 Task: Search one way flight ticket for 2 adults, 4 children and 1 infant on lap in business from Newark: Newark Liberty International Airport to New Bern: Coastal Carolina Regional Airport (was Craven County Regional) on 5-4-2023. Choice of flights is Spirit. Number of bags: 2 carry on bags and 7 checked bags. Price is upto 93000. Outbound departure time preference is 20:30.
Action: Mouse moved to (364, 166)
Screenshot: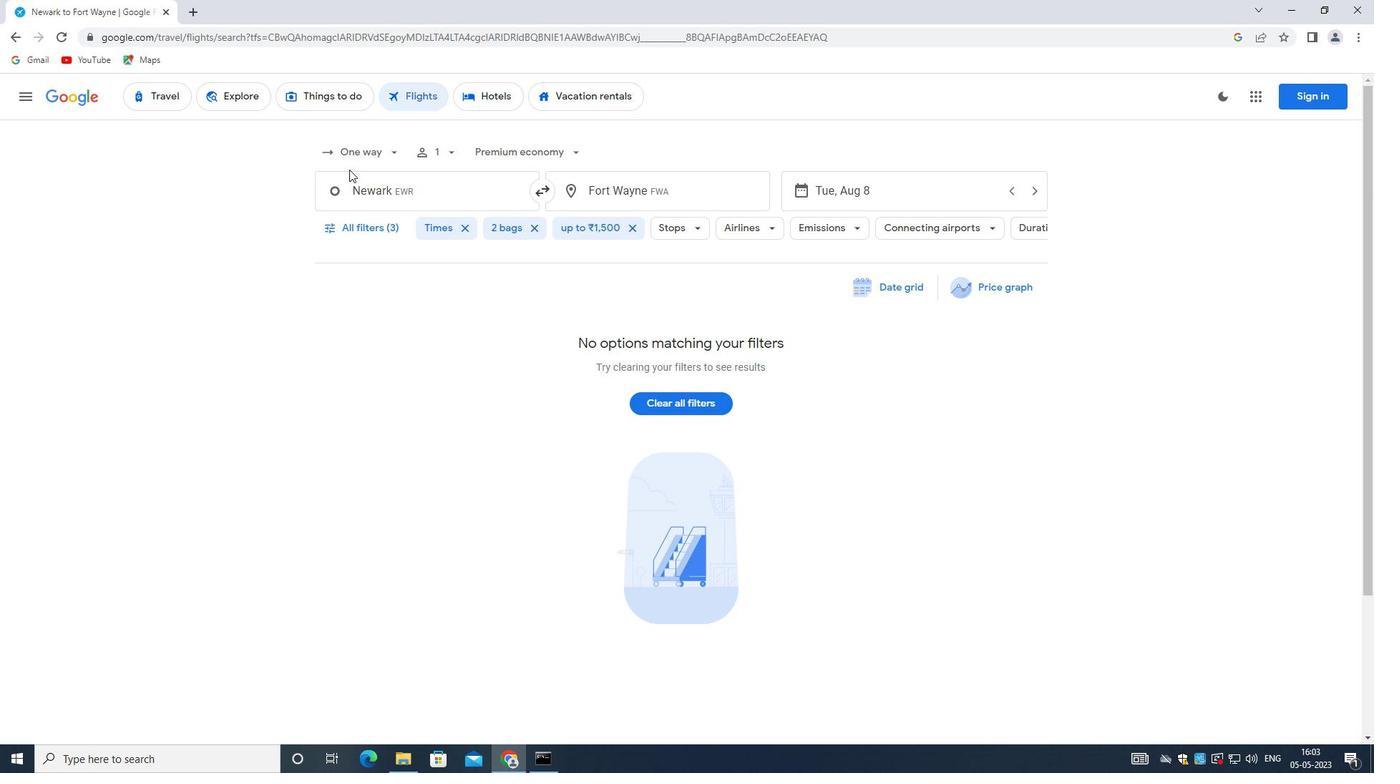 
Action: Mouse pressed left at (364, 166)
Screenshot: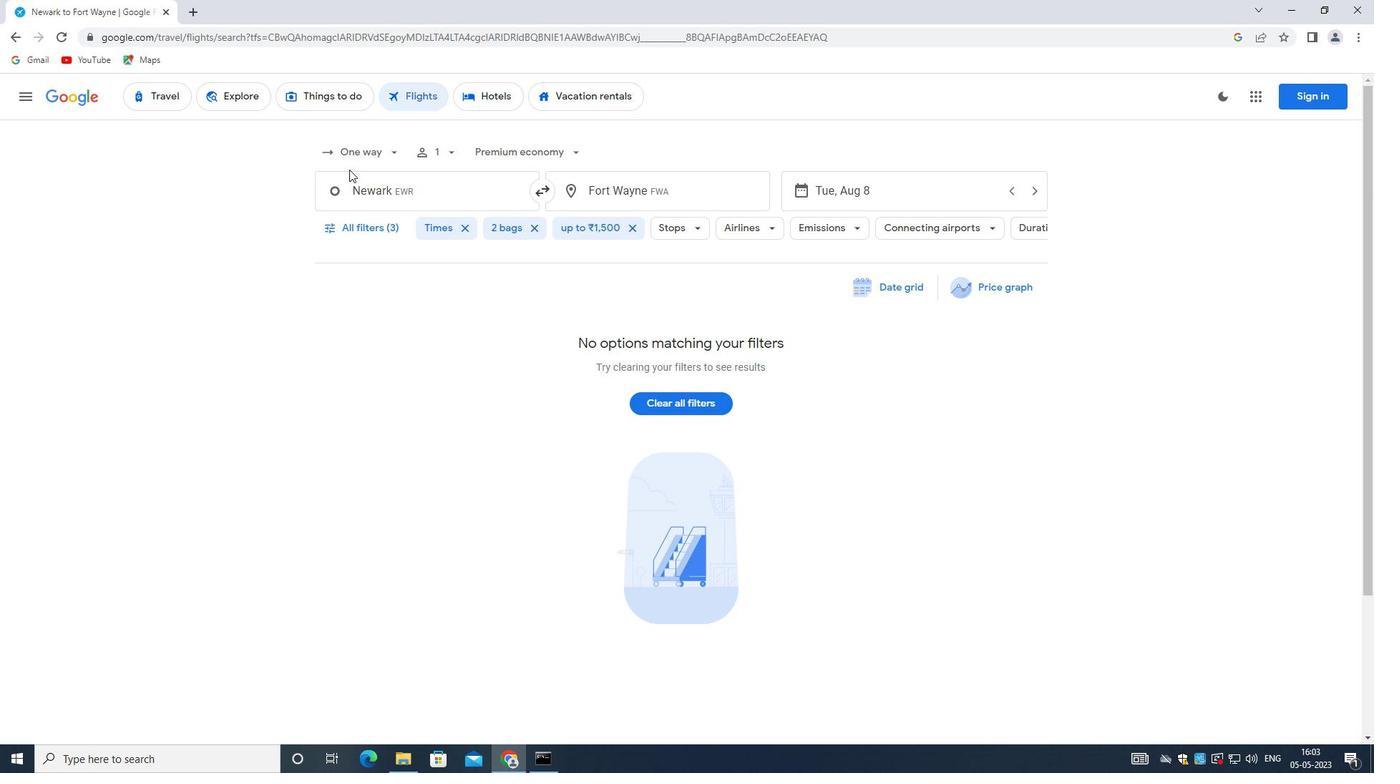 
Action: Mouse moved to (377, 216)
Screenshot: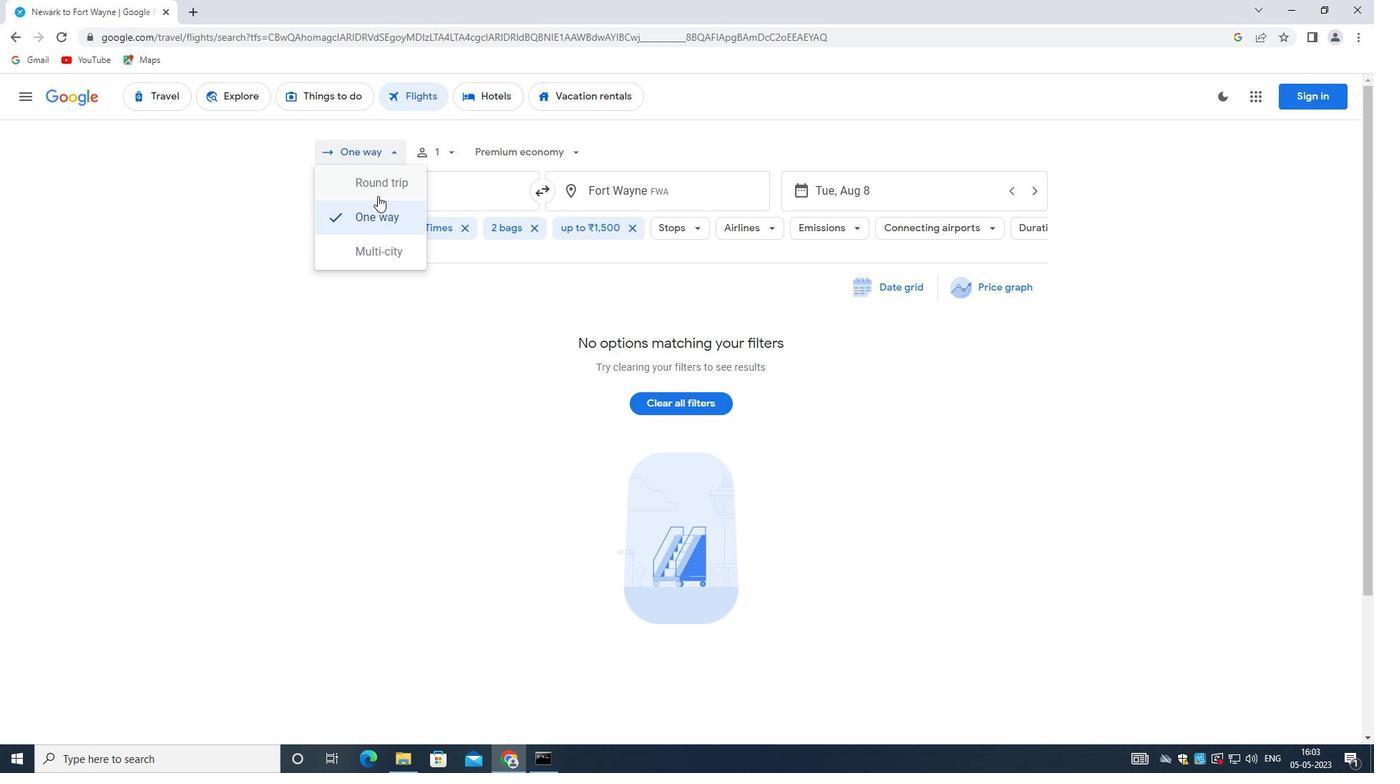 
Action: Mouse pressed left at (377, 216)
Screenshot: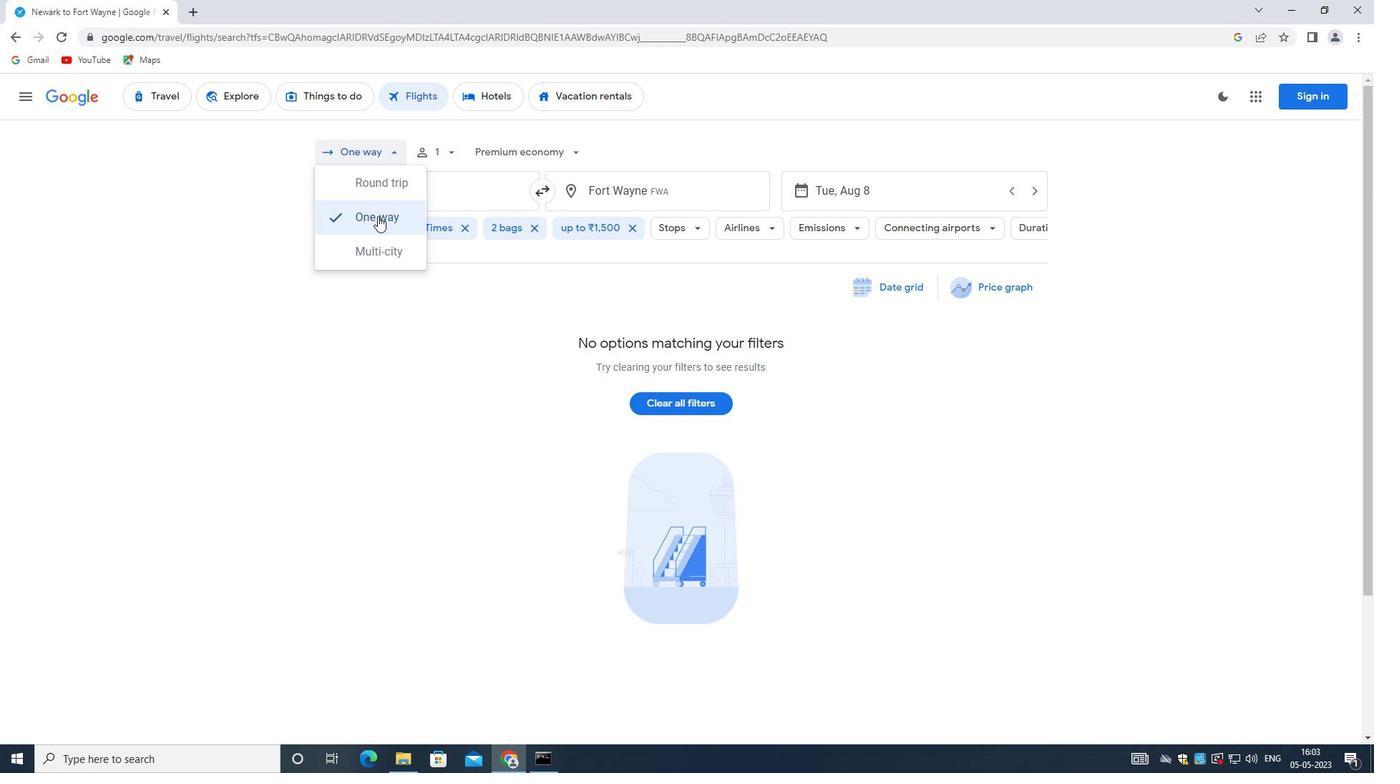 
Action: Mouse moved to (448, 149)
Screenshot: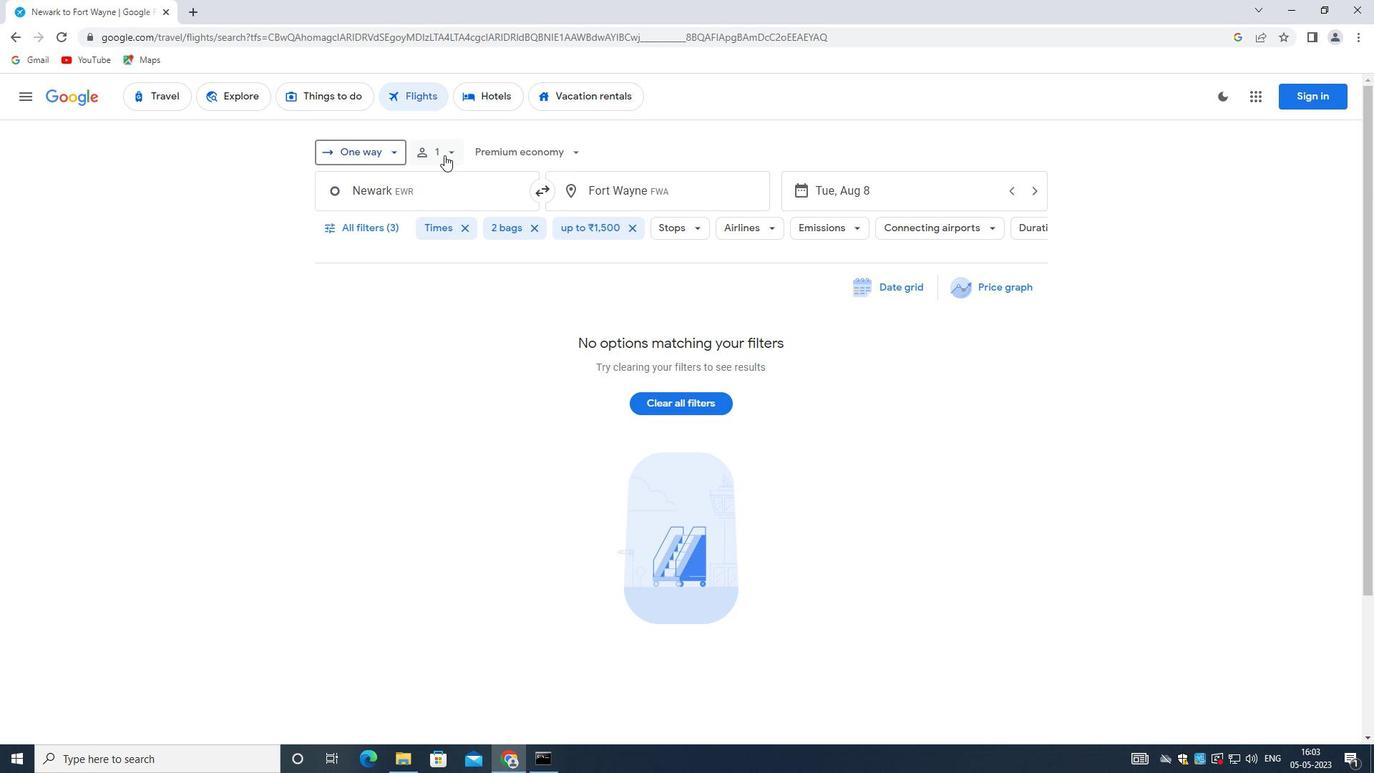 
Action: Mouse pressed left at (448, 149)
Screenshot: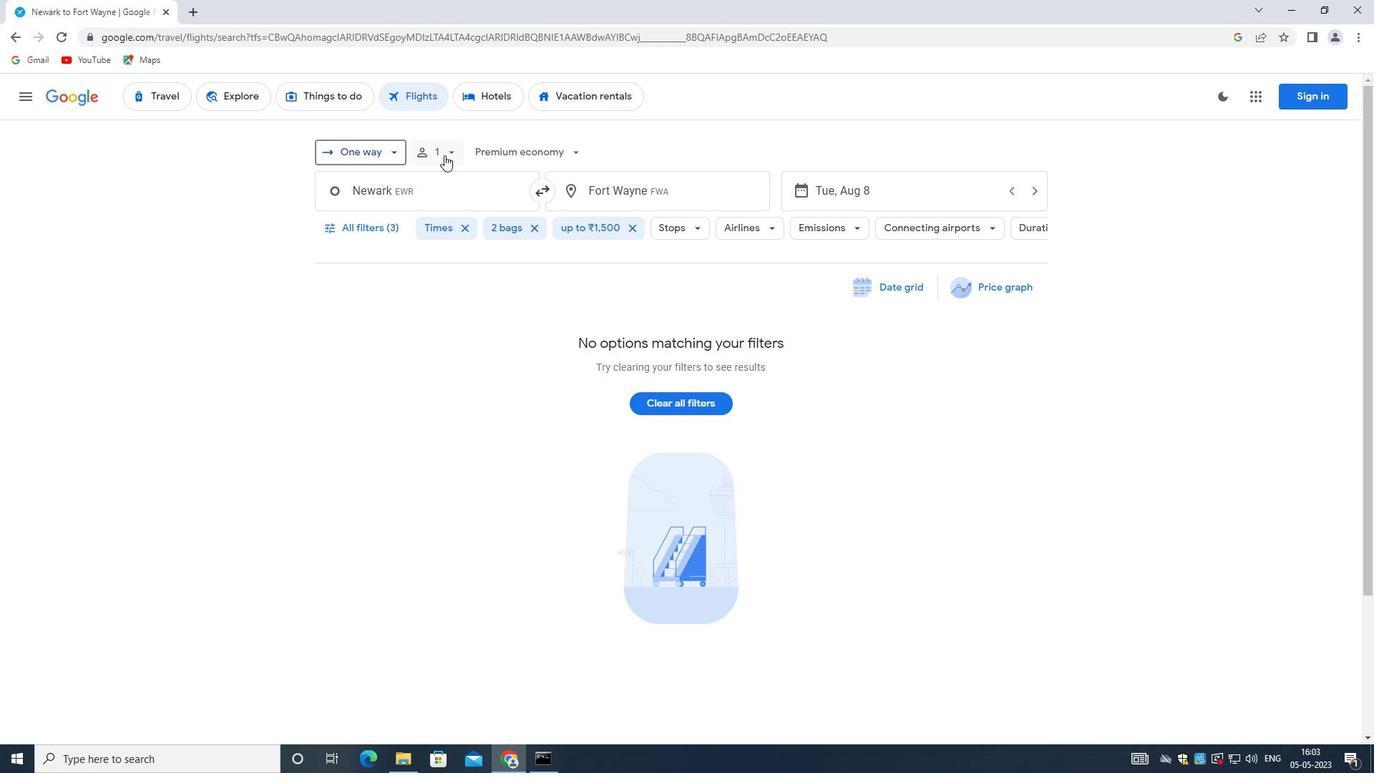 
Action: Mouse moved to (564, 186)
Screenshot: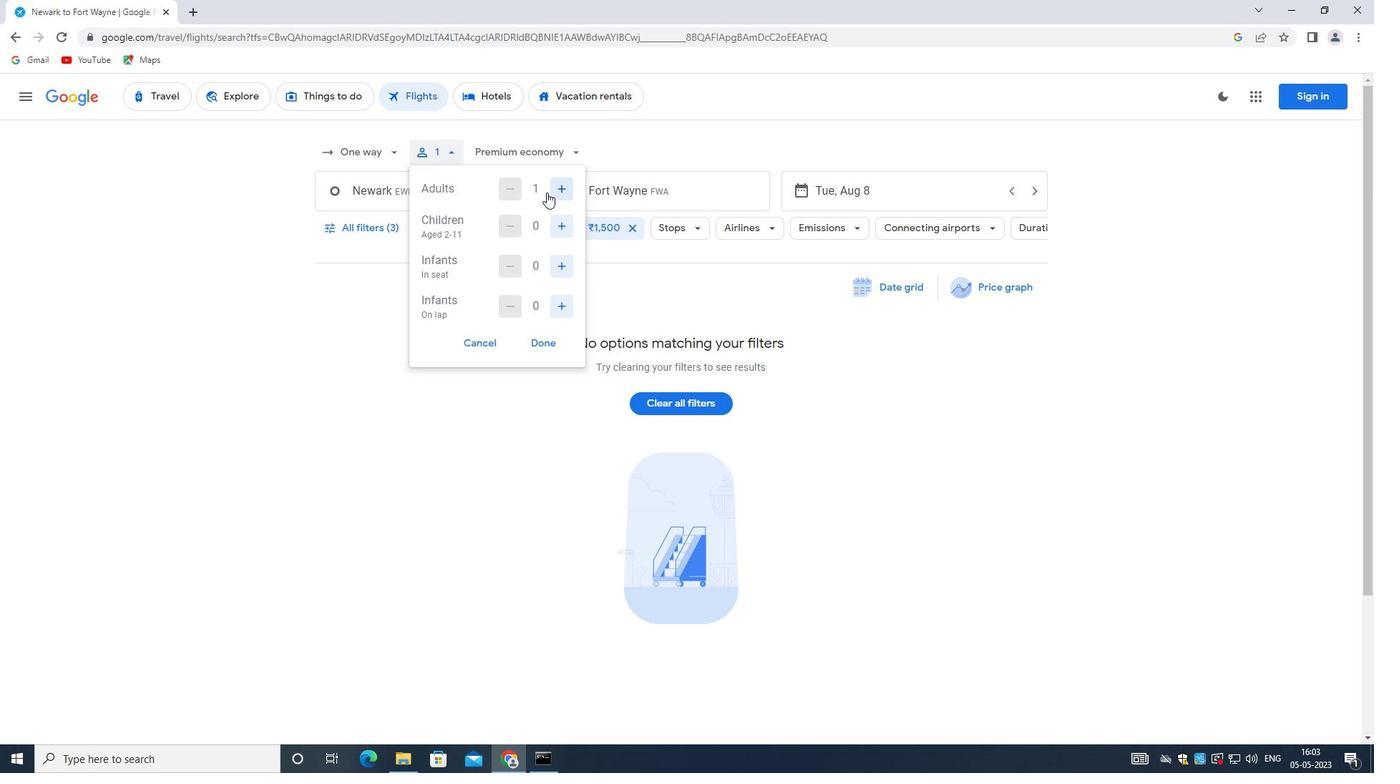 
Action: Mouse pressed left at (564, 186)
Screenshot: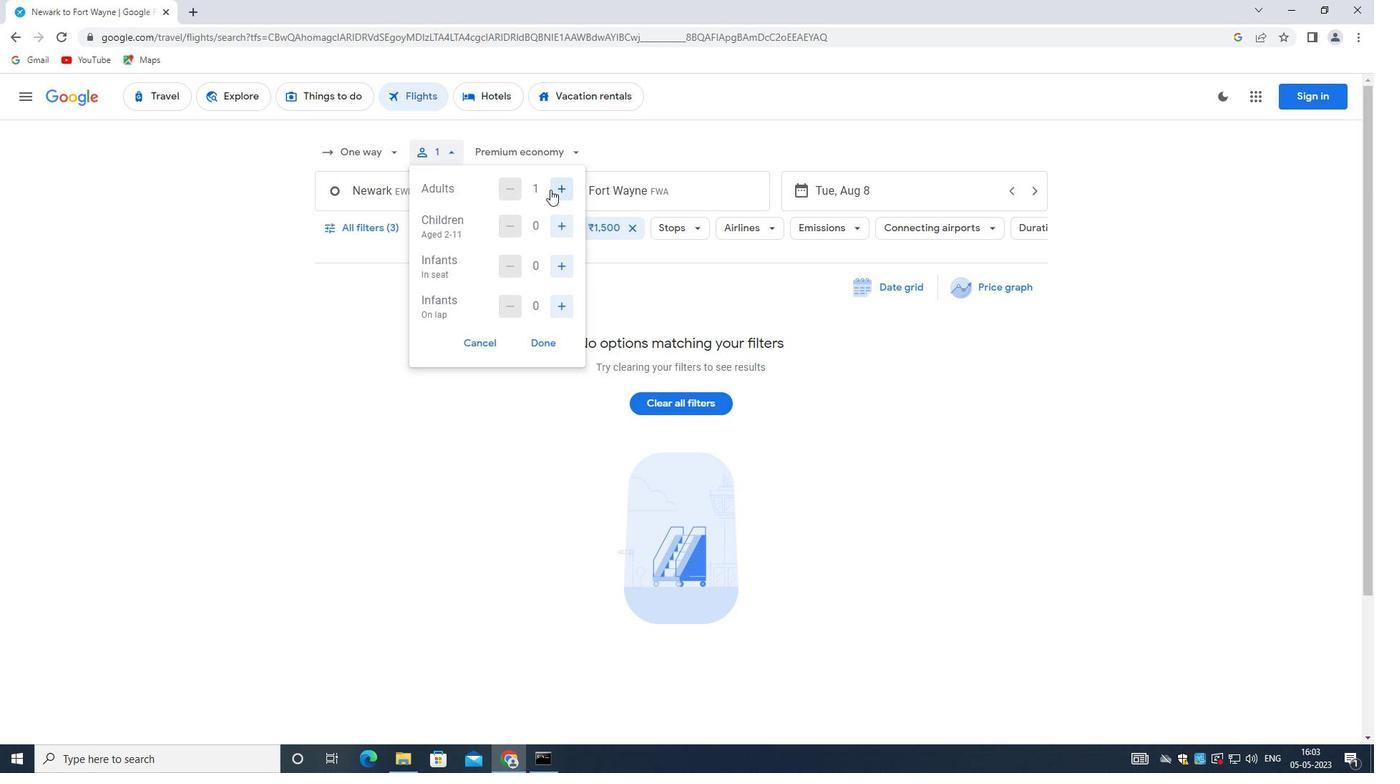 
Action: Mouse moved to (560, 223)
Screenshot: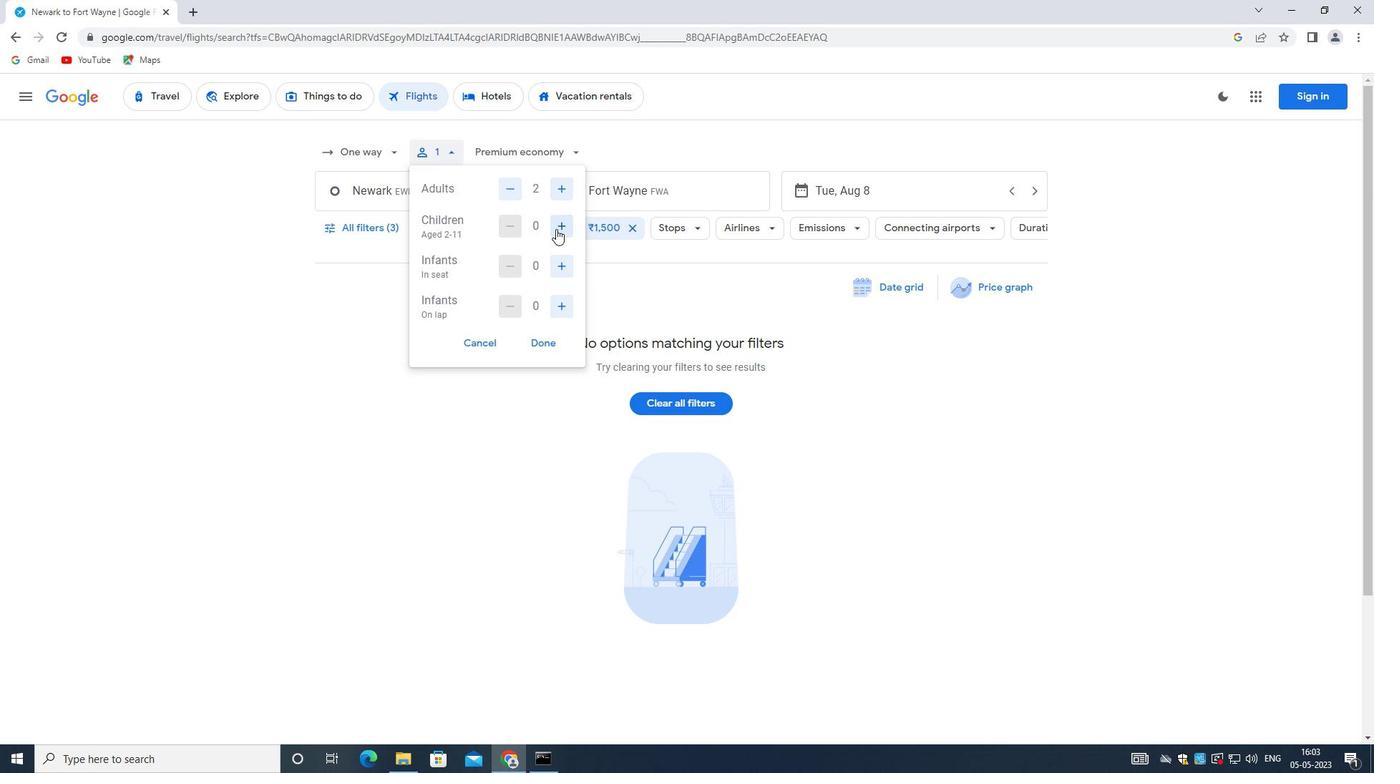 
Action: Mouse pressed left at (560, 223)
Screenshot: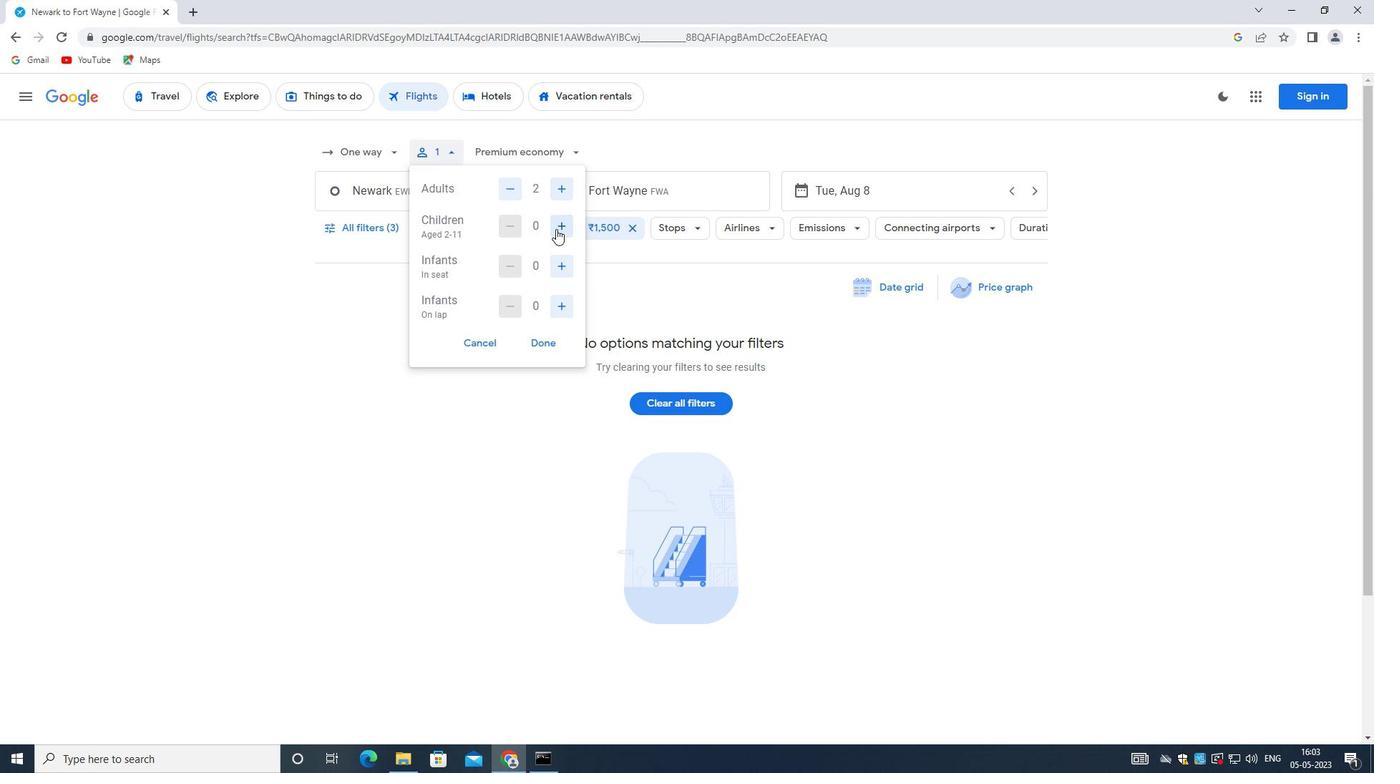 
Action: Mouse moved to (561, 222)
Screenshot: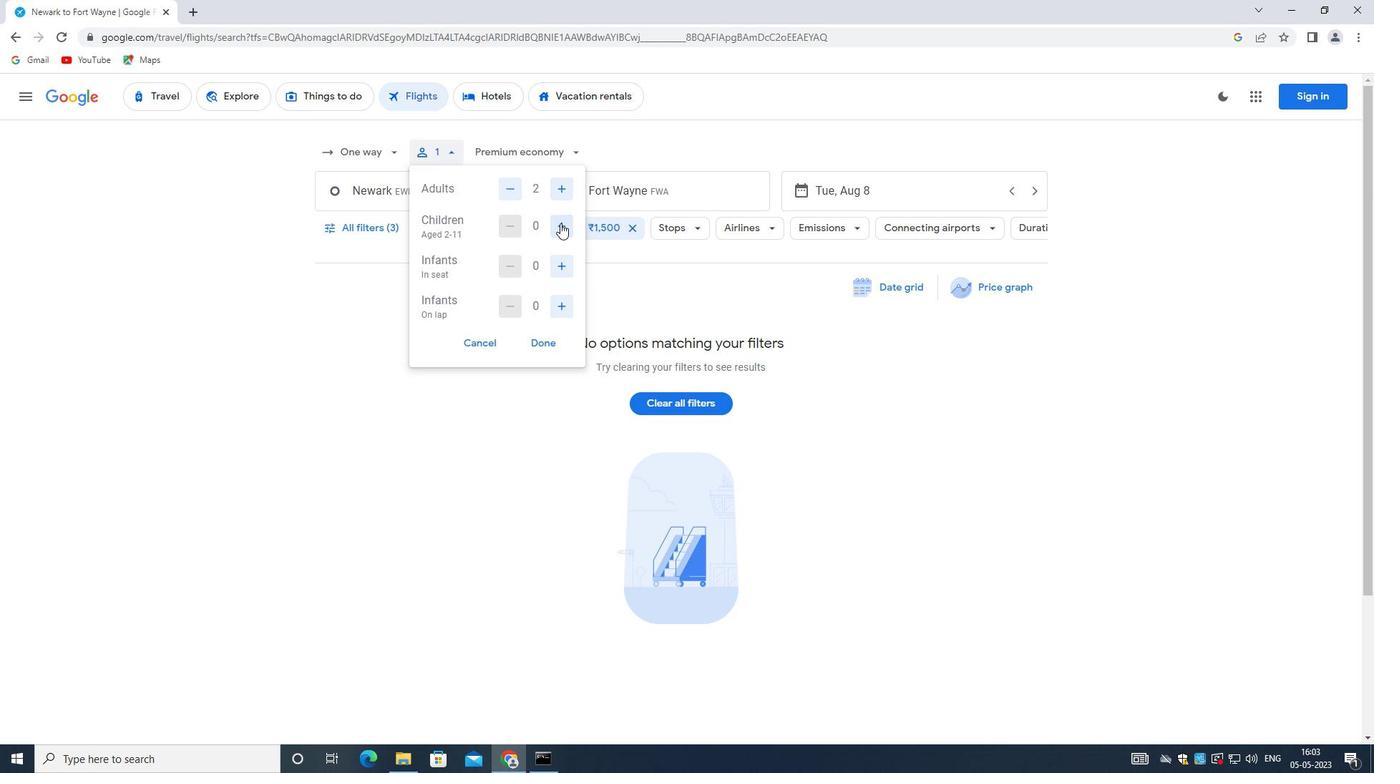 
Action: Mouse pressed left at (561, 222)
Screenshot: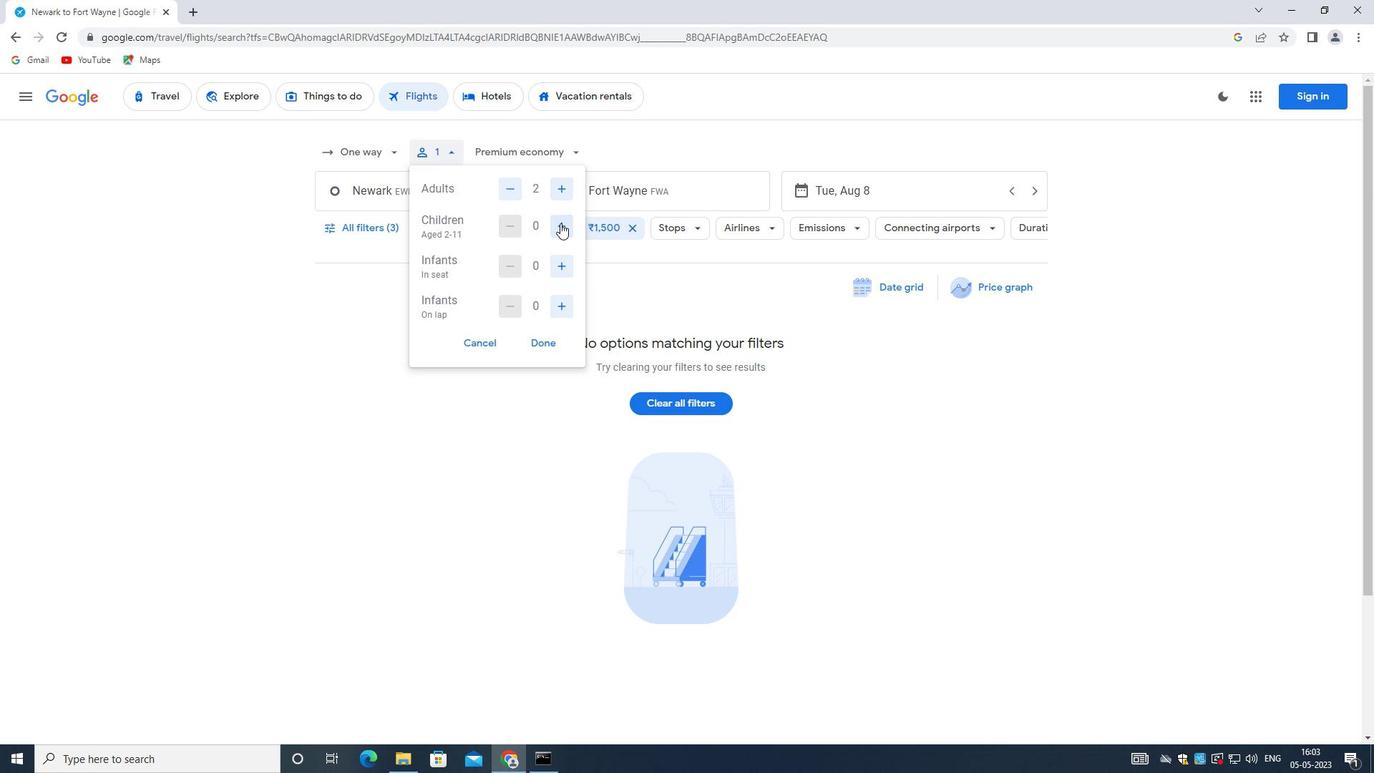 
Action: Mouse moved to (561, 222)
Screenshot: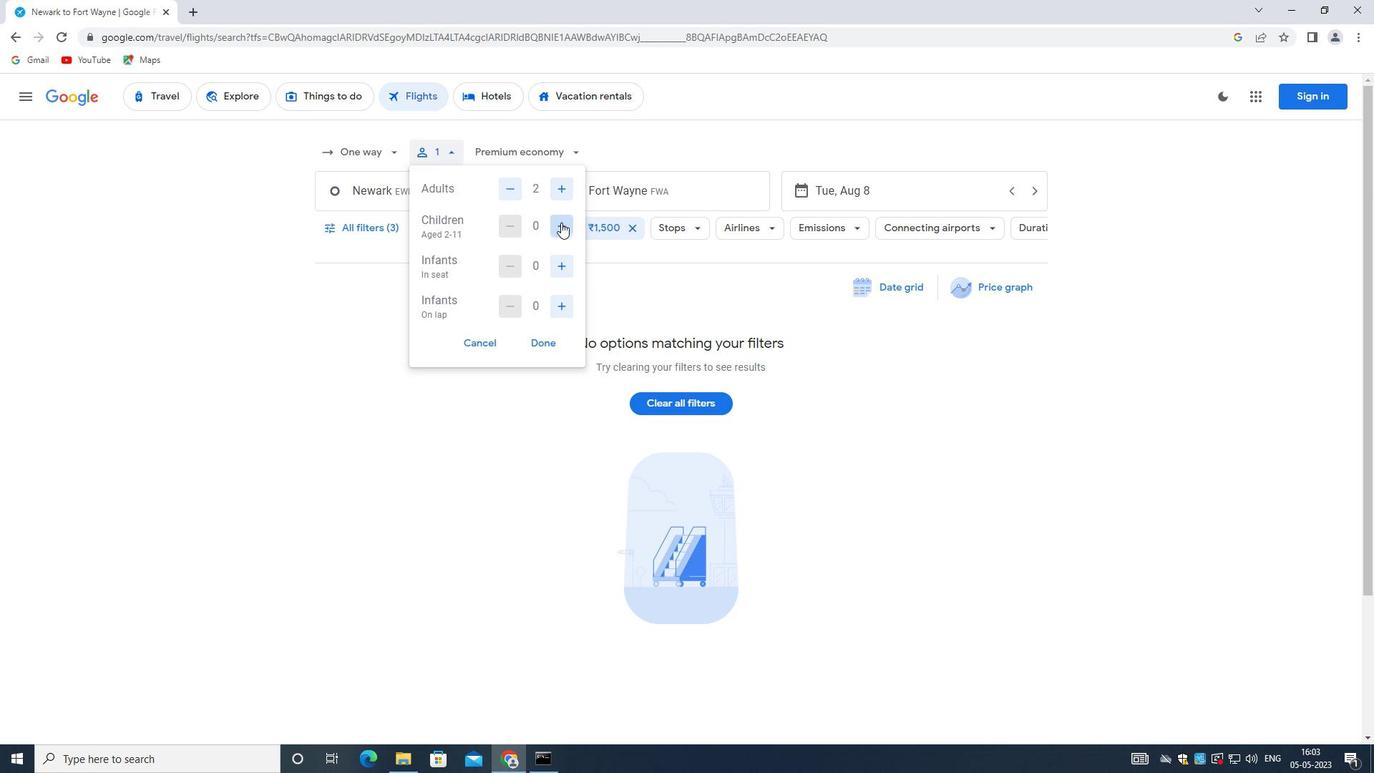 
Action: Mouse pressed left at (561, 222)
Screenshot: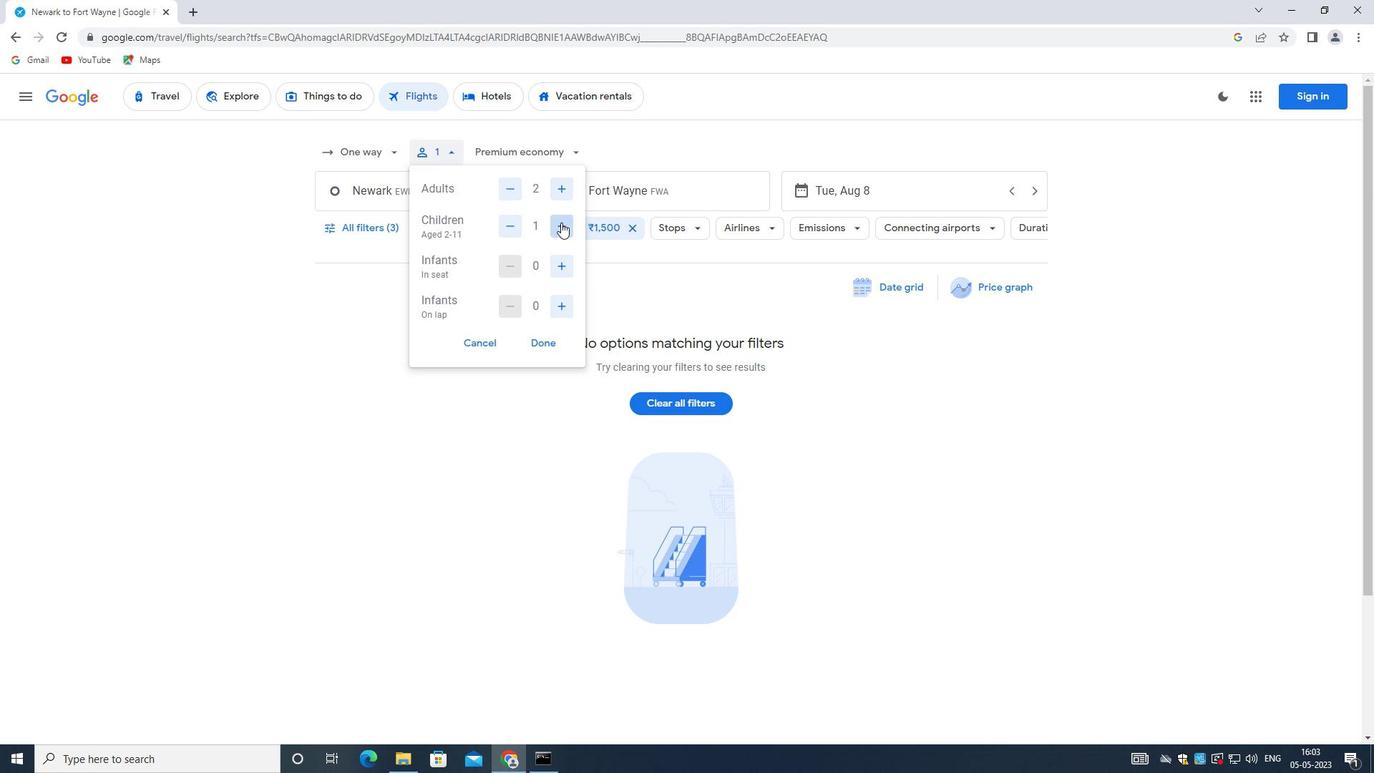 
Action: Mouse pressed left at (561, 222)
Screenshot: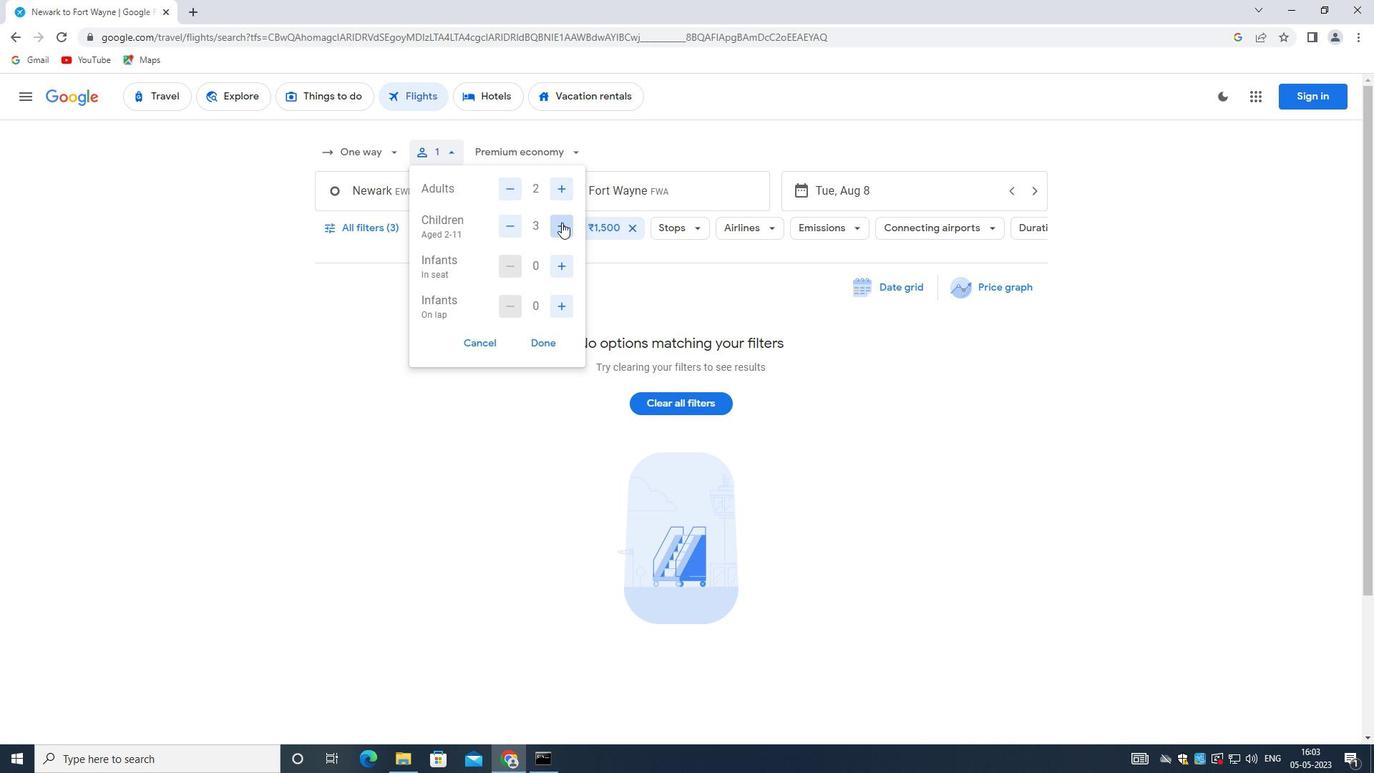 
Action: Mouse moved to (567, 257)
Screenshot: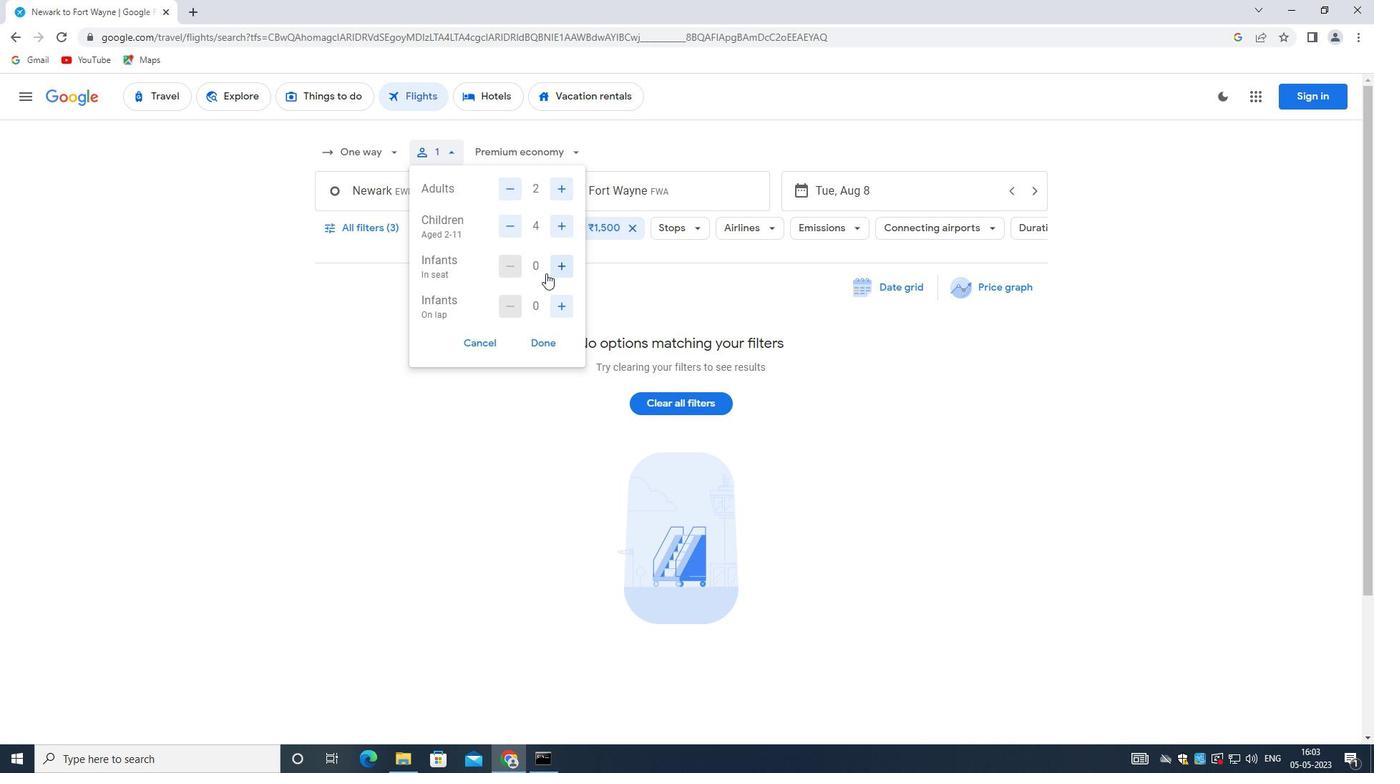 
Action: Mouse pressed left at (567, 257)
Screenshot: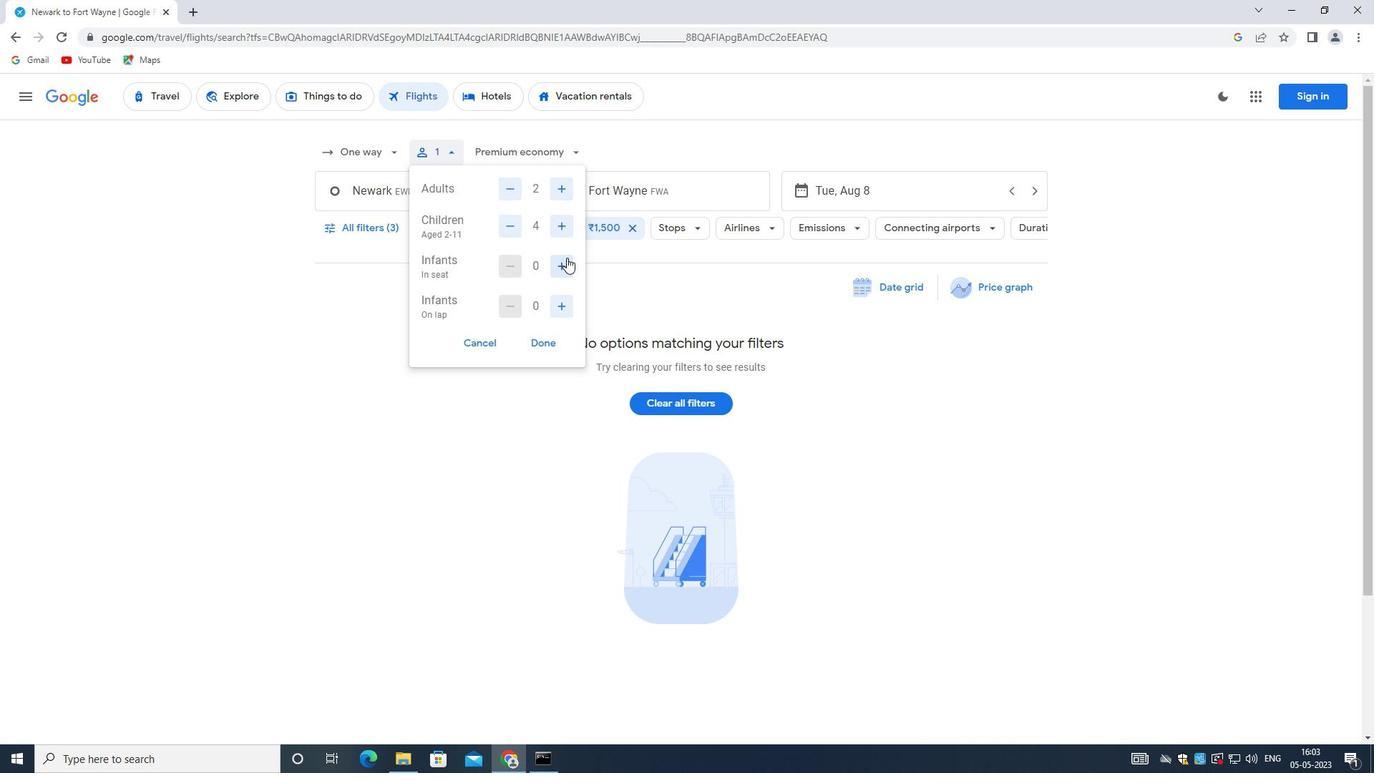 
Action: Mouse moved to (509, 268)
Screenshot: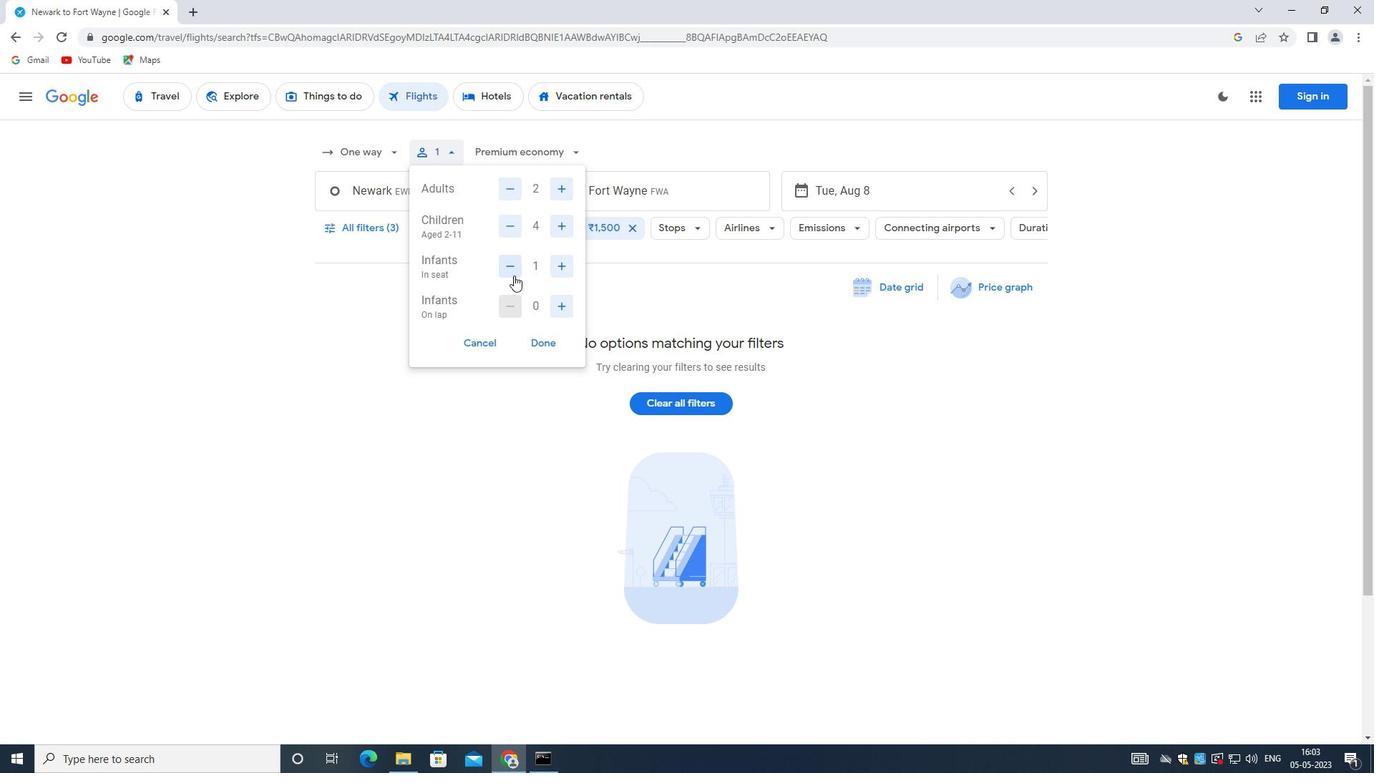 
Action: Mouse pressed left at (509, 268)
Screenshot: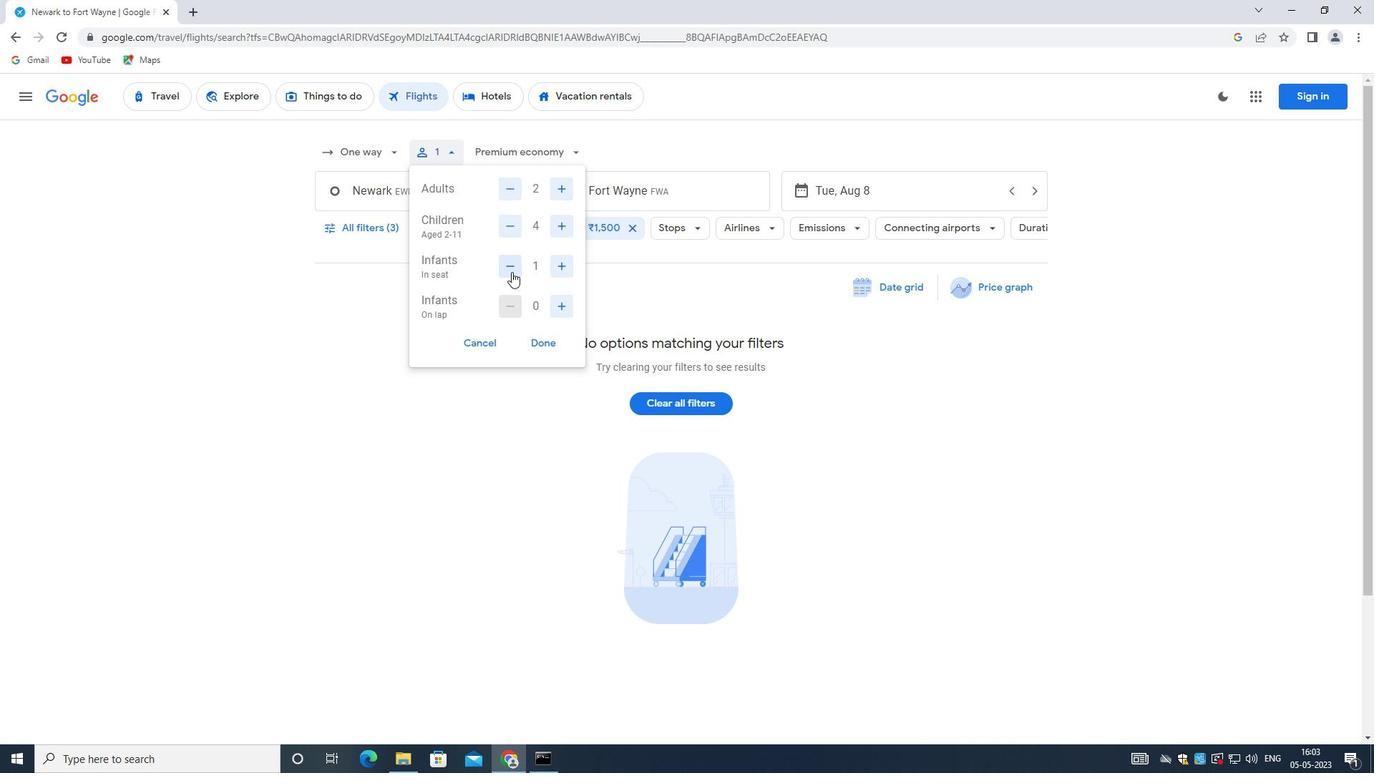 
Action: Mouse moved to (562, 304)
Screenshot: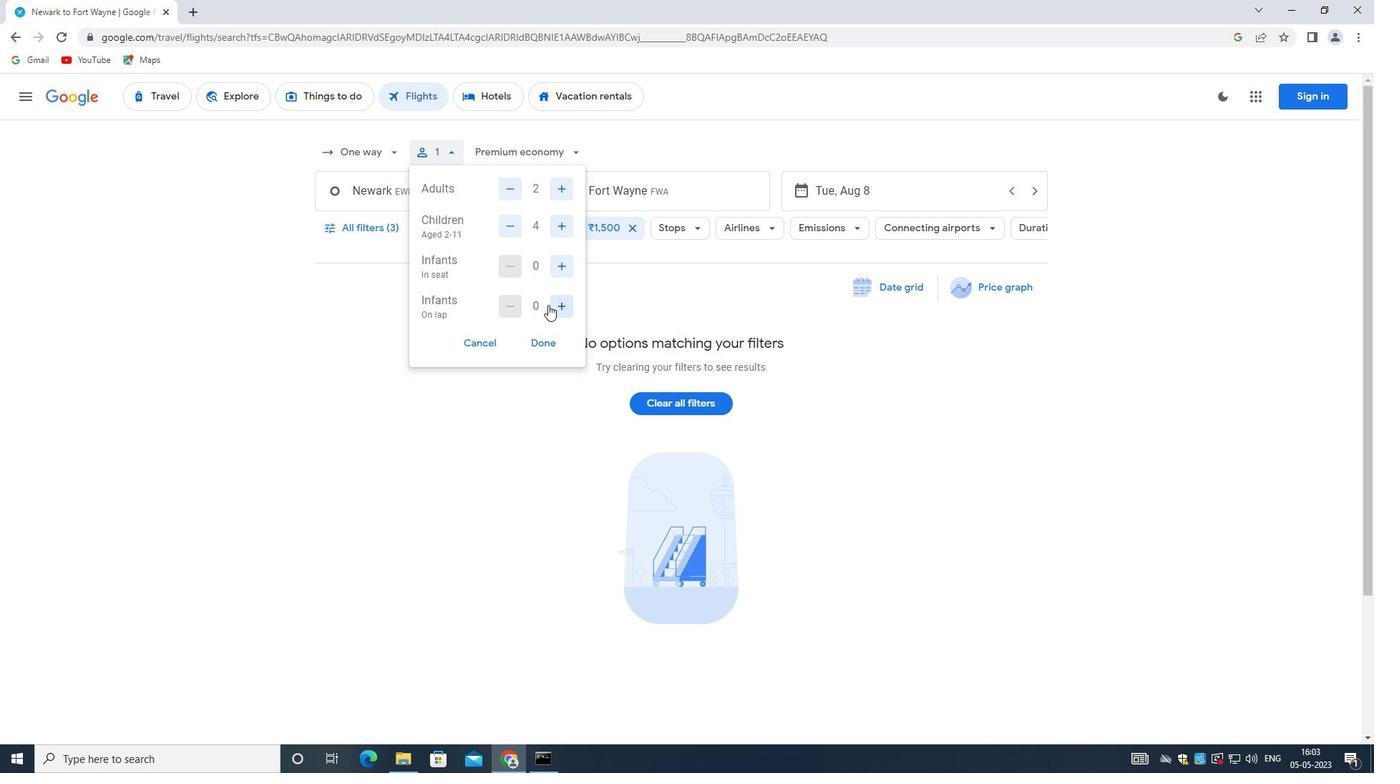 
Action: Mouse pressed left at (562, 304)
Screenshot: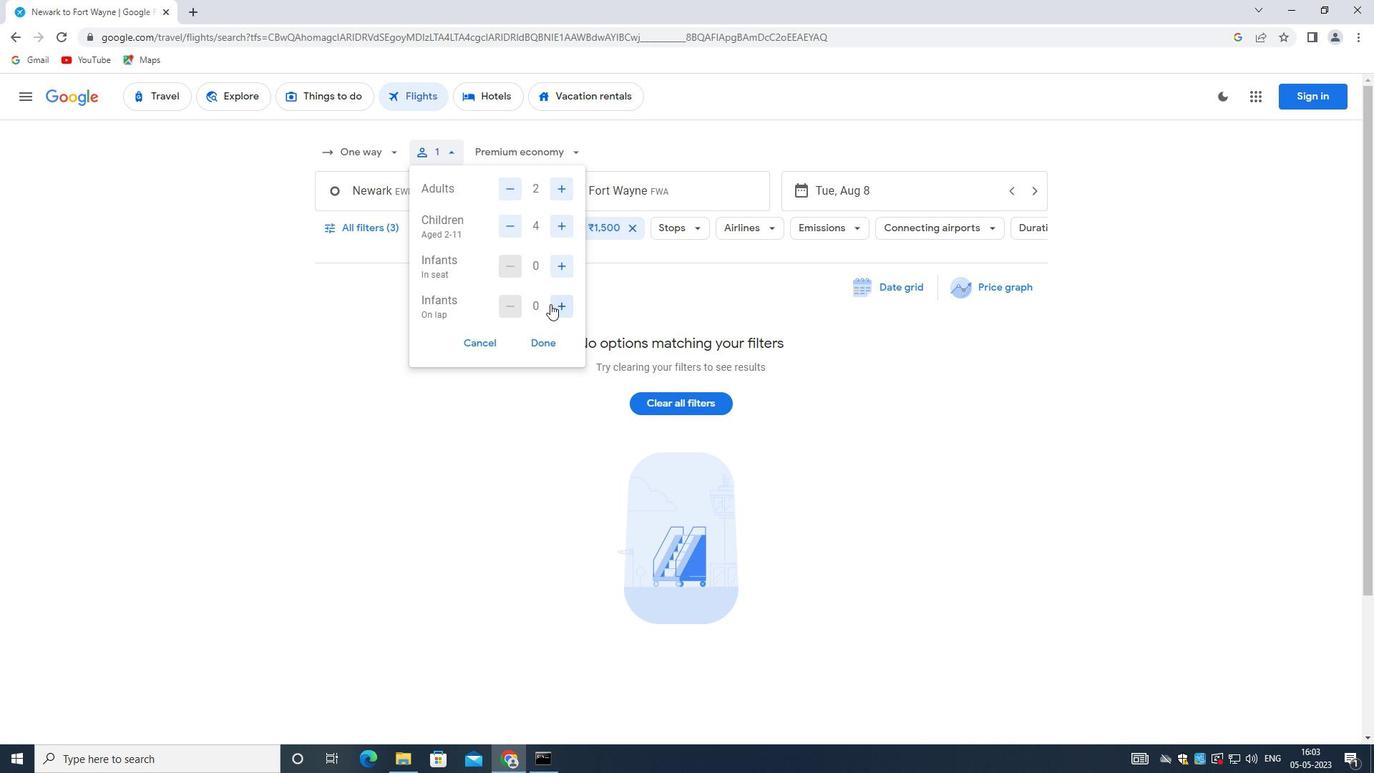 
Action: Mouse moved to (539, 343)
Screenshot: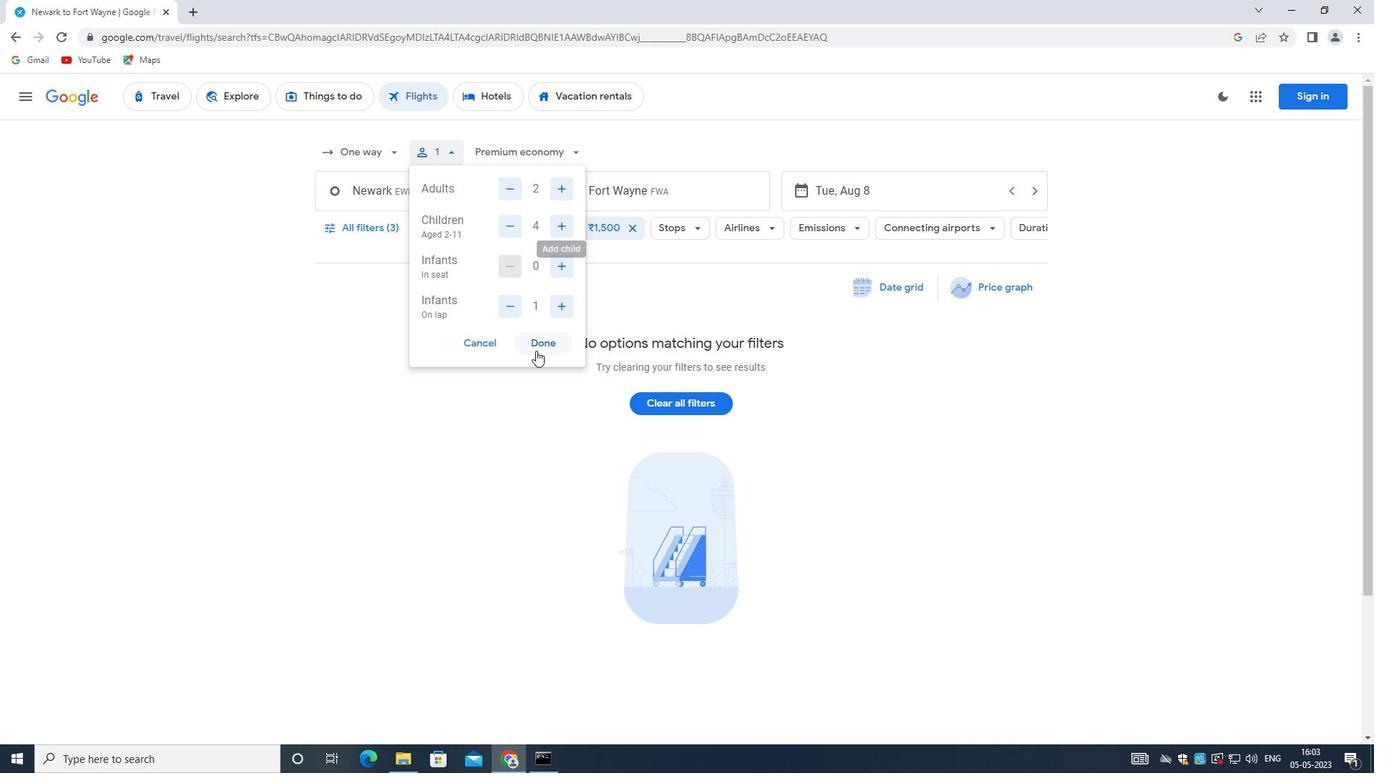 
Action: Mouse pressed left at (539, 343)
Screenshot: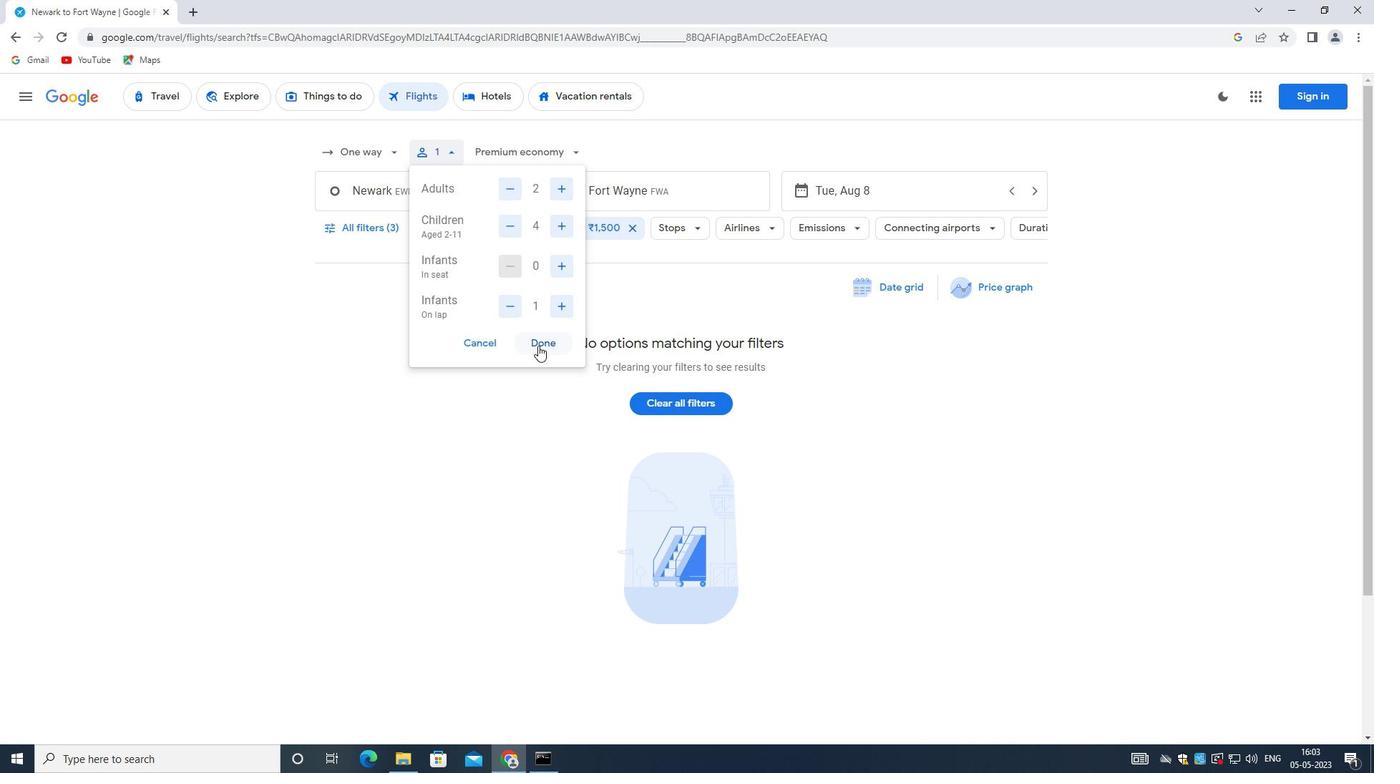 
Action: Mouse moved to (544, 145)
Screenshot: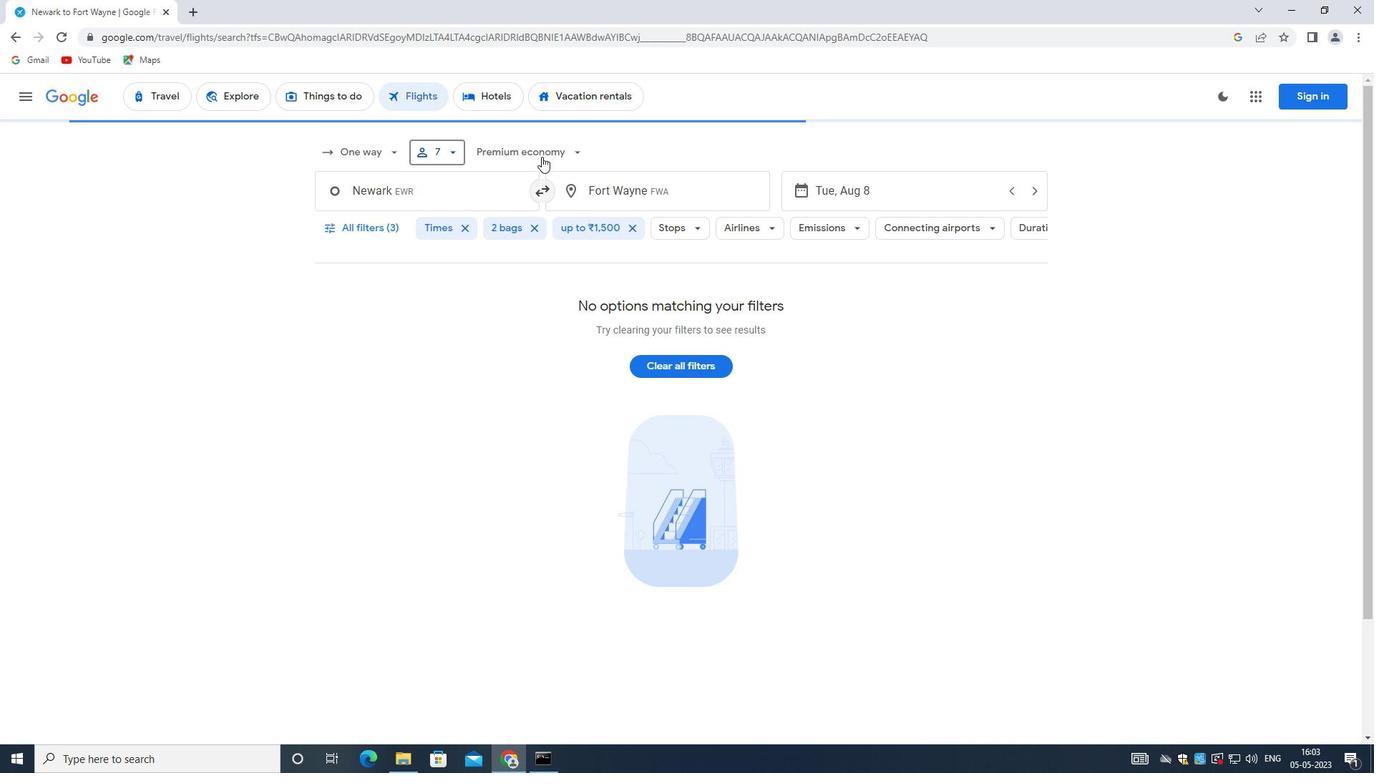 
Action: Mouse pressed left at (544, 145)
Screenshot: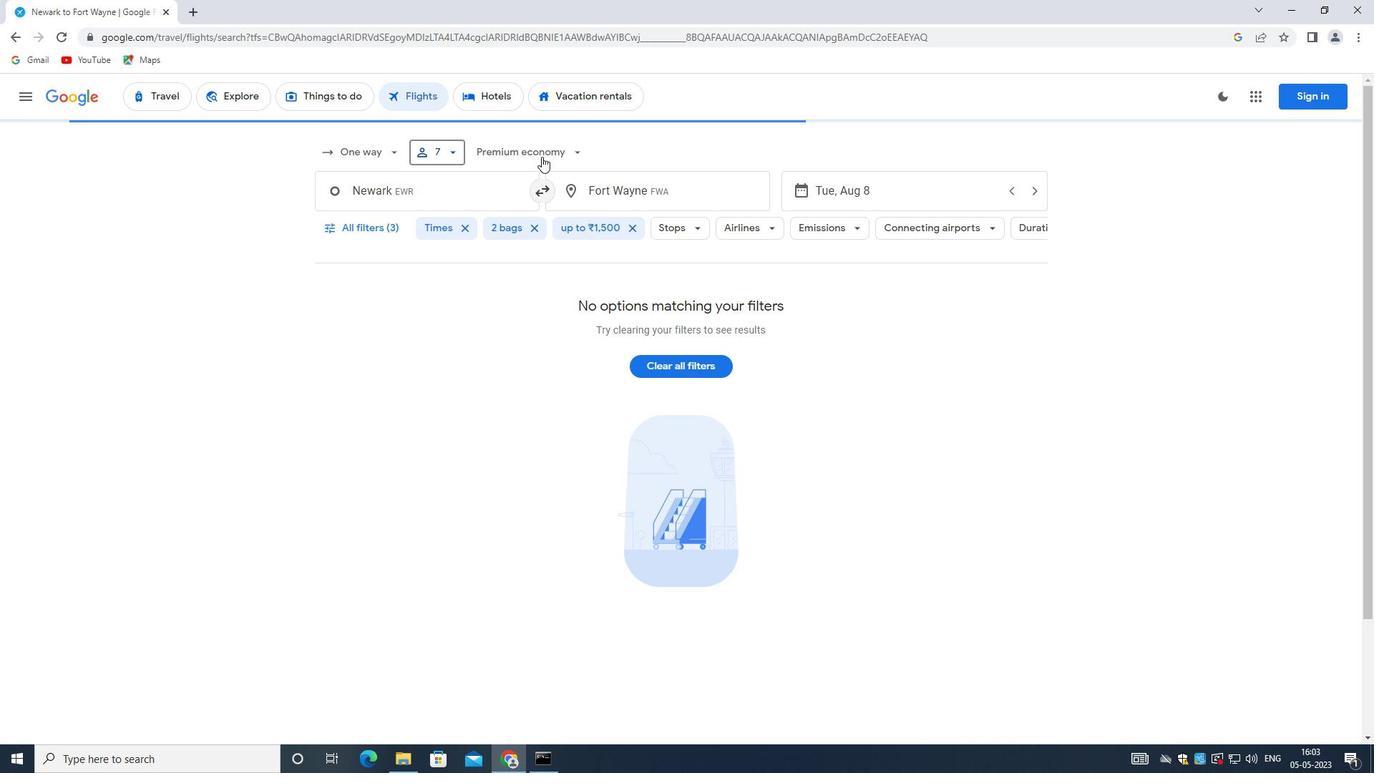 
Action: Mouse moved to (531, 253)
Screenshot: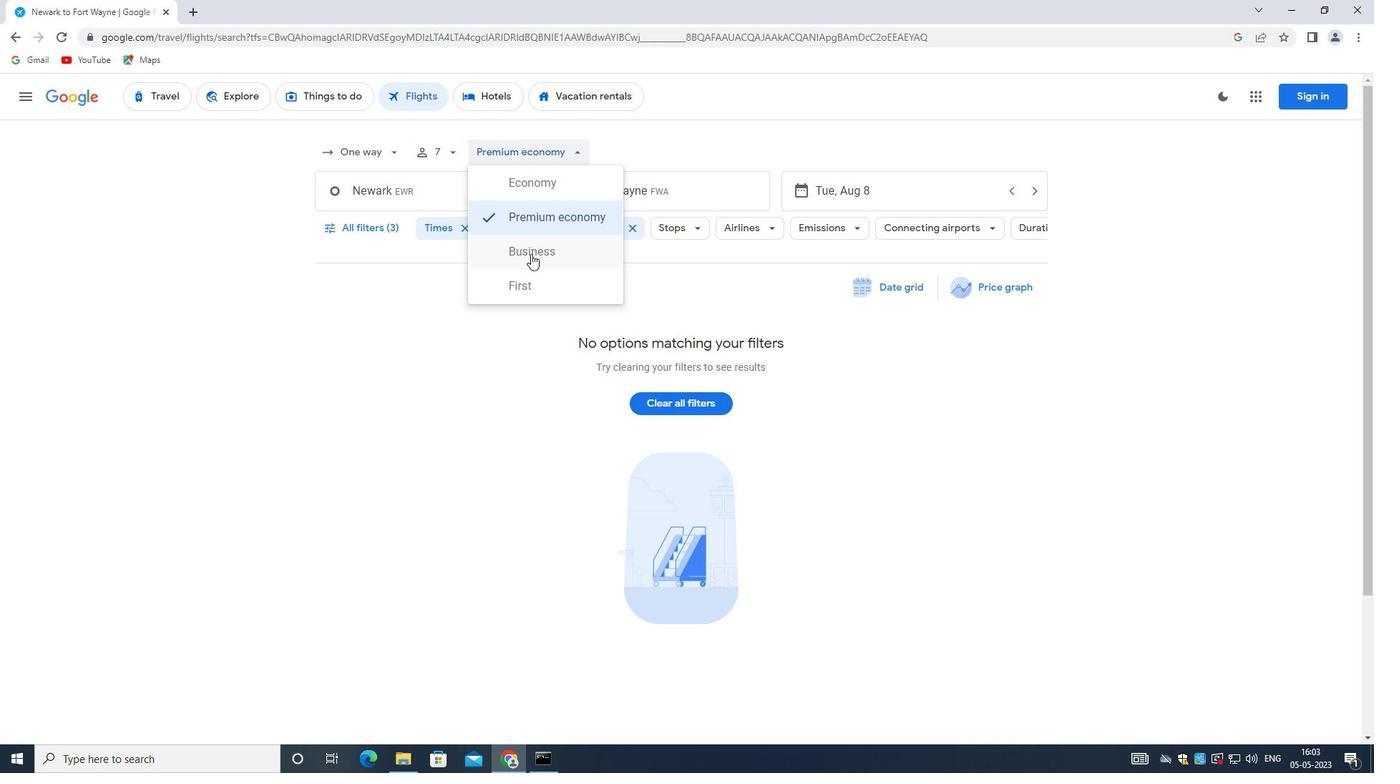 
Action: Mouse pressed left at (531, 253)
Screenshot: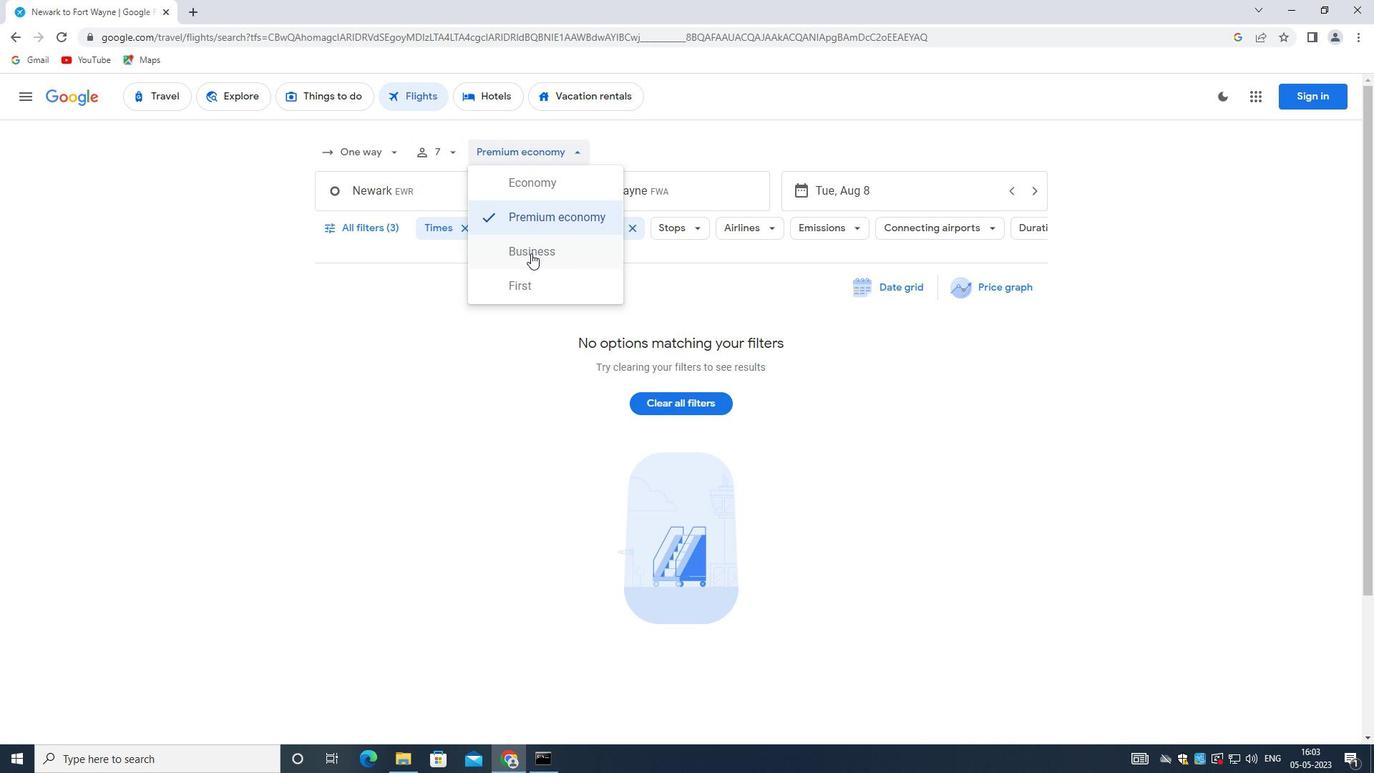 
Action: Mouse moved to (421, 188)
Screenshot: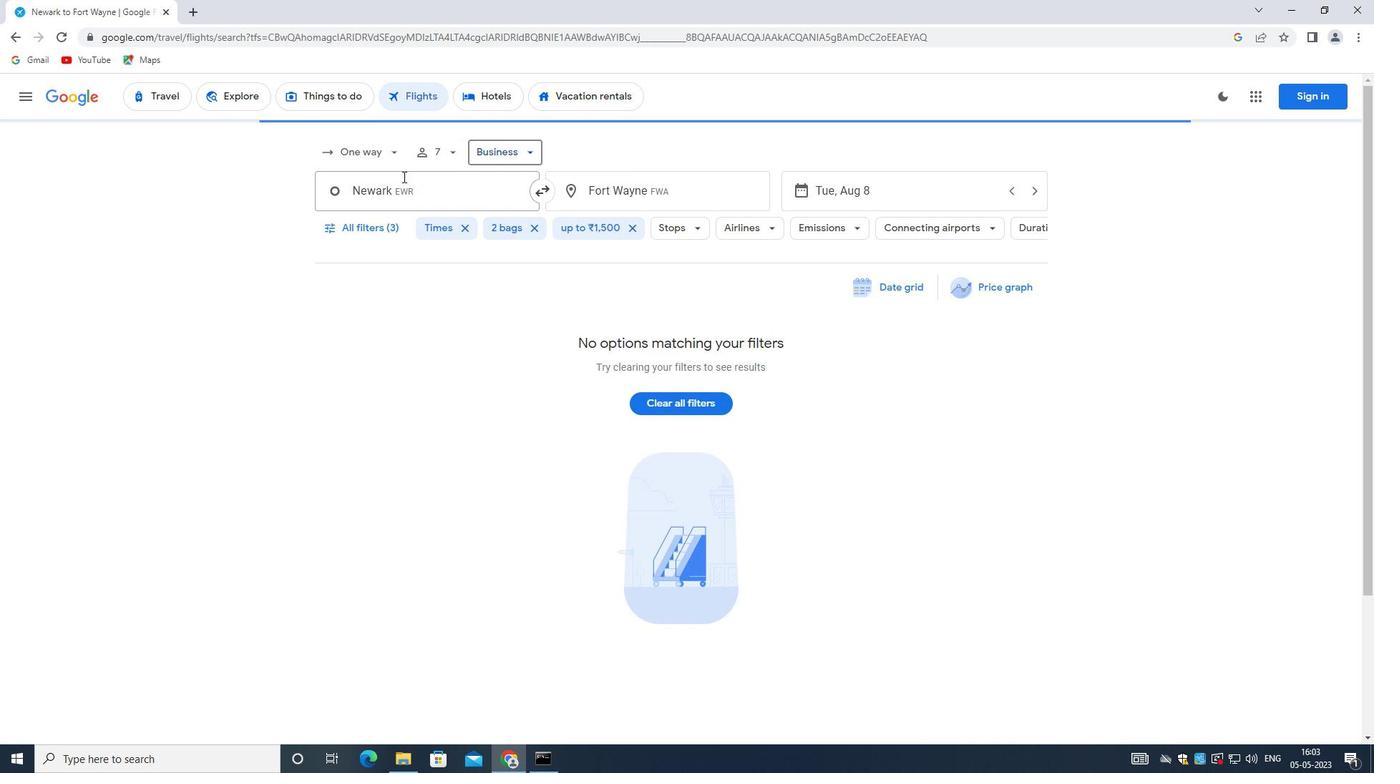 
Action: Mouse pressed left at (421, 188)
Screenshot: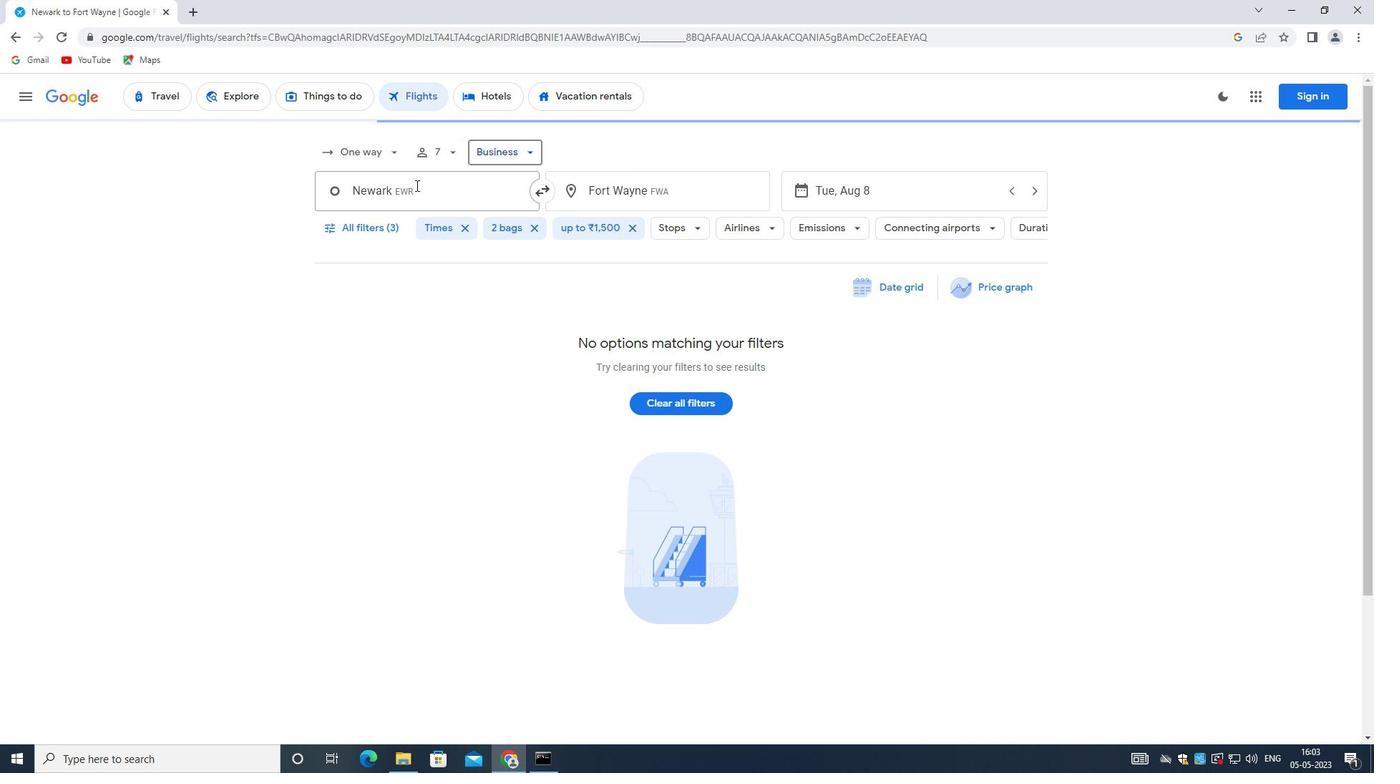 
Action: Mouse moved to (437, 267)
Screenshot: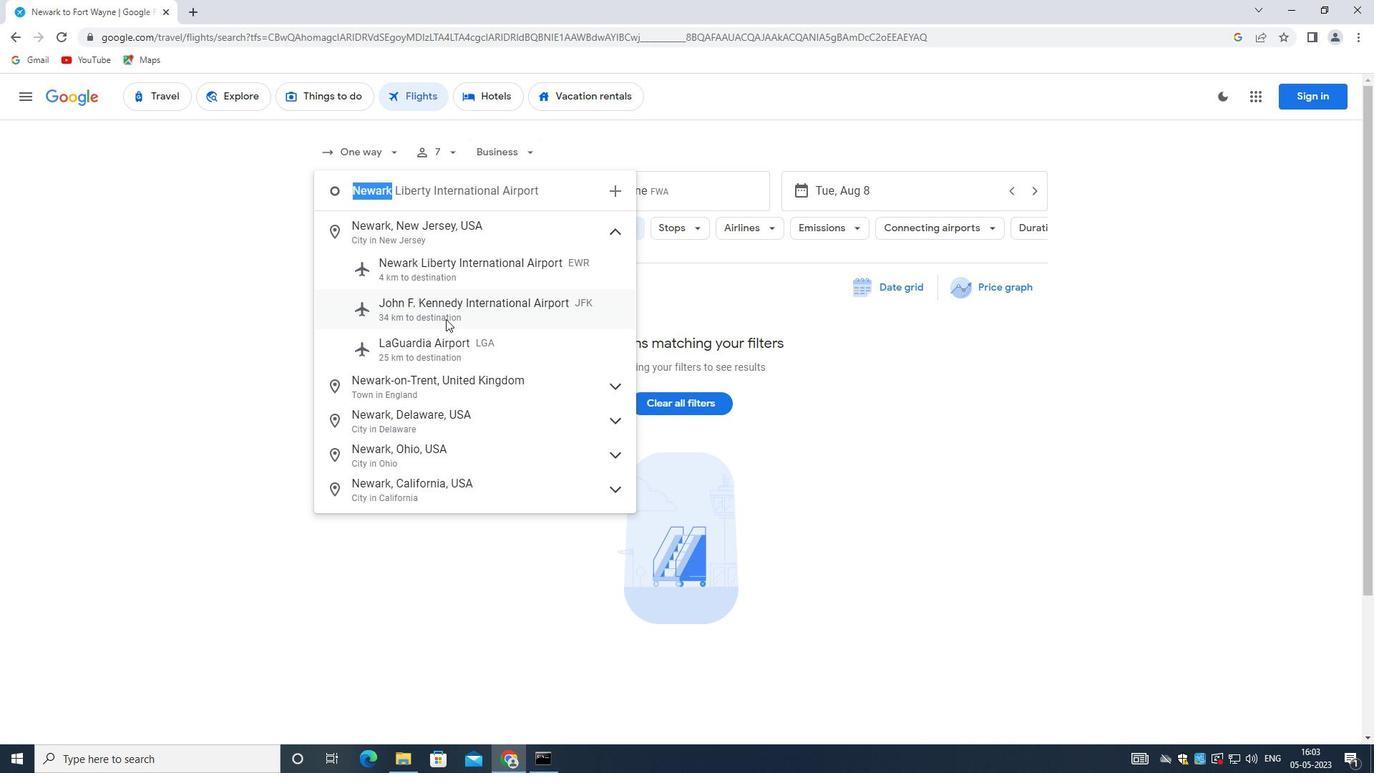 
Action: Mouse pressed left at (437, 267)
Screenshot: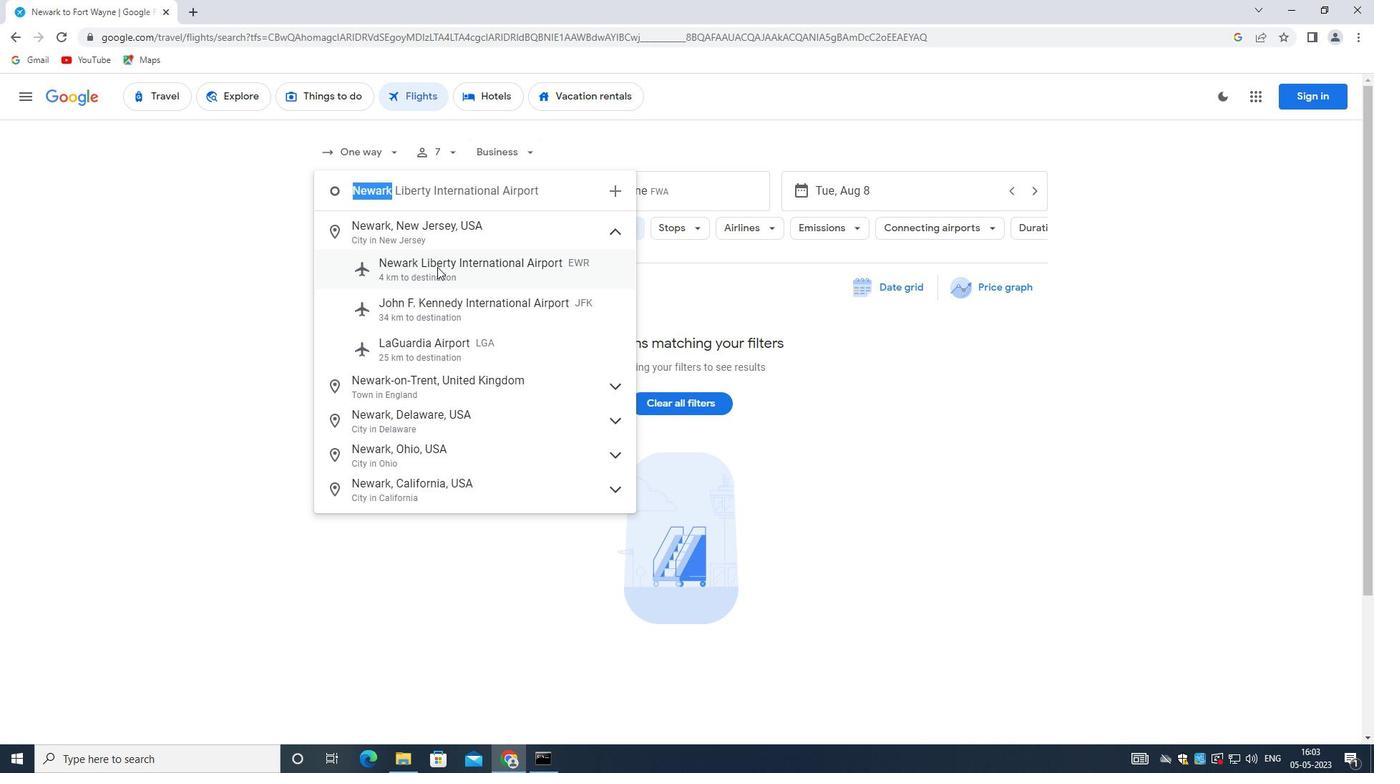 
Action: Mouse moved to (609, 196)
Screenshot: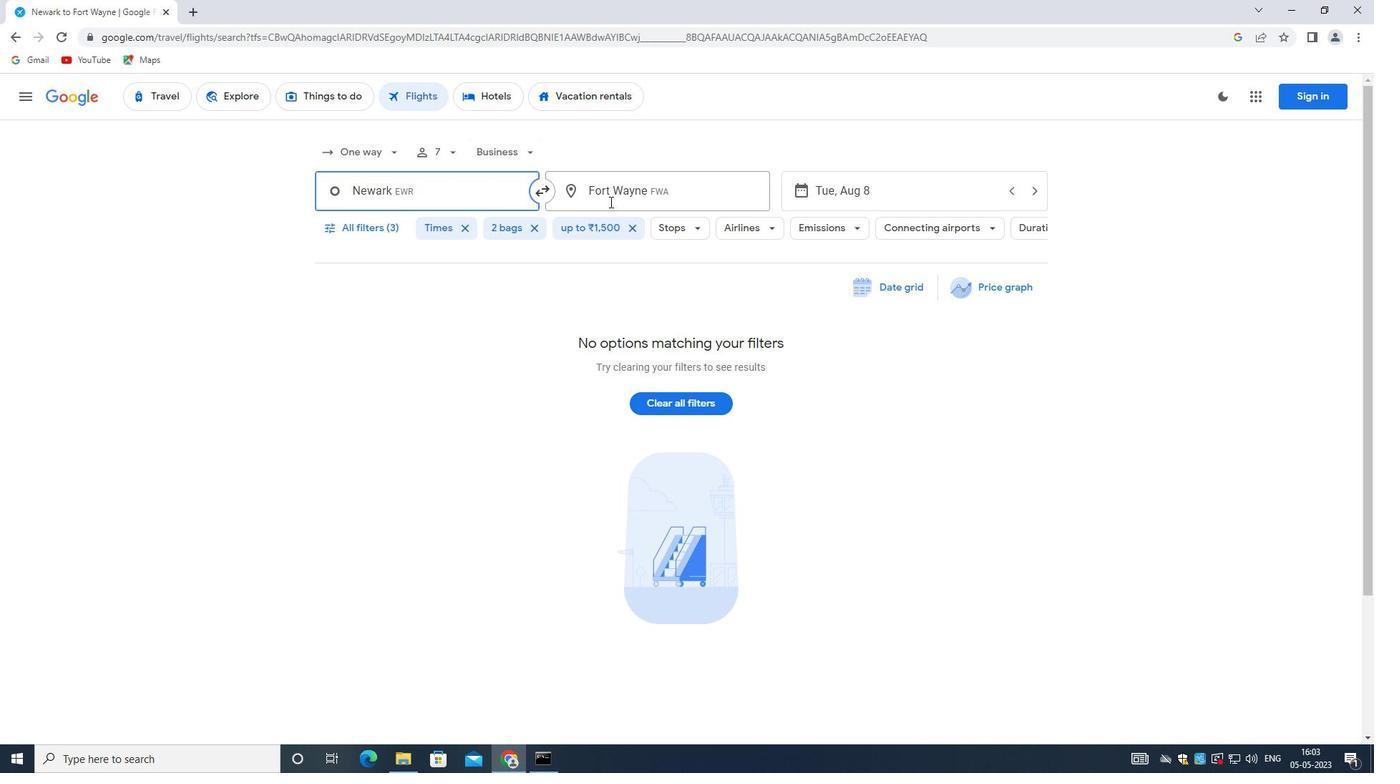 
Action: Mouse pressed left at (609, 196)
Screenshot: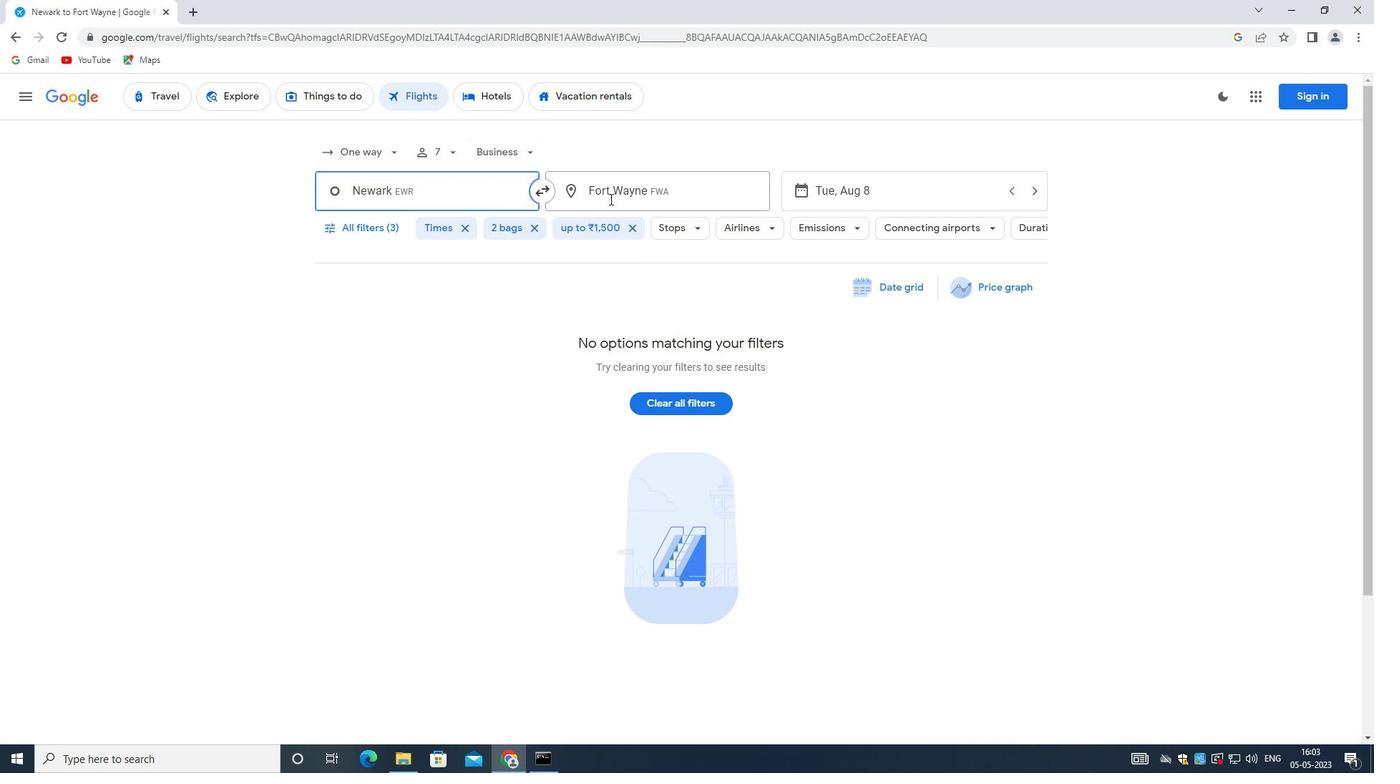 
Action: Mouse moved to (609, 196)
Screenshot: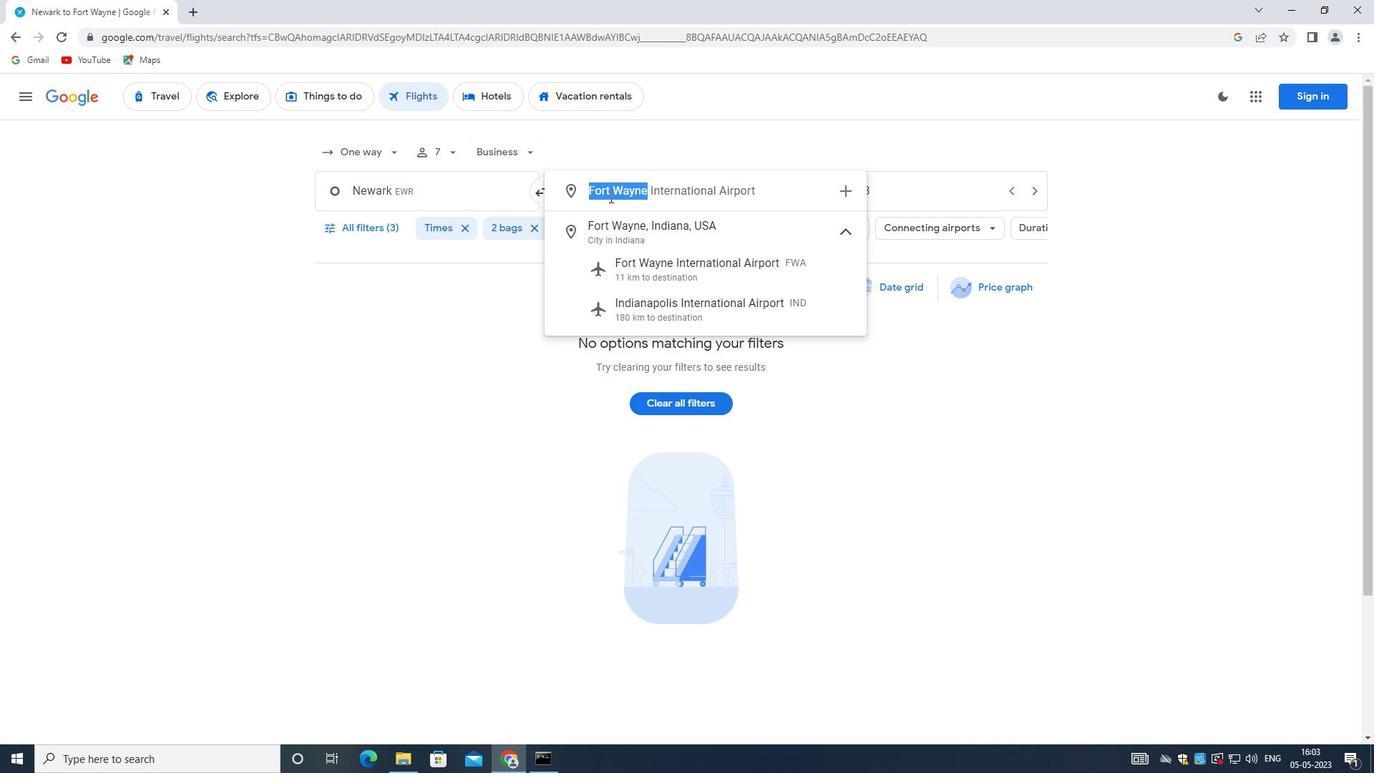 
Action: Key pressed <Key.shift><Key.shift><Key.shift>COASTAL<Key.space><Key.shift>CAROLINA
Screenshot: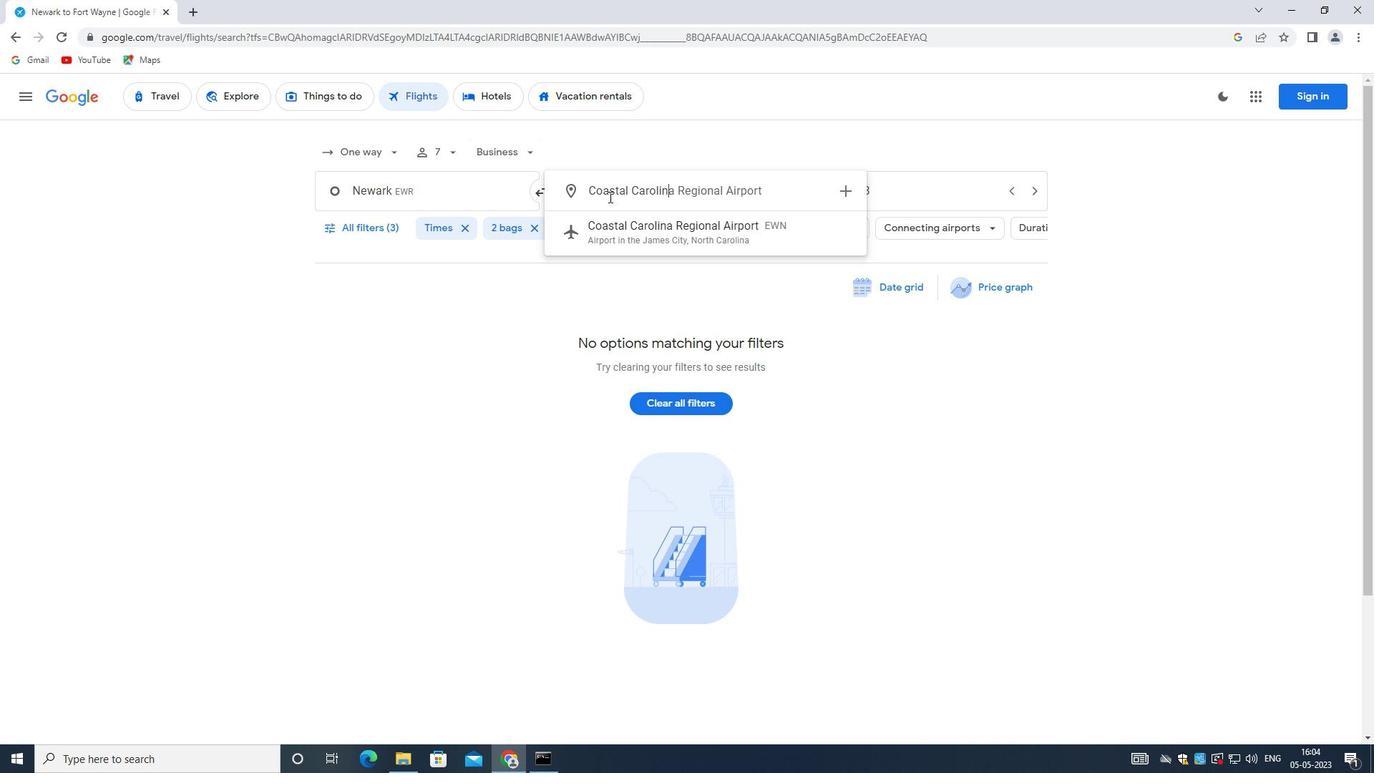 
Action: Mouse moved to (660, 215)
Screenshot: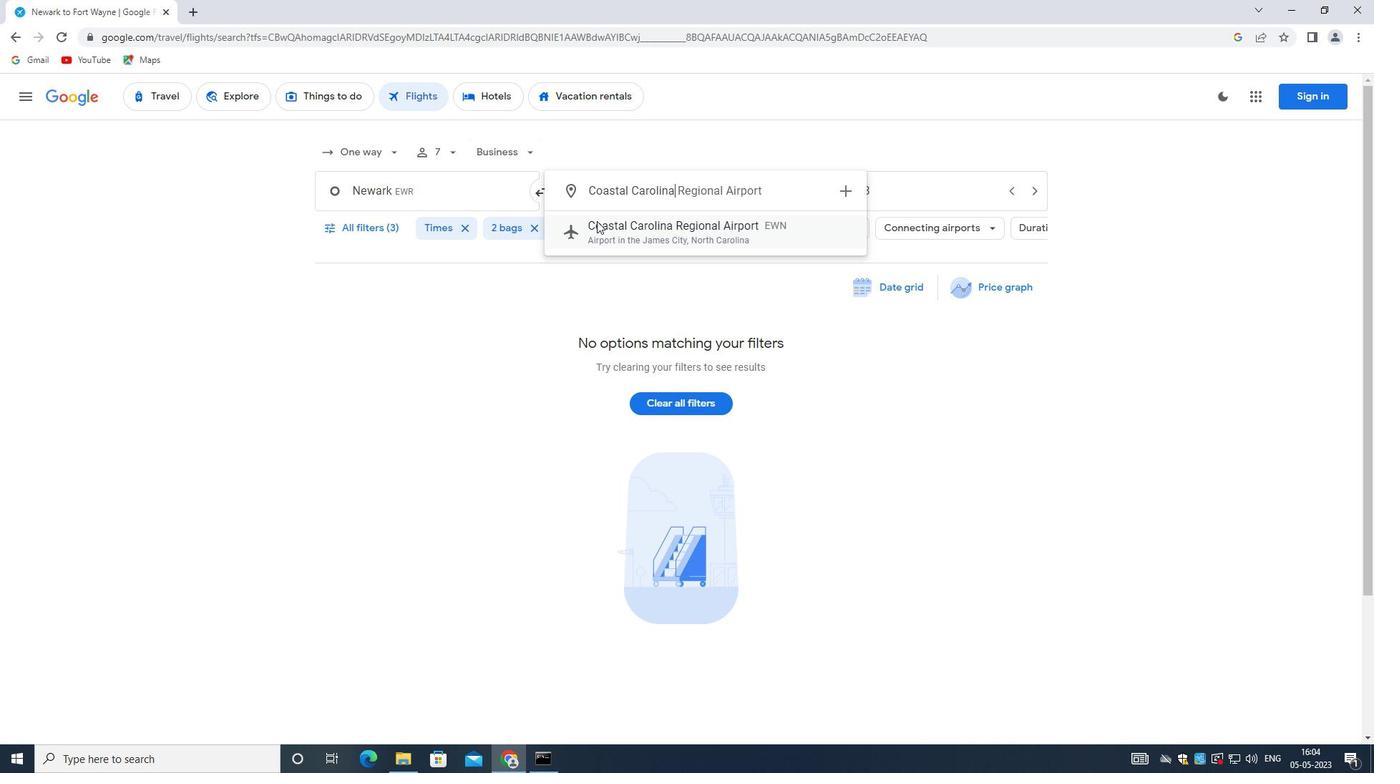 
Action: Mouse pressed left at (660, 215)
Screenshot: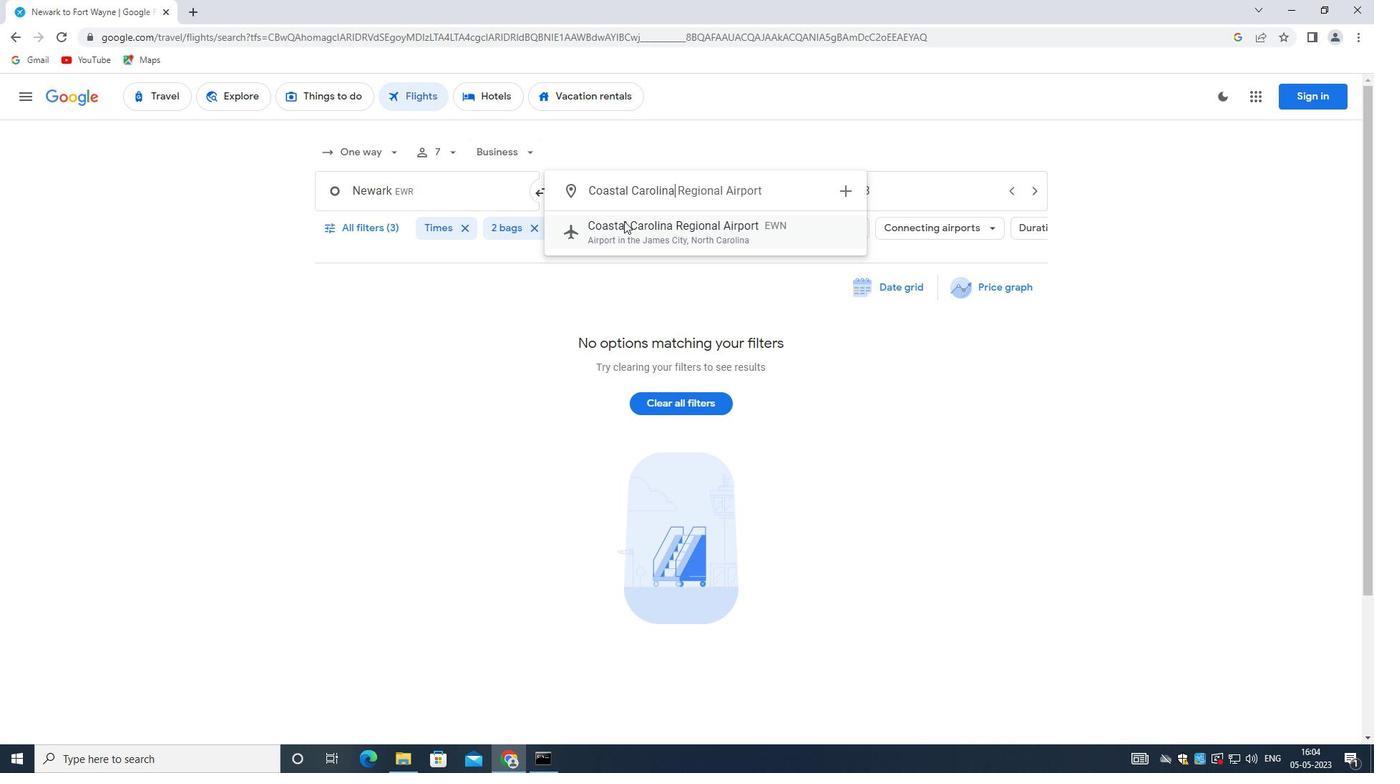 
Action: Mouse moved to (828, 191)
Screenshot: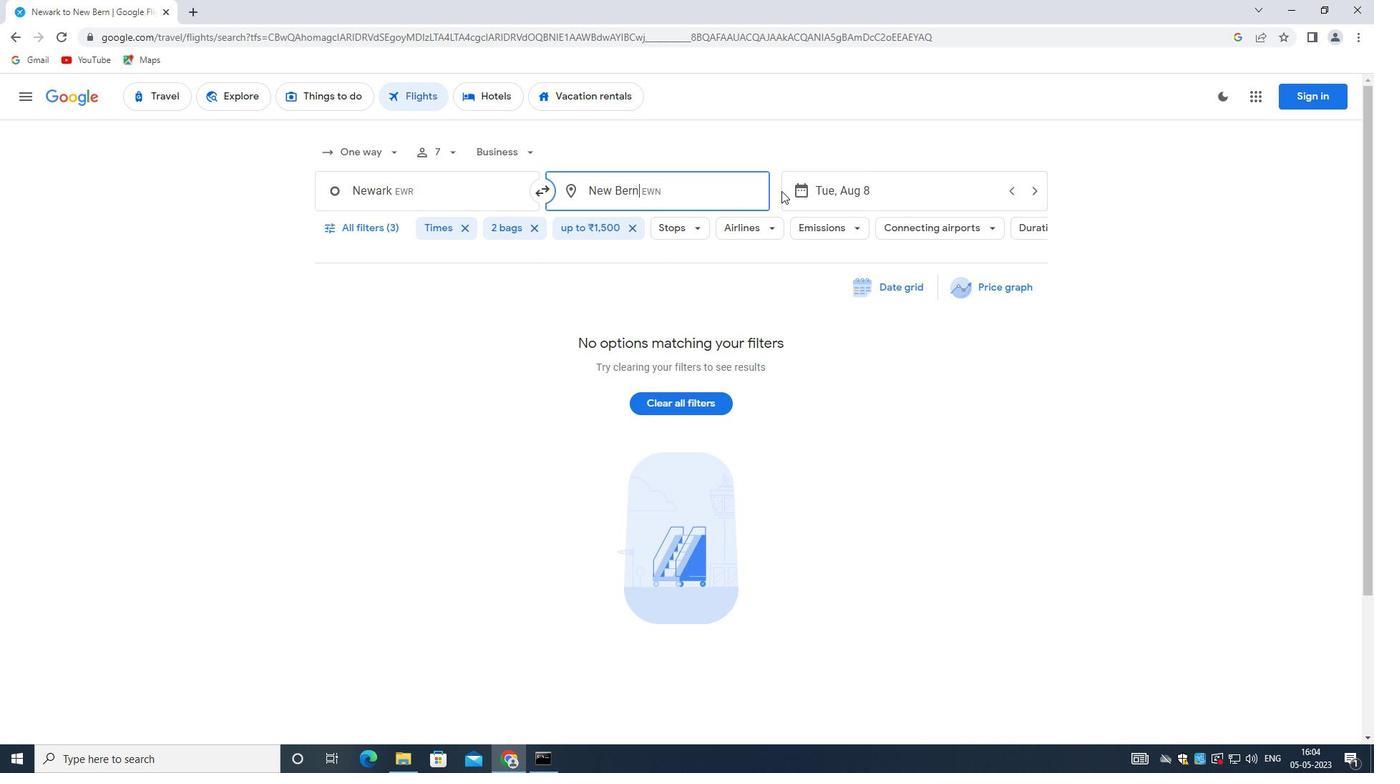 
Action: Mouse pressed left at (828, 191)
Screenshot: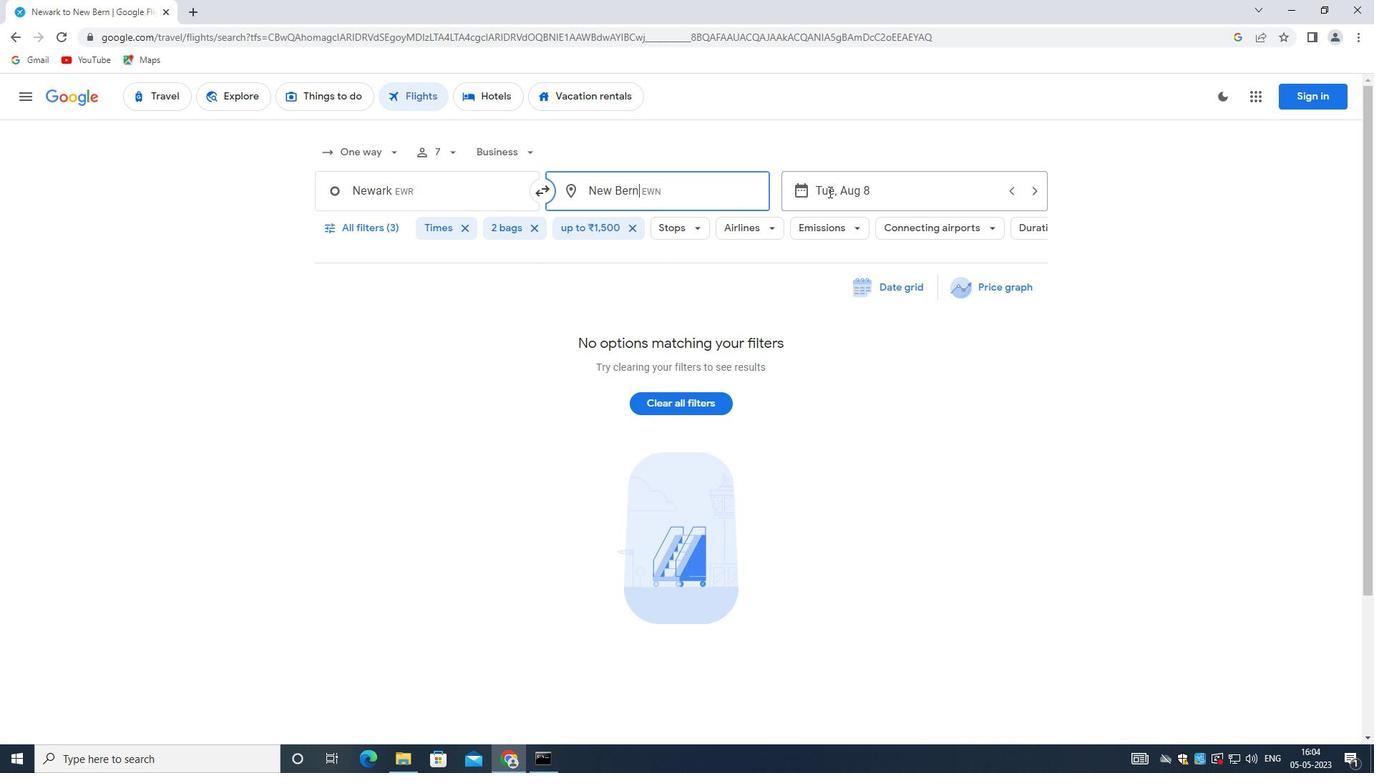 
Action: Mouse moved to (605, 345)
Screenshot: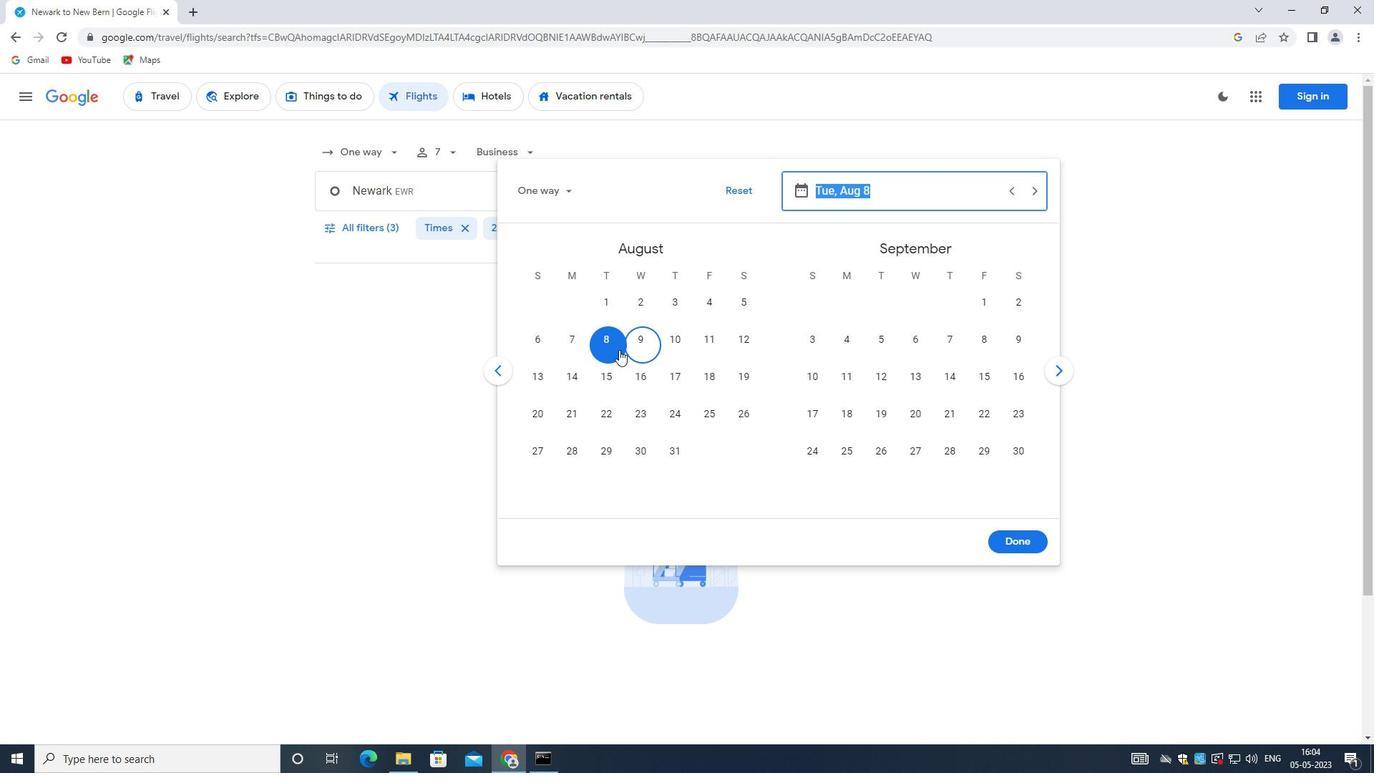 
Action: Mouse pressed left at (605, 345)
Screenshot: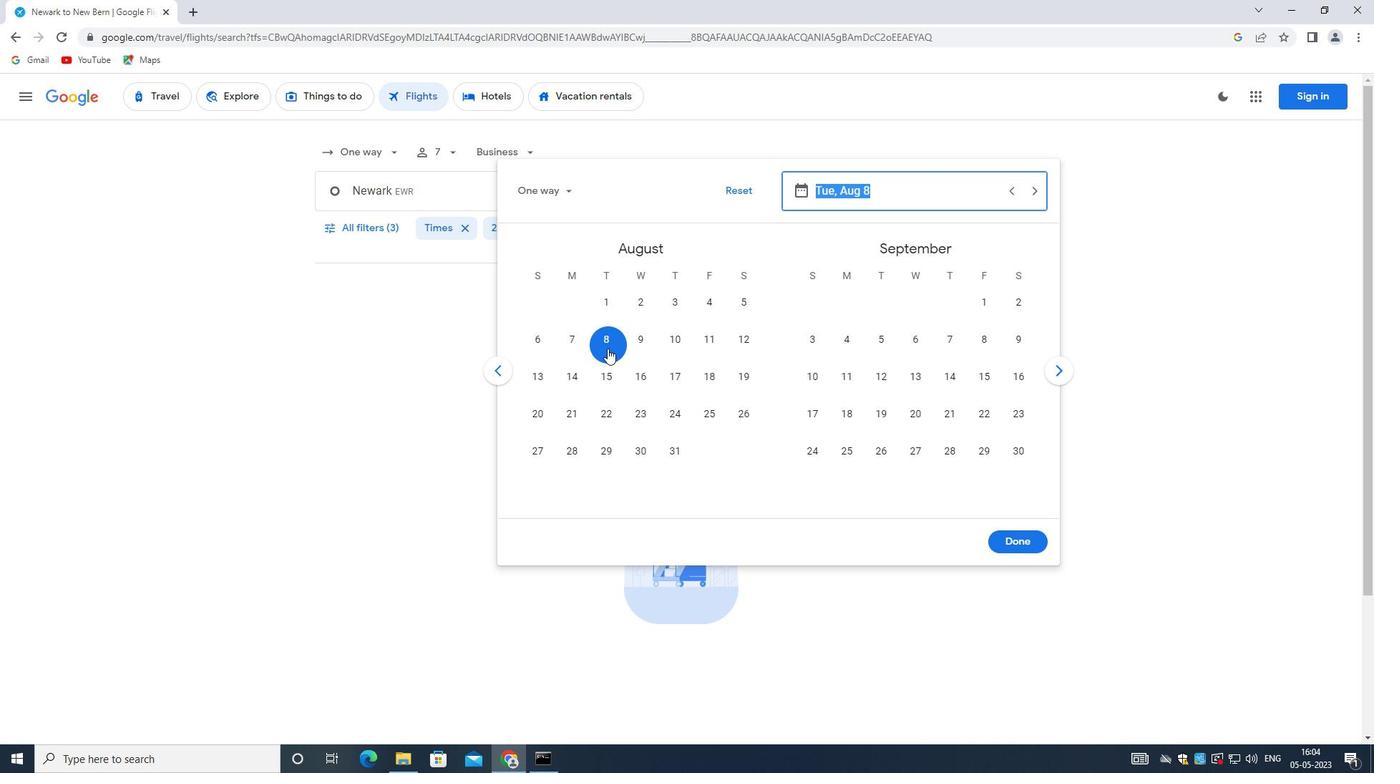 
Action: Mouse moved to (1010, 546)
Screenshot: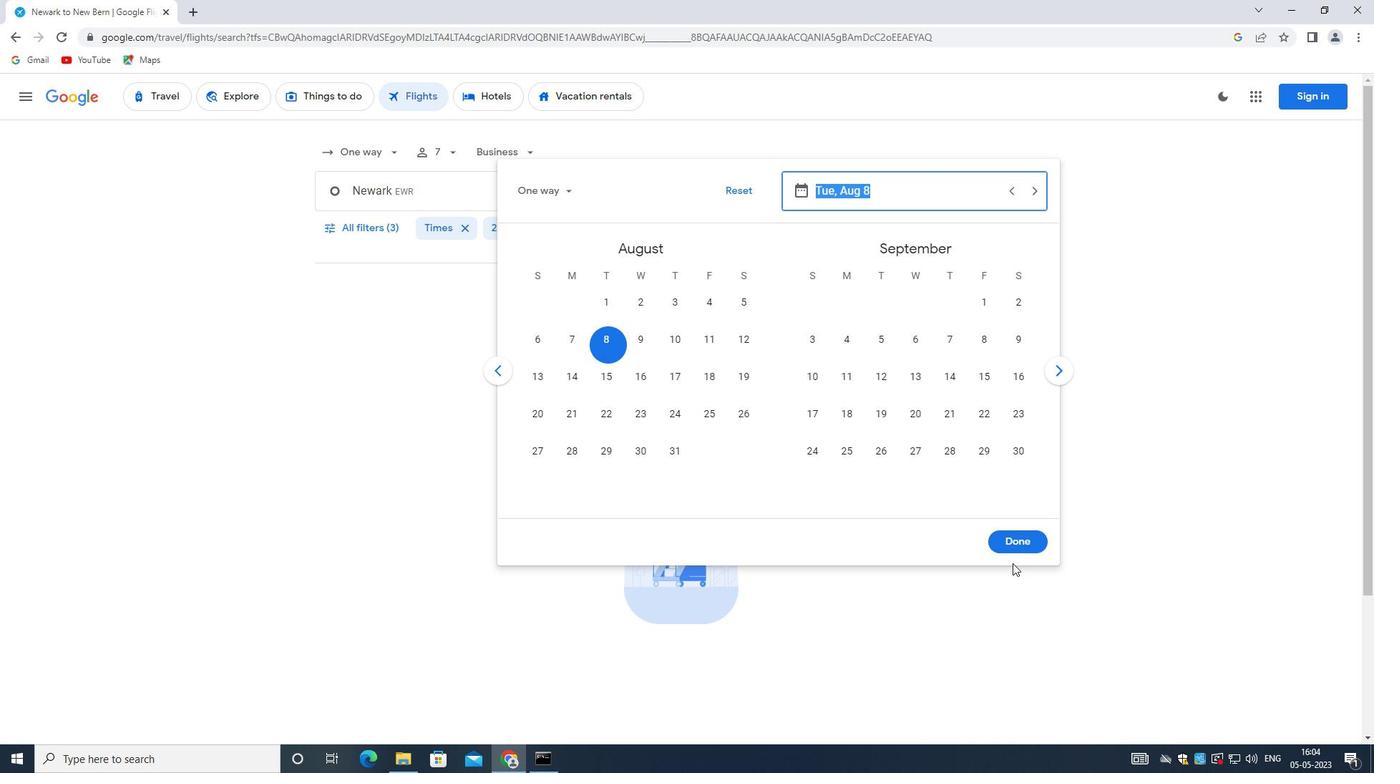 
Action: Mouse pressed left at (1010, 546)
Screenshot: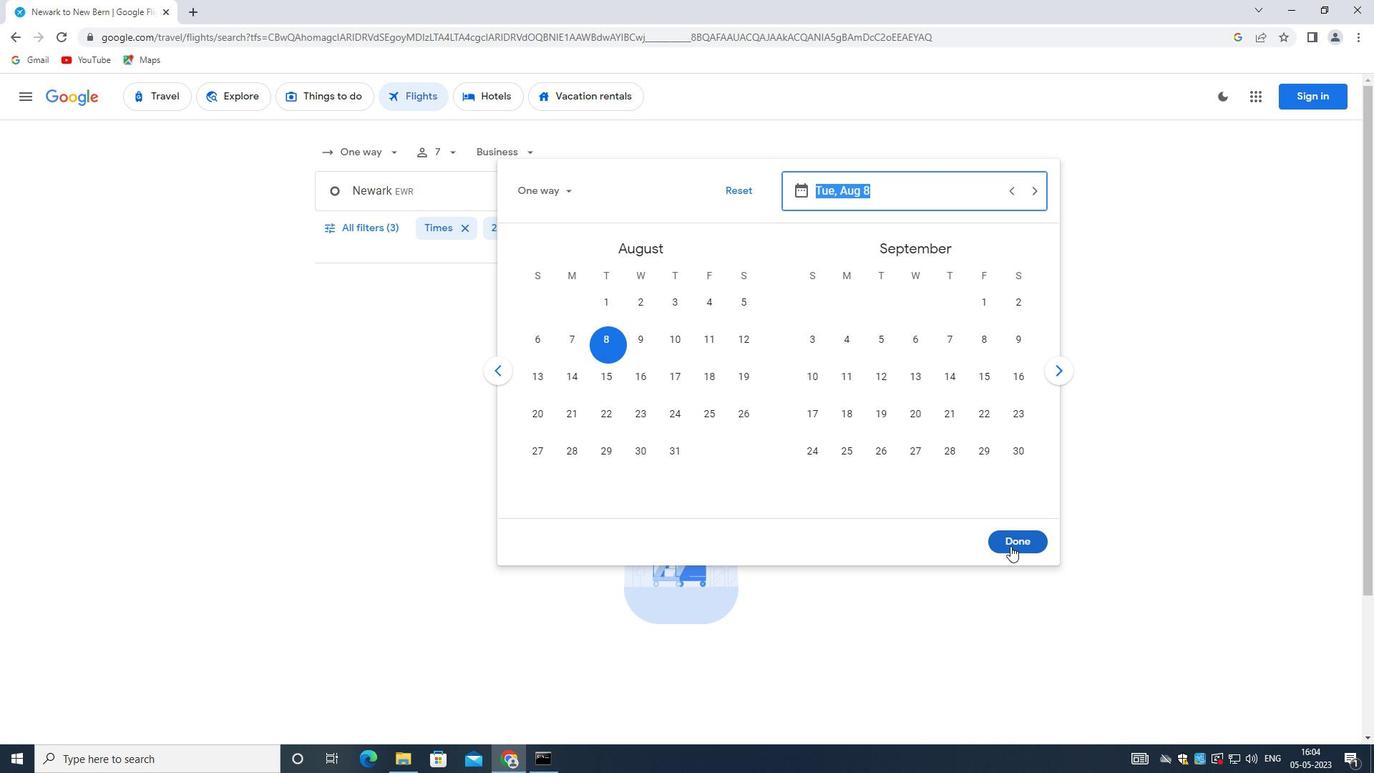 
Action: Mouse moved to (373, 229)
Screenshot: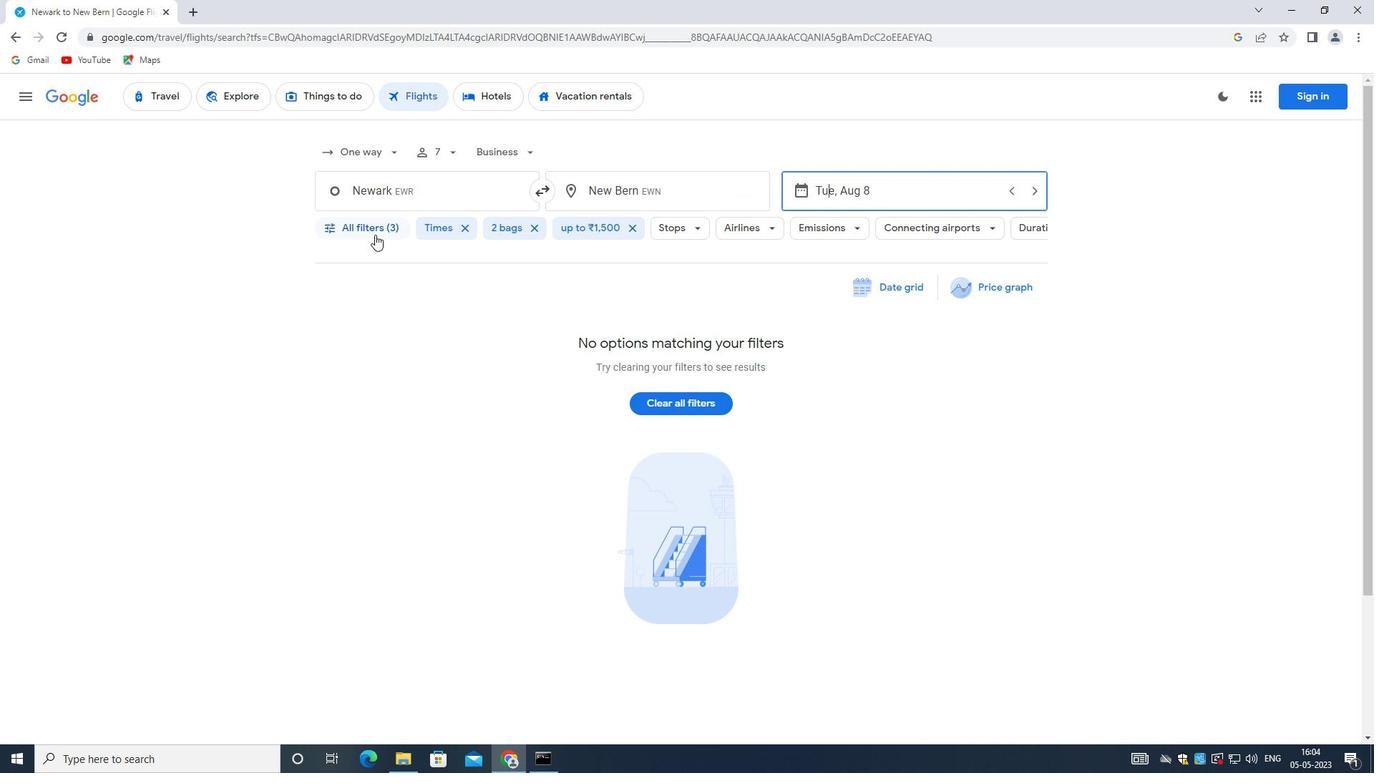 
Action: Mouse pressed left at (373, 229)
Screenshot: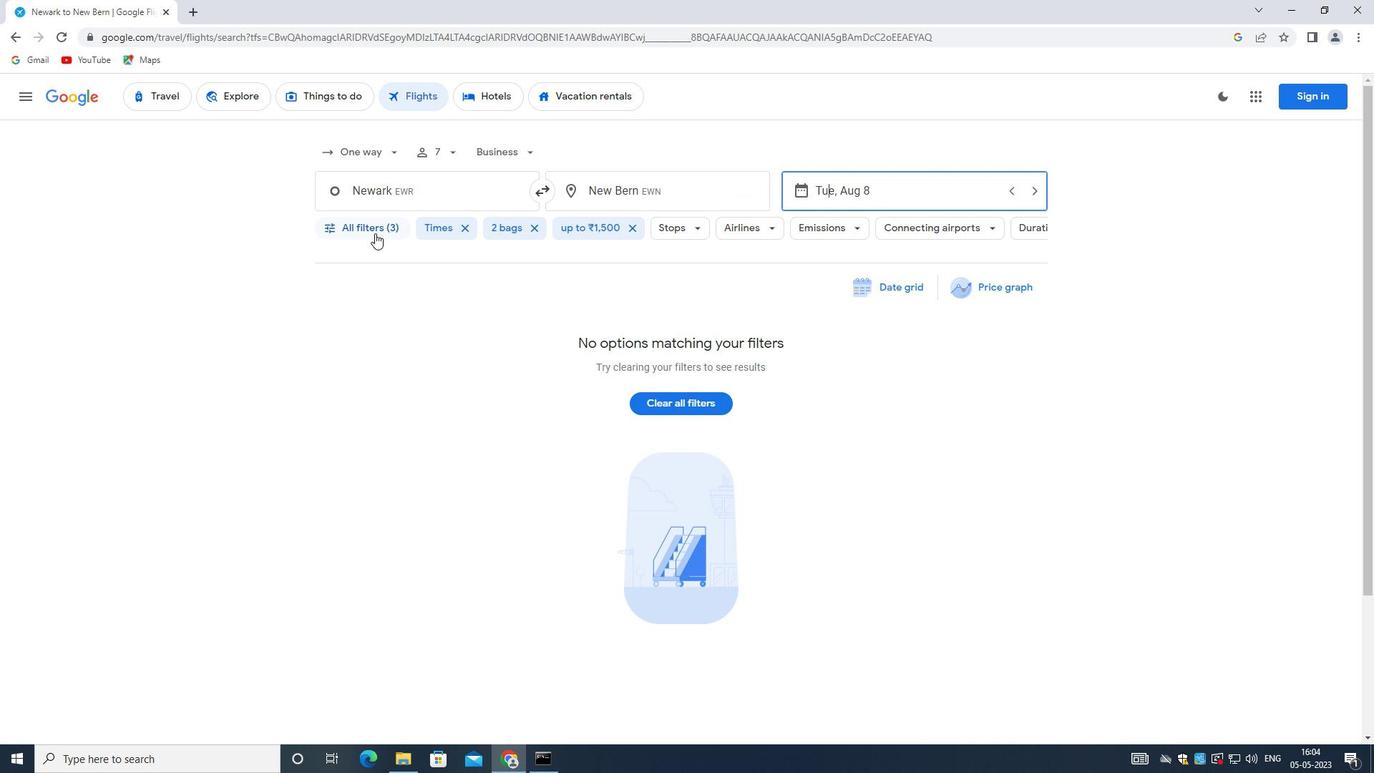 
Action: Mouse moved to (522, 532)
Screenshot: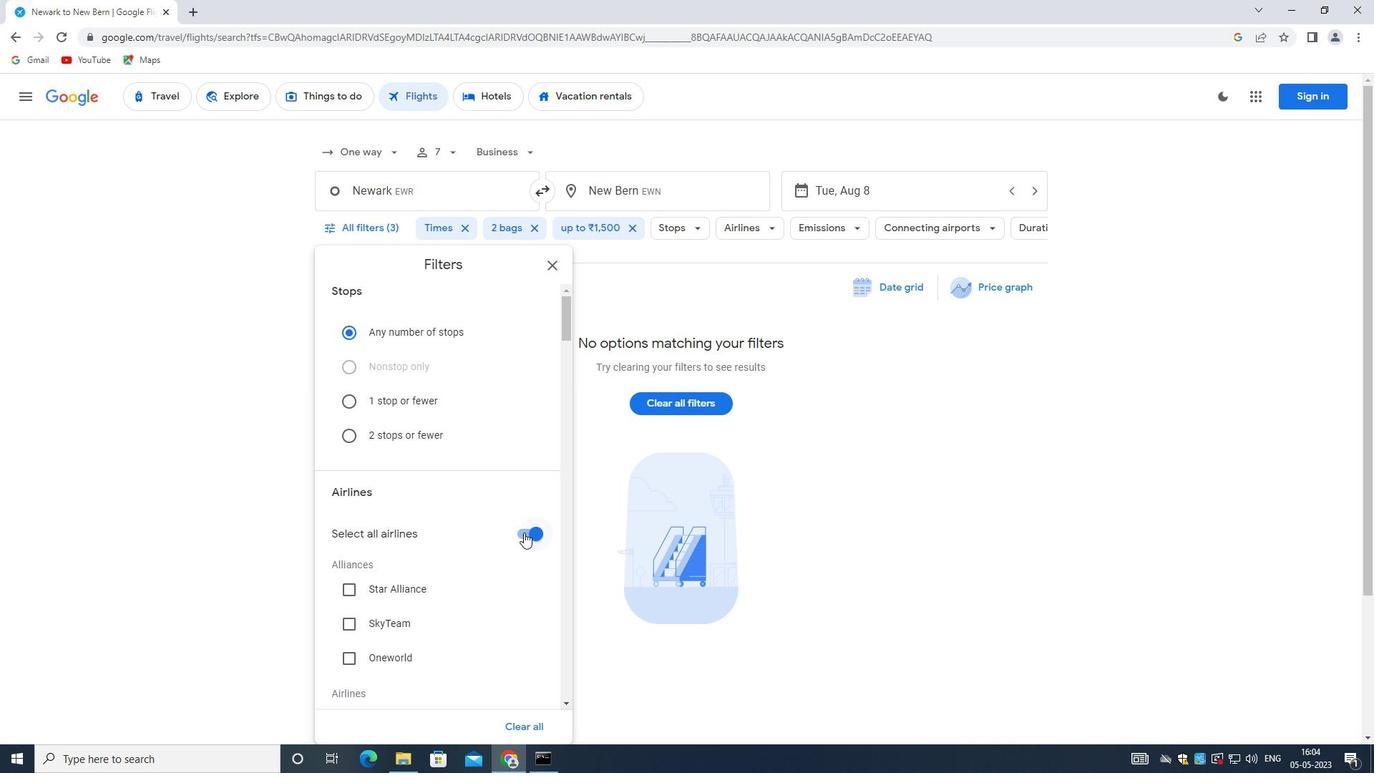 
Action: Mouse pressed left at (522, 532)
Screenshot: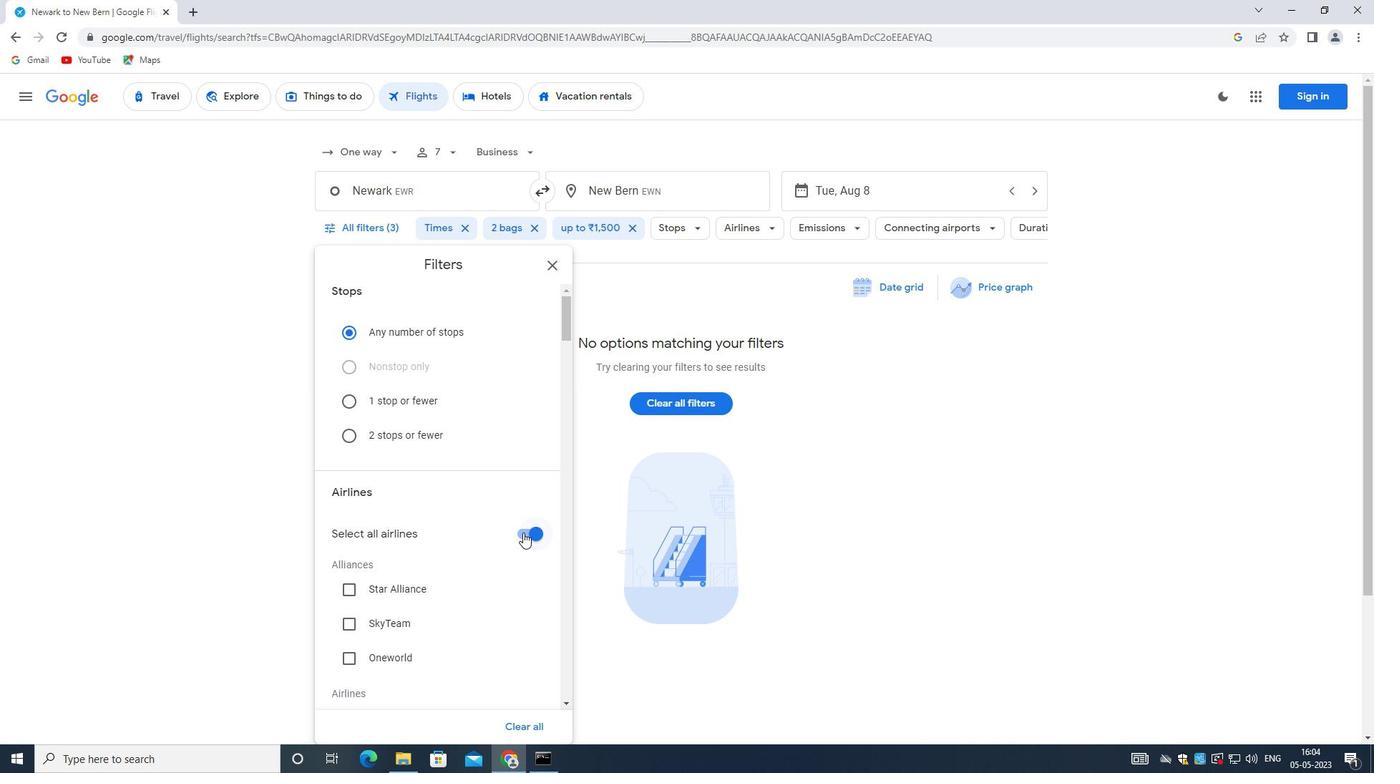 
Action: Mouse moved to (386, 435)
Screenshot: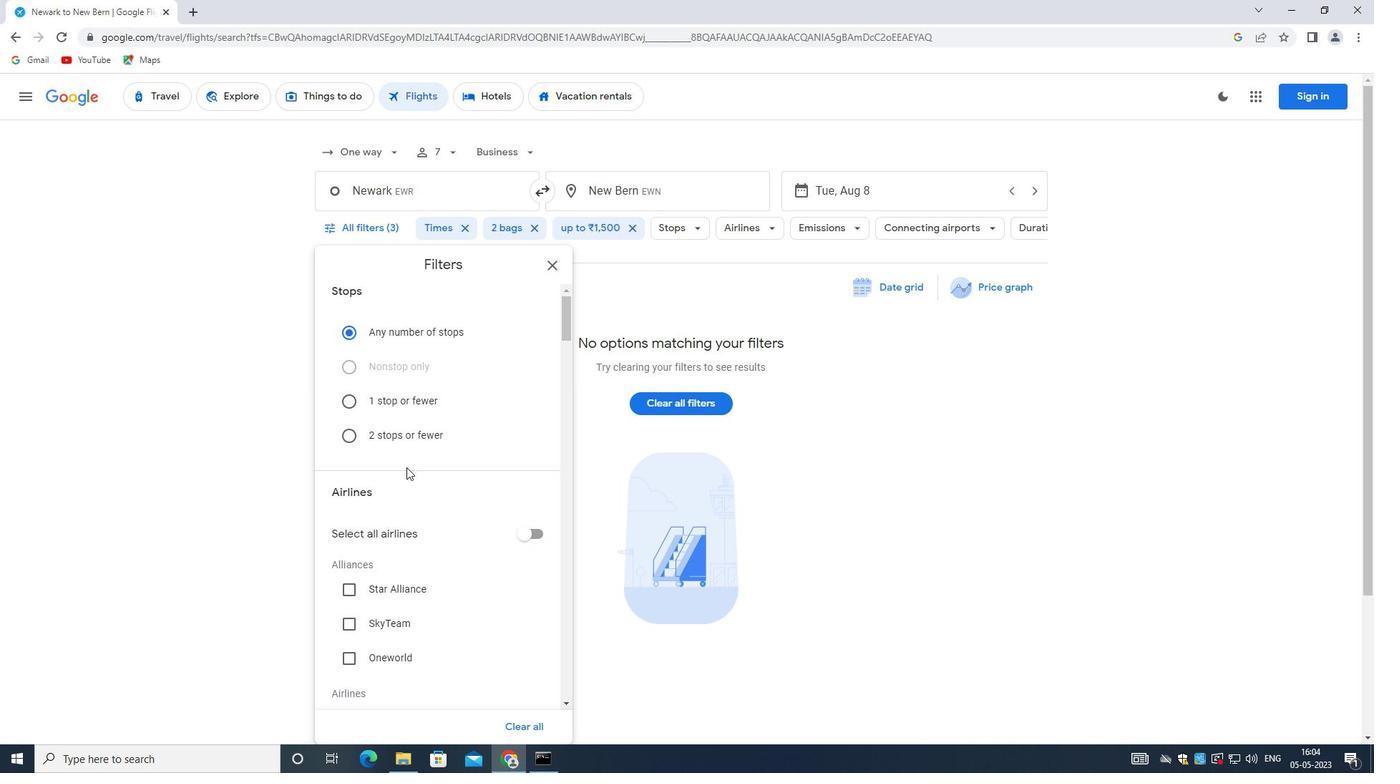 
Action: Mouse scrolled (386, 434) with delta (0, 0)
Screenshot: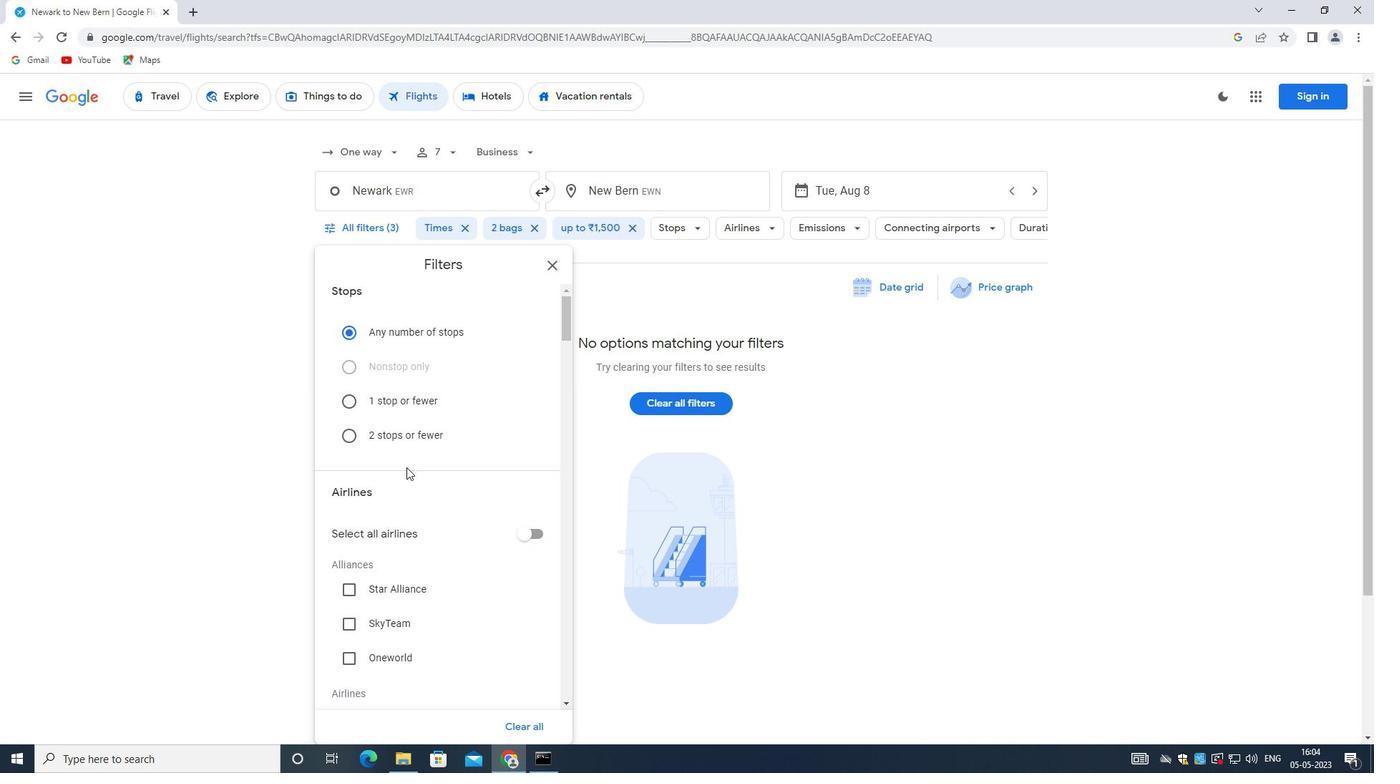 
Action: Mouse moved to (388, 435)
Screenshot: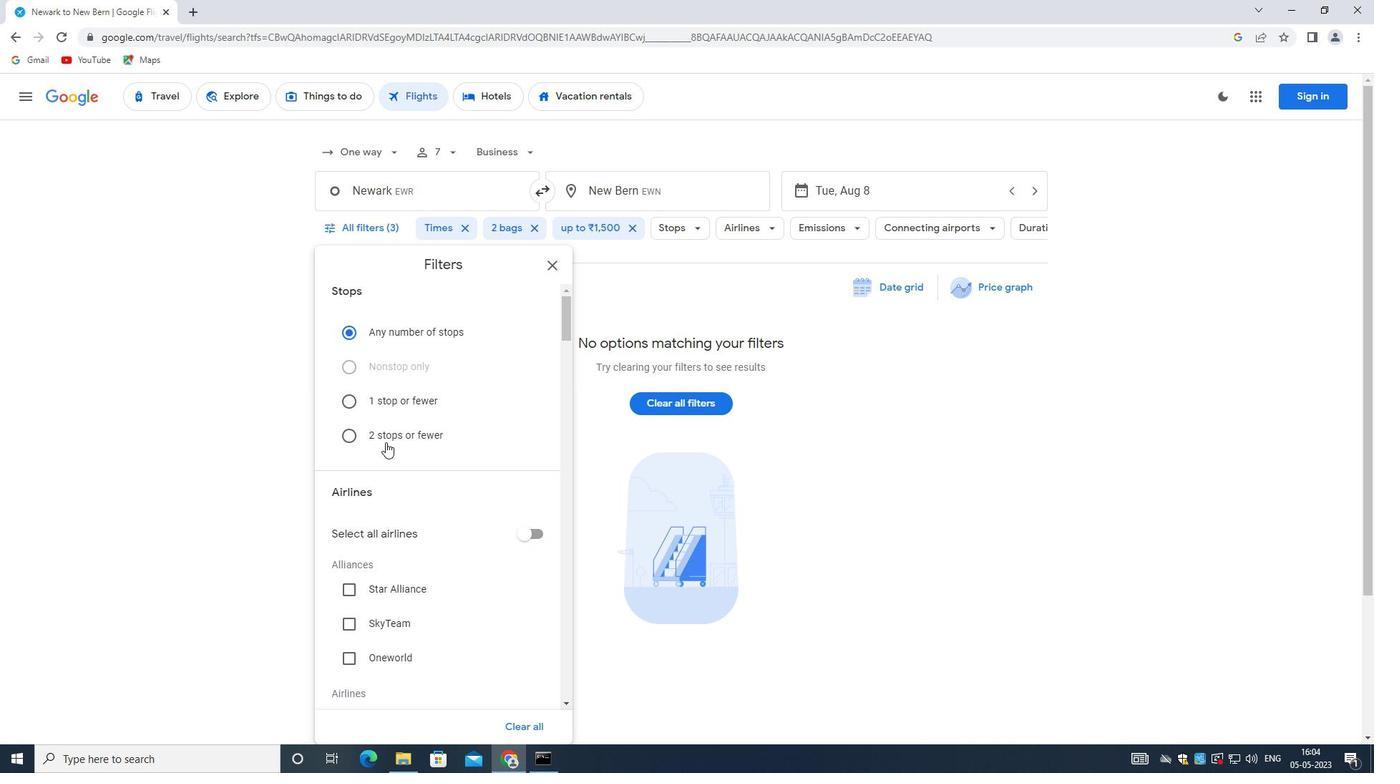 
Action: Mouse scrolled (388, 434) with delta (0, 0)
Screenshot: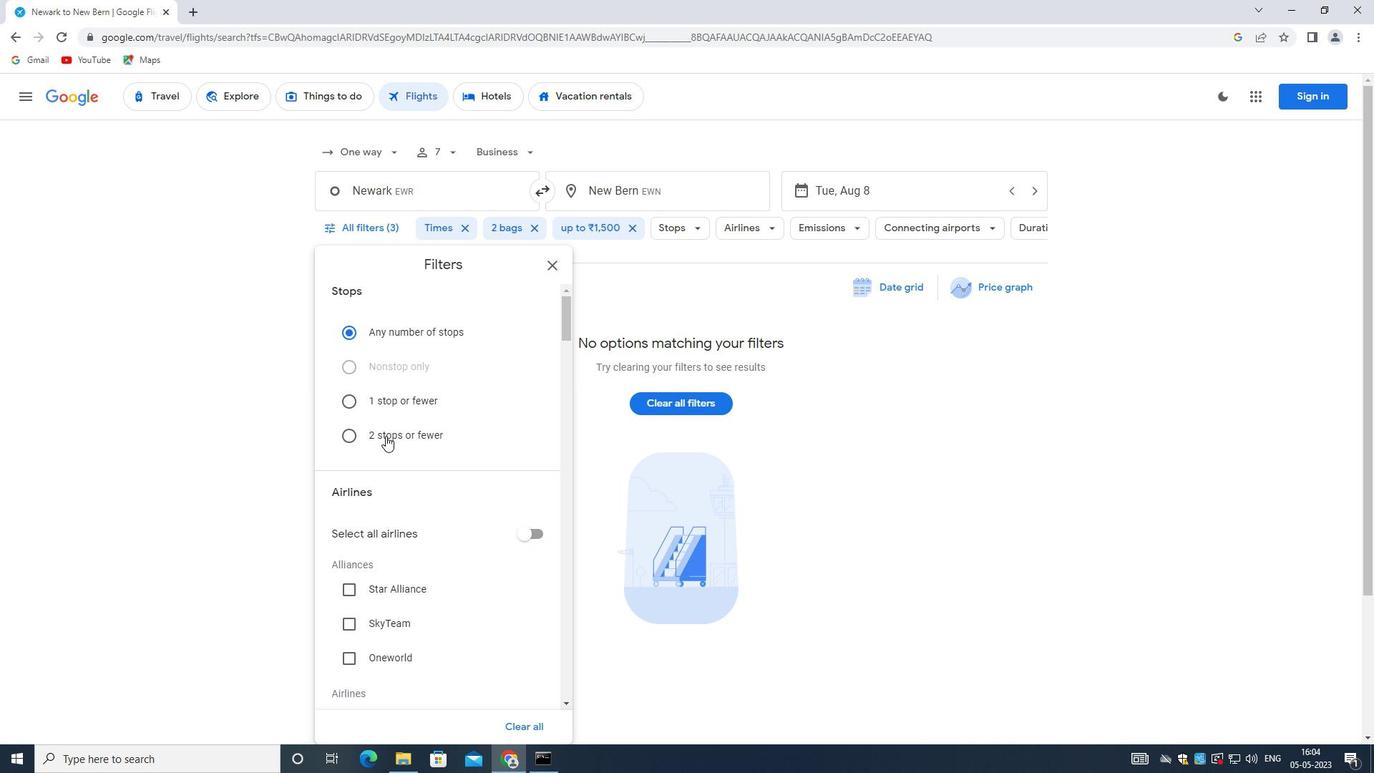 
Action: Mouse scrolled (388, 434) with delta (0, 0)
Screenshot: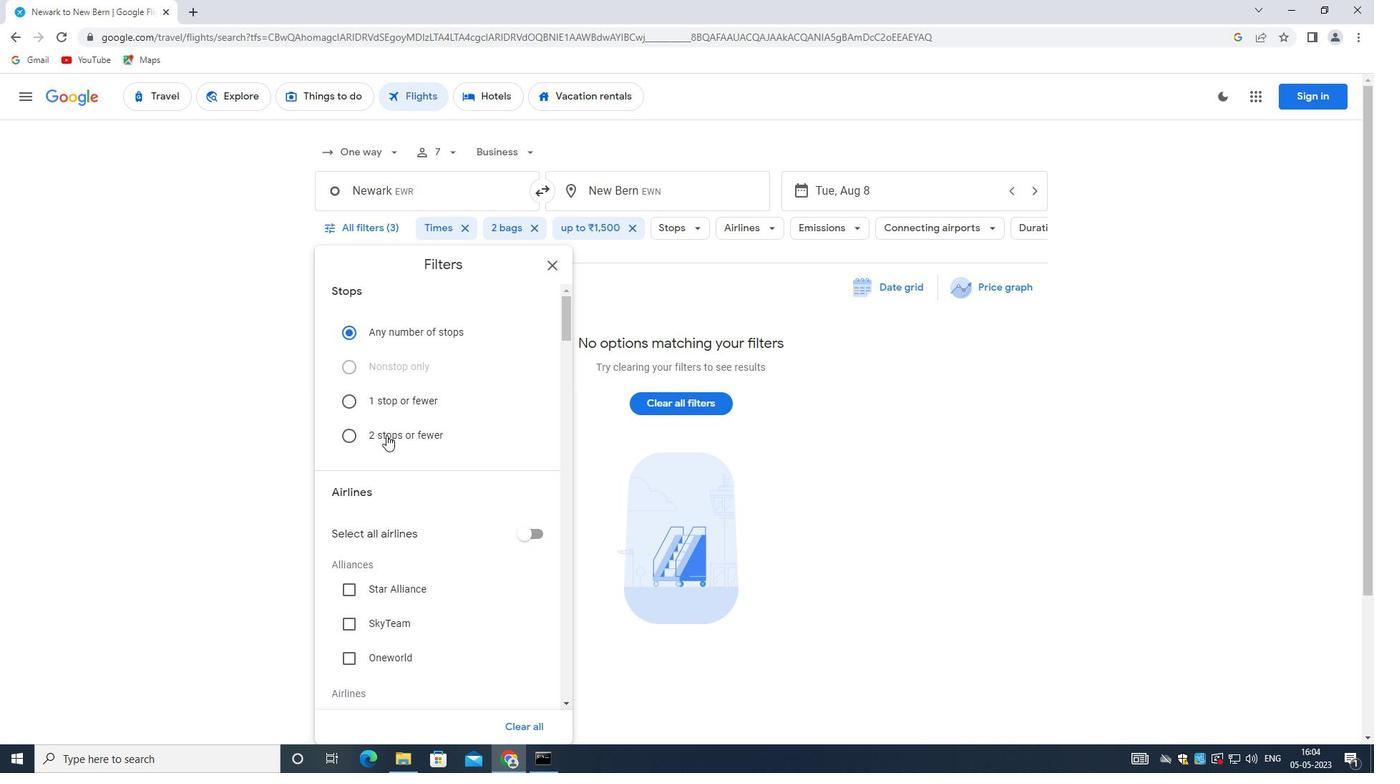
Action: Mouse moved to (401, 475)
Screenshot: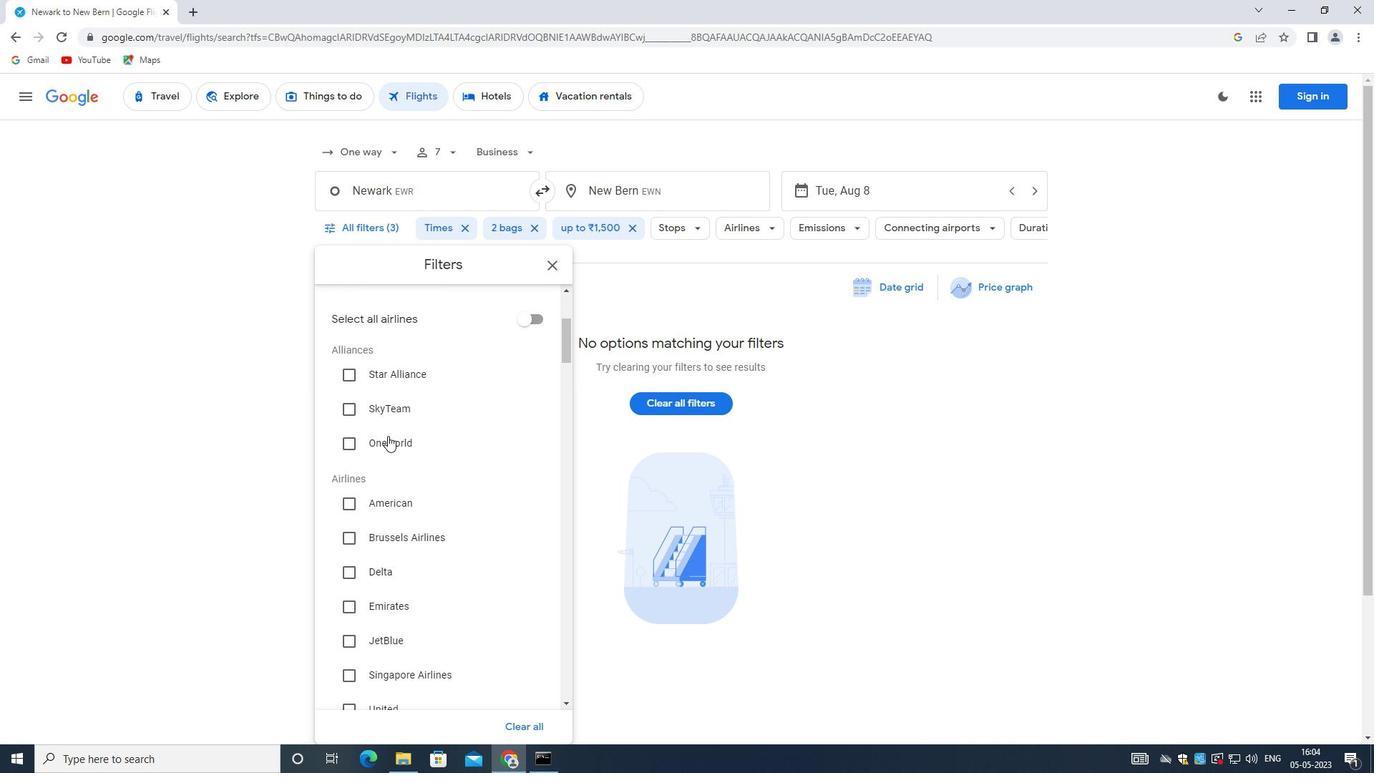 
Action: Mouse scrolled (401, 474) with delta (0, 0)
Screenshot: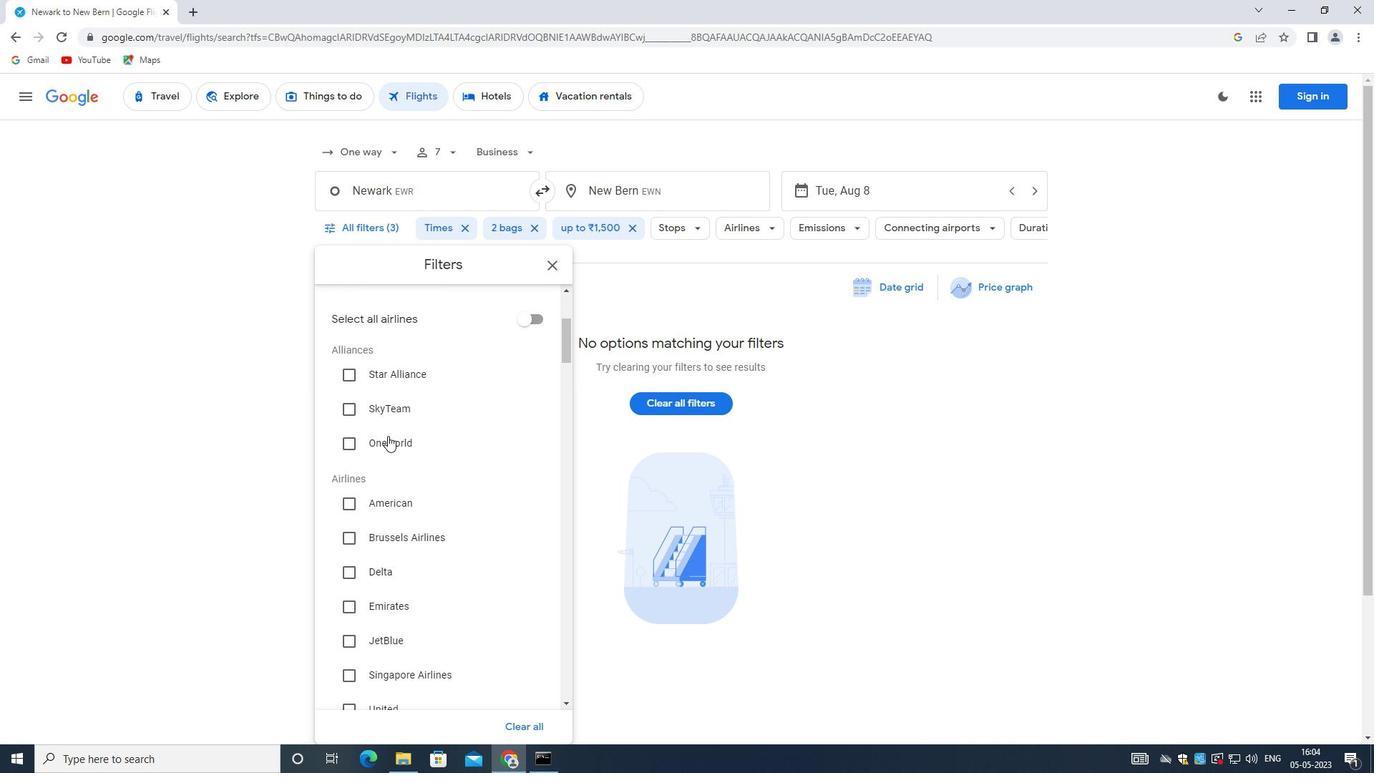 
Action: Mouse moved to (401, 477)
Screenshot: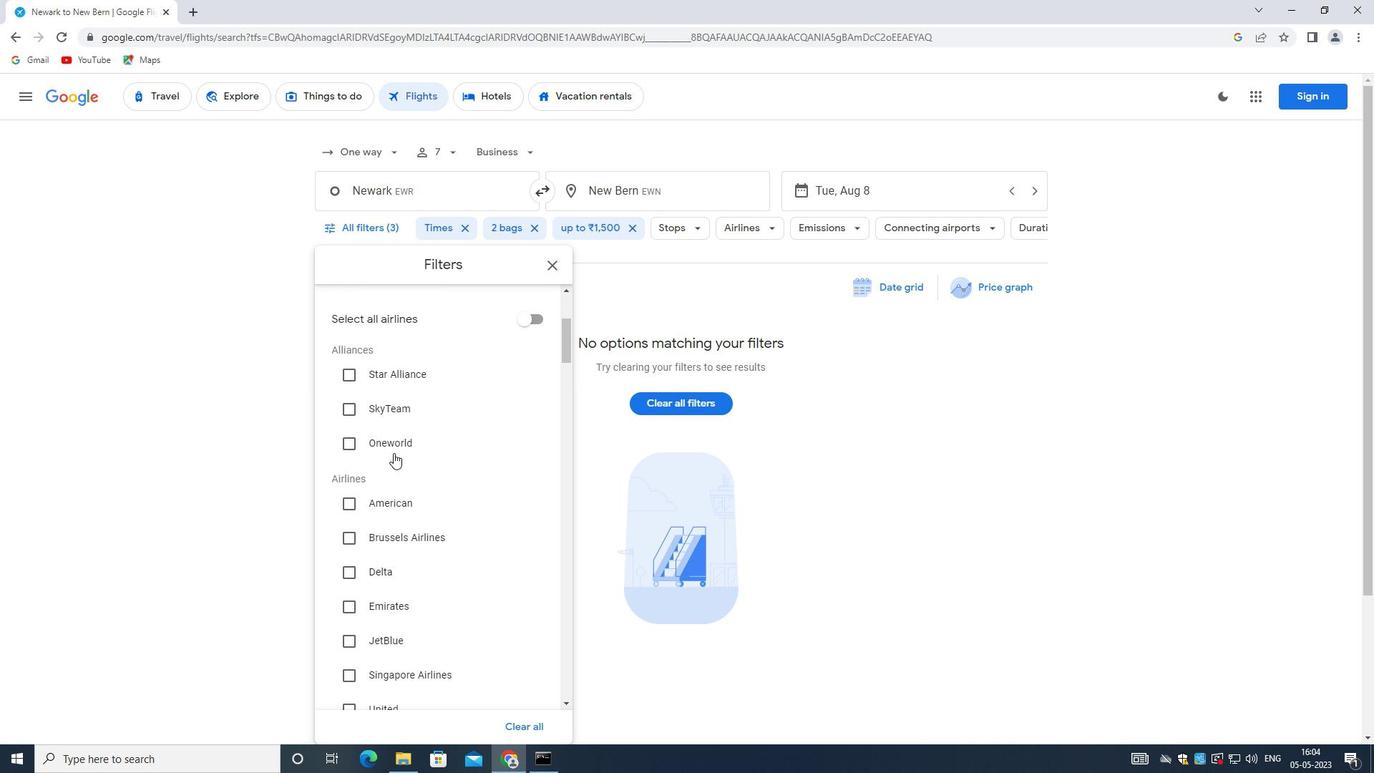
Action: Mouse scrolled (401, 476) with delta (0, 0)
Screenshot: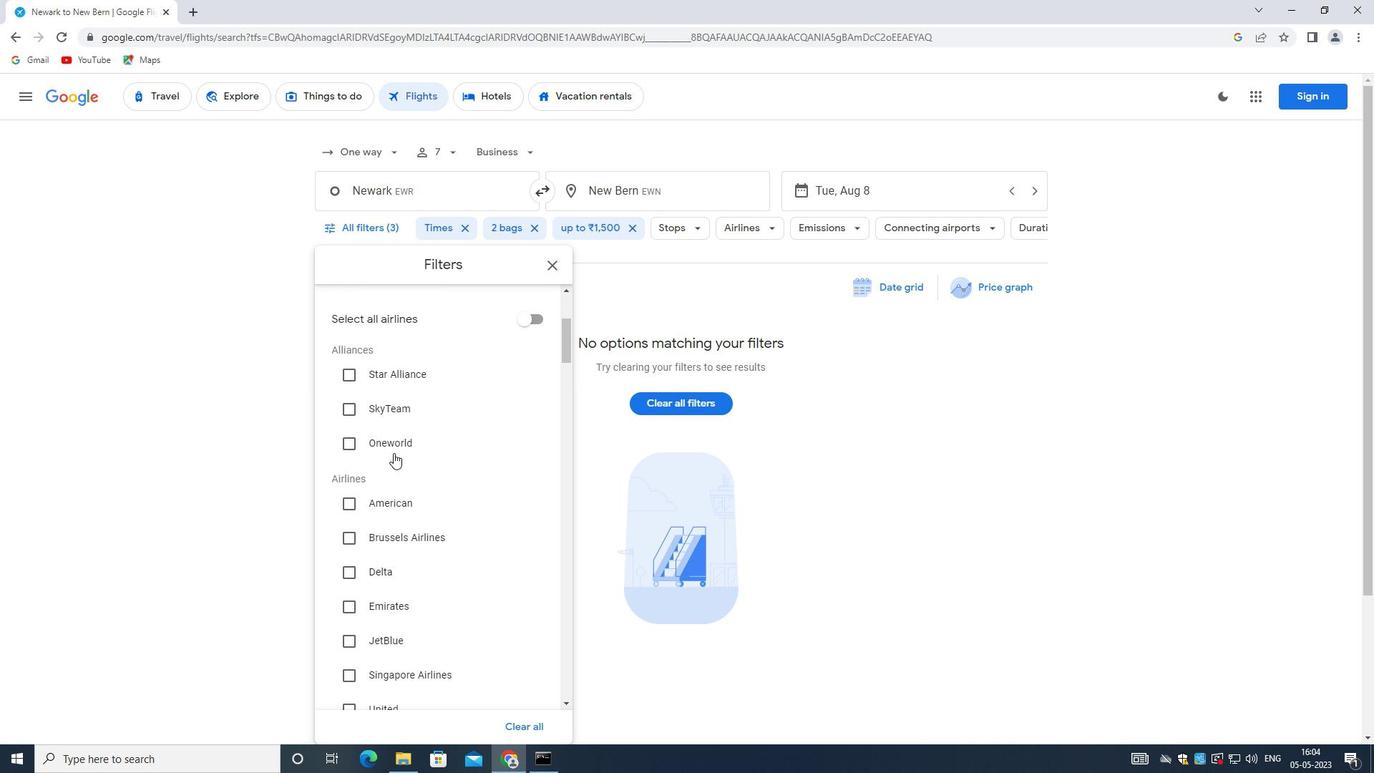 
Action: Mouse moved to (401, 477)
Screenshot: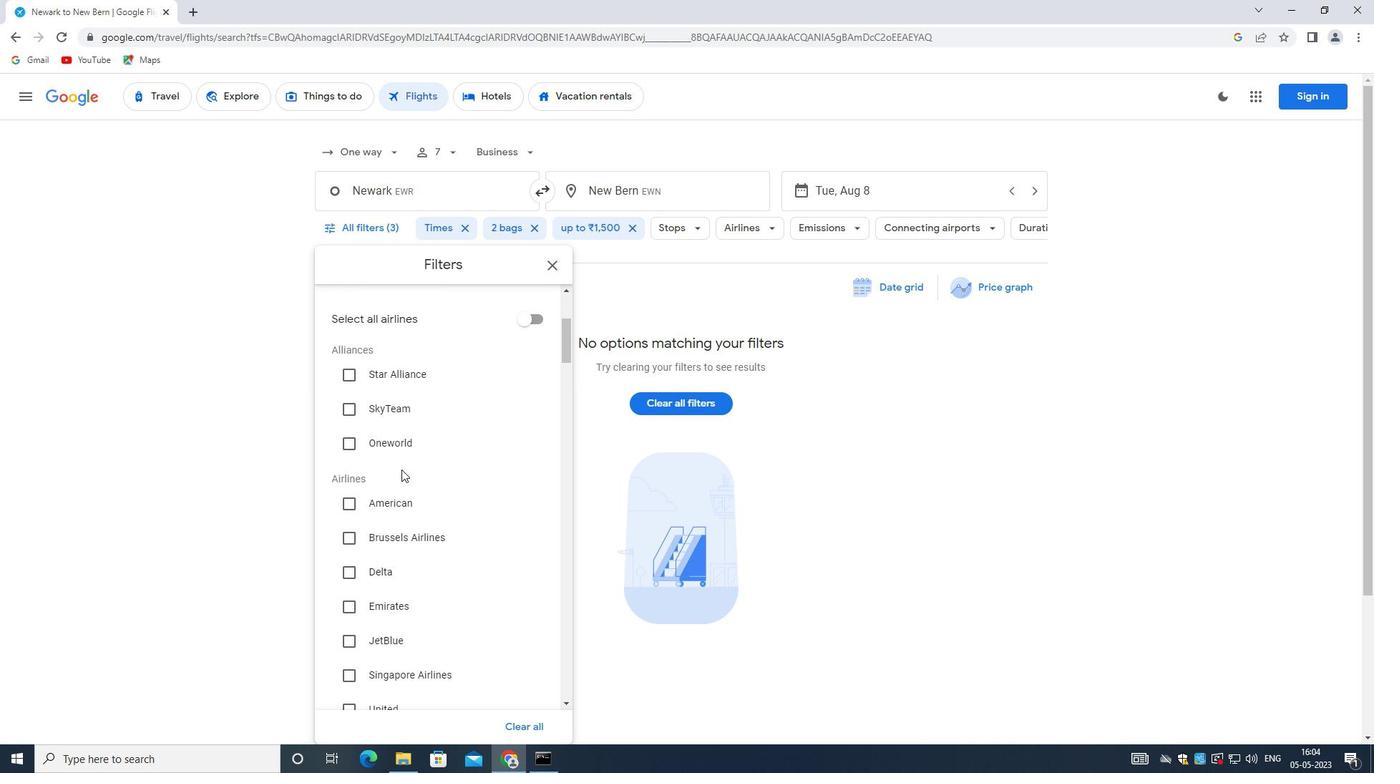 
Action: Mouse scrolled (401, 476) with delta (0, 0)
Screenshot: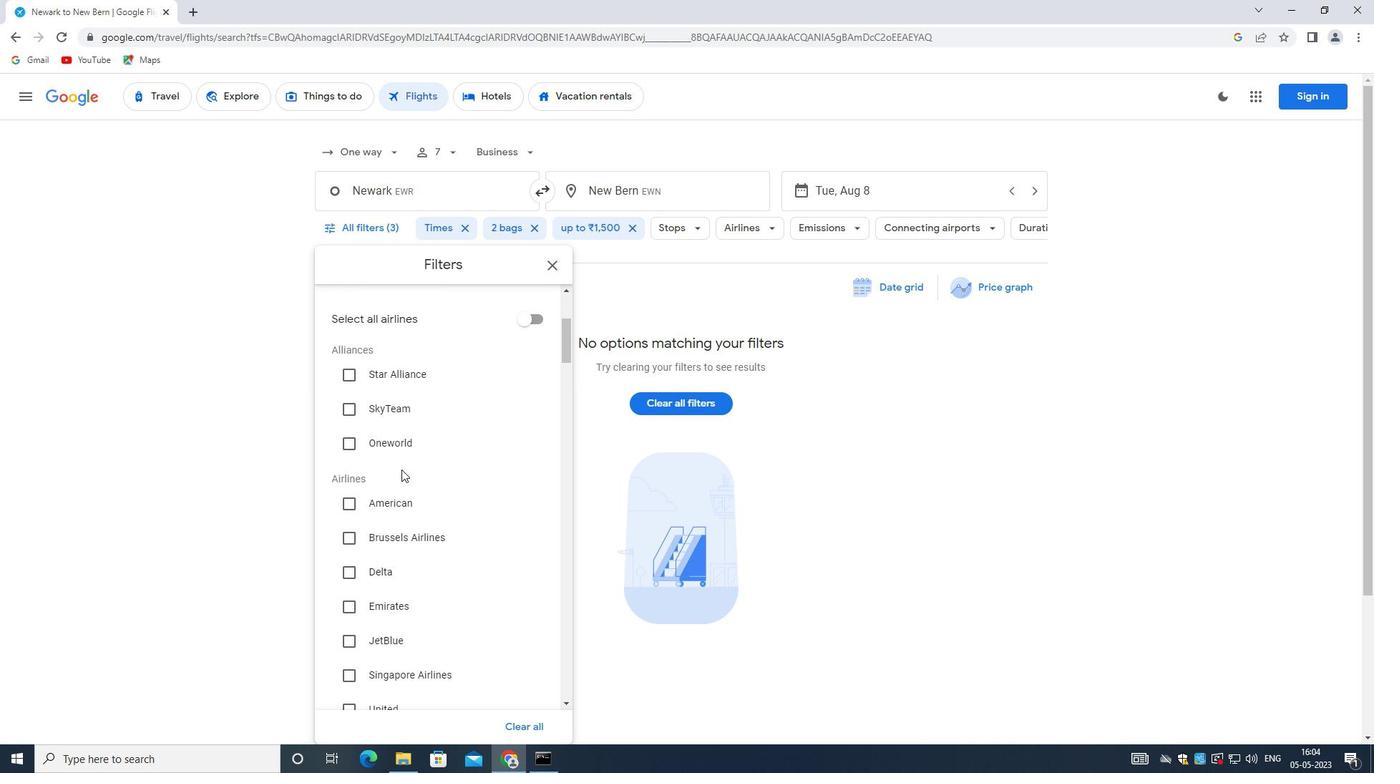 
Action: Mouse scrolled (401, 476) with delta (0, 0)
Screenshot: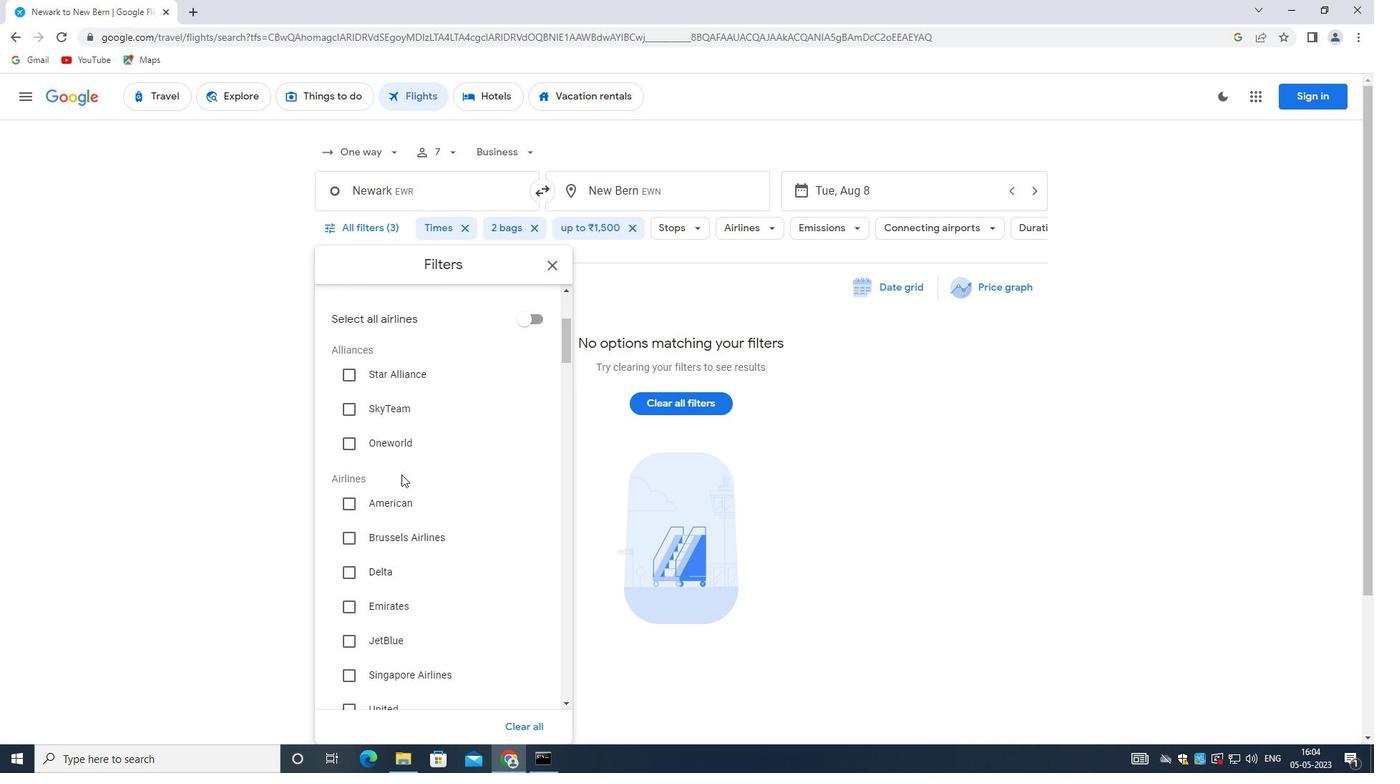 
Action: Mouse moved to (528, 558)
Screenshot: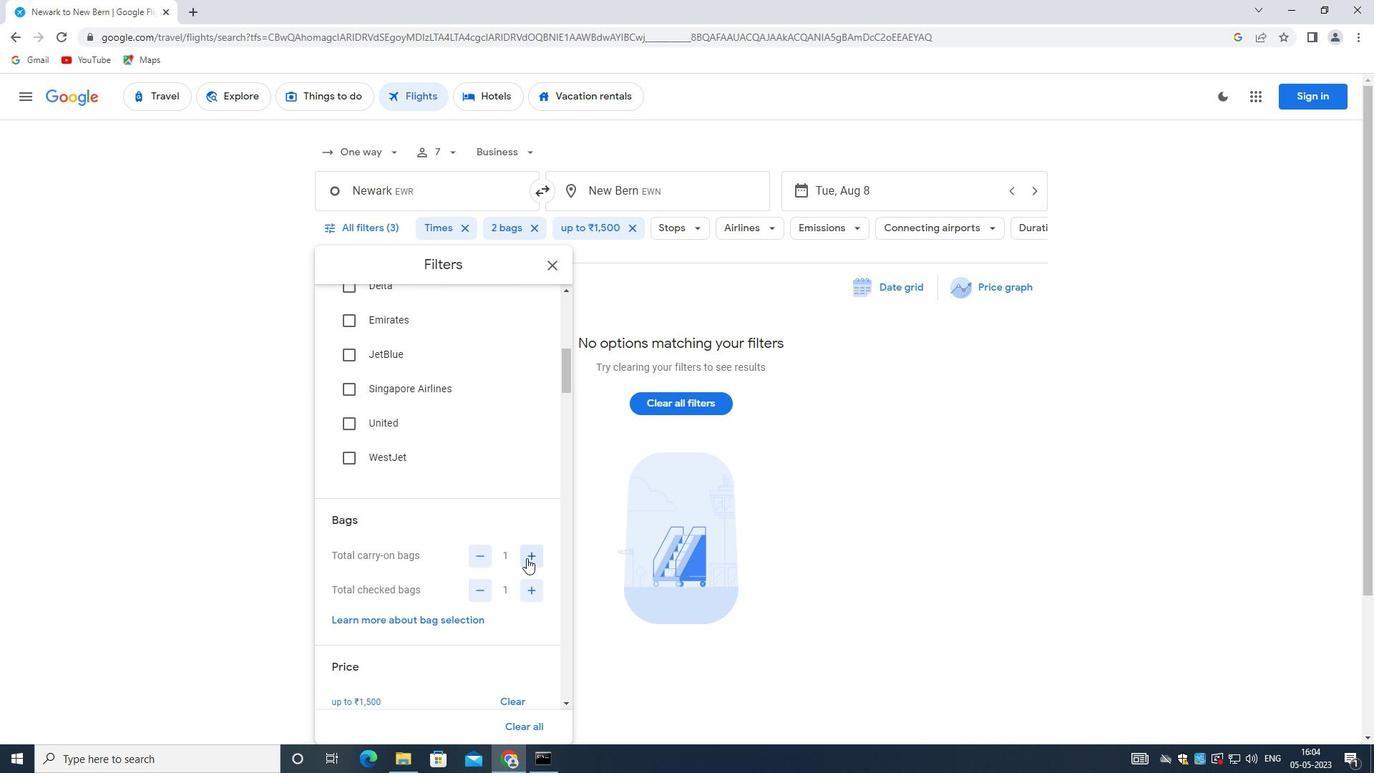 
Action: Mouse pressed left at (528, 558)
Screenshot: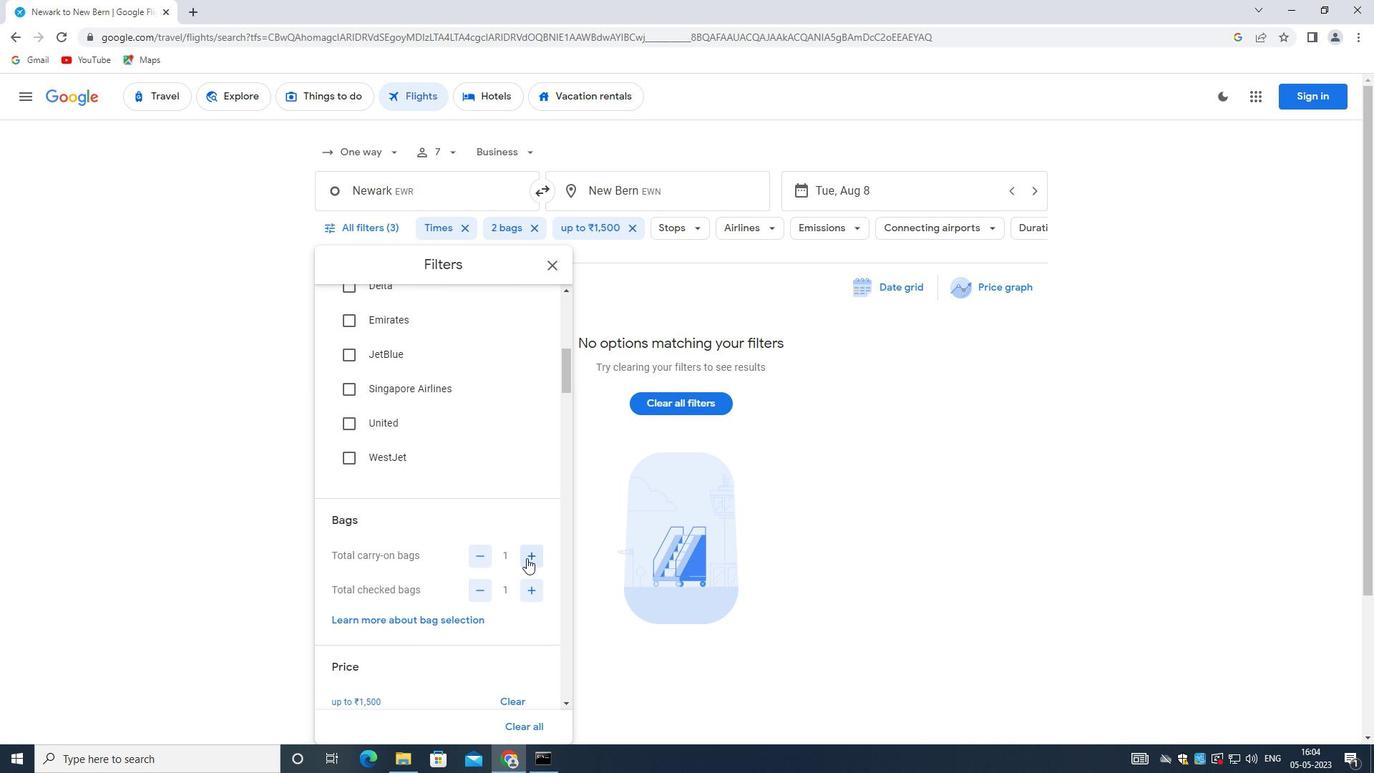
Action: Mouse moved to (529, 584)
Screenshot: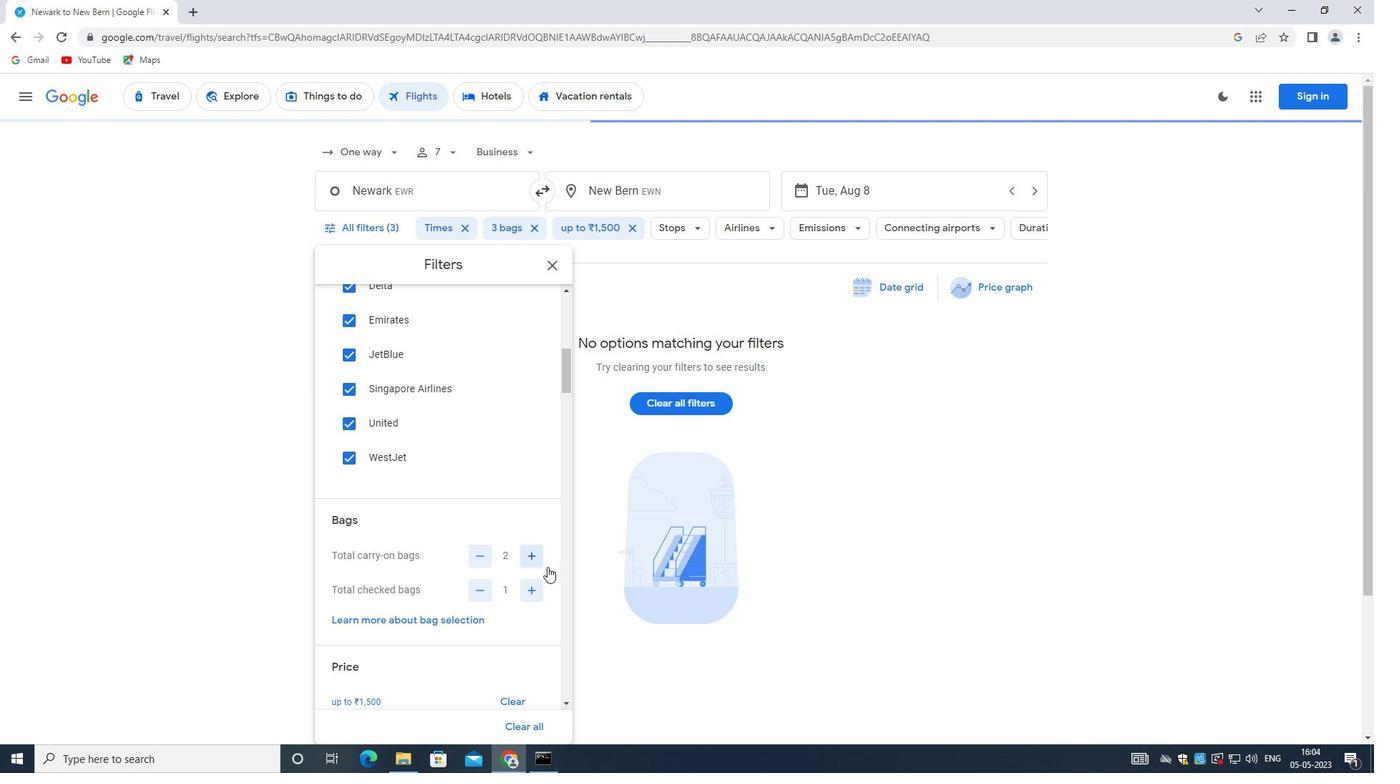 
Action: Mouse pressed left at (529, 584)
Screenshot: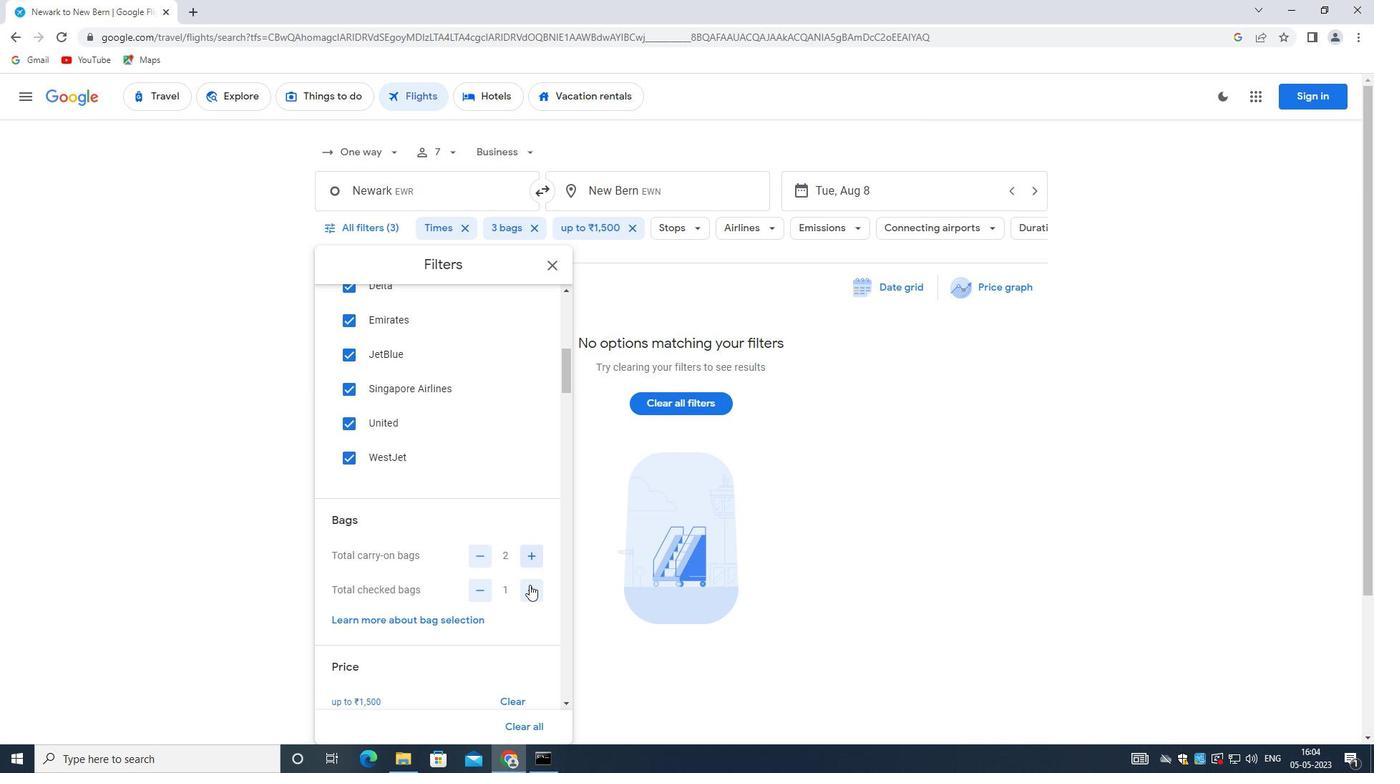 
Action: Mouse moved to (529, 584)
Screenshot: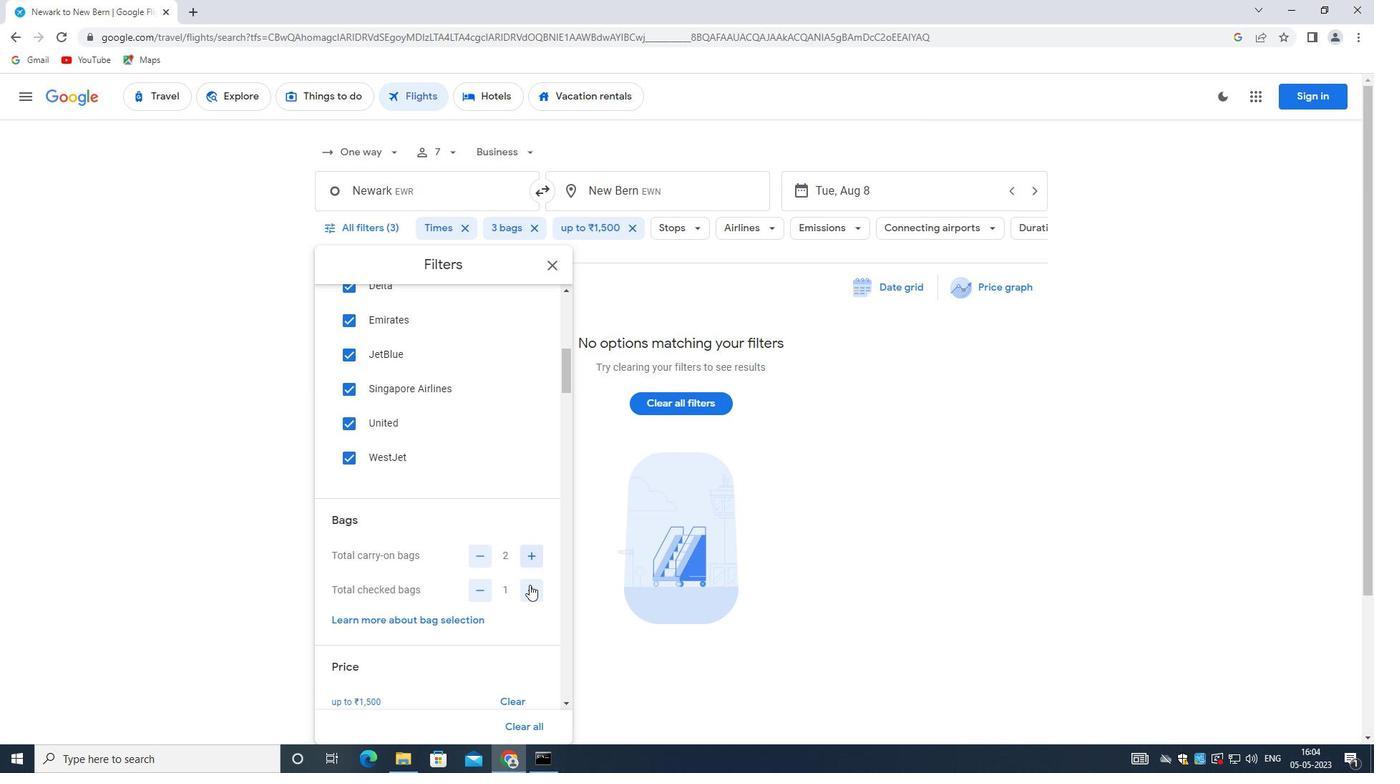 
Action: Mouse pressed left at (529, 584)
Screenshot: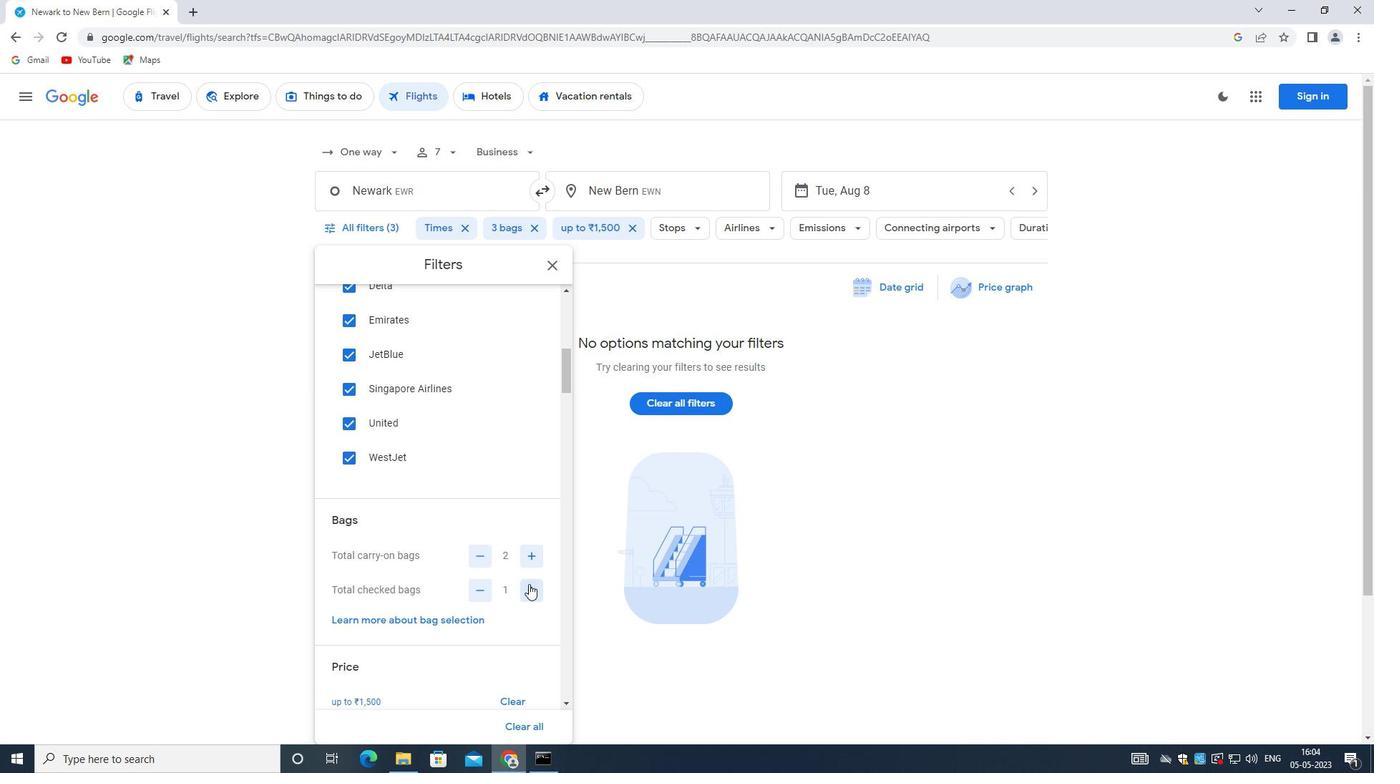 
Action: Mouse moved to (529, 584)
Screenshot: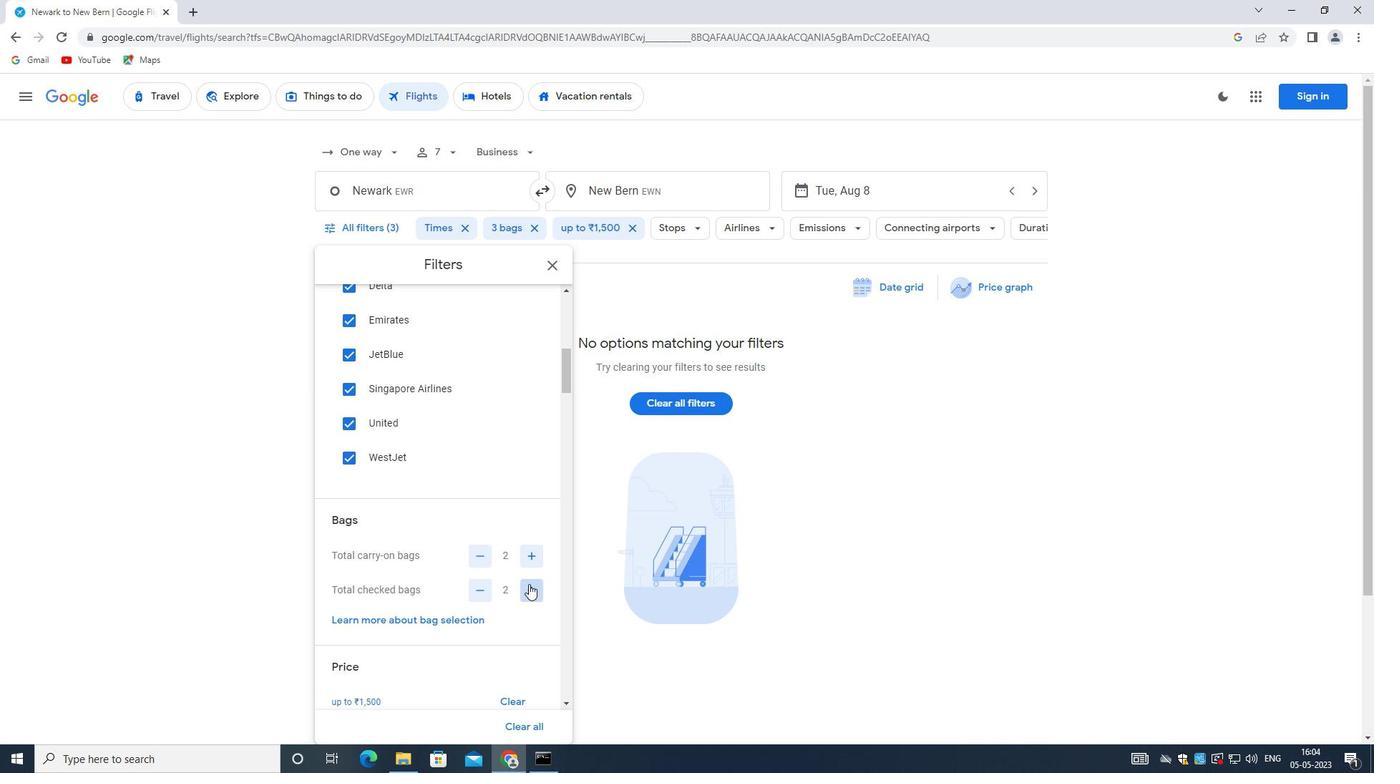 
Action: Mouse pressed left at (529, 584)
Screenshot: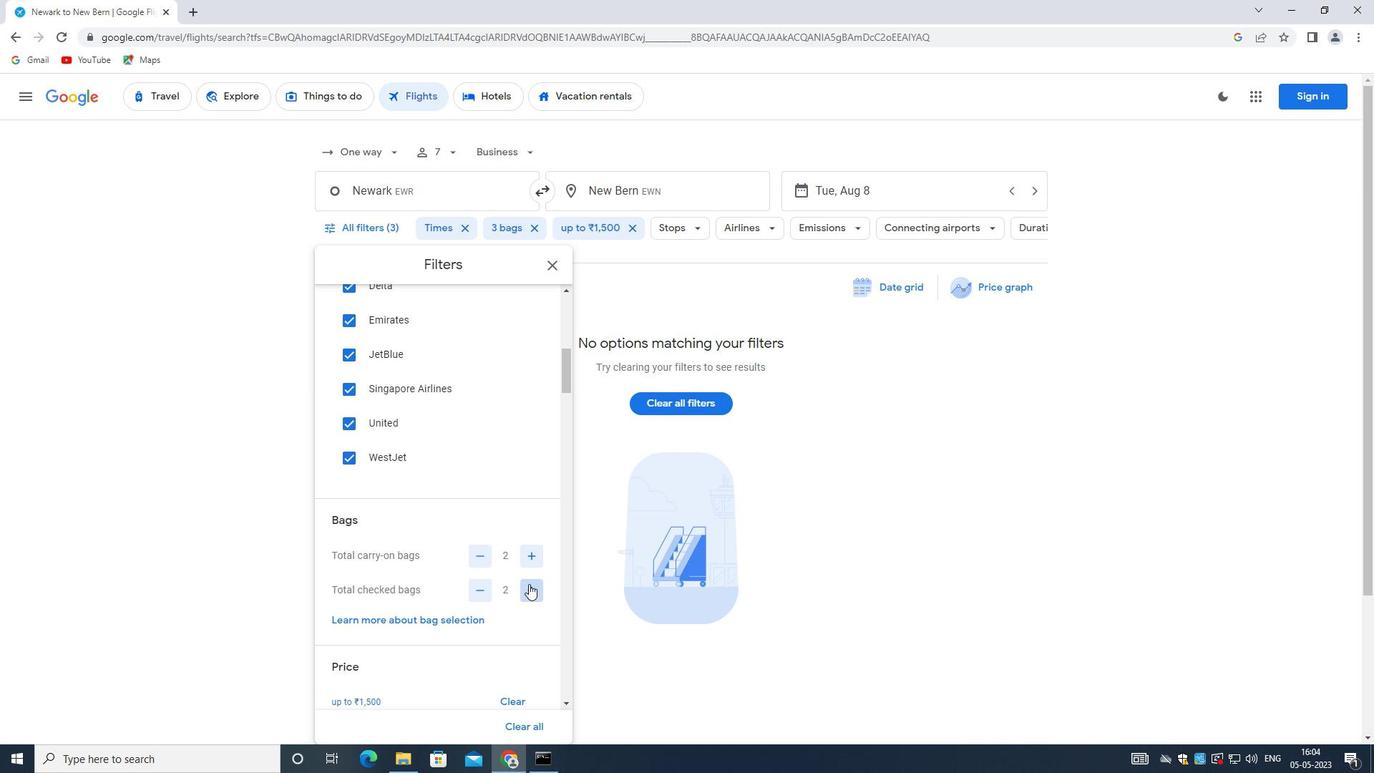 
Action: Mouse moved to (529, 584)
Screenshot: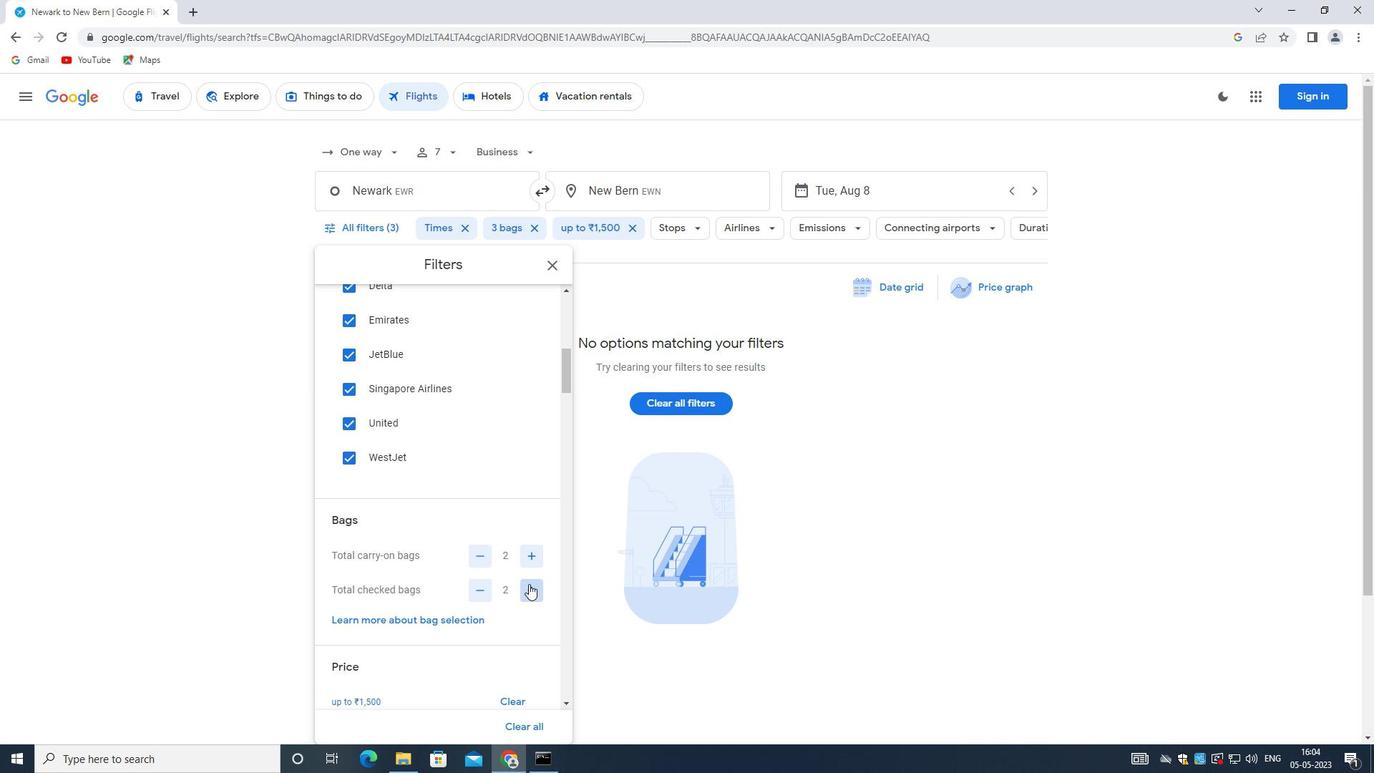 
Action: Mouse pressed left at (529, 584)
Screenshot: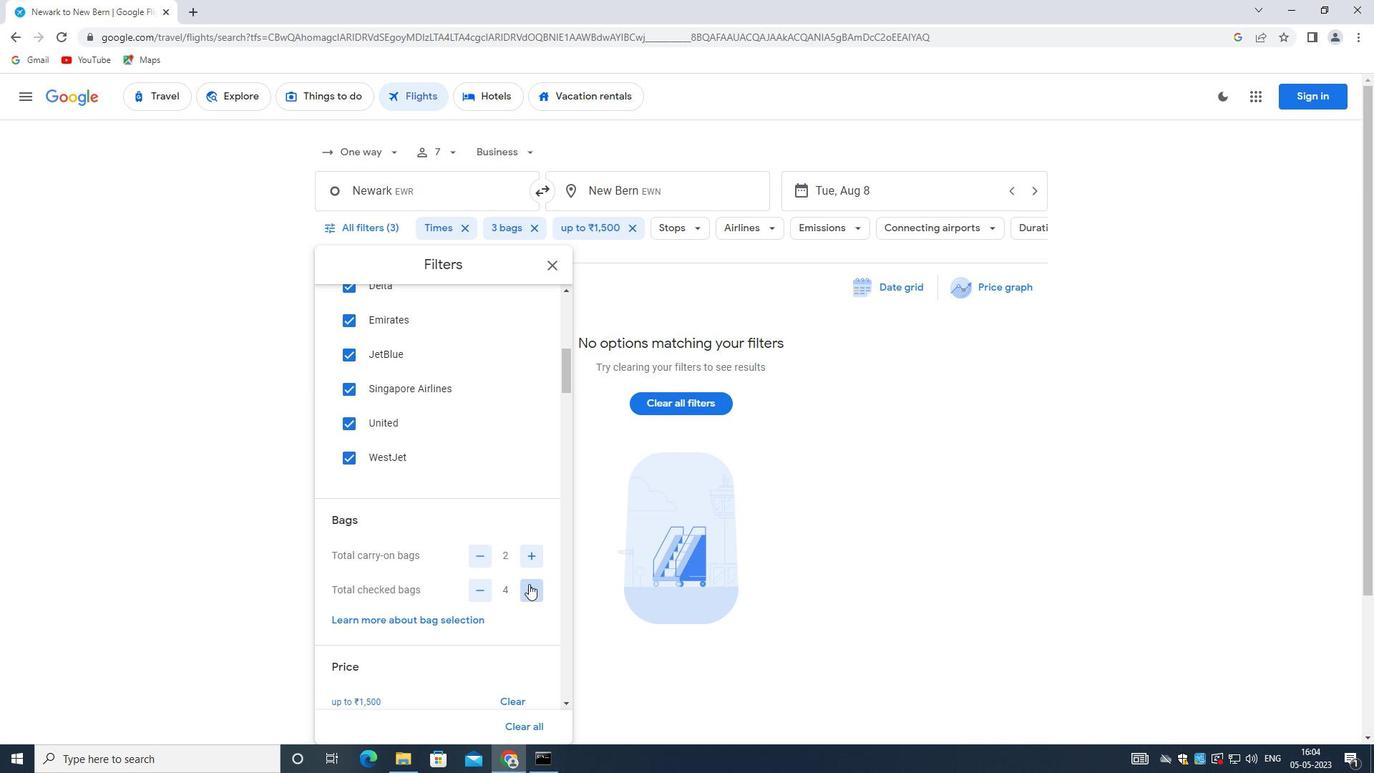 
Action: Mouse moved to (530, 590)
Screenshot: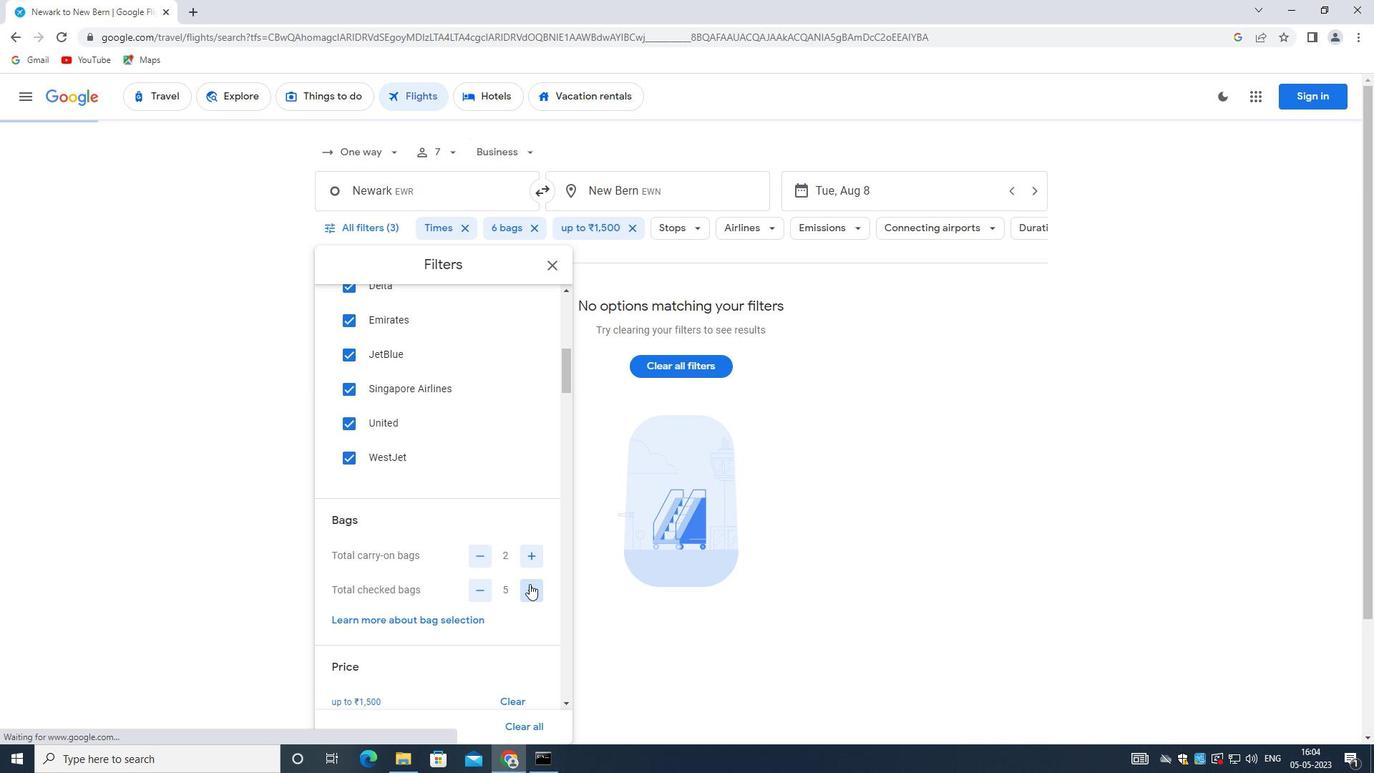 
Action: Mouse pressed left at (530, 590)
Screenshot: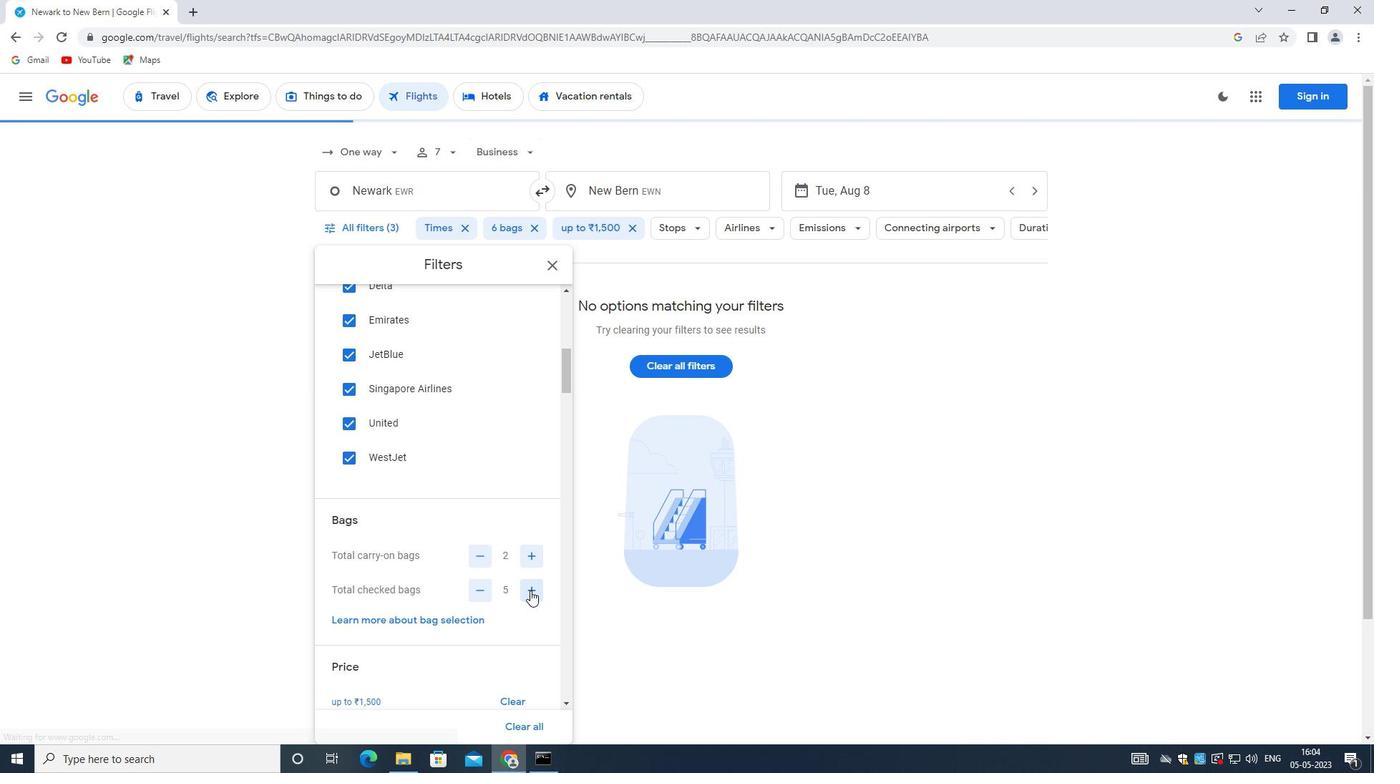 
Action: Mouse pressed left at (530, 590)
Screenshot: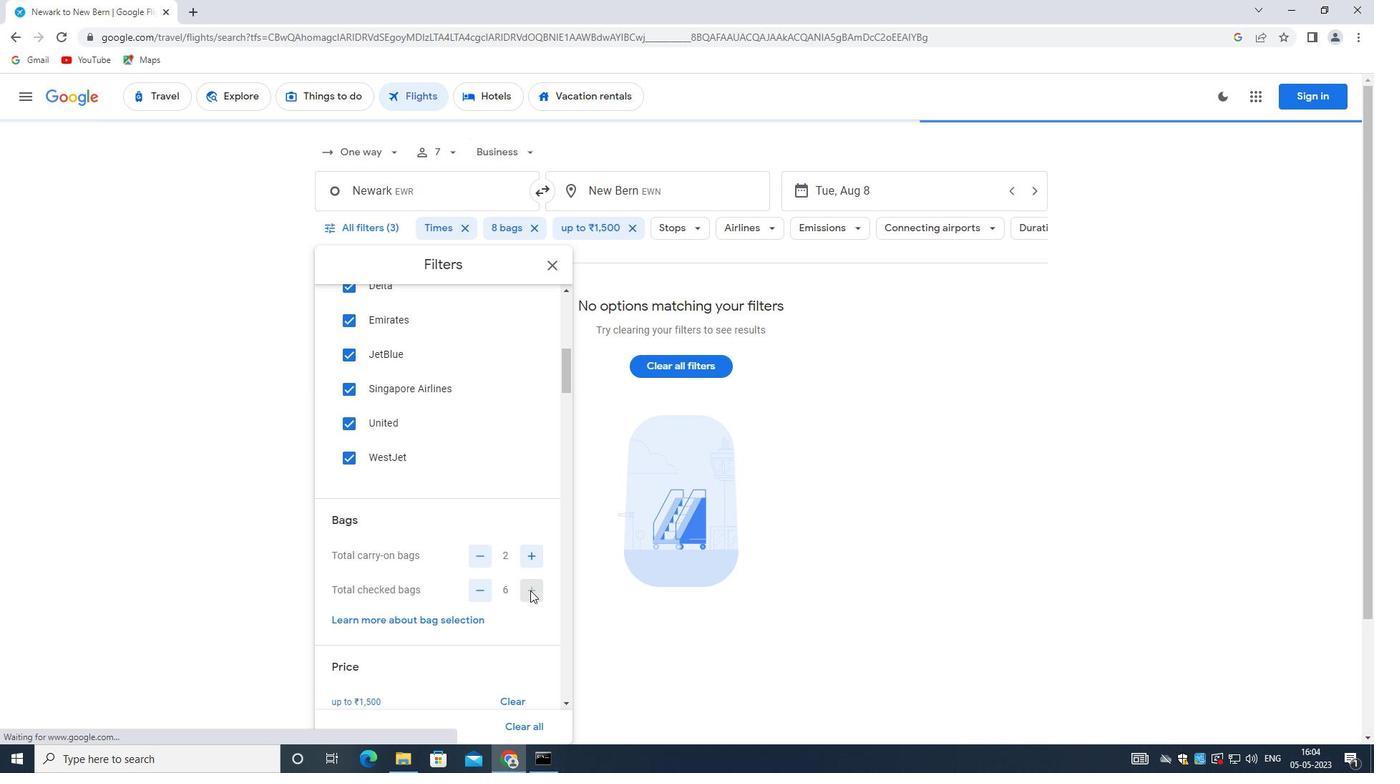
Action: Mouse moved to (488, 657)
Screenshot: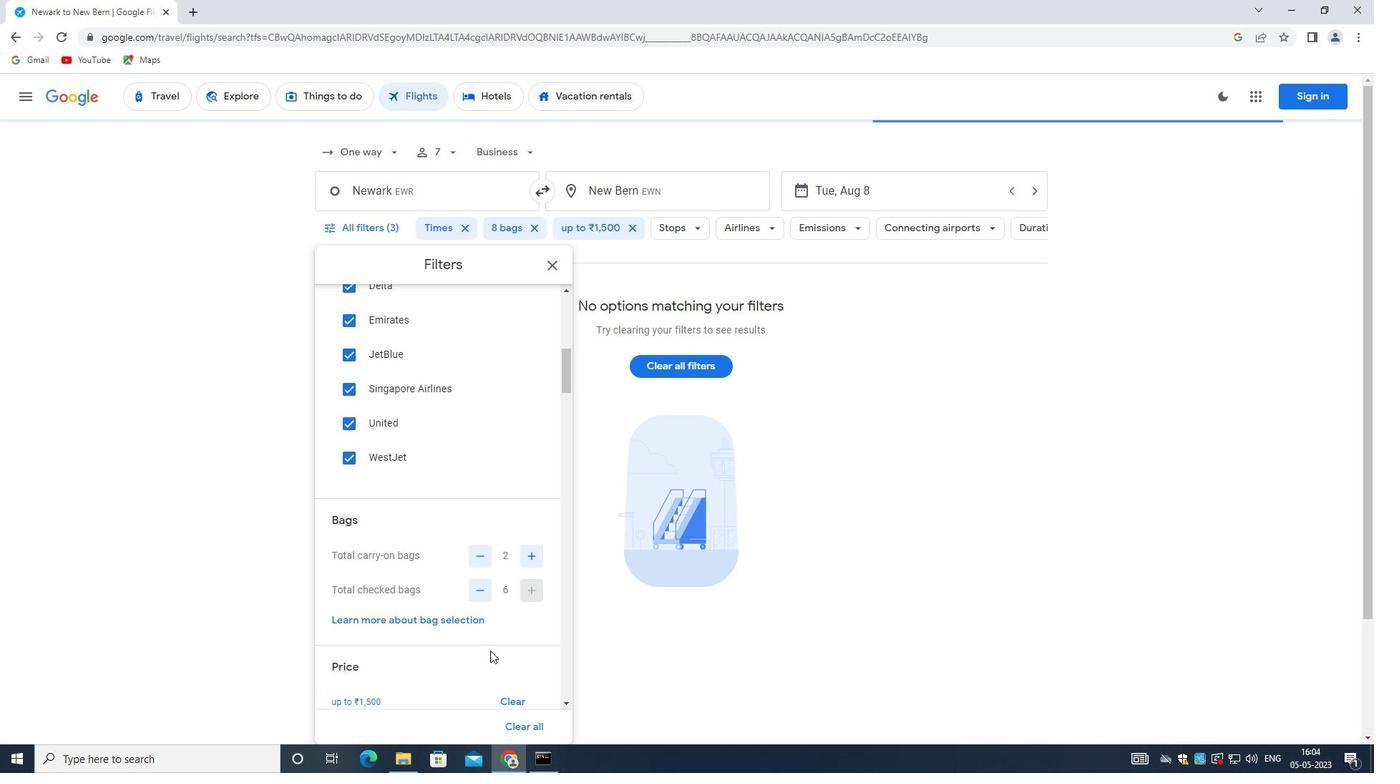 
Action: Mouse pressed left at (488, 657)
Screenshot: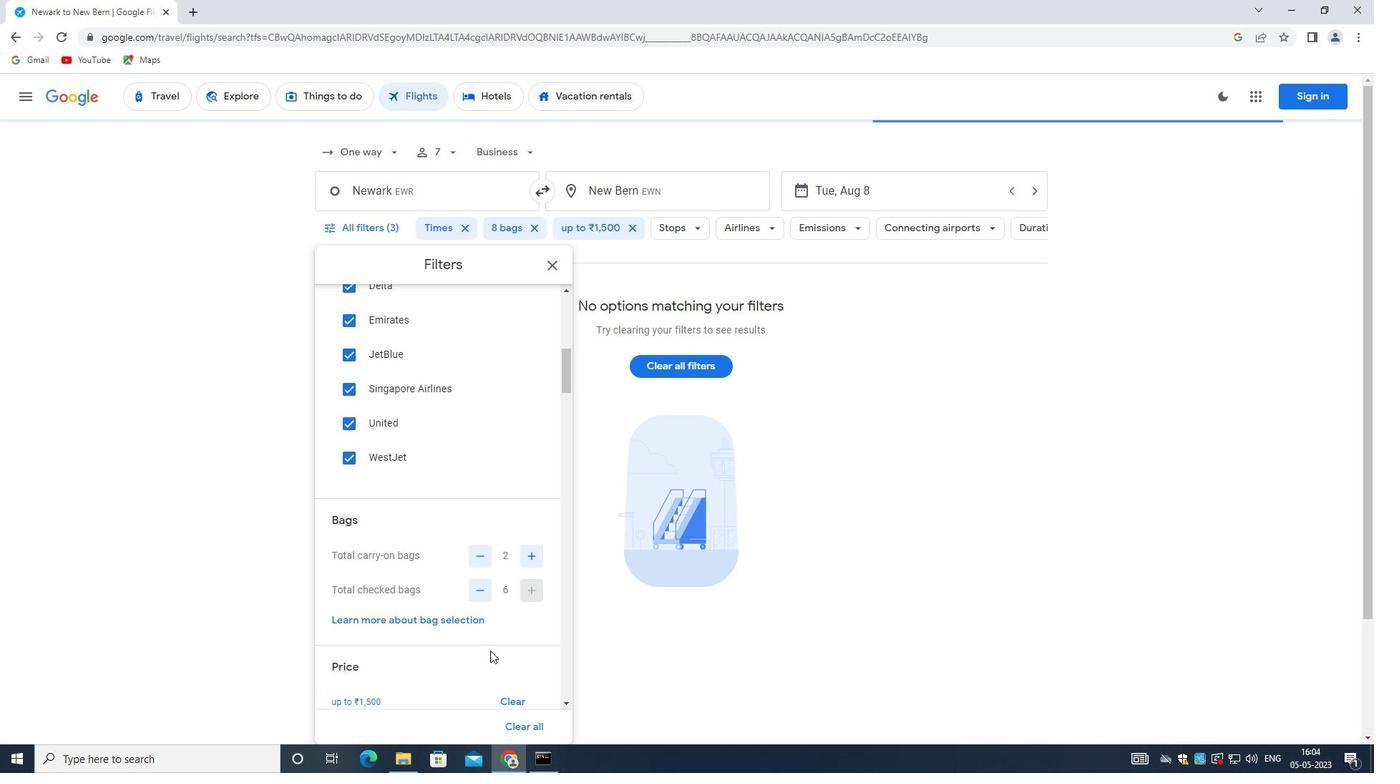 
Action: Mouse moved to (483, 624)
Screenshot: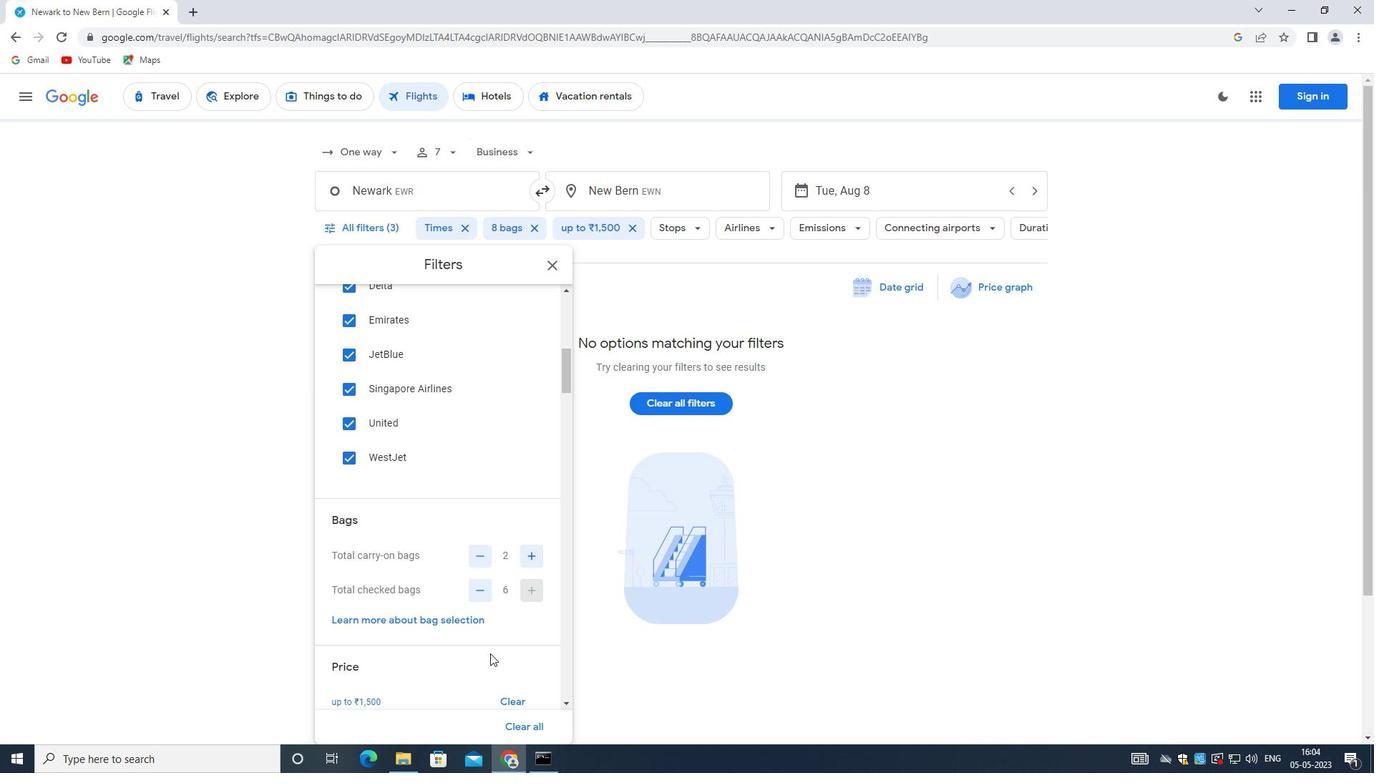 
Action: Mouse scrolled (483, 624) with delta (0, 0)
Screenshot: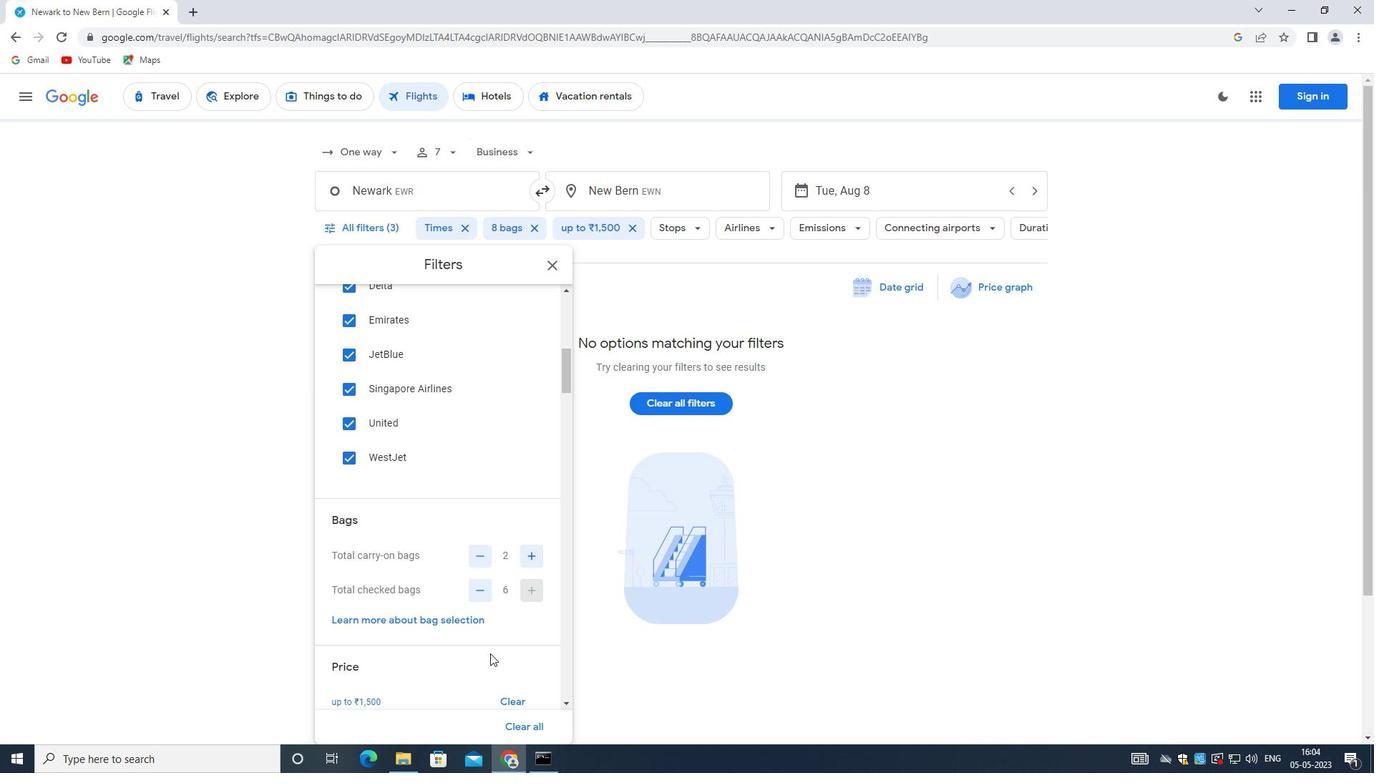 
Action: Mouse moved to (481, 623)
Screenshot: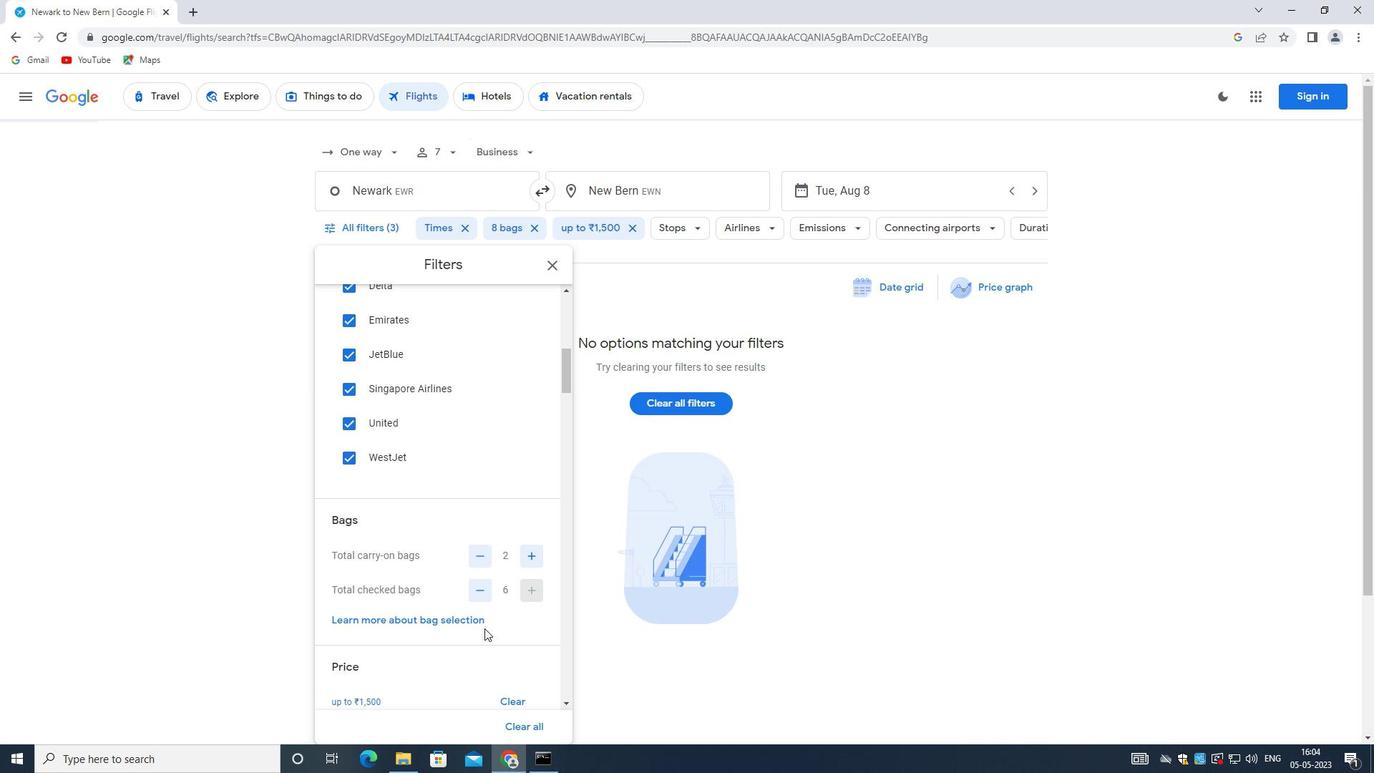 
Action: Mouse scrolled (481, 622) with delta (0, 0)
Screenshot: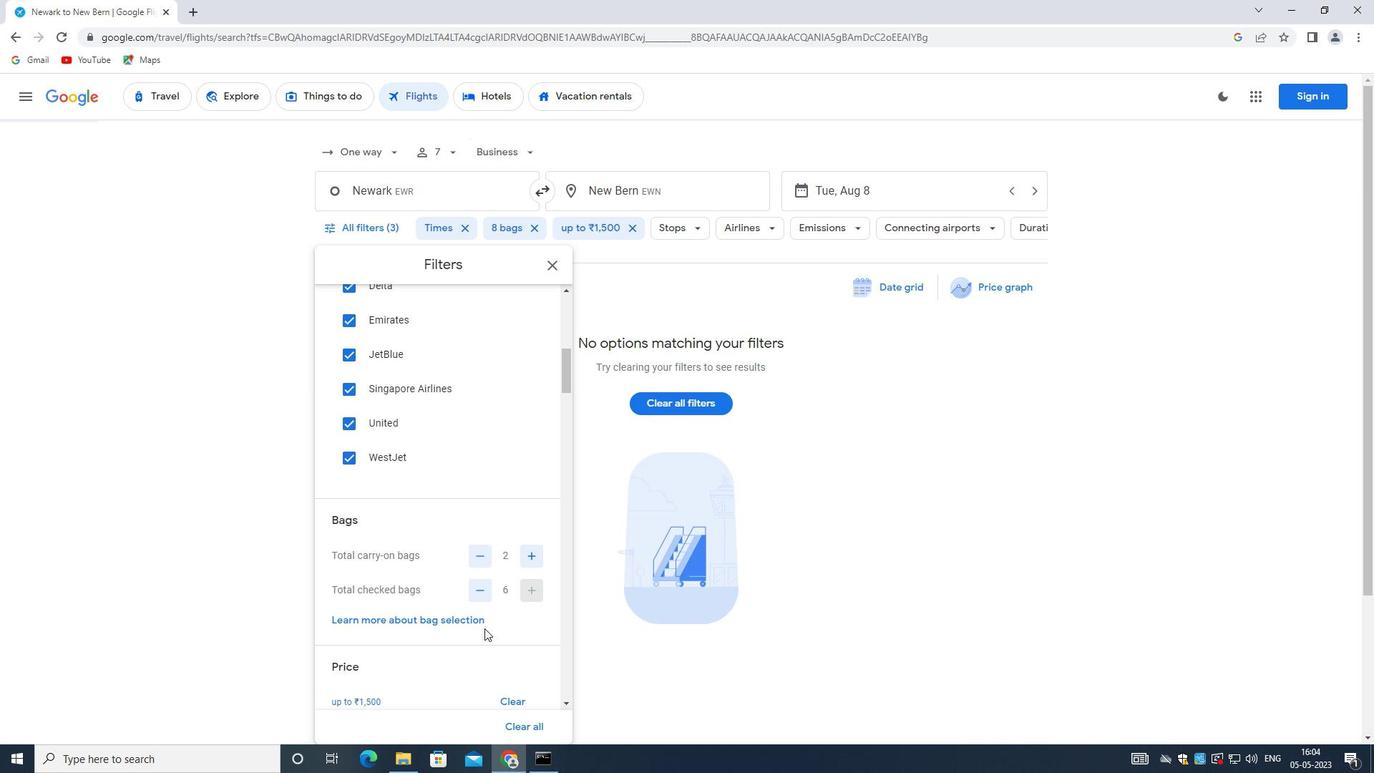 
Action: Mouse moved to (480, 622)
Screenshot: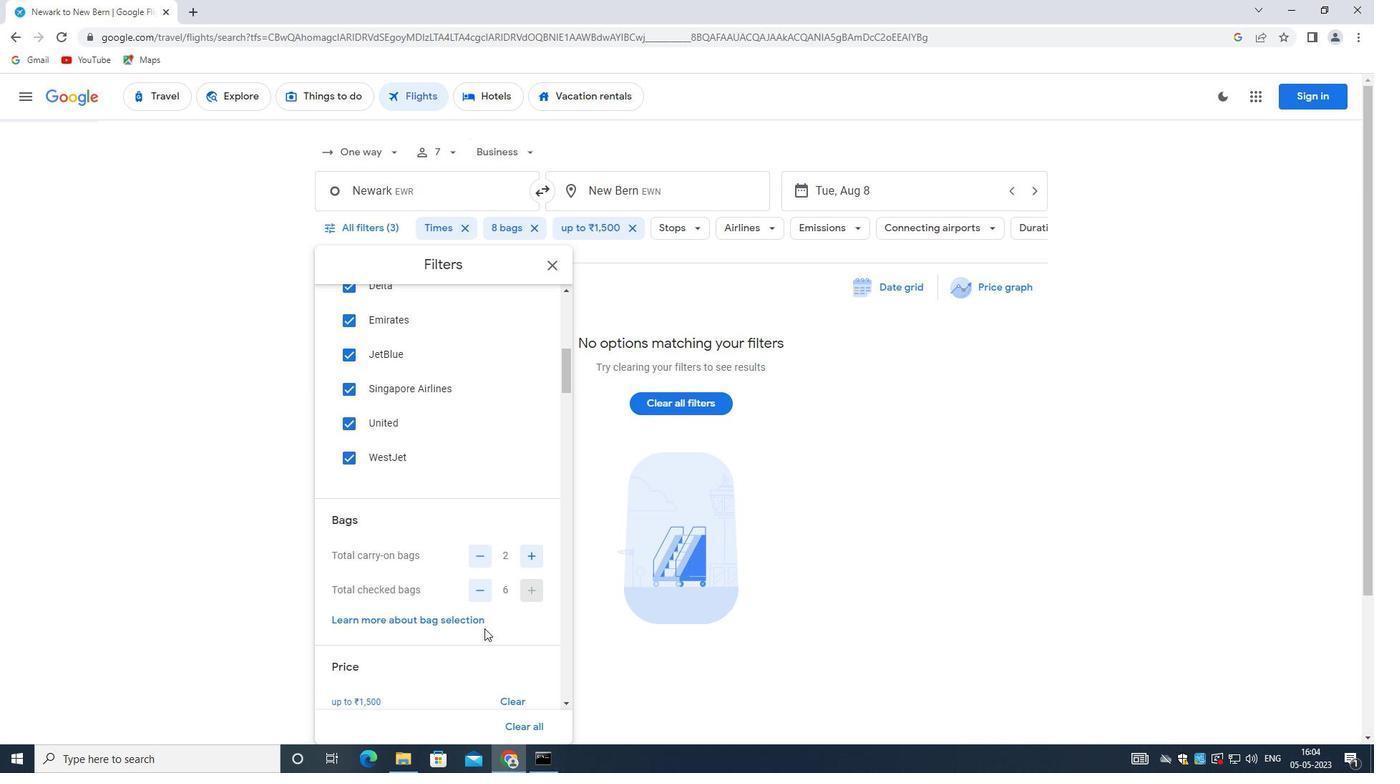 
Action: Mouse scrolled (480, 621) with delta (0, 0)
Screenshot: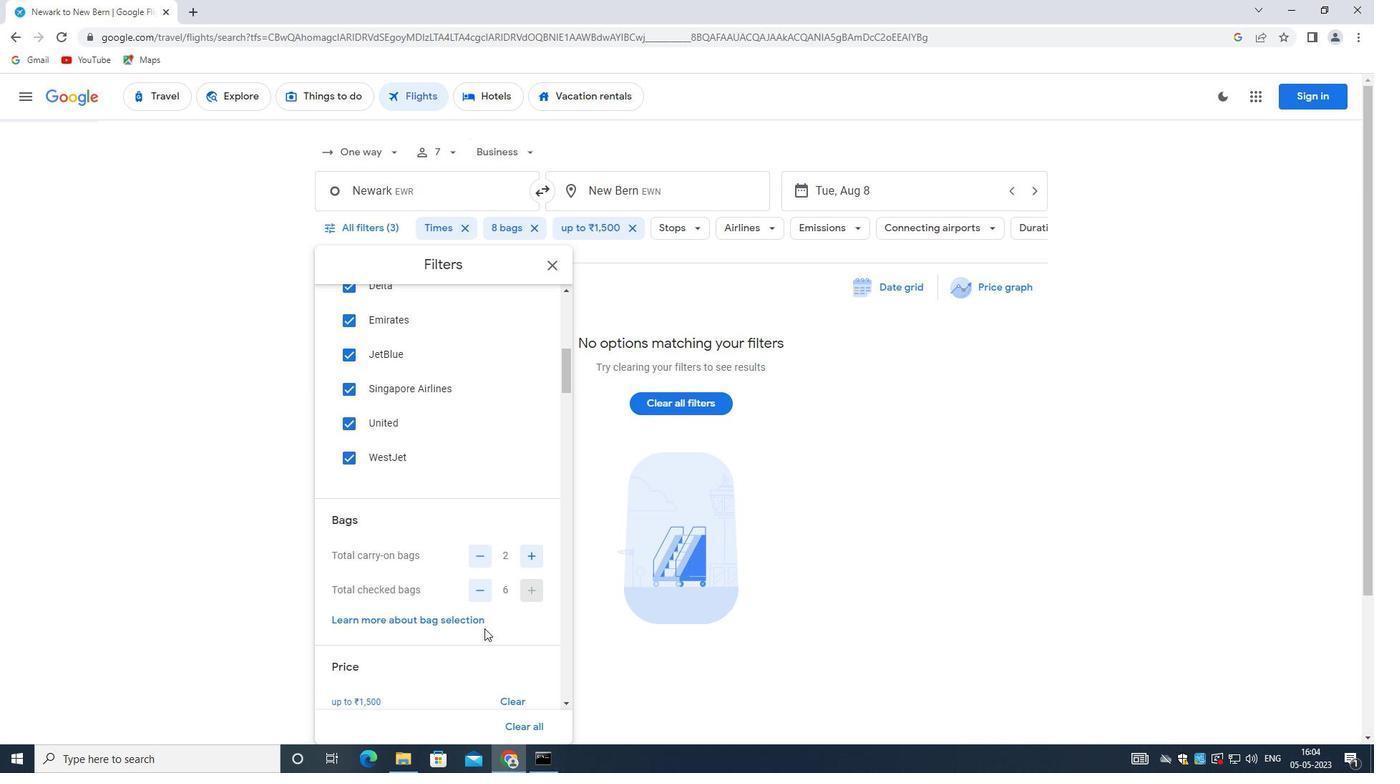 
Action: Mouse moved to (477, 619)
Screenshot: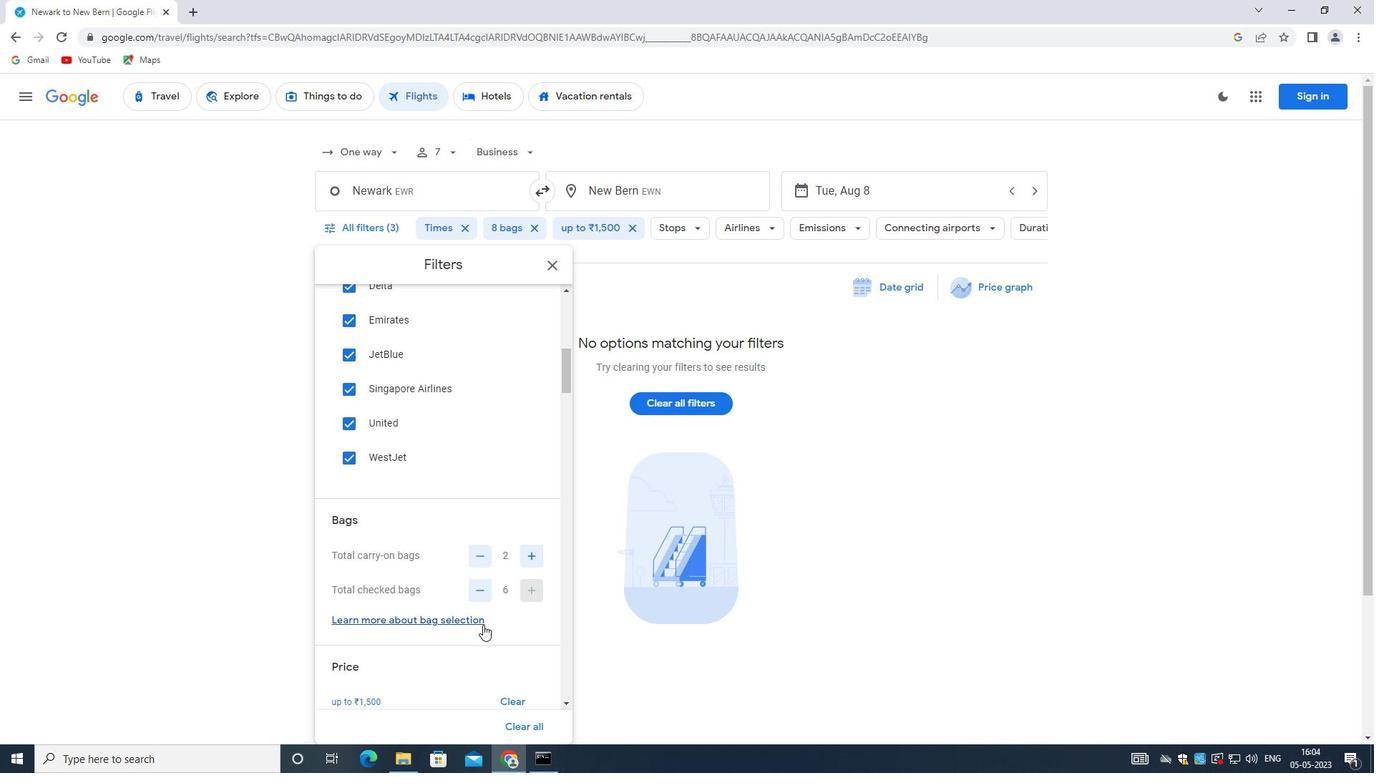
Action: Mouse scrolled (477, 619) with delta (0, 0)
Screenshot: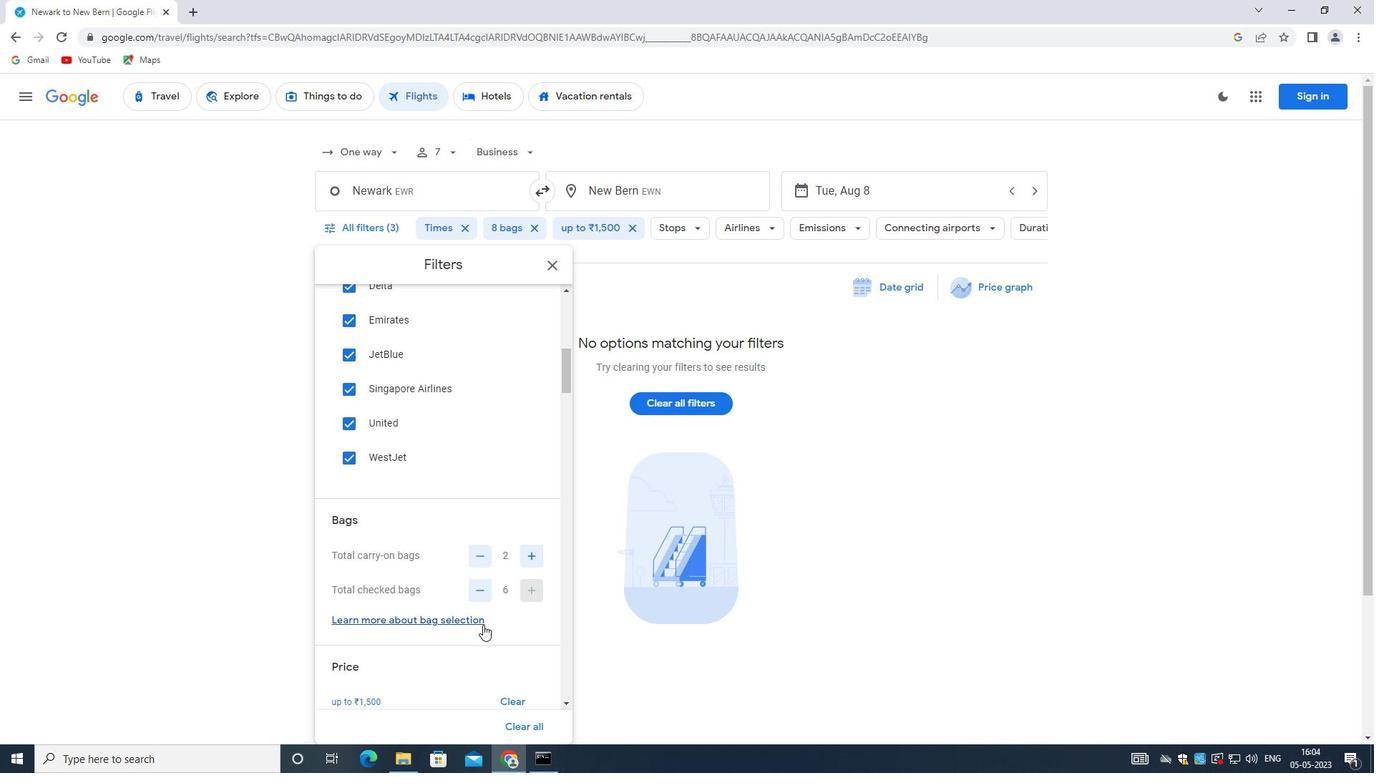 
Action: Mouse moved to (352, 445)
Screenshot: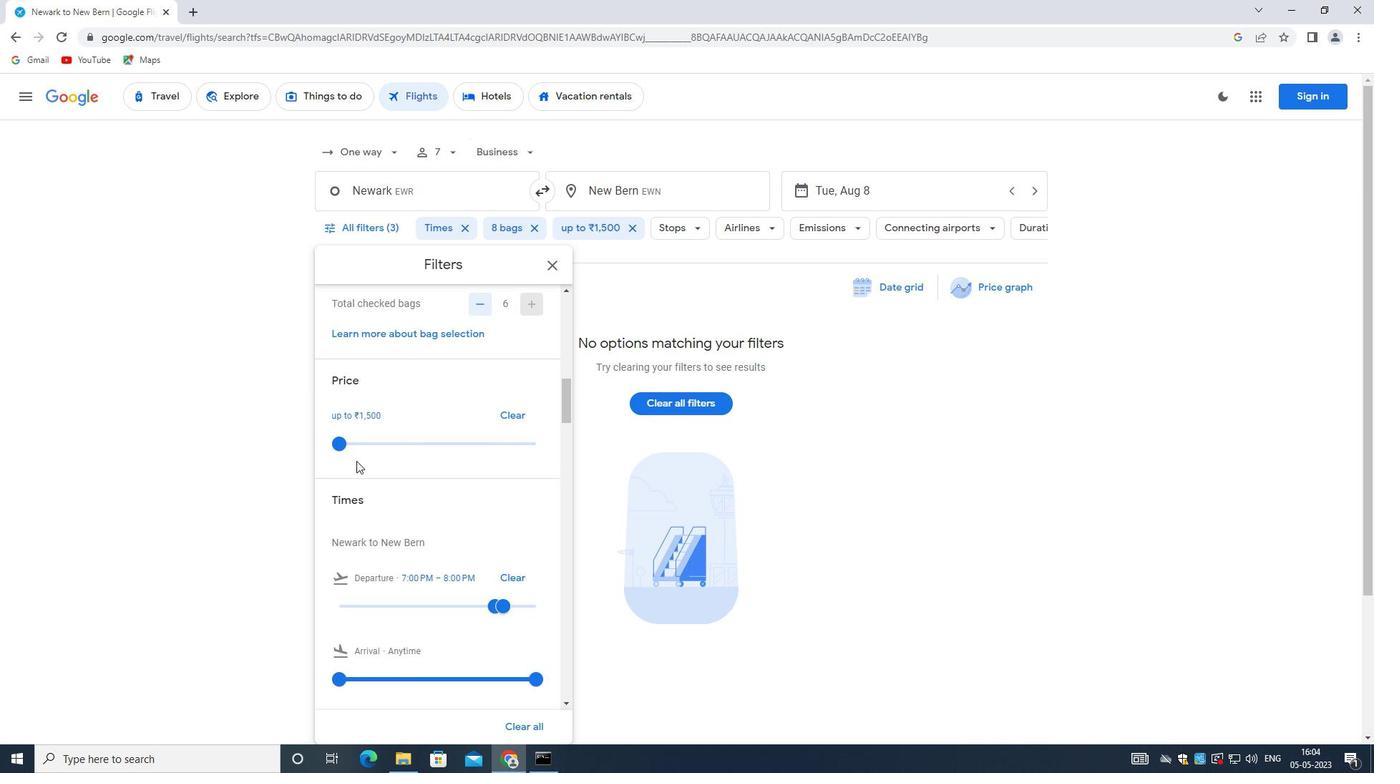 
Action: Mouse pressed left at (352, 445)
Screenshot: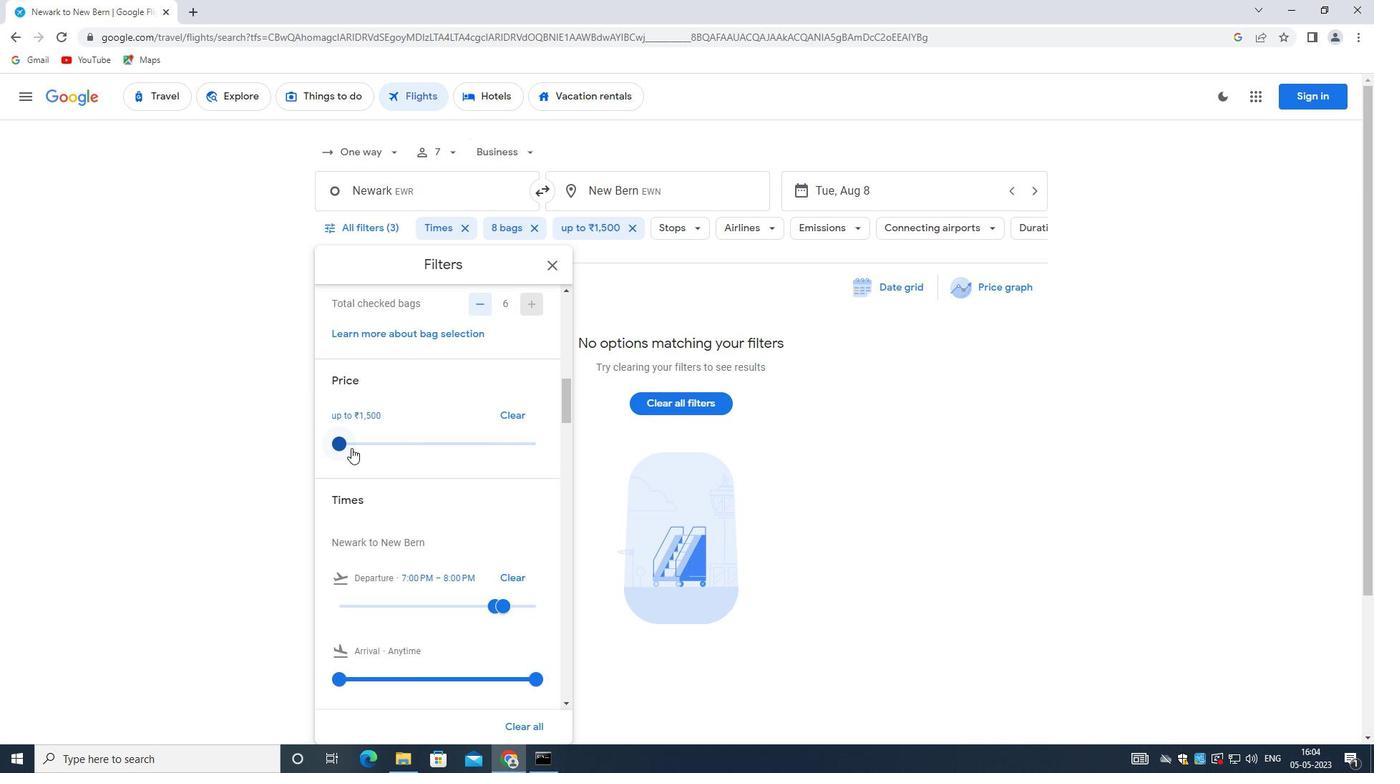 
Action: Mouse moved to (354, 440)
Screenshot: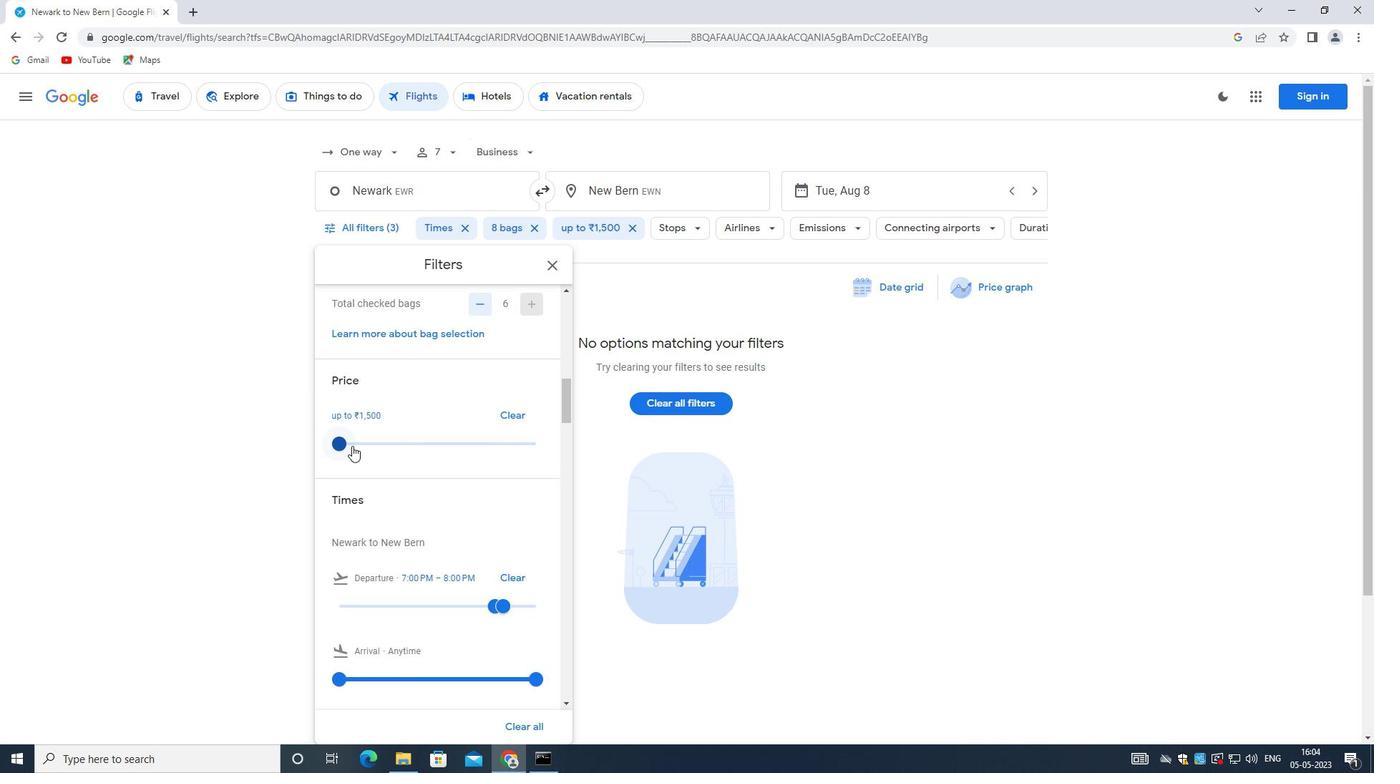 
Action: Mouse pressed left at (354, 440)
Screenshot: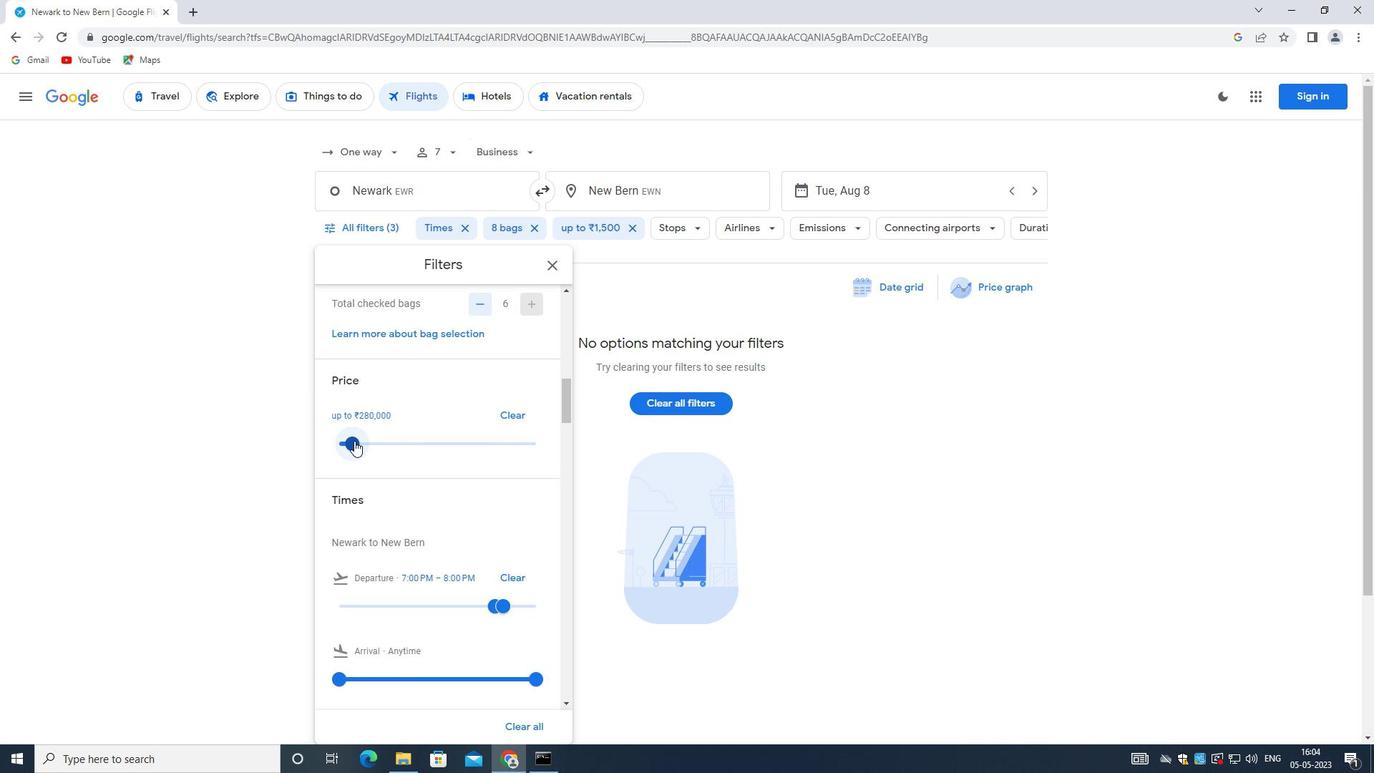 
Action: Mouse moved to (373, 430)
Screenshot: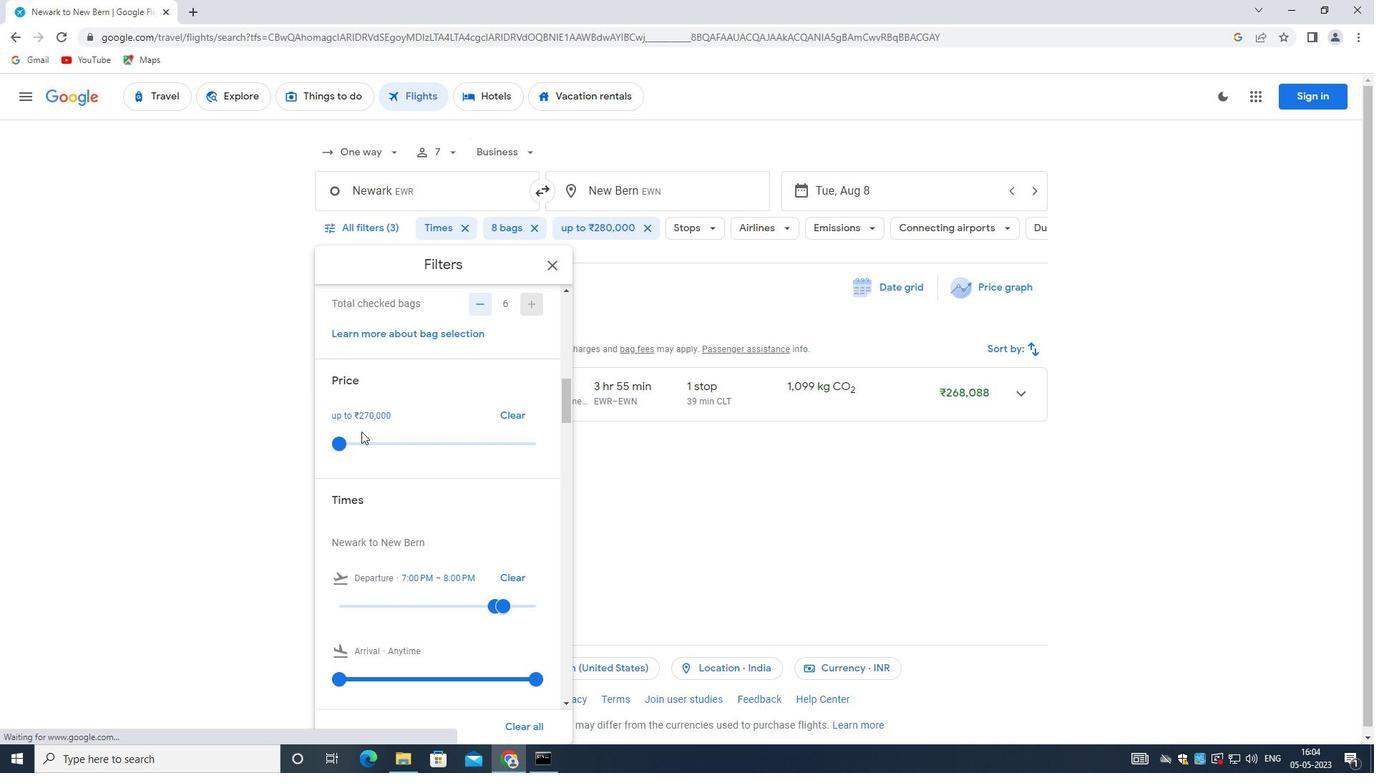 
Action: Mouse scrolled (373, 430) with delta (0, 0)
Screenshot: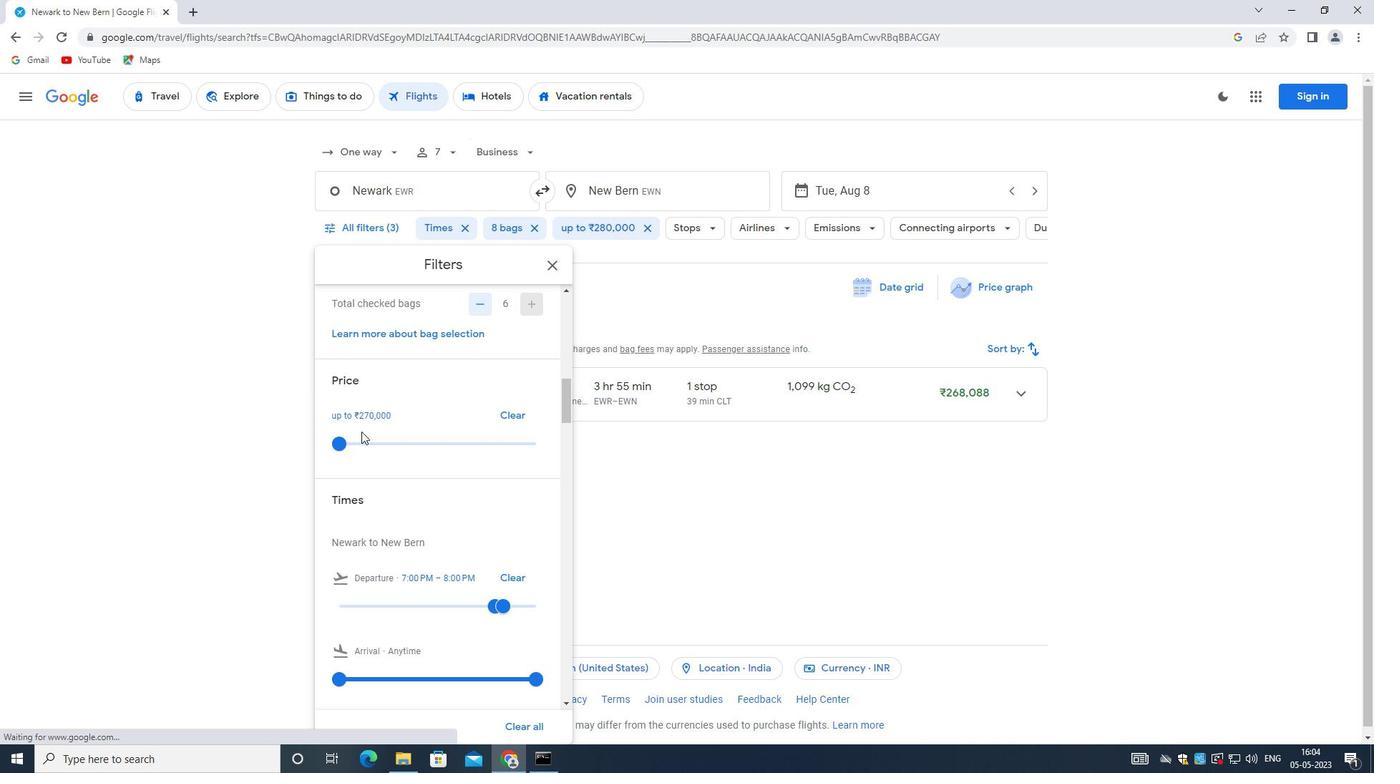 
Action: Mouse moved to (373, 430)
Screenshot: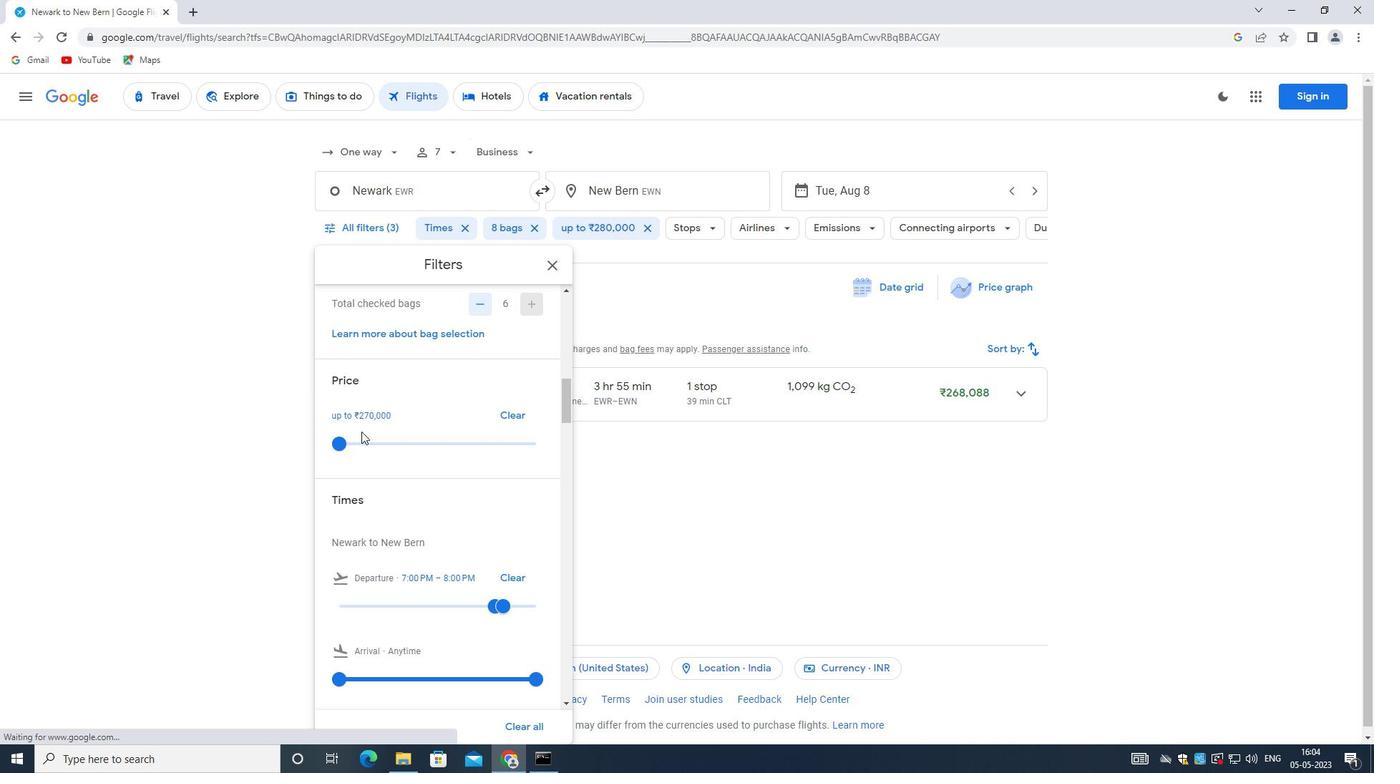 
Action: Mouse scrolled (373, 430) with delta (0, 0)
Screenshot: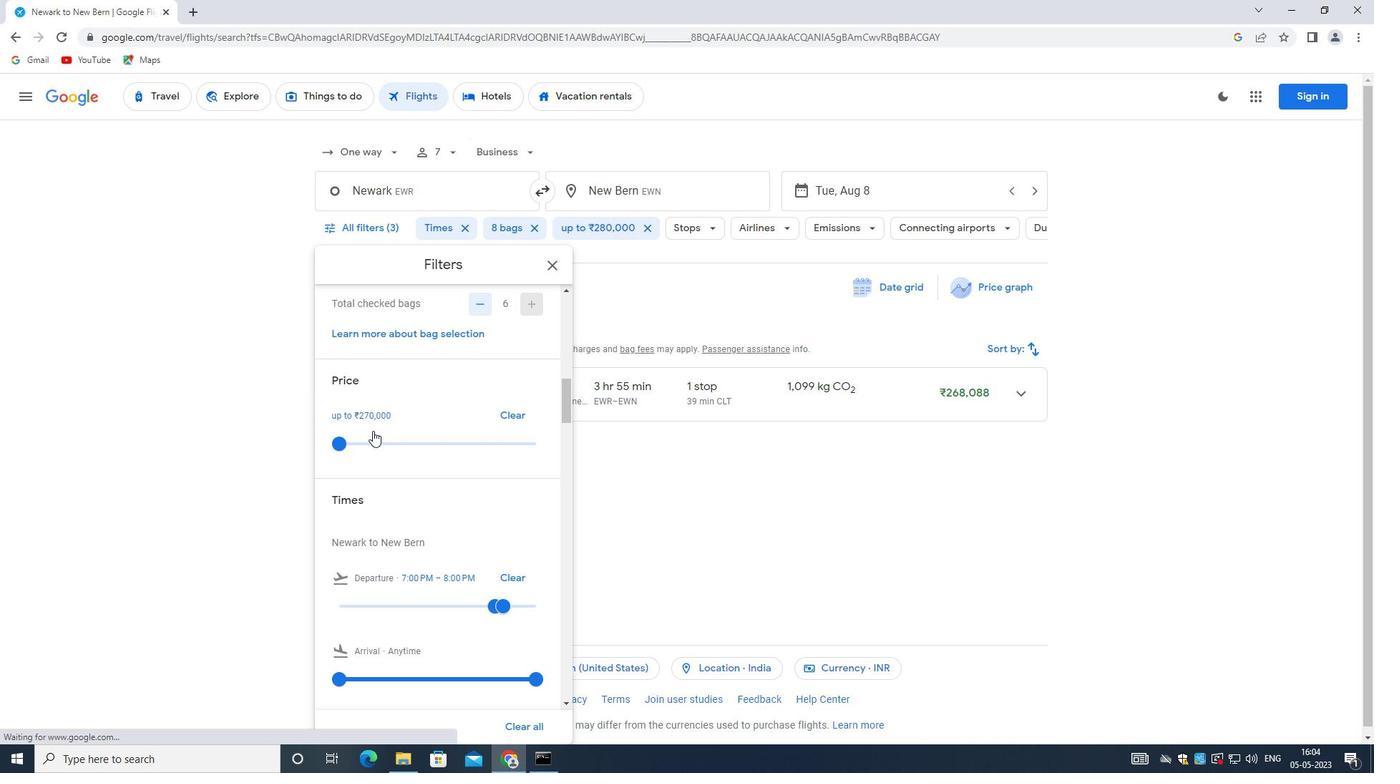 
Action: Mouse moved to (534, 458)
Screenshot: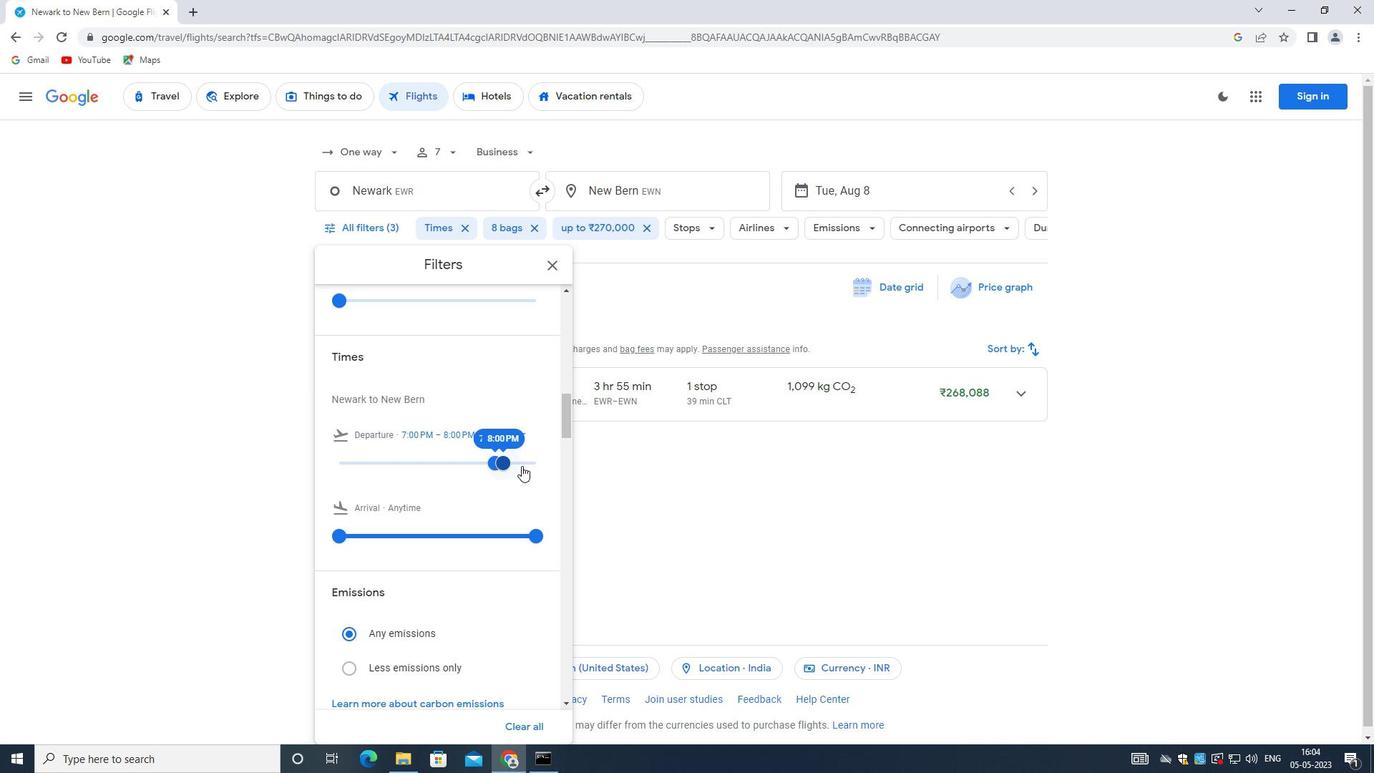 
Action: Mouse pressed left at (534, 458)
Screenshot: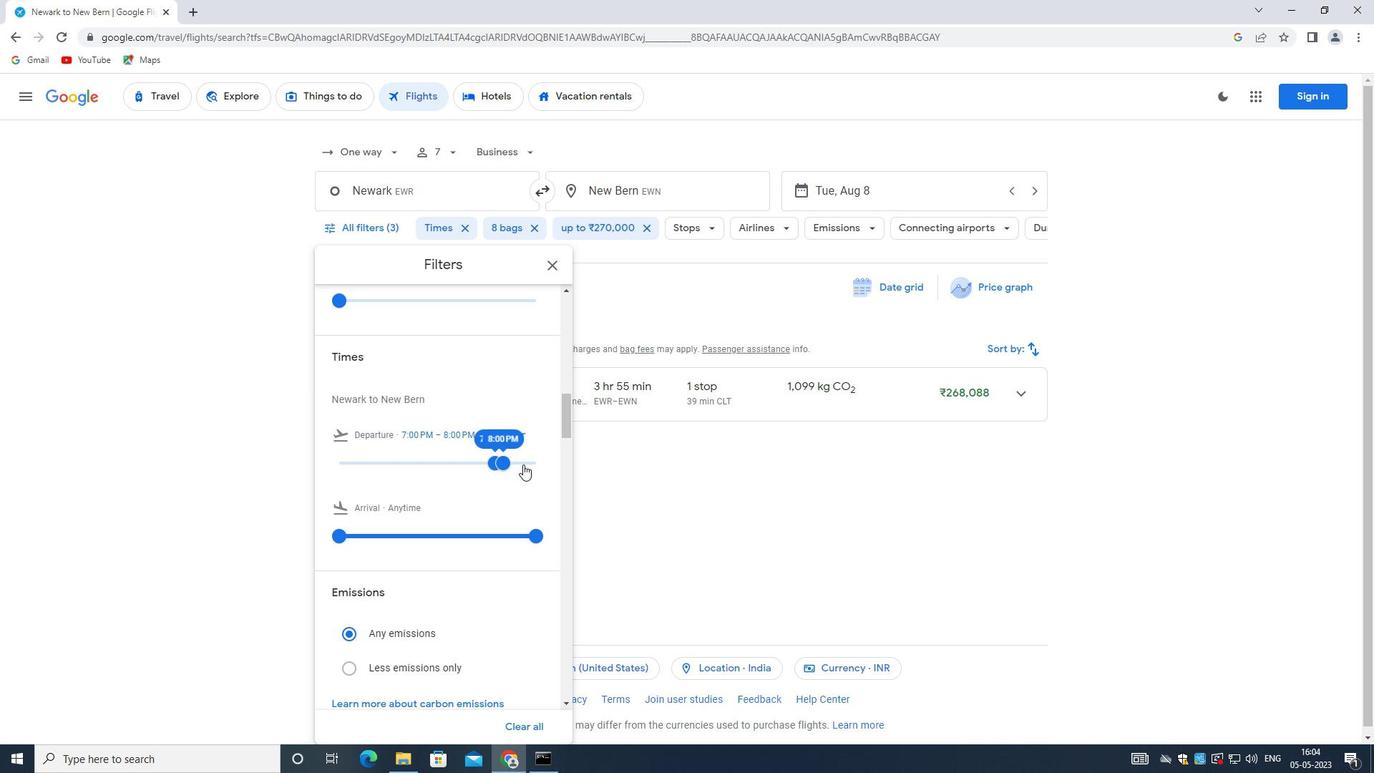 
Action: Mouse moved to (501, 460)
Screenshot: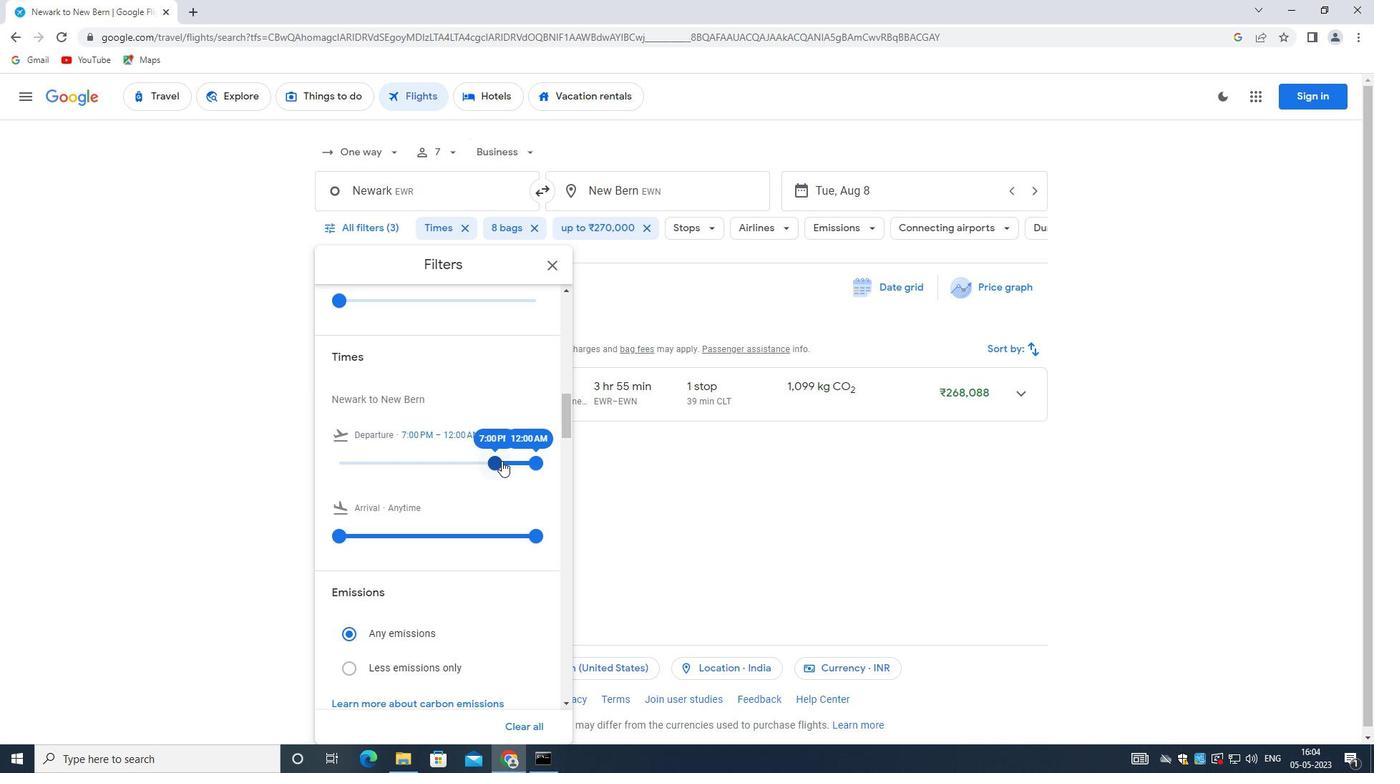 
Action: Mouse pressed left at (501, 460)
Screenshot: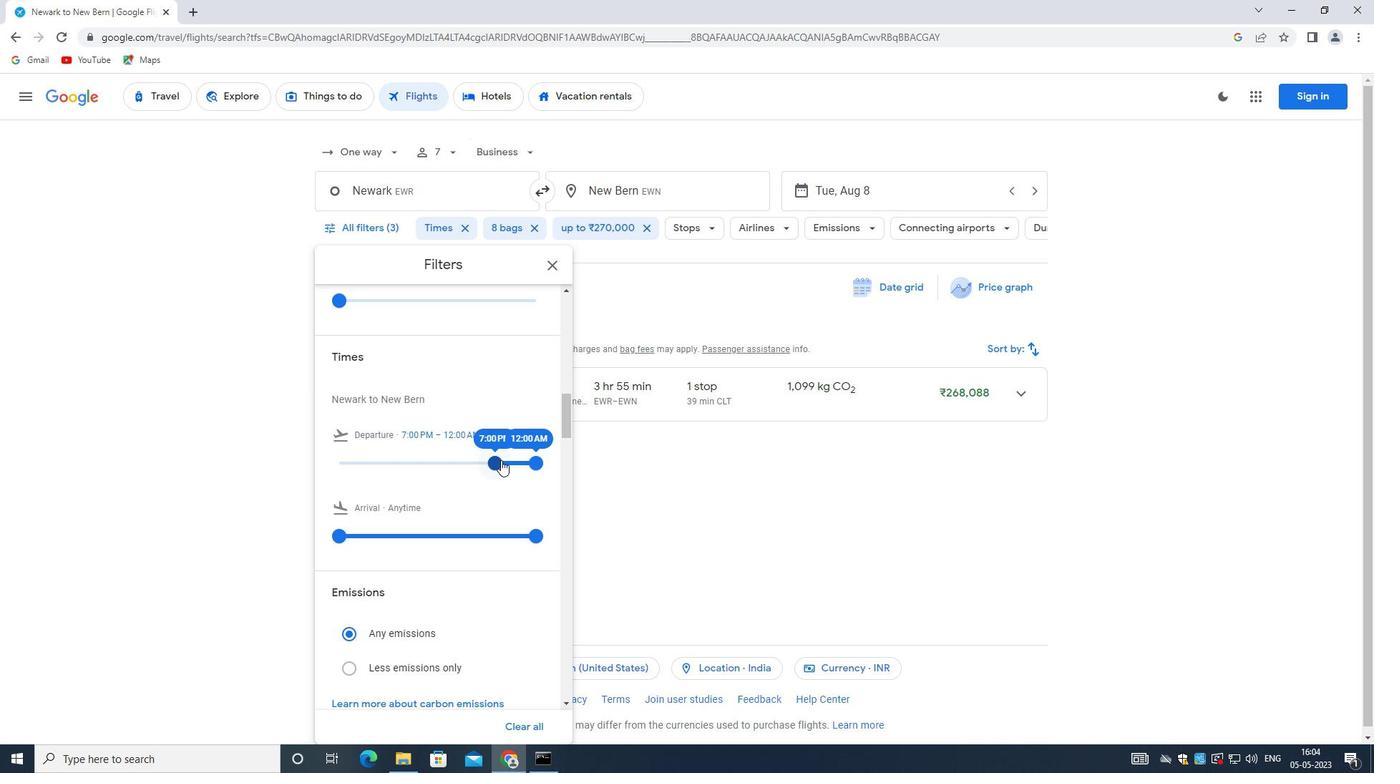 
Action: Mouse moved to (533, 460)
Screenshot: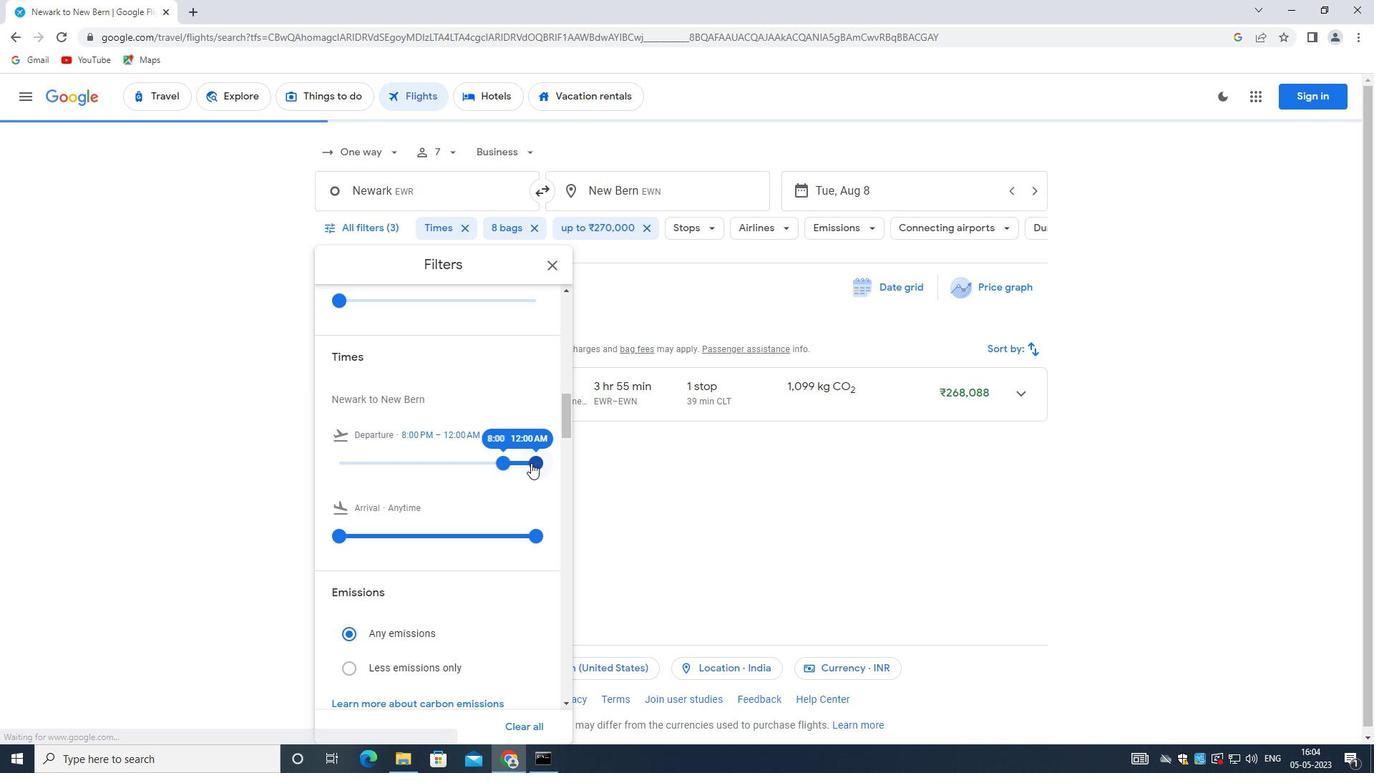 
Action: Mouse pressed left at (533, 460)
Screenshot: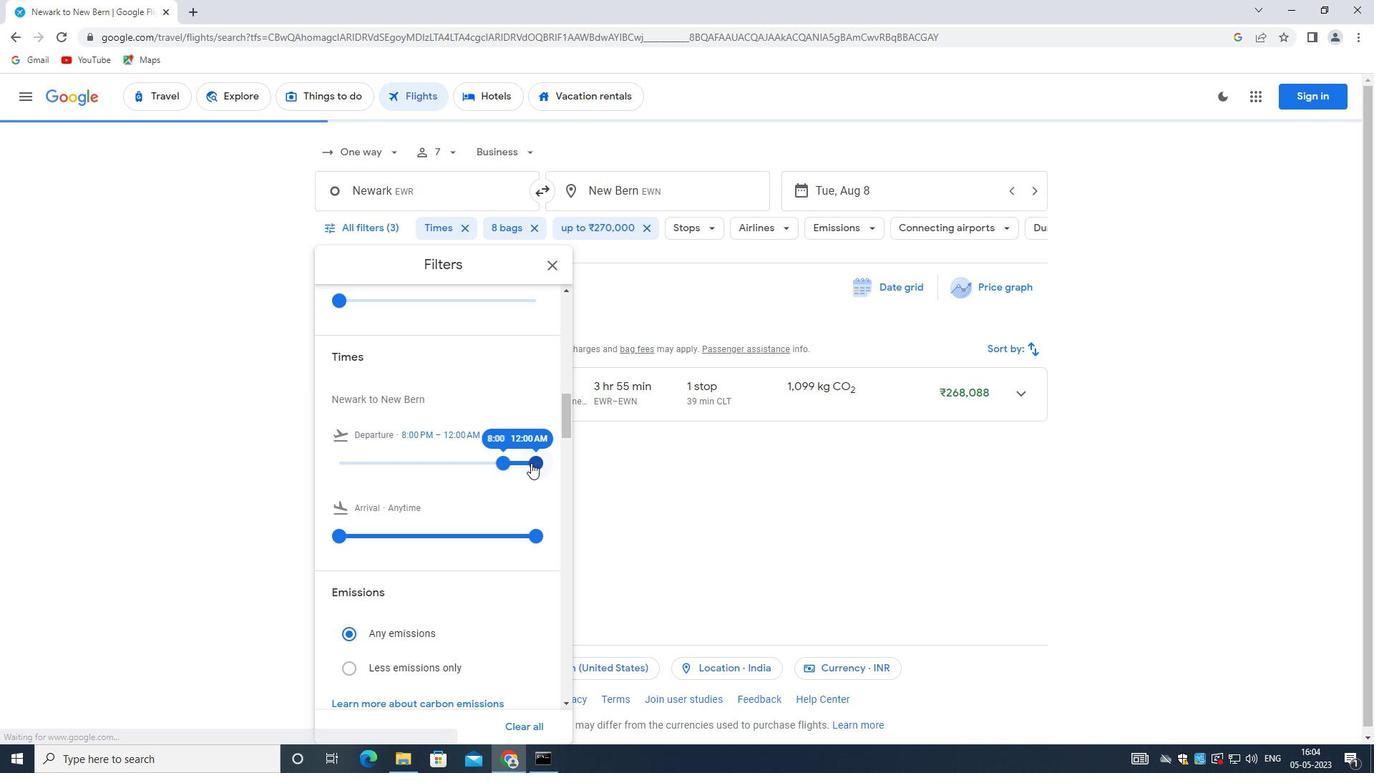 
Action: Mouse moved to (420, 545)
Screenshot: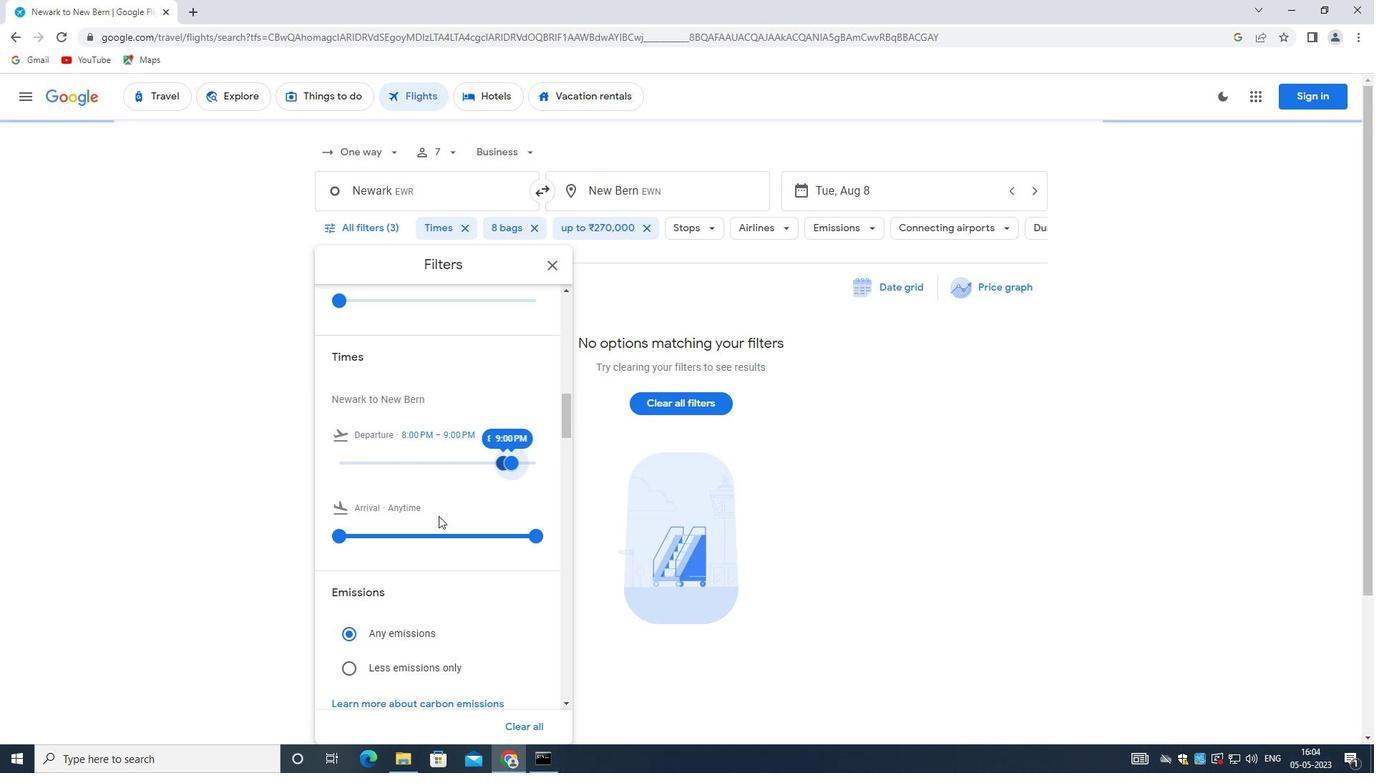 
Action: Mouse scrolled (420, 544) with delta (0, 0)
Screenshot: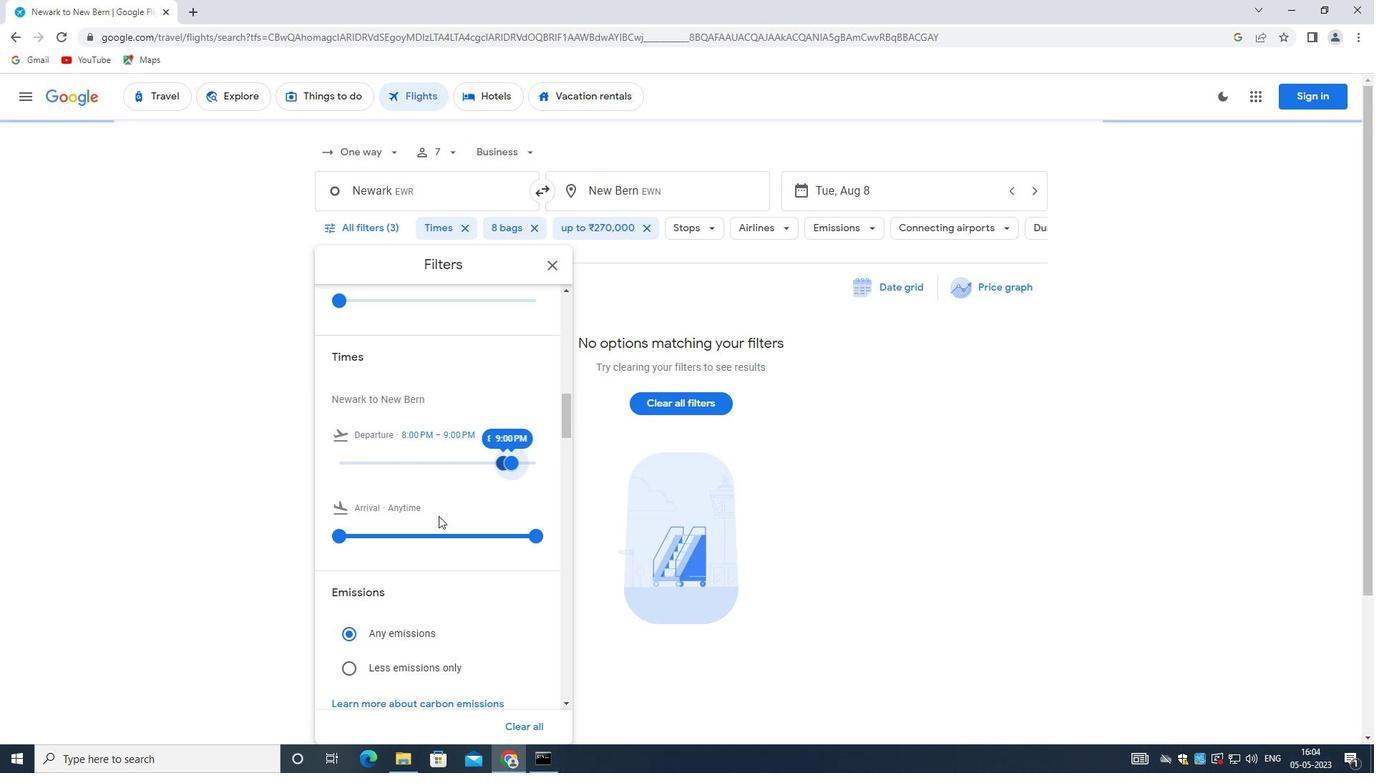 
Action: Mouse moved to (419, 548)
Screenshot: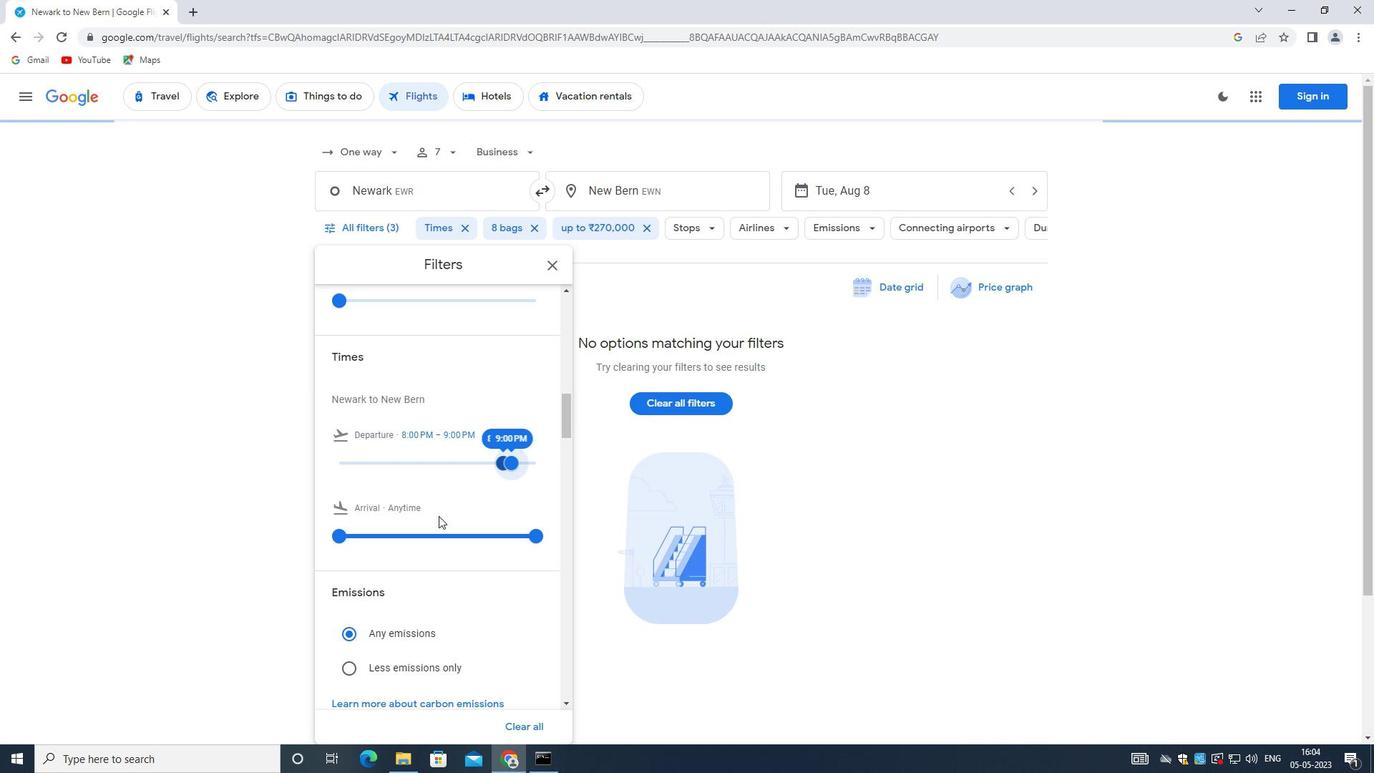 
Action: Mouse scrolled (419, 547) with delta (0, 0)
Screenshot: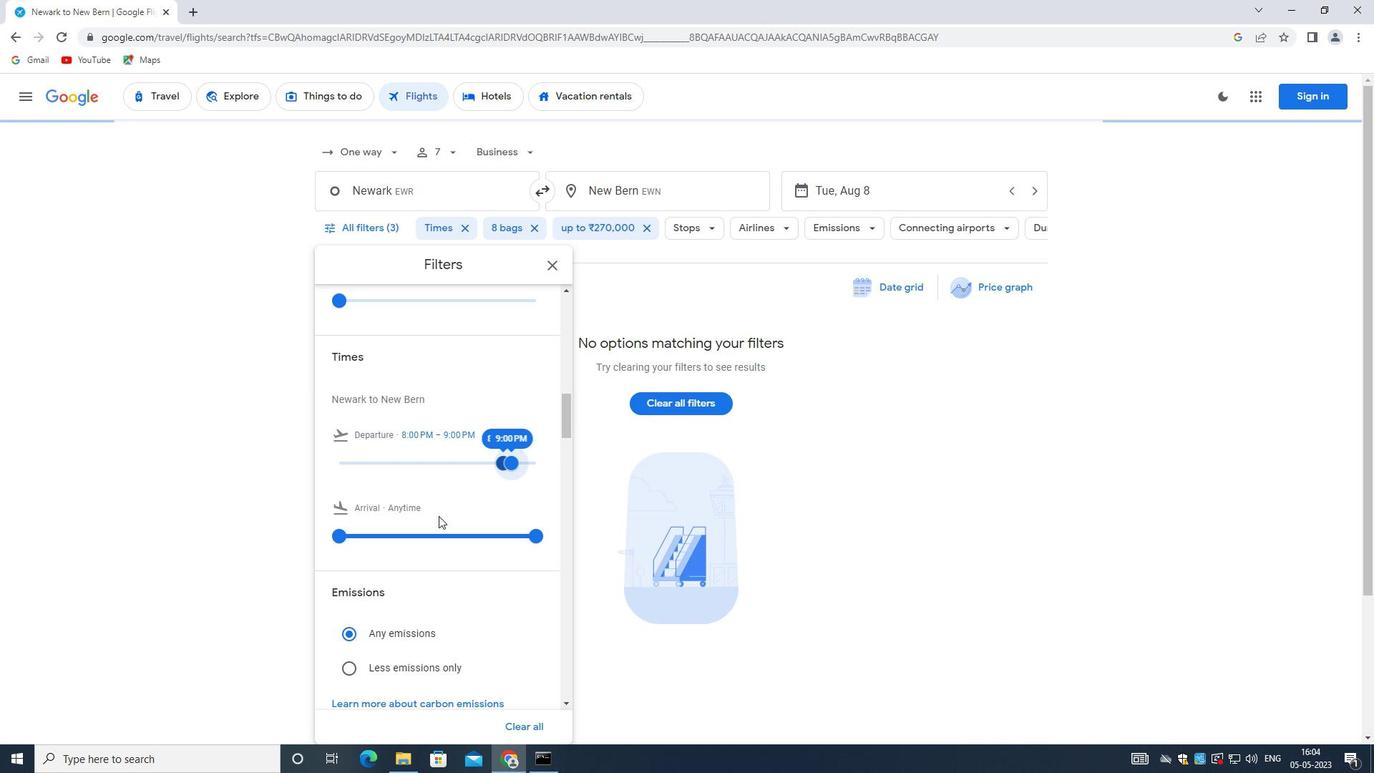 
Action: Mouse moved to (419, 548)
Screenshot: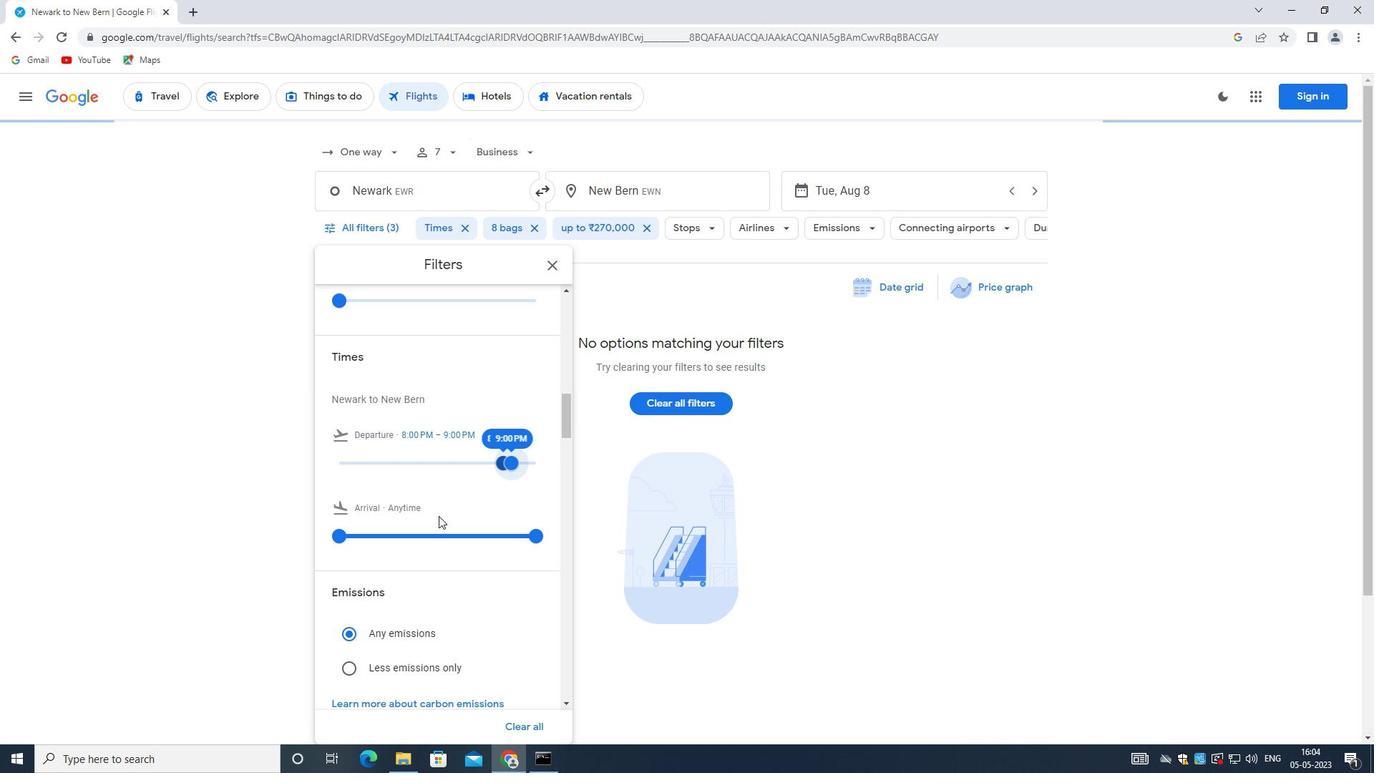 
Action: Mouse scrolled (419, 547) with delta (0, 0)
Screenshot: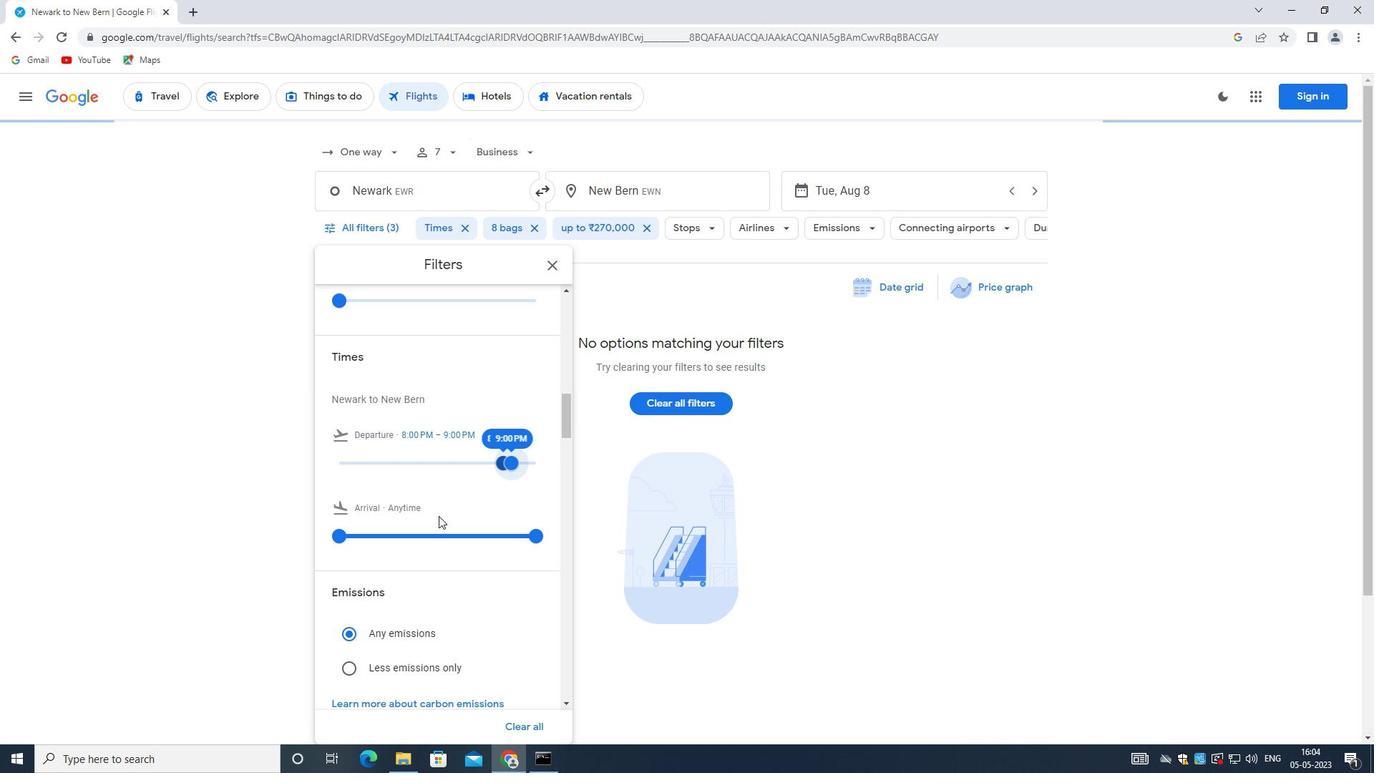 
Action: Mouse scrolled (419, 547) with delta (0, 0)
Screenshot: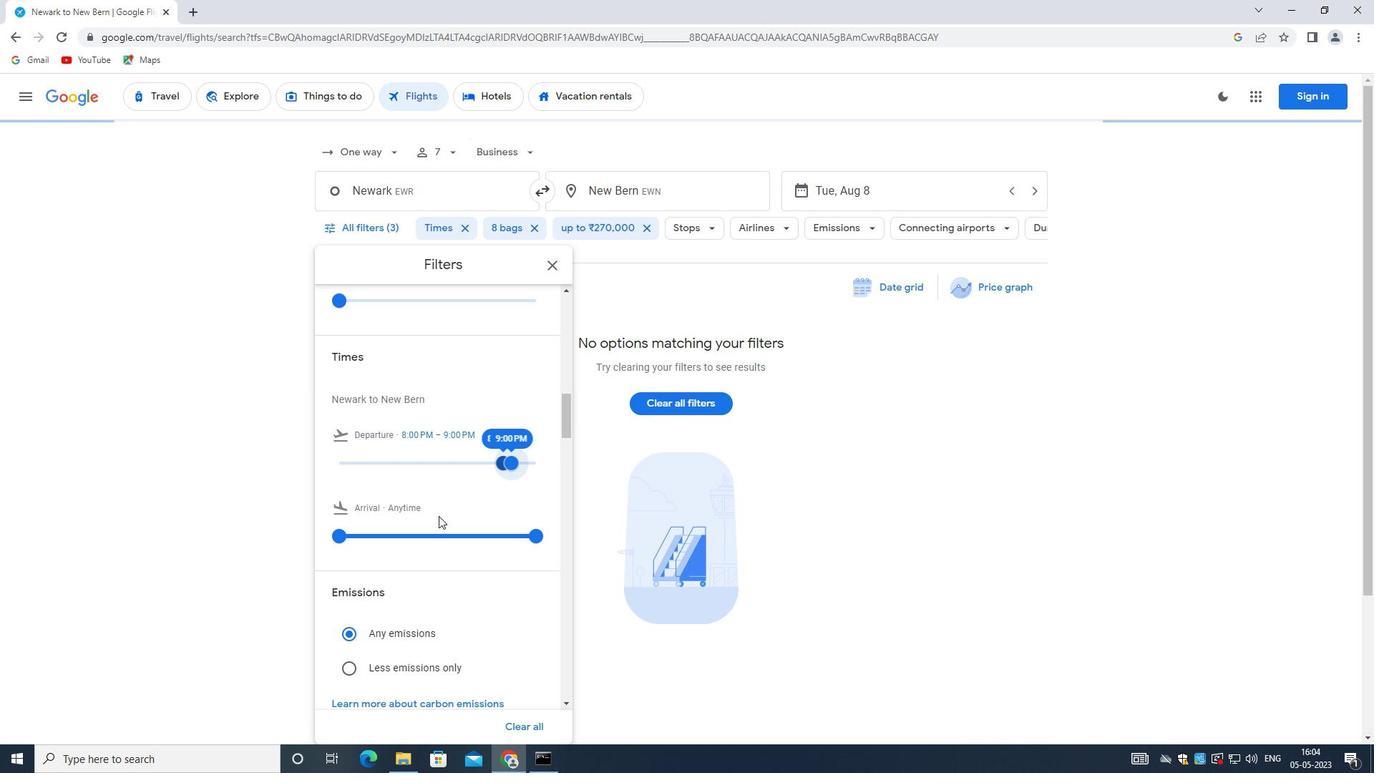 
Action: Mouse moved to (418, 549)
Screenshot: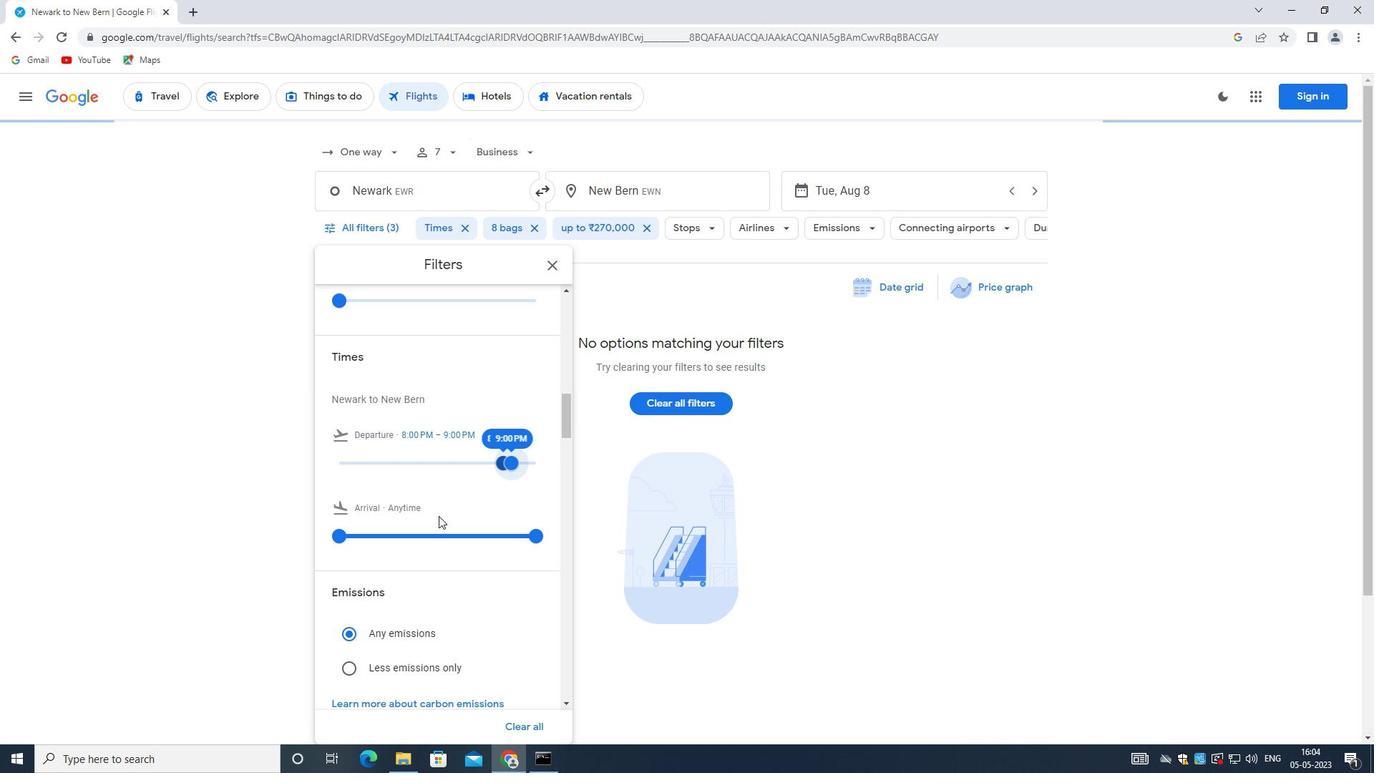 
Action: Mouse scrolled (418, 548) with delta (0, 0)
Screenshot: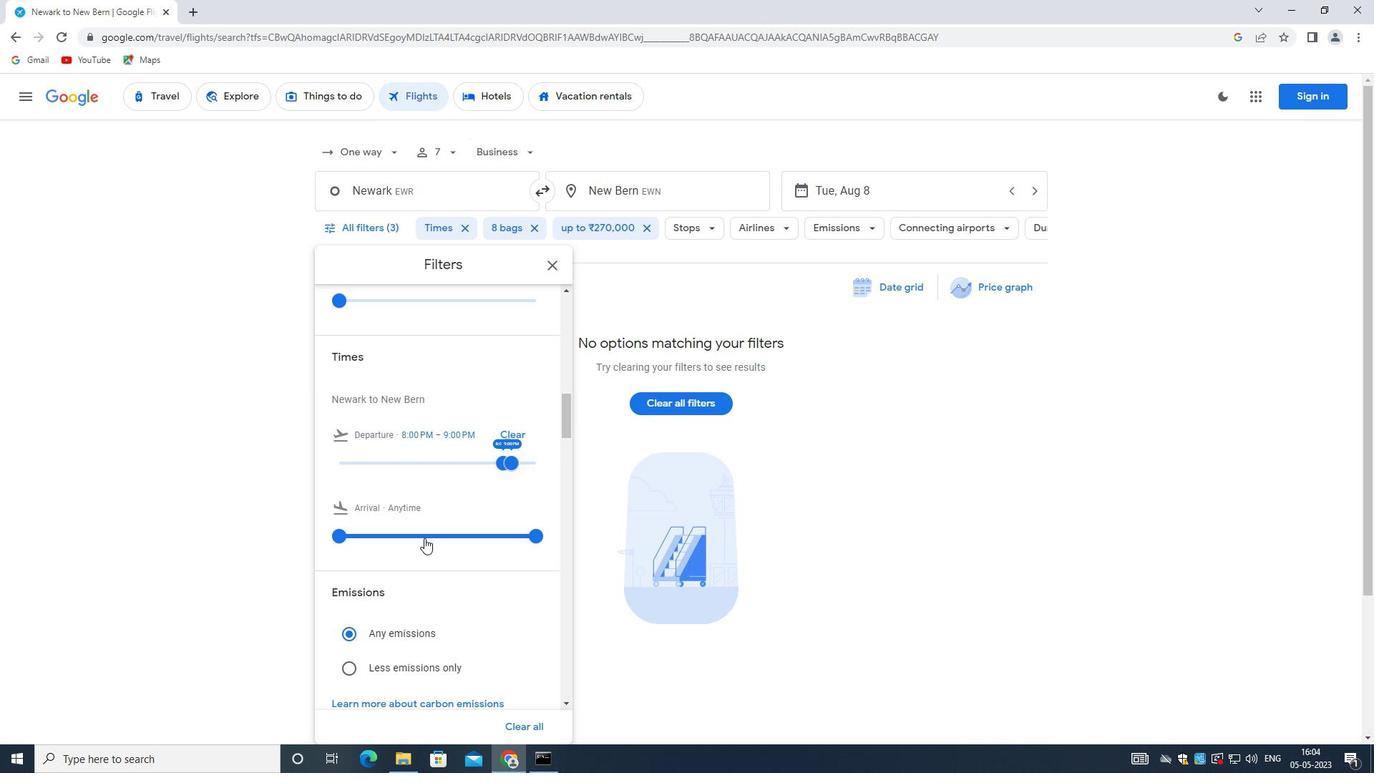 
Action: Mouse moved to (418, 550)
Screenshot: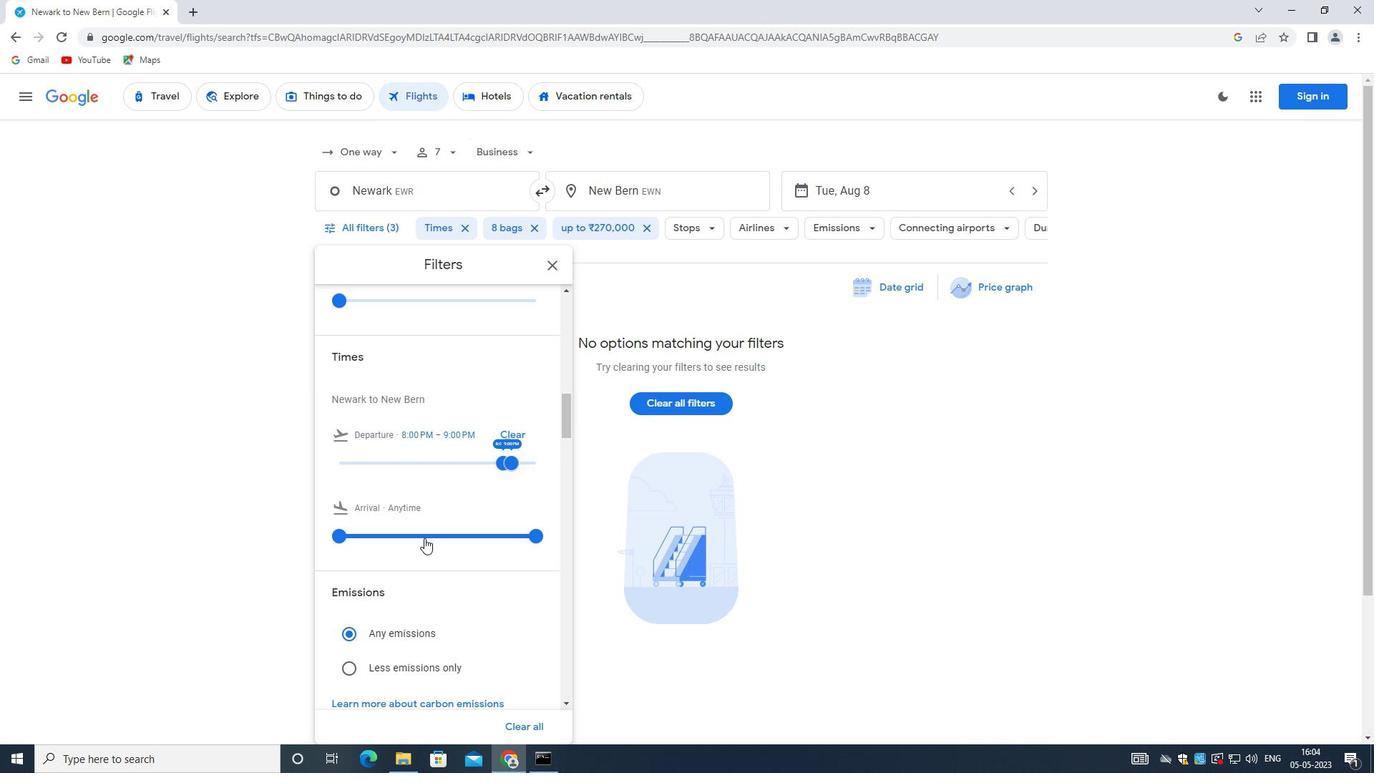 
Action: Mouse scrolled (418, 549) with delta (0, 0)
Screenshot: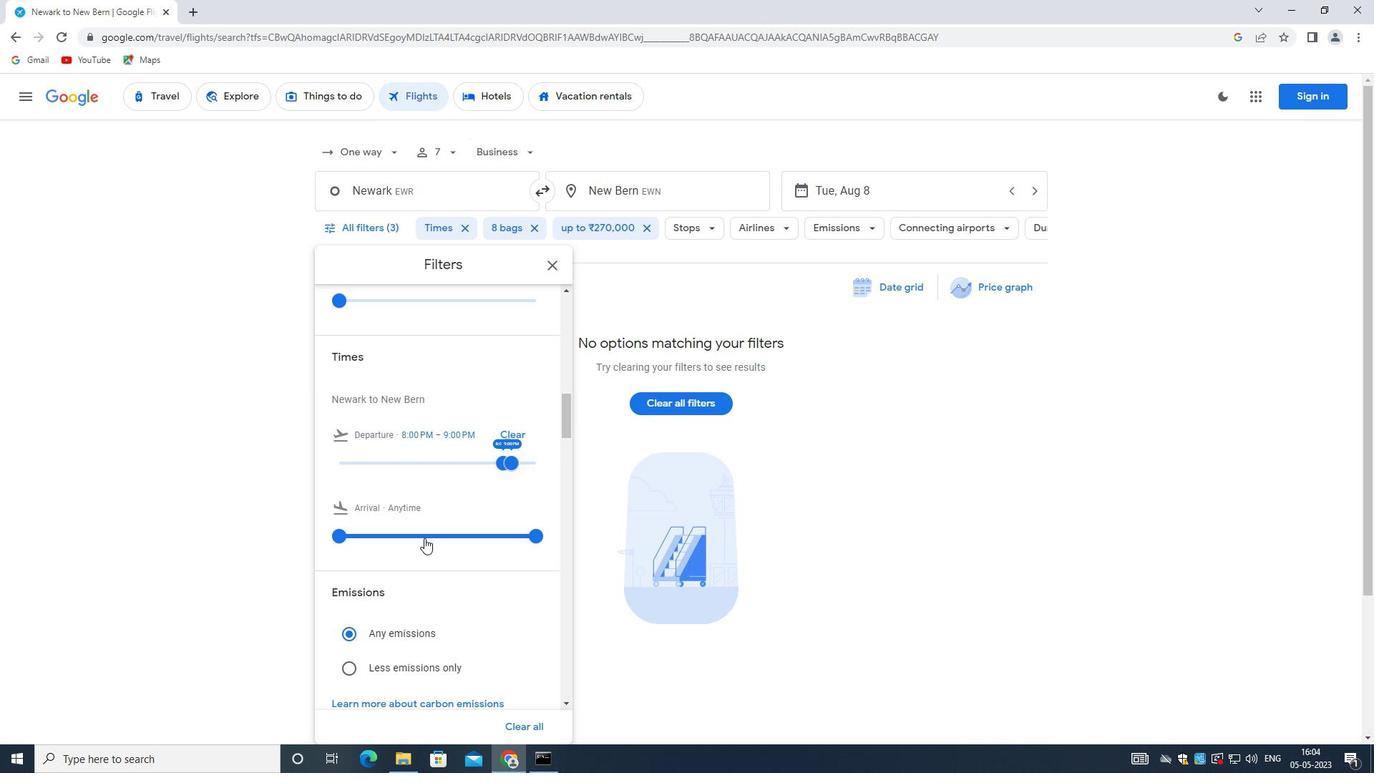 
Action: Mouse moved to (409, 544)
Screenshot: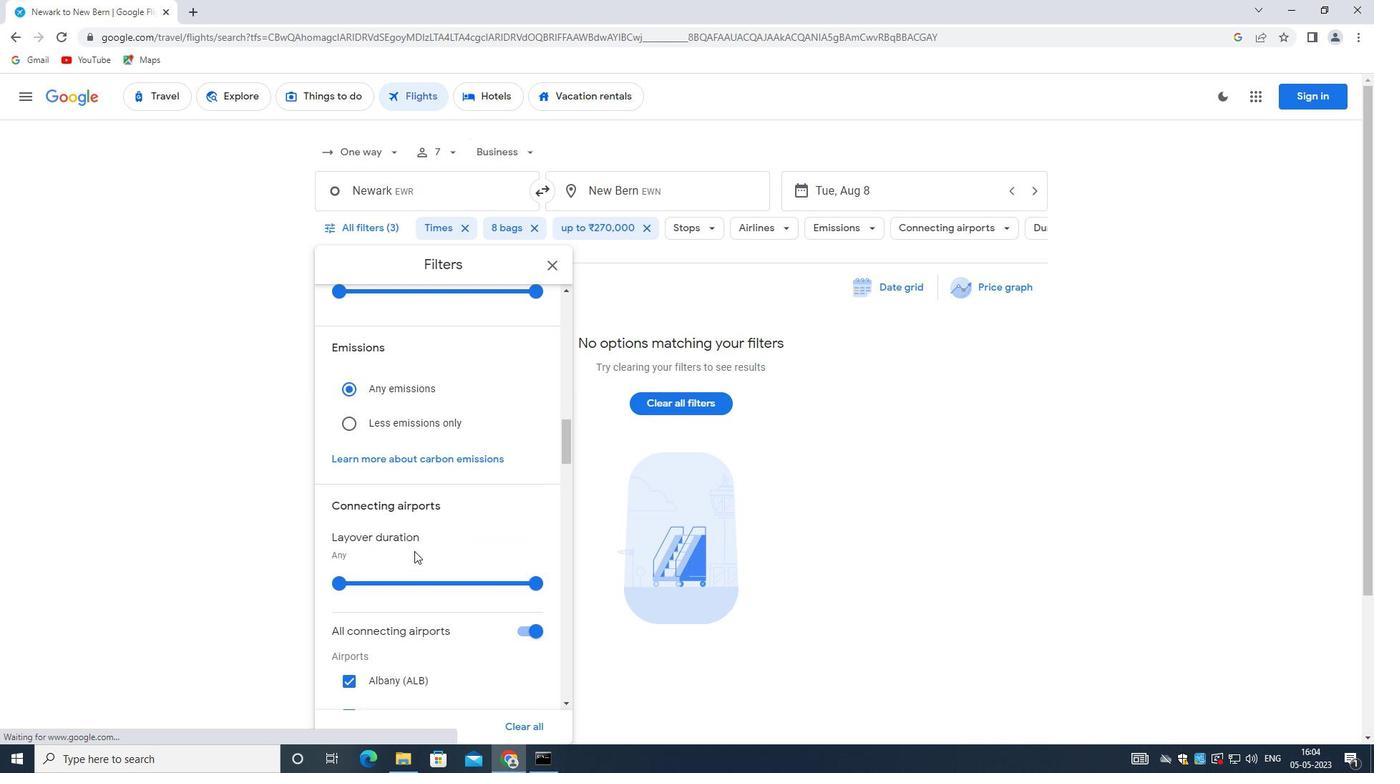 
Action: Mouse scrolled (409, 543) with delta (0, 0)
Screenshot: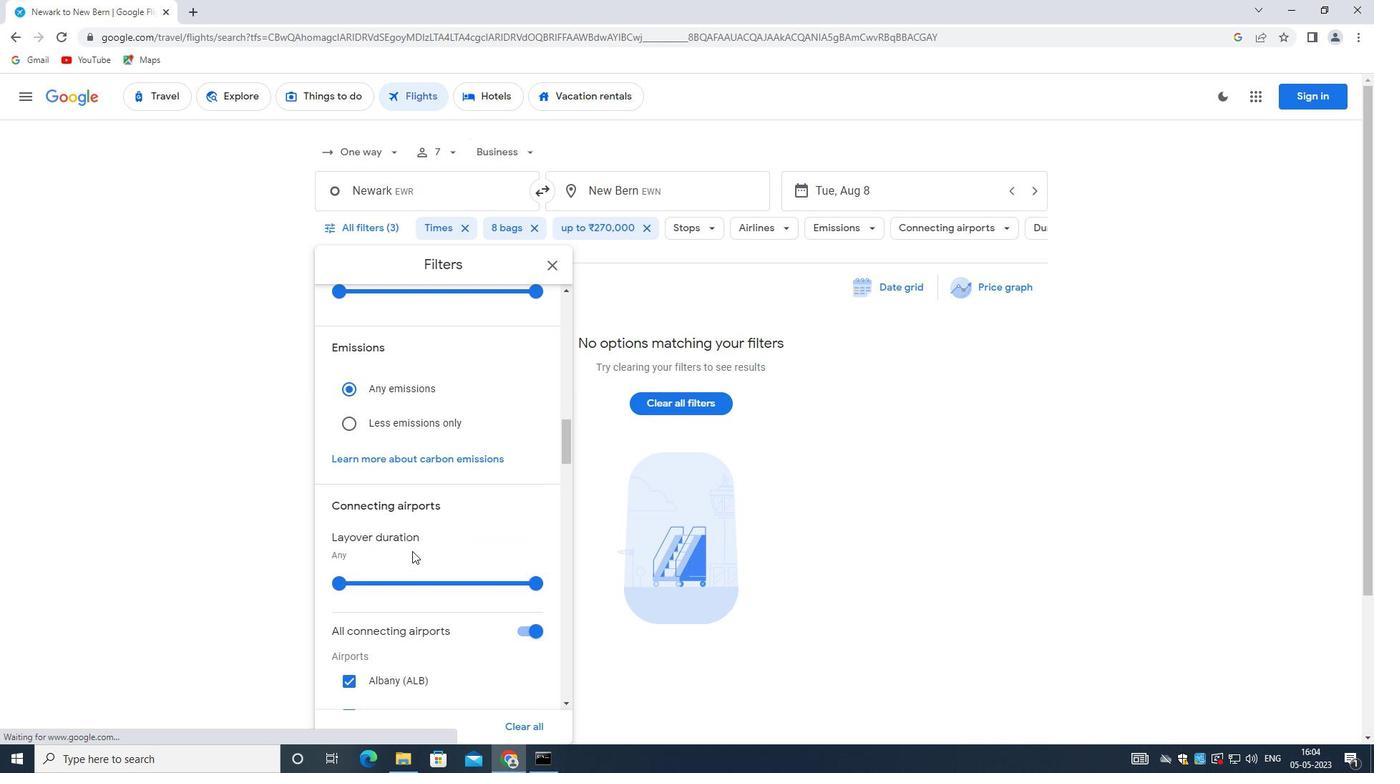 
Action: Mouse scrolled (409, 543) with delta (0, 0)
Screenshot: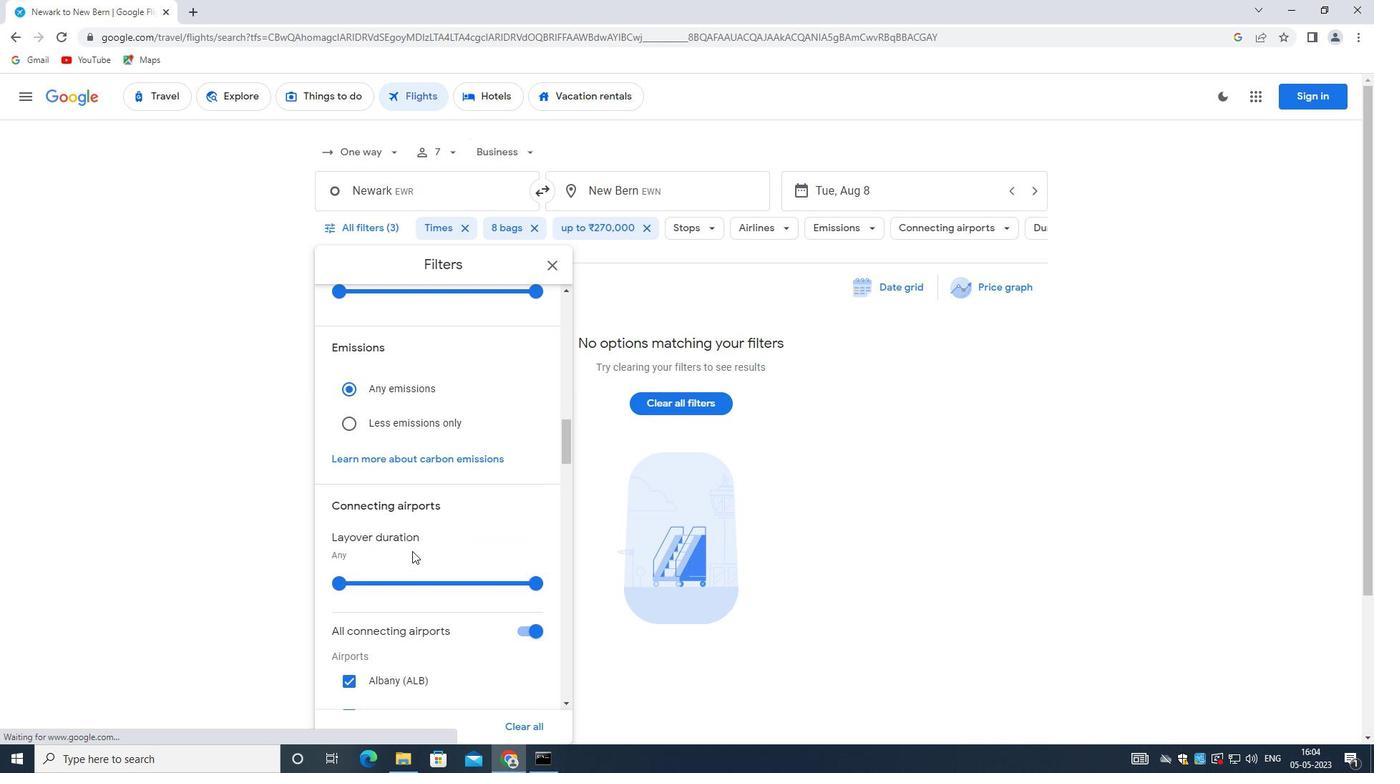 
Action: Mouse scrolled (409, 543) with delta (0, 0)
Screenshot: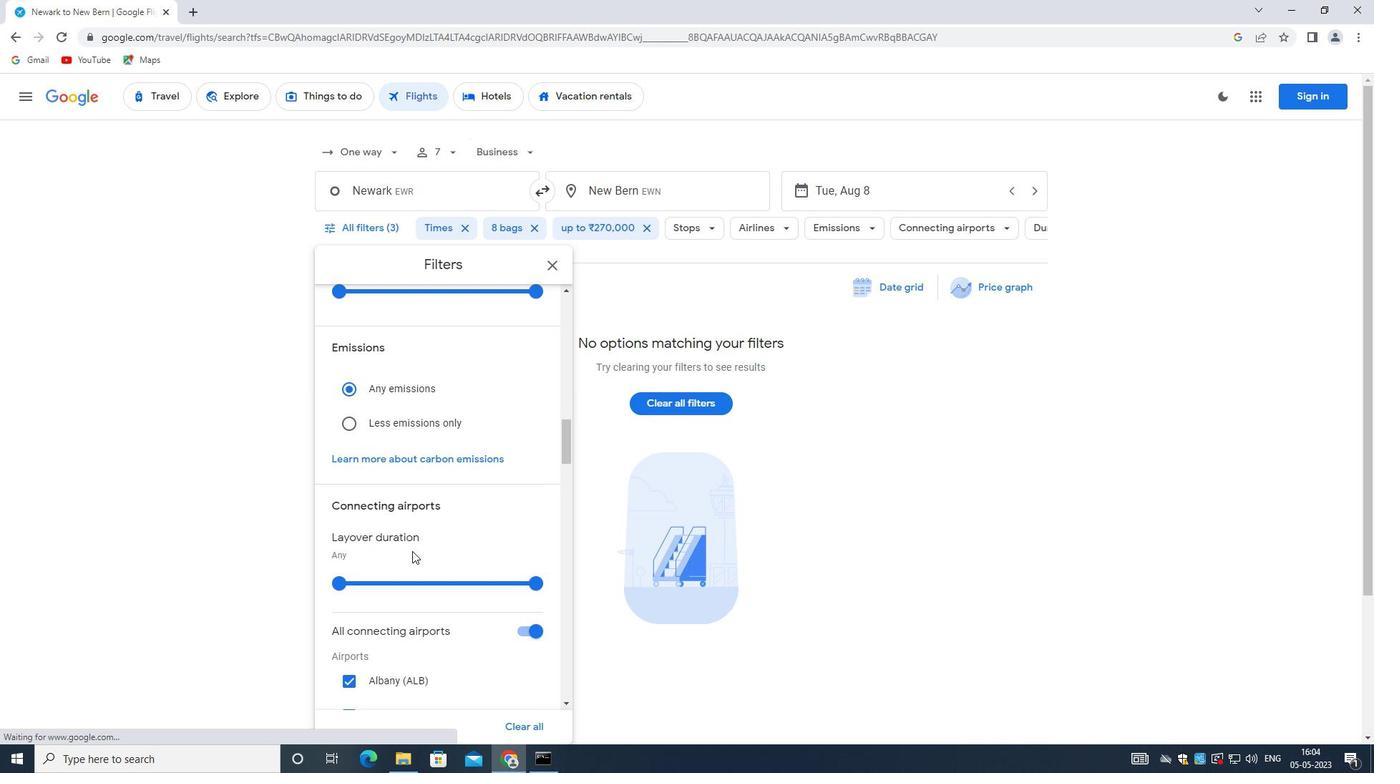 
Action: Mouse scrolled (409, 543) with delta (0, 0)
Screenshot: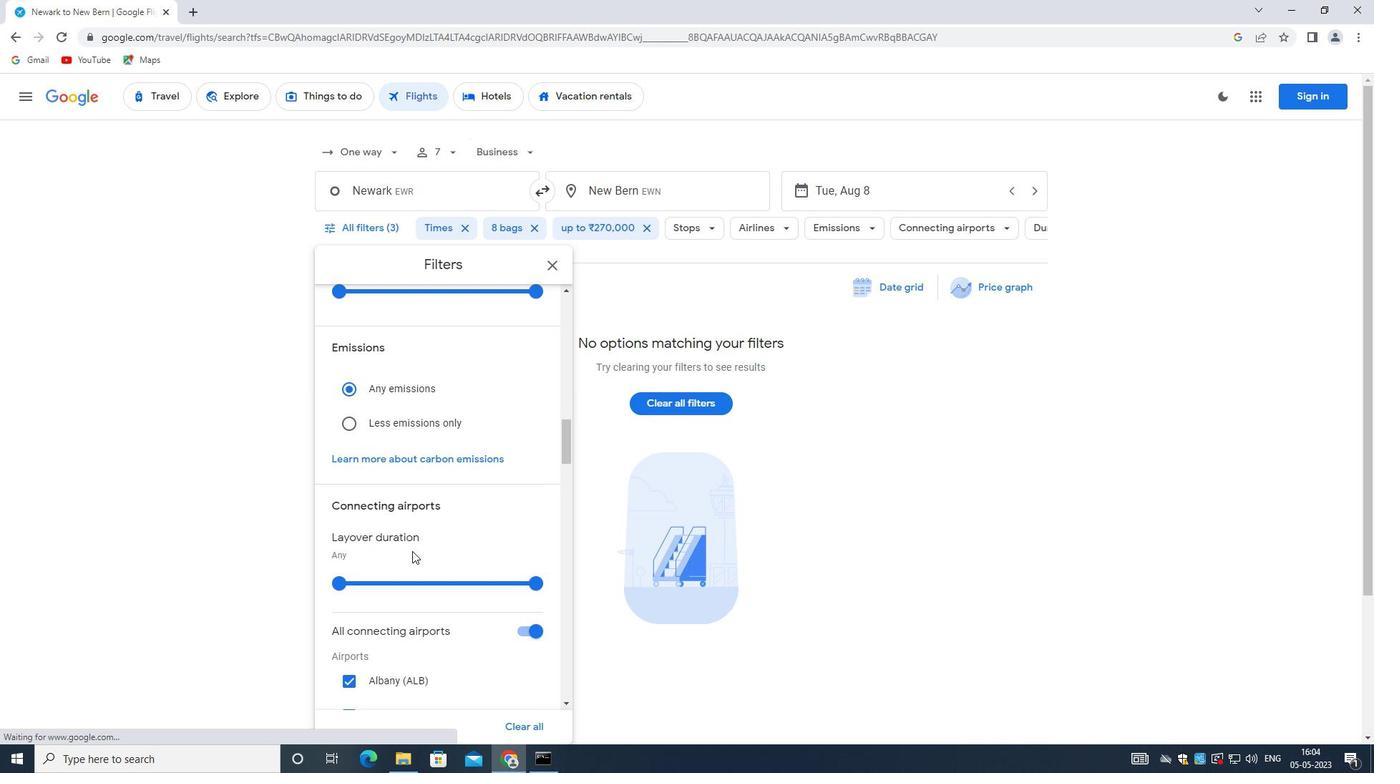 
Action: Mouse scrolled (409, 543) with delta (0, 0)
Screenshot: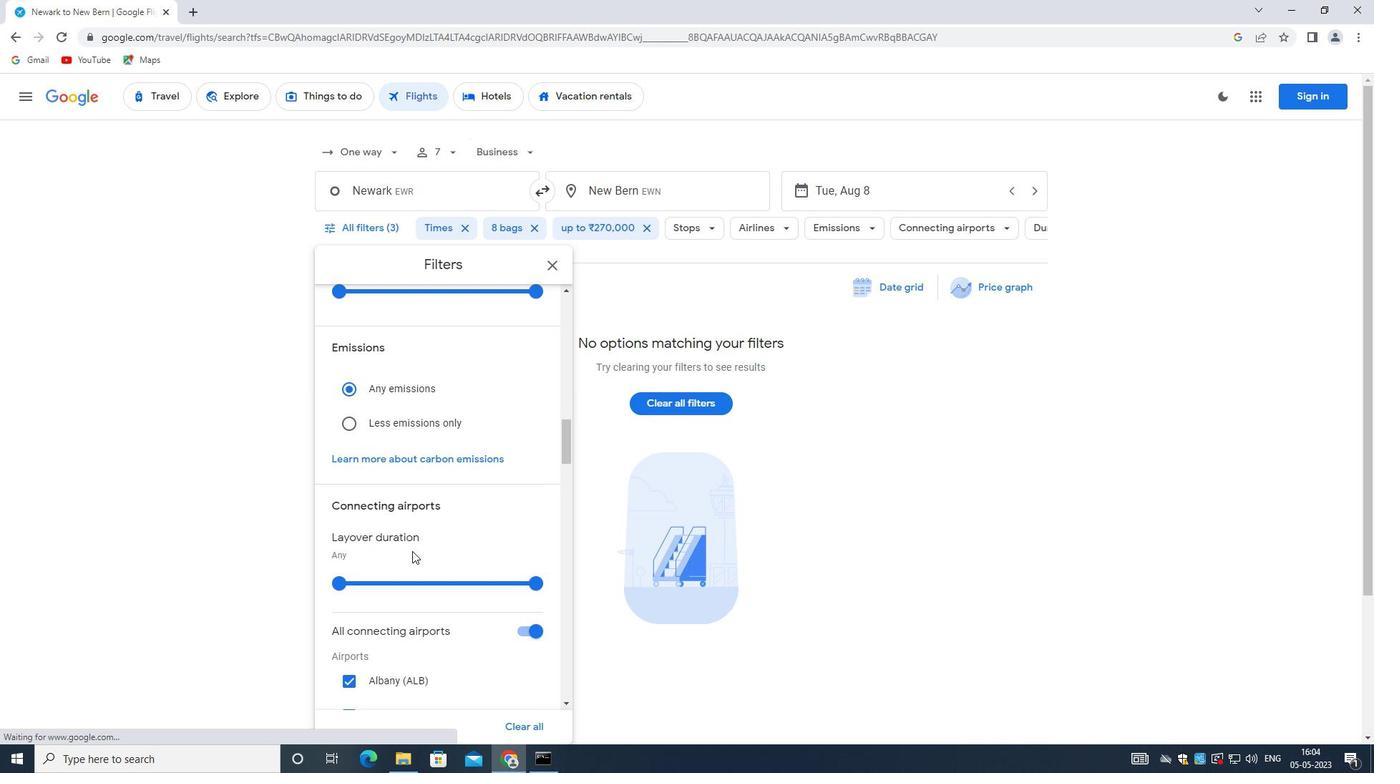 
Action: Mouse scrolled (409, 543) with delta (0, 0)
Screenshot: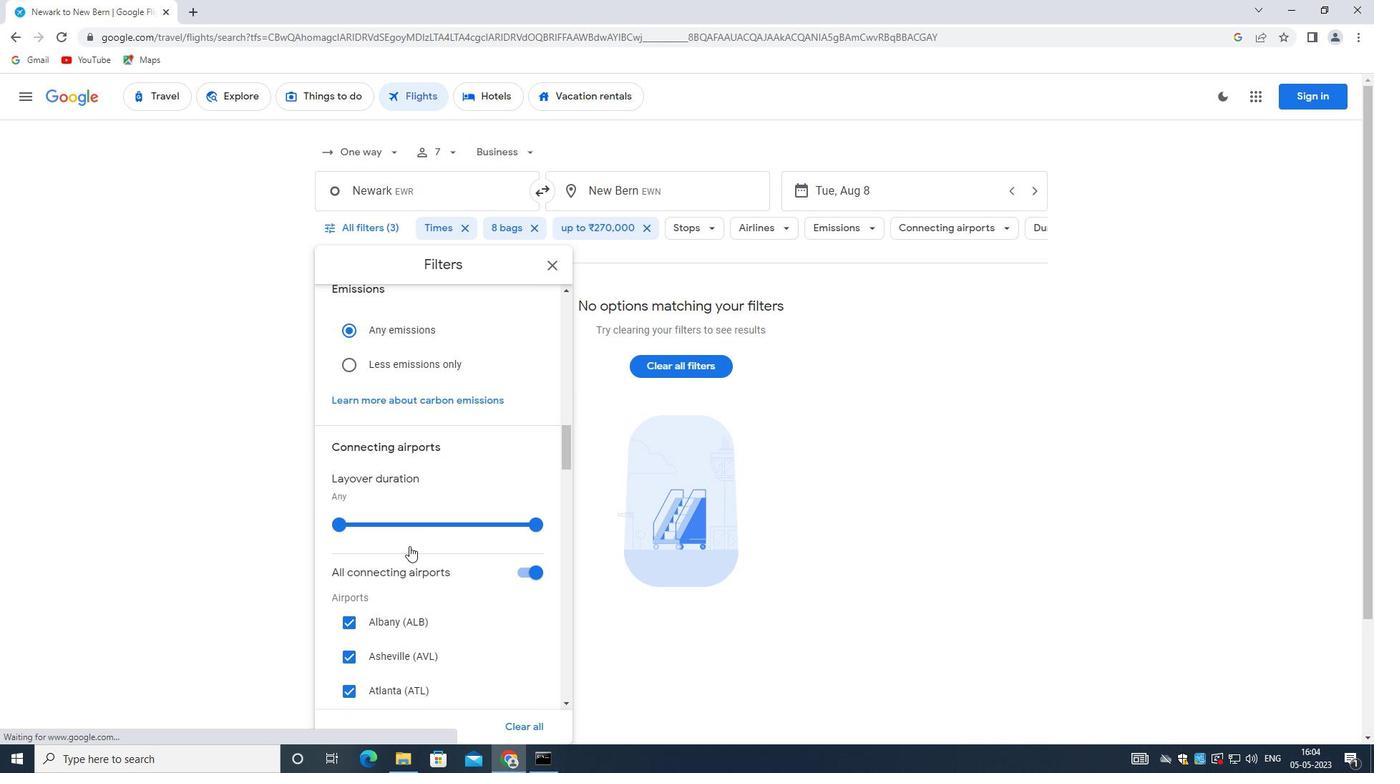 
Action: Mouse moved to (408, 543)
Screenshot: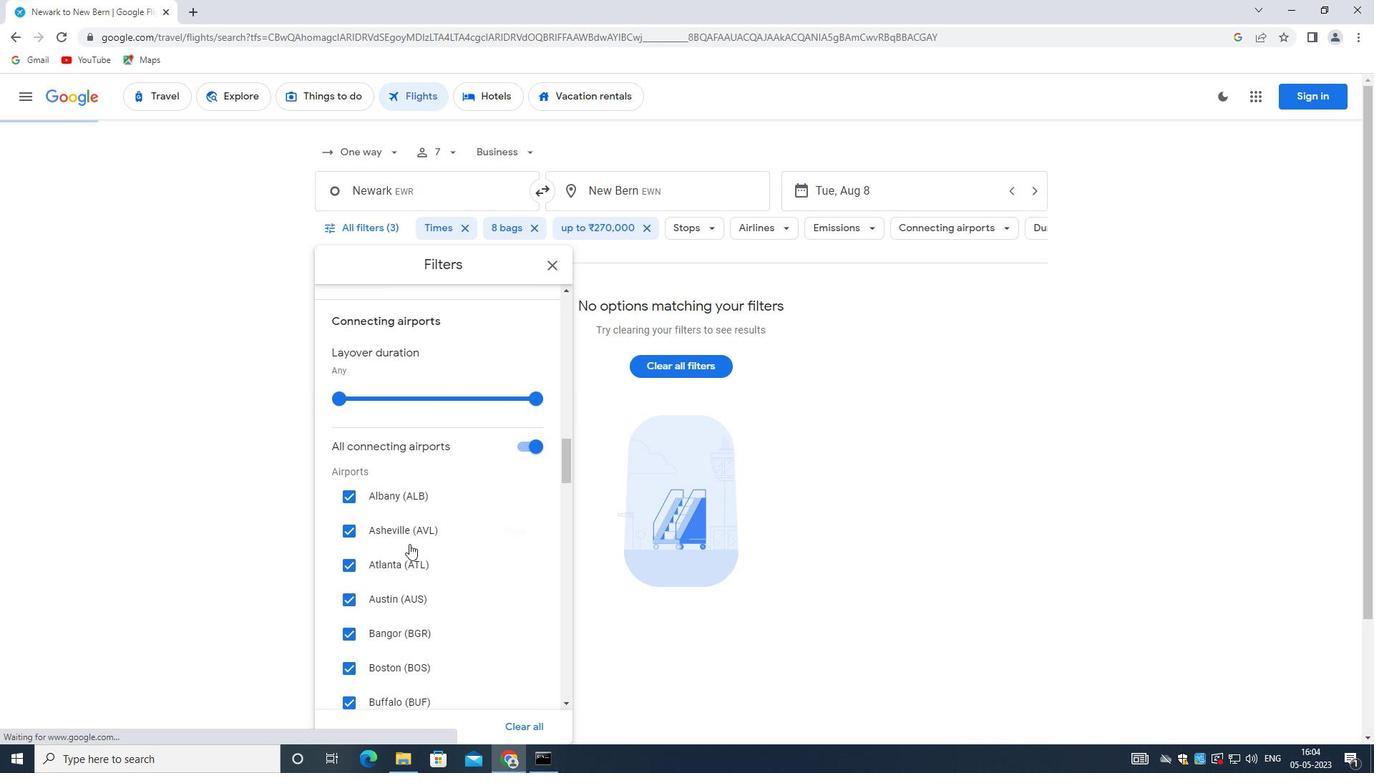 
Action: Mouse scrolled (408, 542) with delta (0, 0)
Screenshot: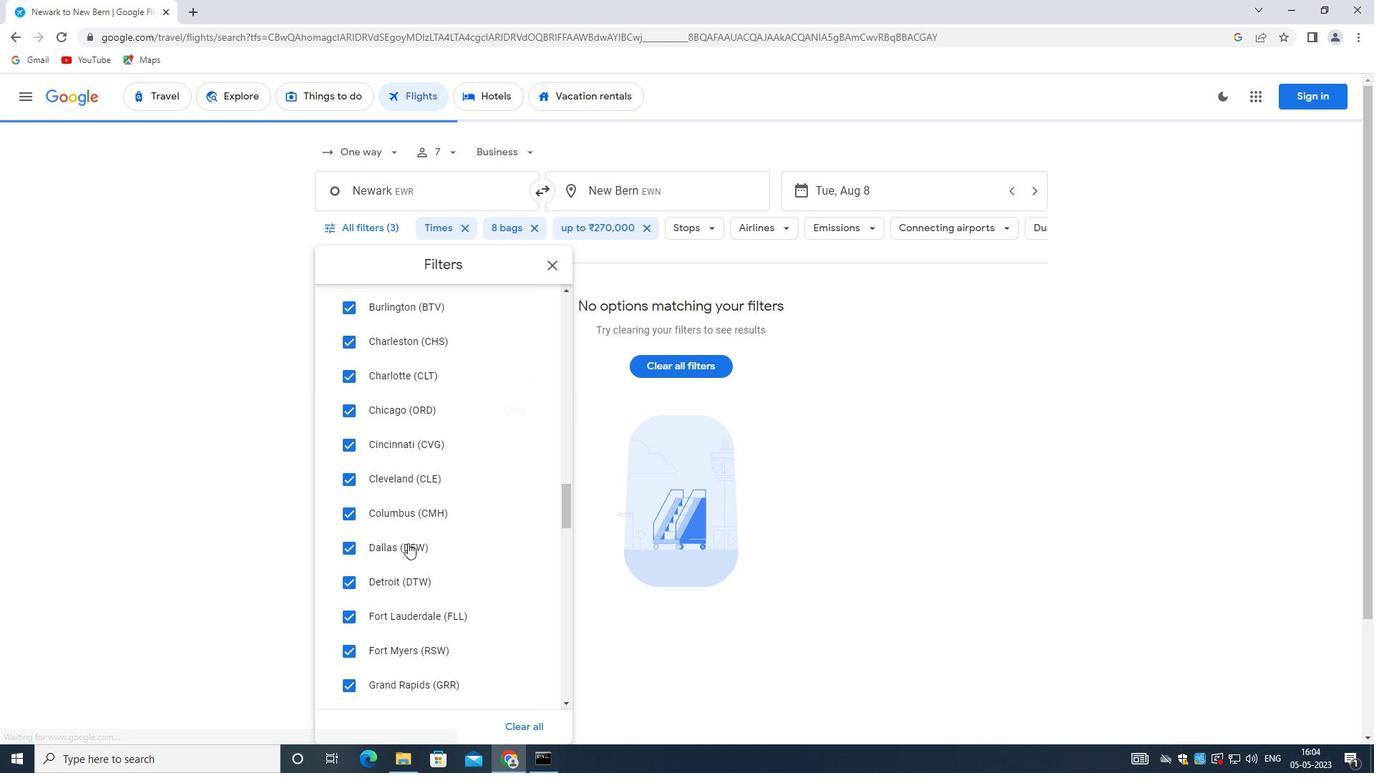 
Action: Mouse scrolled (408, 542) with delta (0, 0)
Screenshot: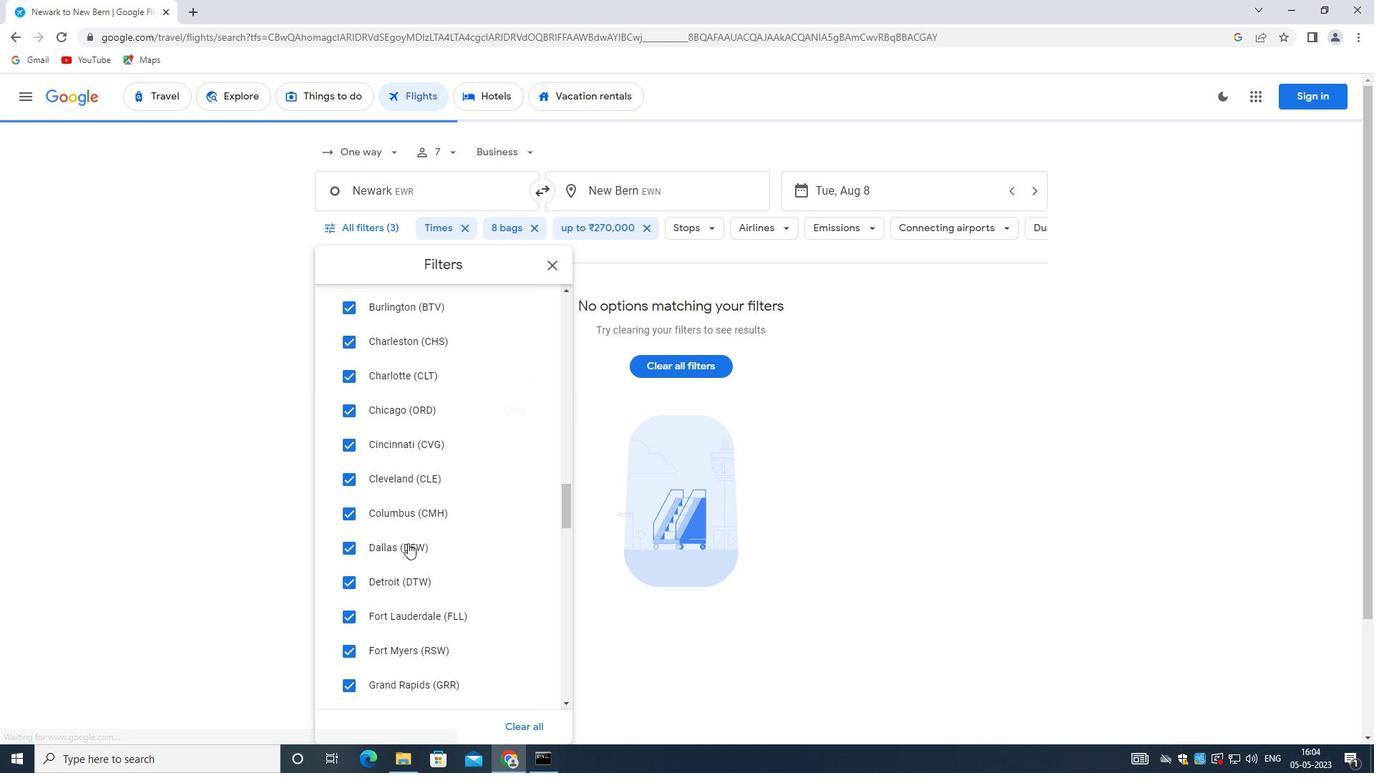 
Action: Mouse scrolled (408, 542) with delta (0, 0)
Screenshot: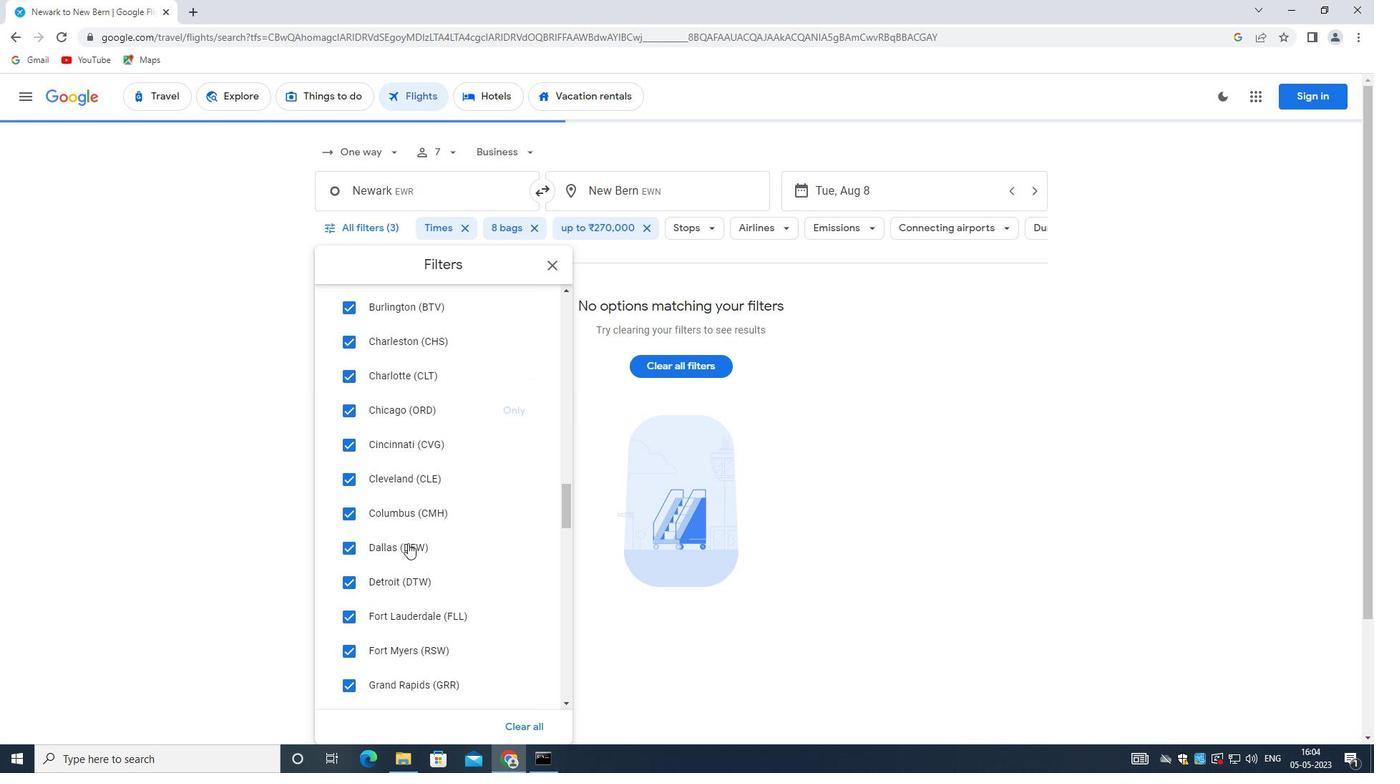 
Action: Mouse scrolled (408, 542) with delta (0, 0)
Screenshot: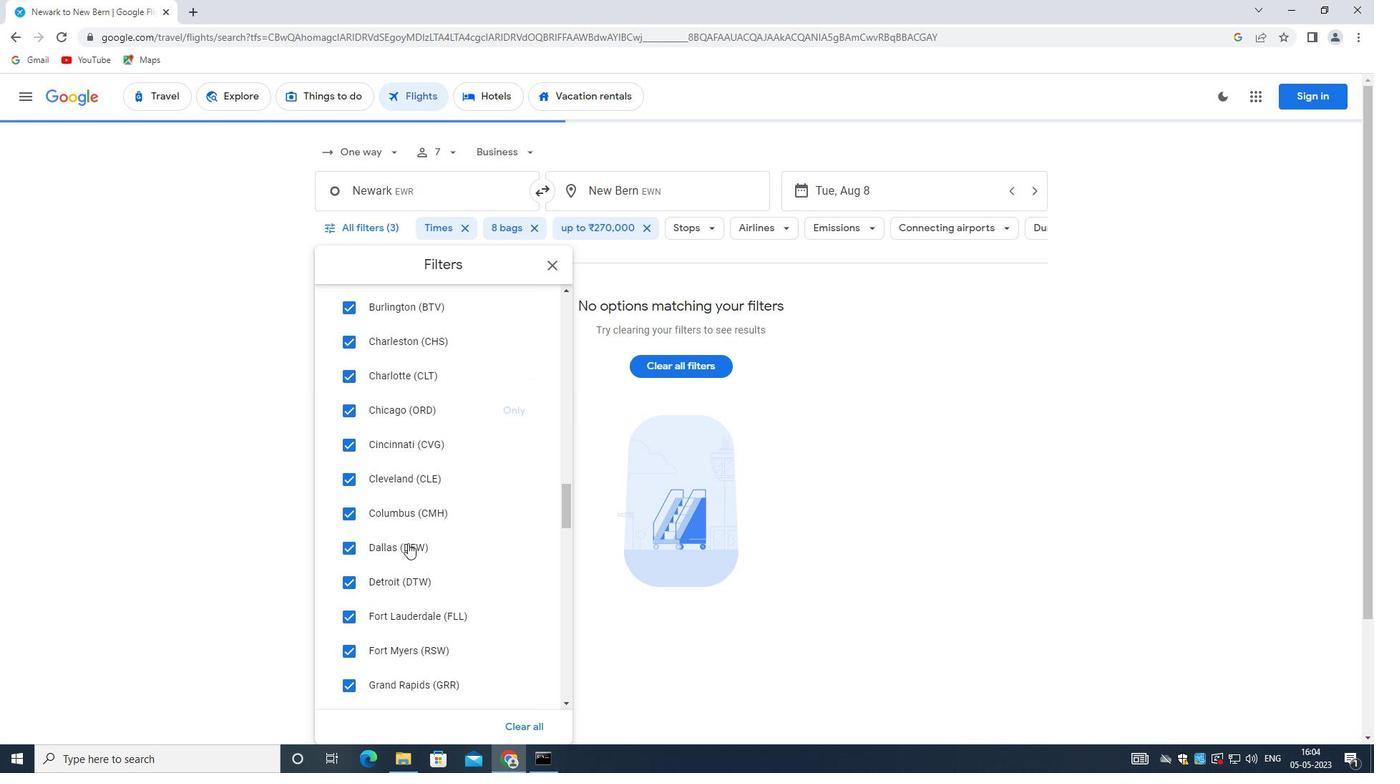 
Action: Mouse scrolled (408, 542) with delta (0, 0)
Screenshot: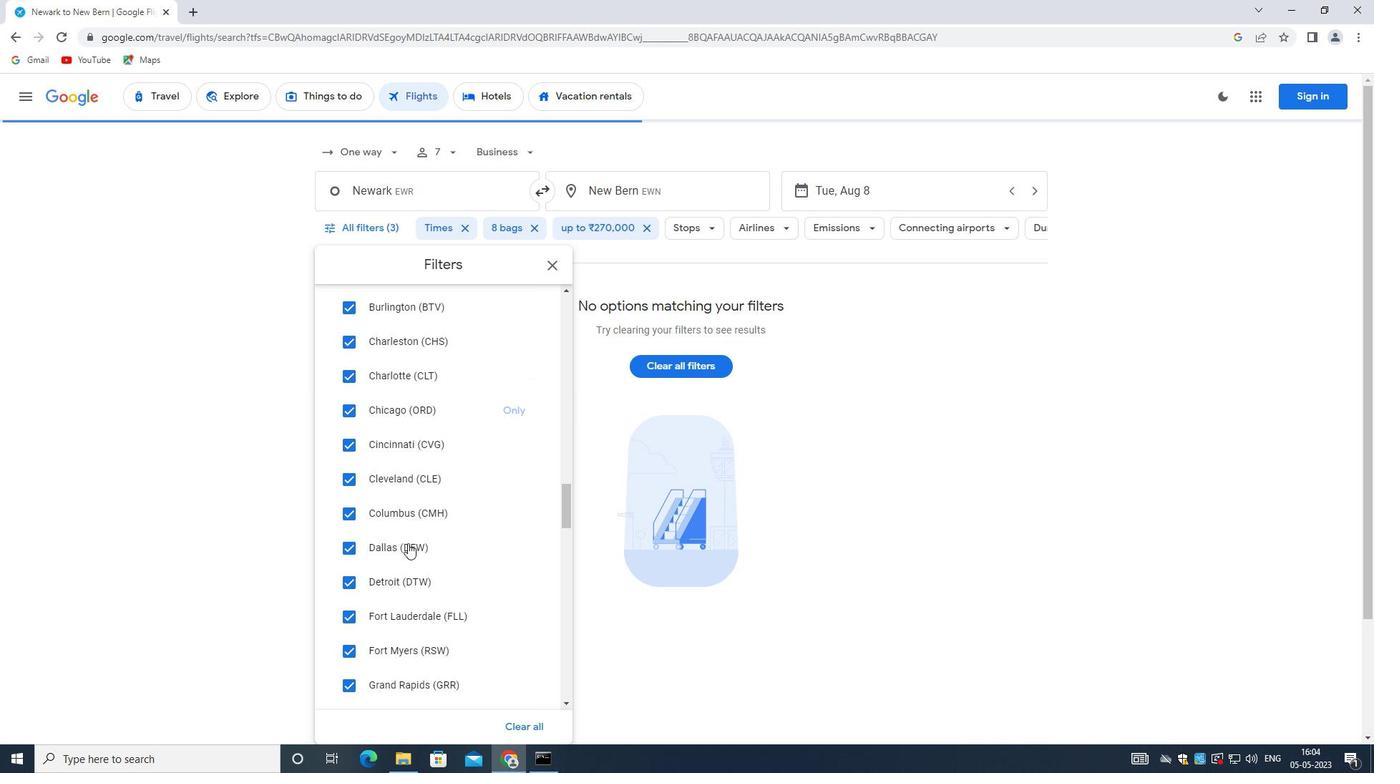 
Action: Mouse scrolled (408, 542) with delta (0, 0)
Screenshot: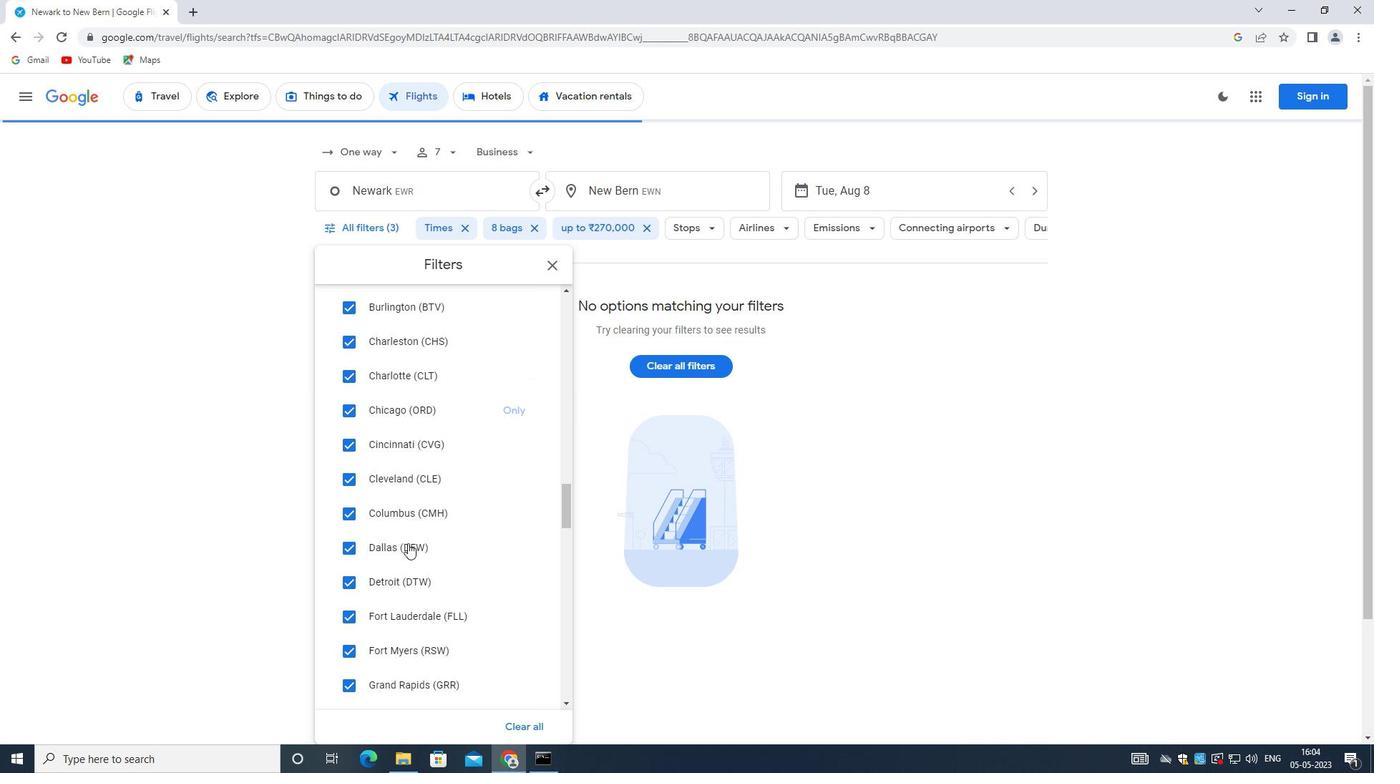 
Action: Mouse scrolled (408, 542) with delta (0, 0)
Screenshot: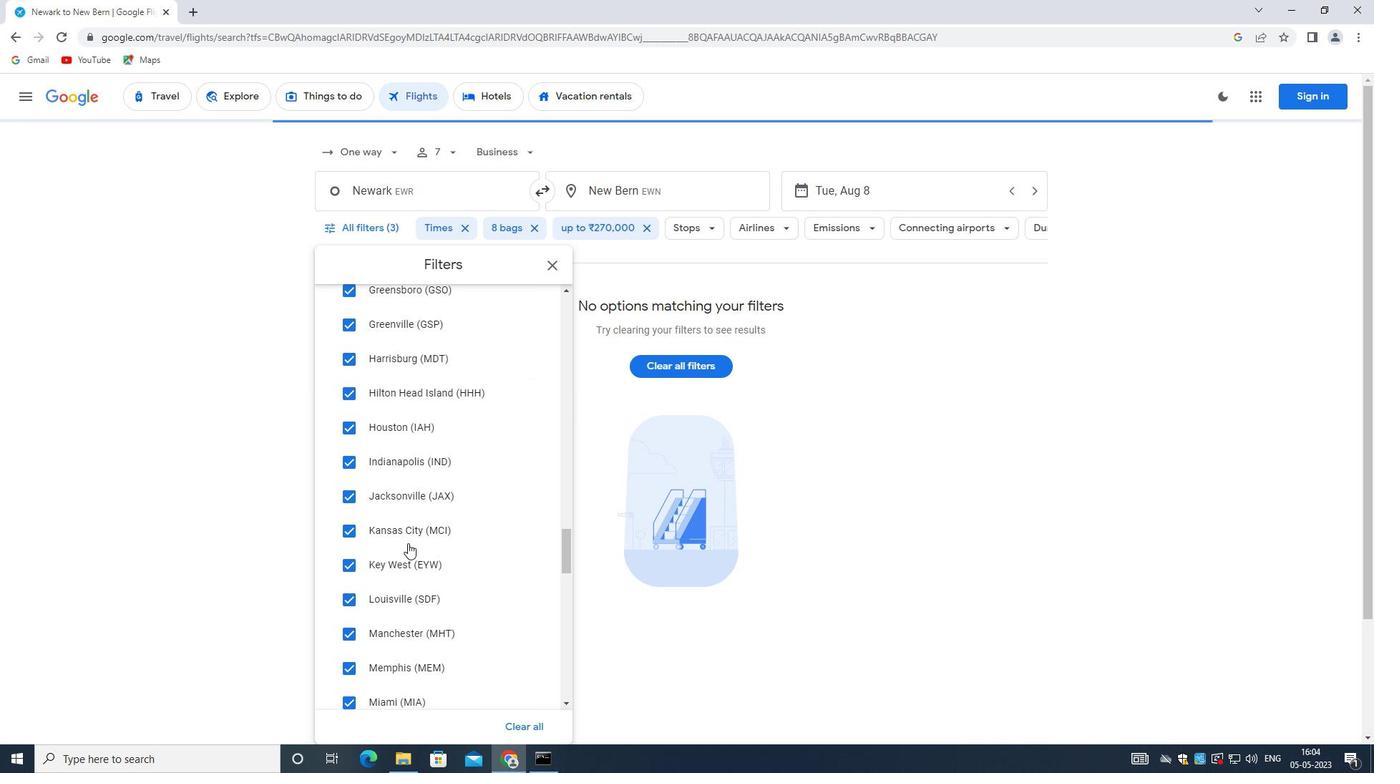 
Action: Mouse scrolled (408, 542) with delta (0, 0)
Screenshot: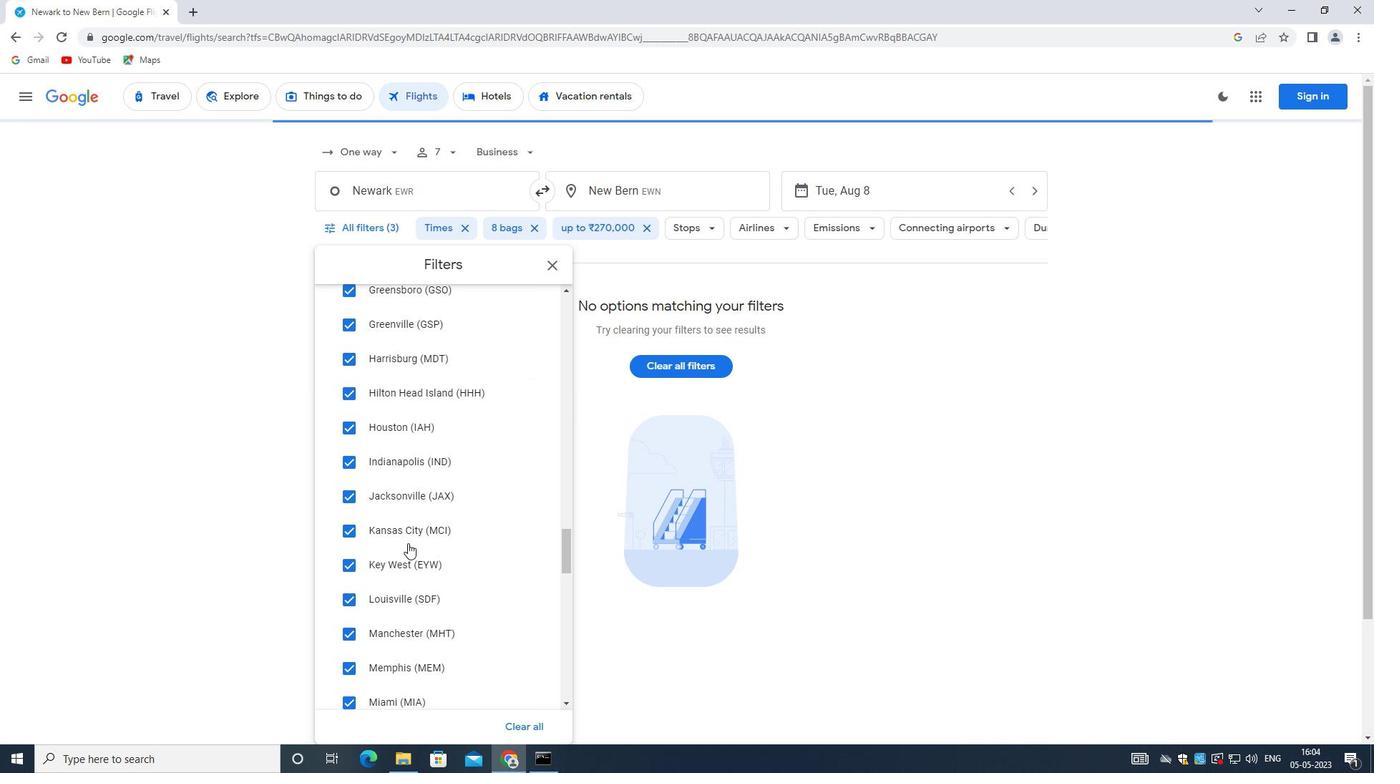 
Action: Mouse scrolled (408, 542) with delta (0, 0)
Screenshot: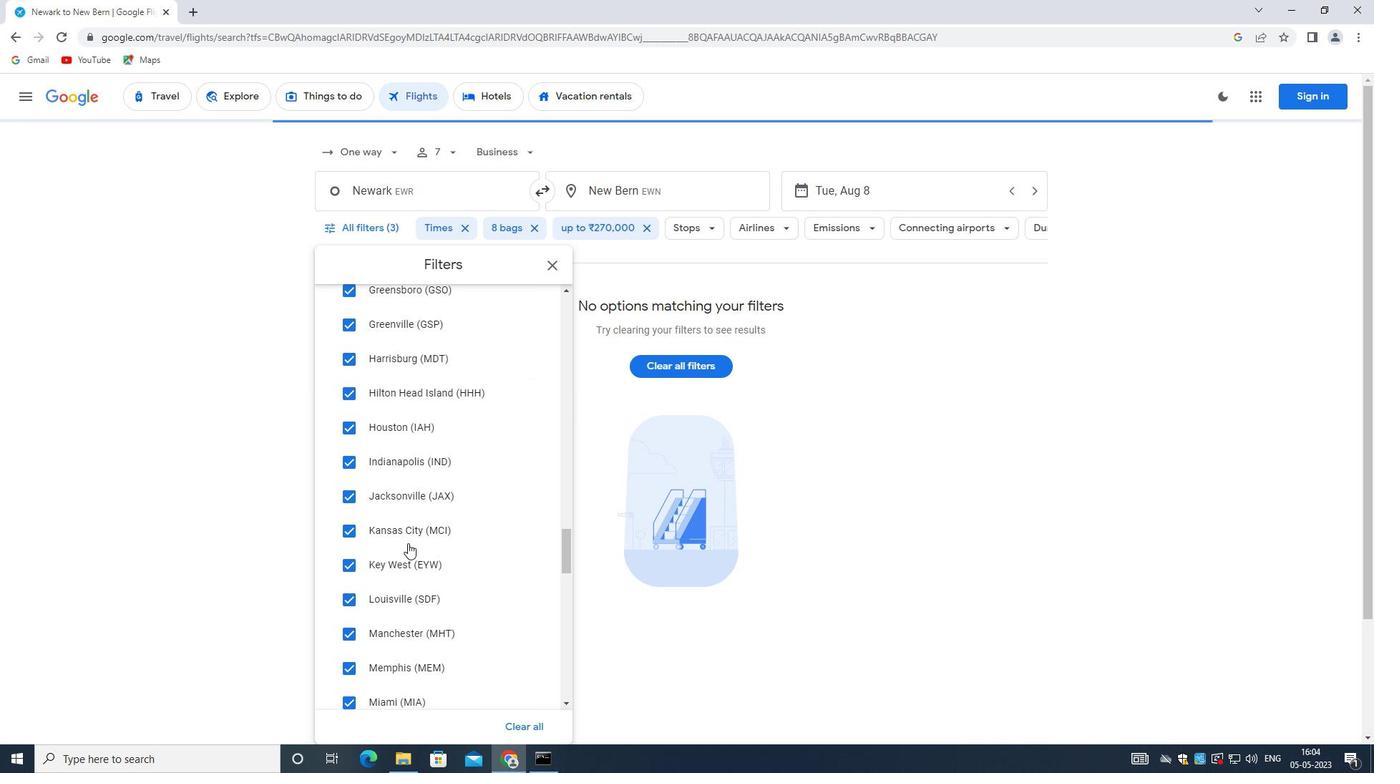 
Action: Mouse scrolled (408, 542) with delta (0, 0)
Screenshot: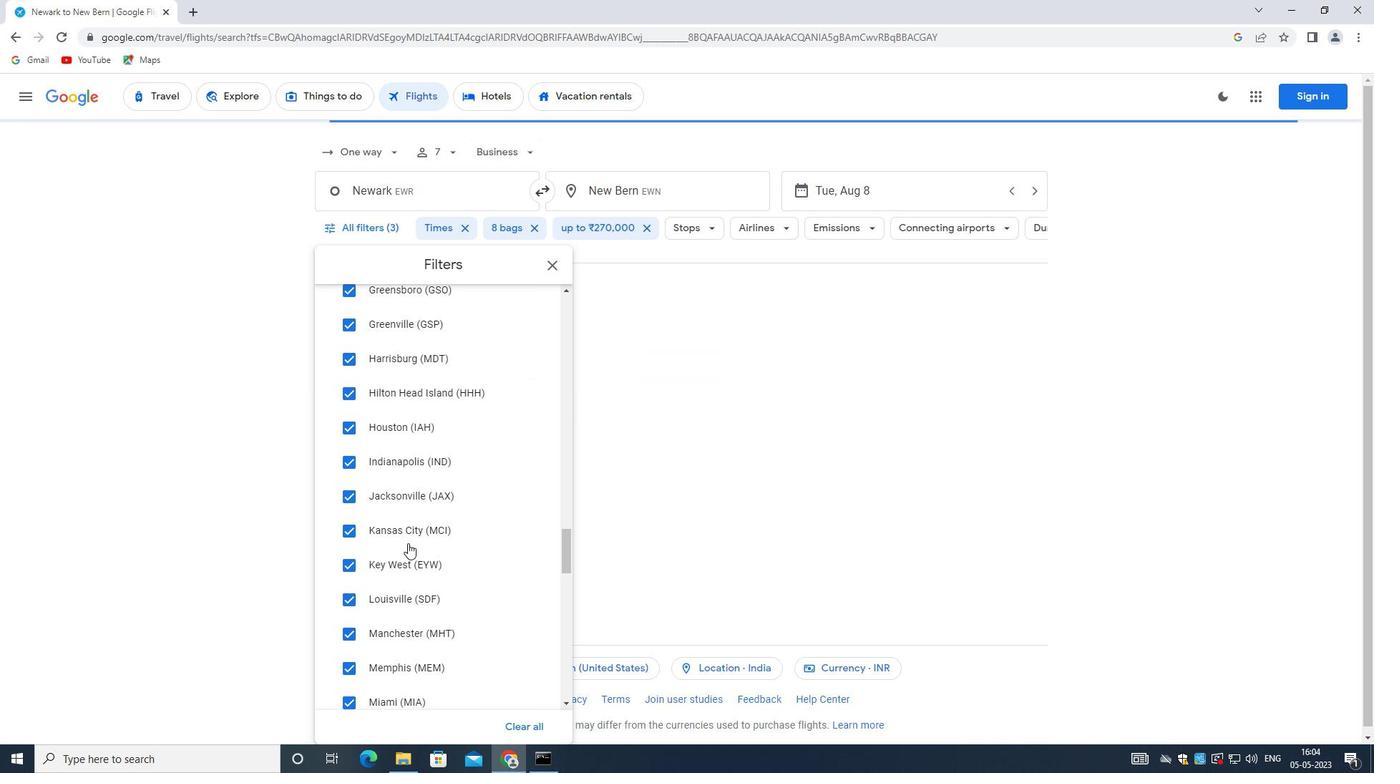 
Action: Mouse moved to (407, 541)
Screenshot: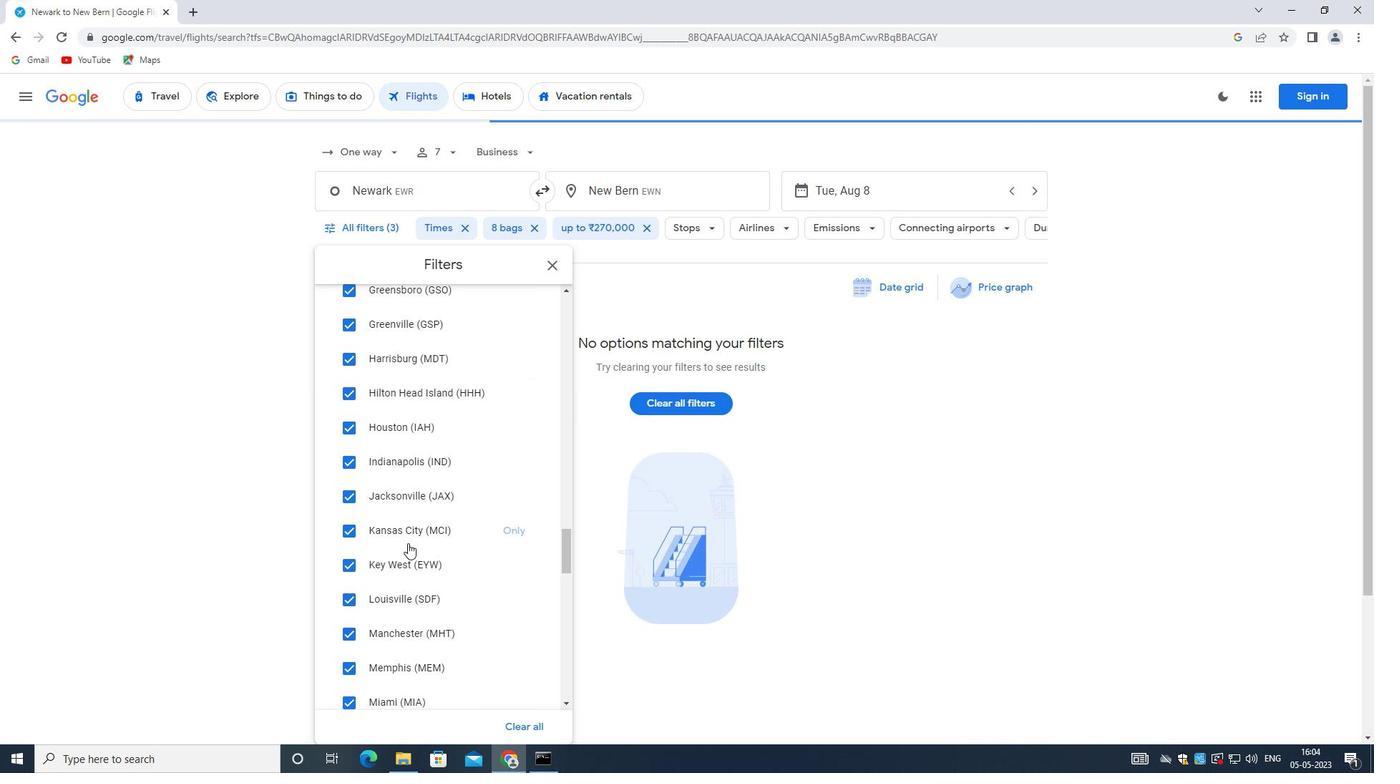 
Action: Mouse scrolled (407, 541) with delta (0, 0)
Screenshot: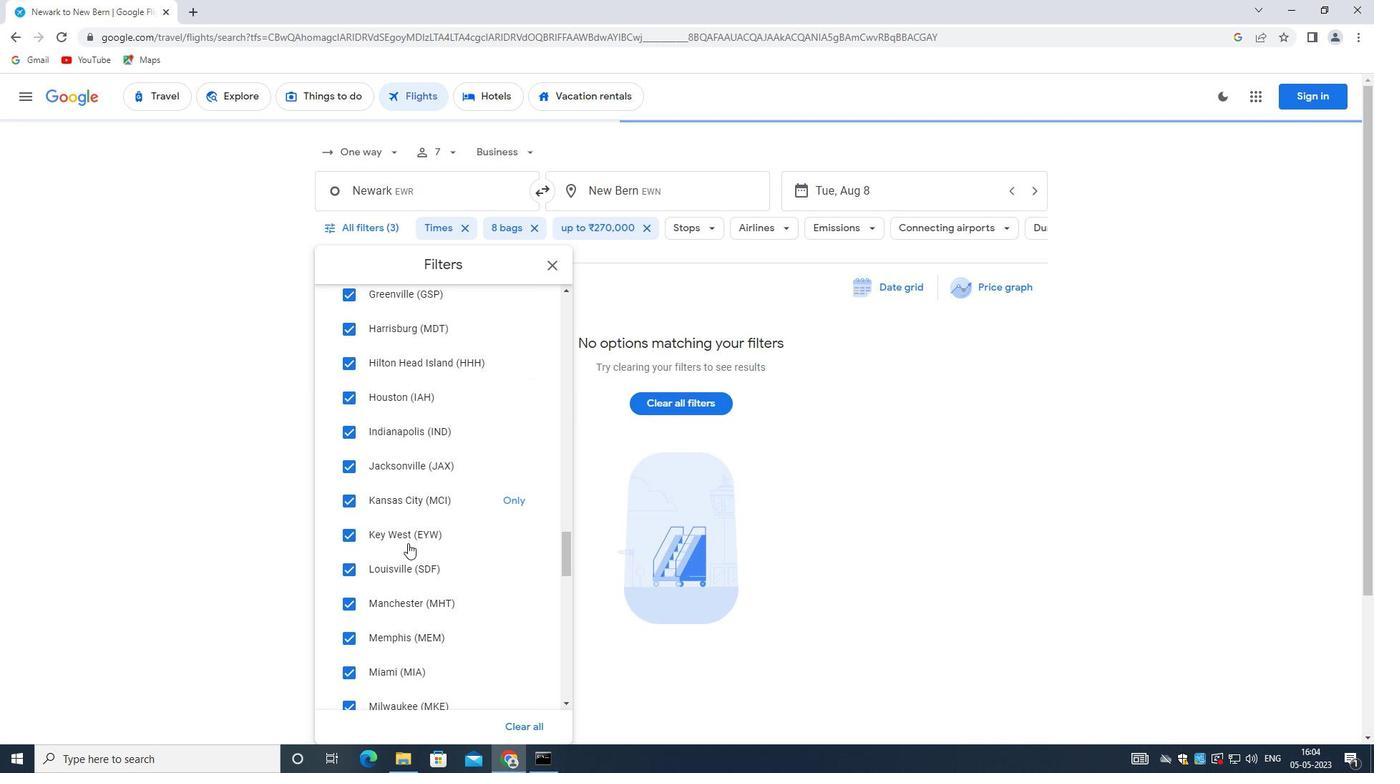 
Action: Mouse scrolled (407, 541) with delta (0, 0)
Screenshot: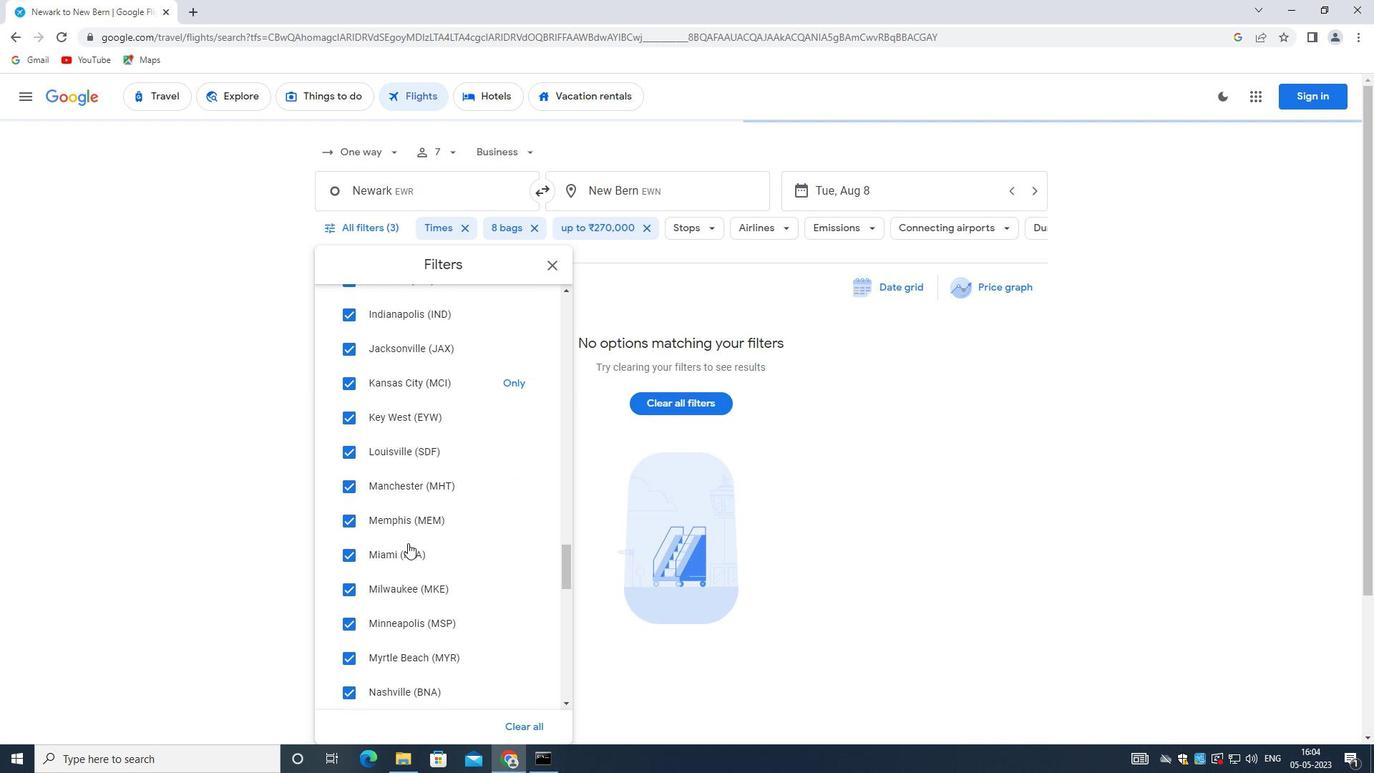 
Action: Mouse scrolled (407, 541) with delta (0, 0)
Screenshot: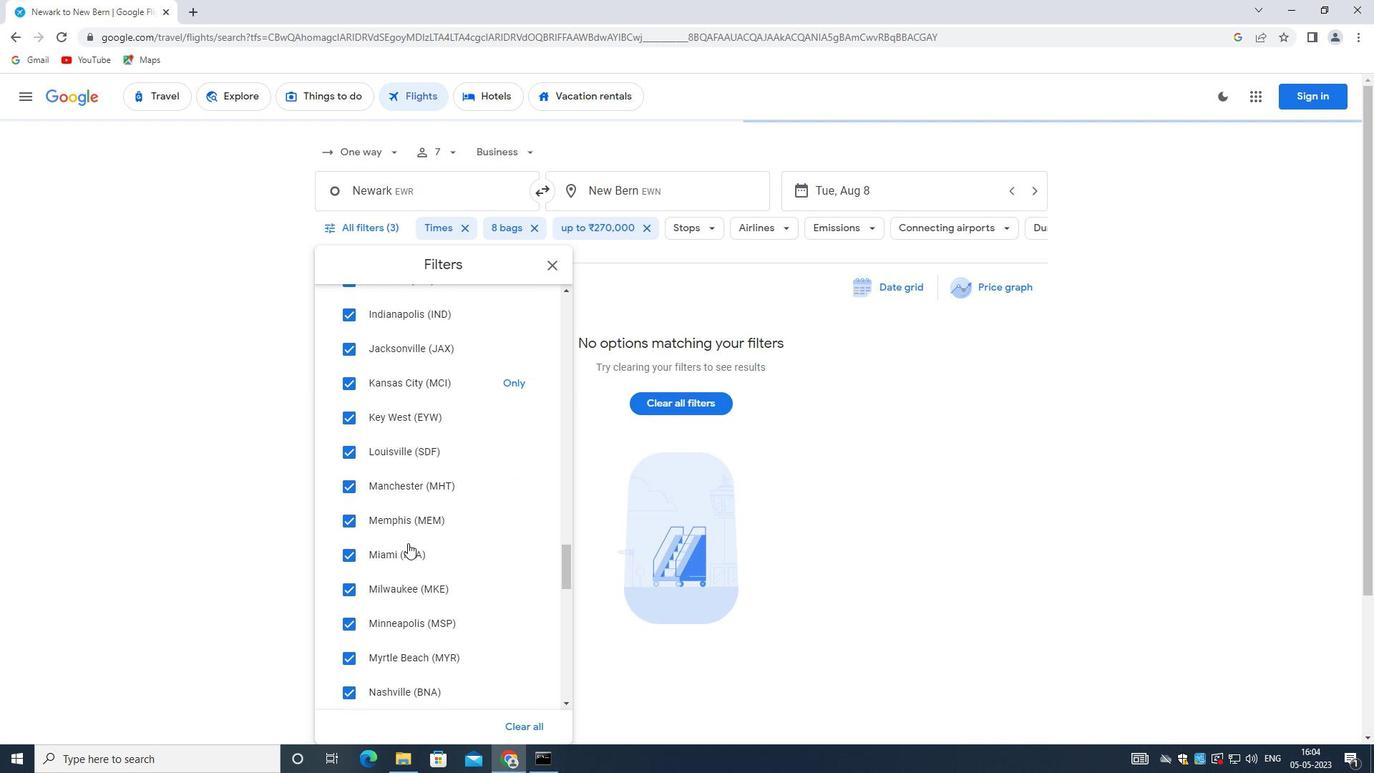 
Action: Mouse scrolled (407, 541) with delta (0, 0)
Screenshot: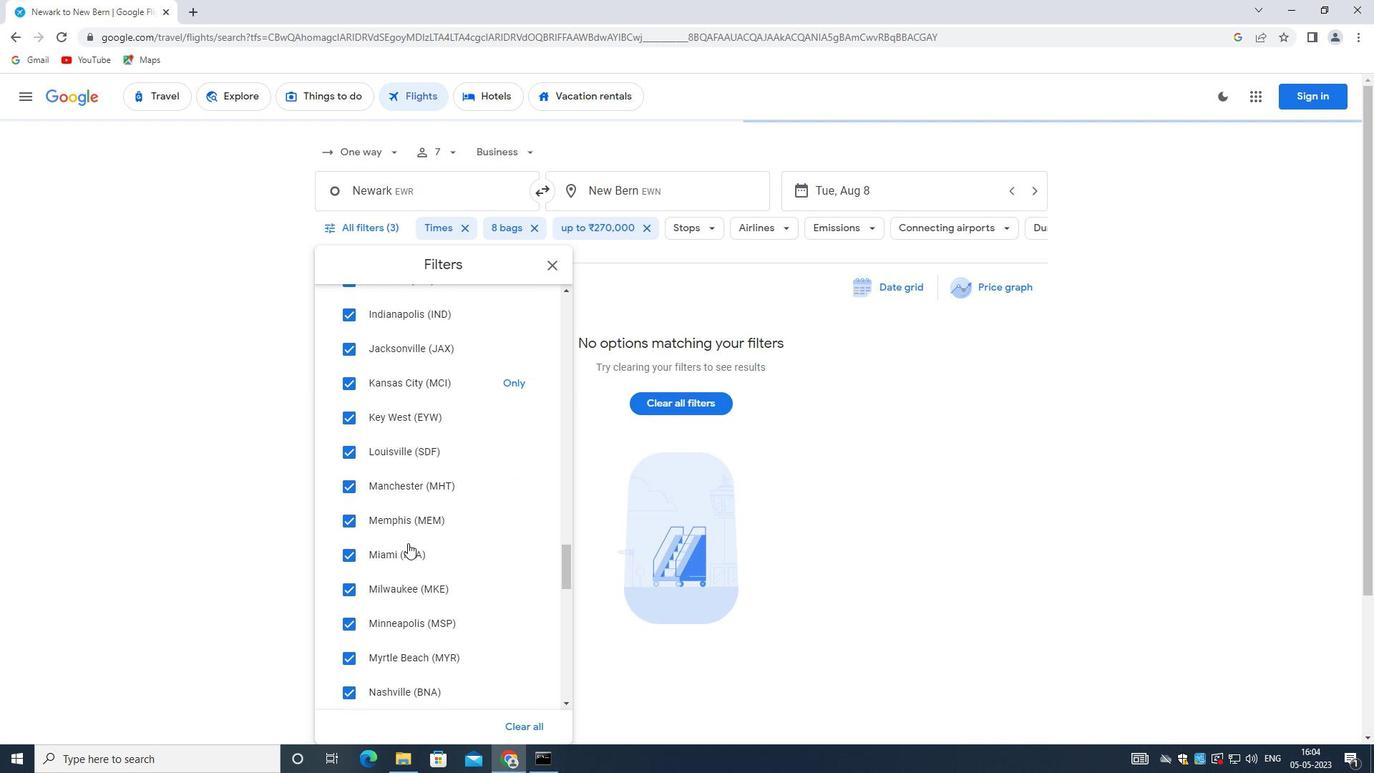
Action: Mouse moved to (407, 539)
Screenshot: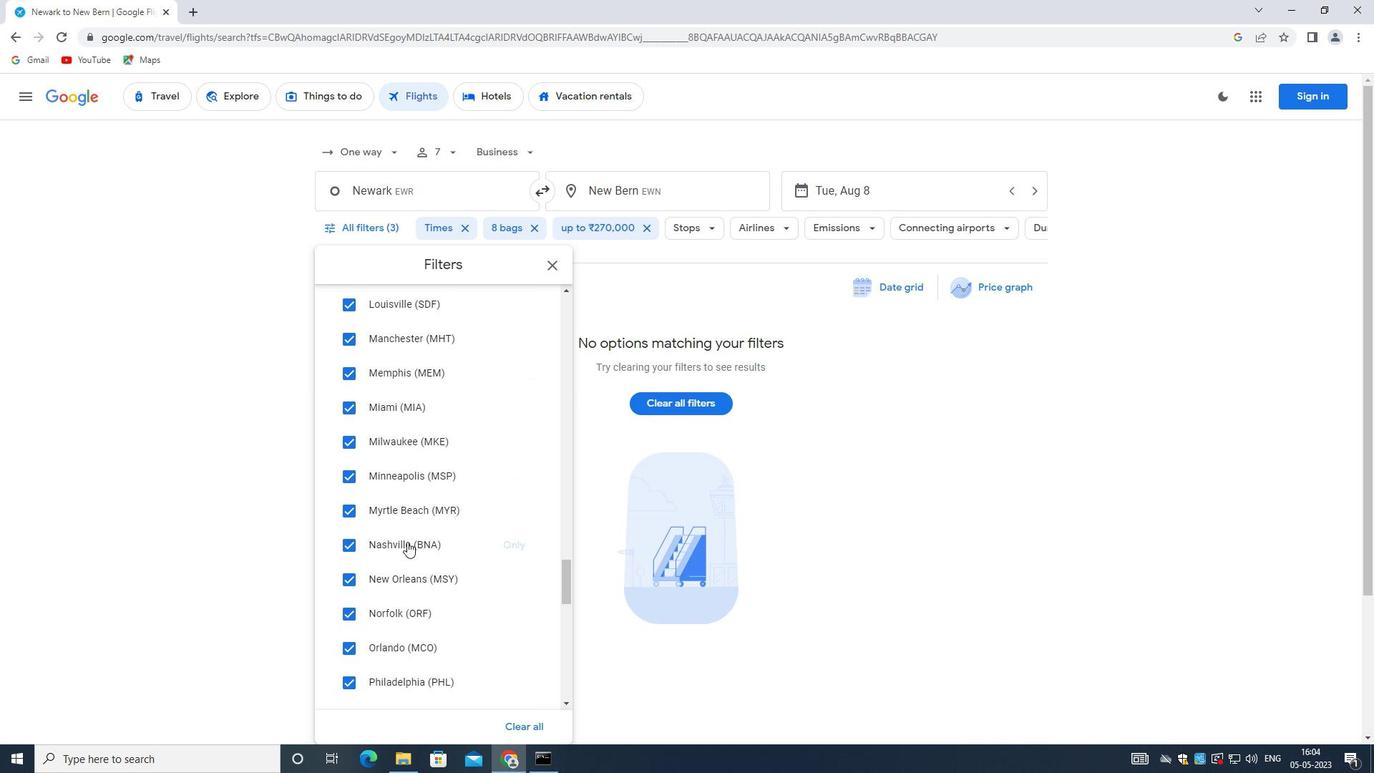
Action: Mouse scrolled (407, 538) with delta (0, 0)
Screenshot: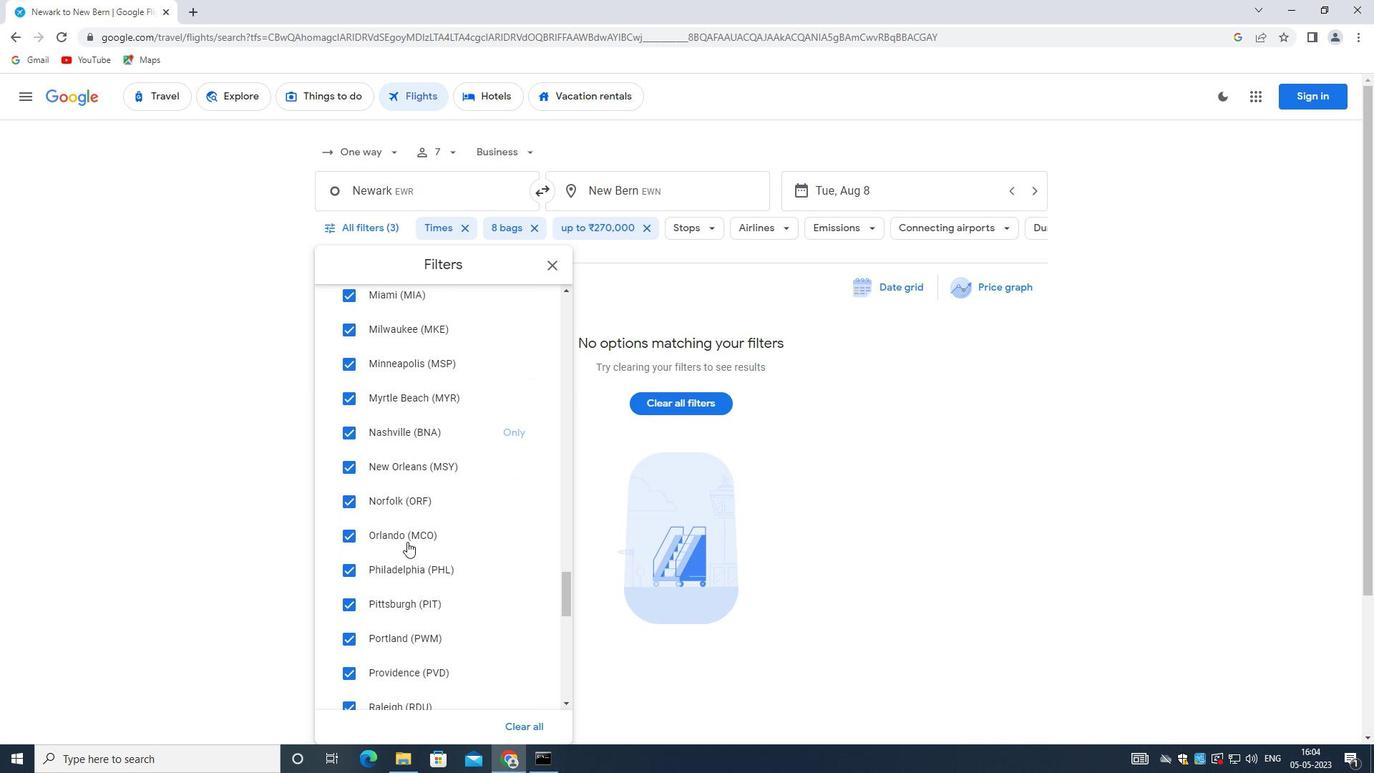 
Action: Mouse scrolled (407, 538) with delta (0, 0)
Screenshot: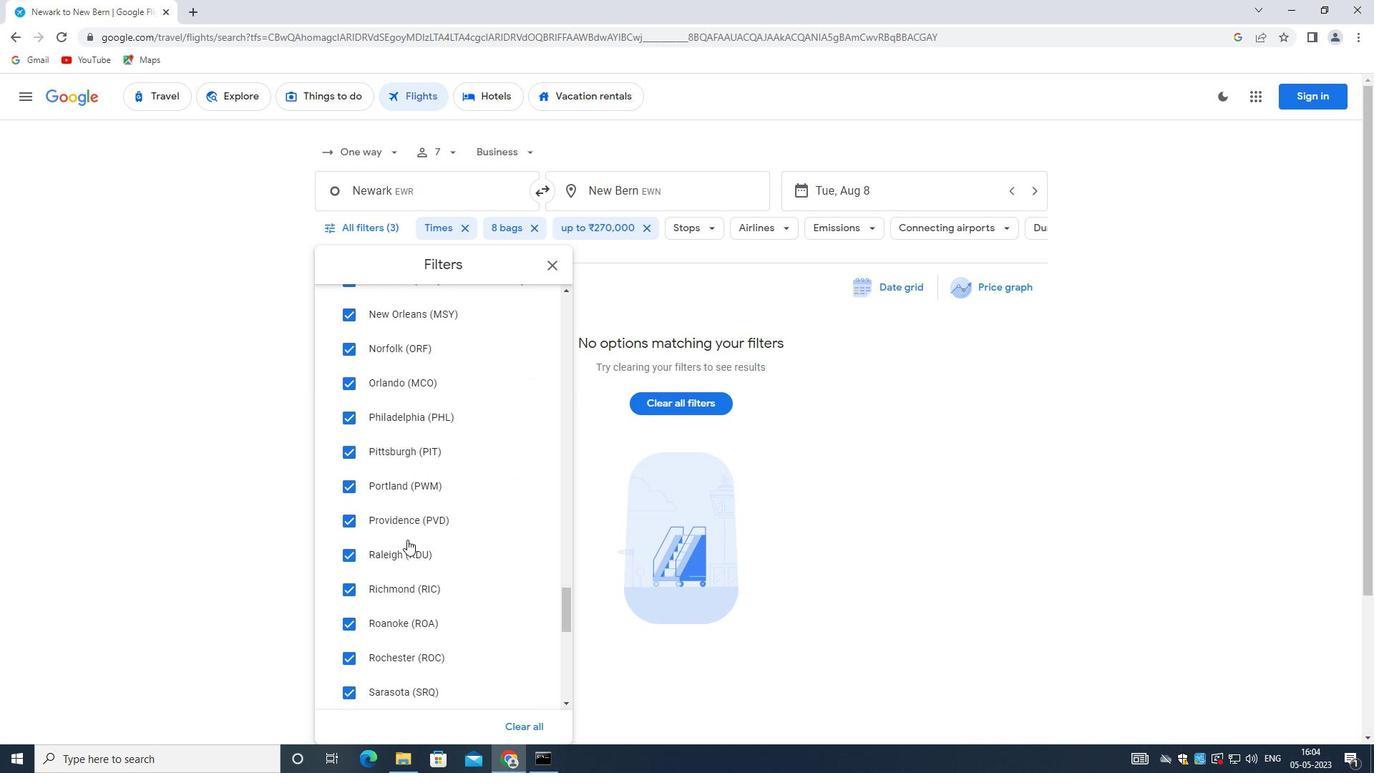 
Action: Mouse scrolled (407, 538) with delta (0, 0)
Screenshot: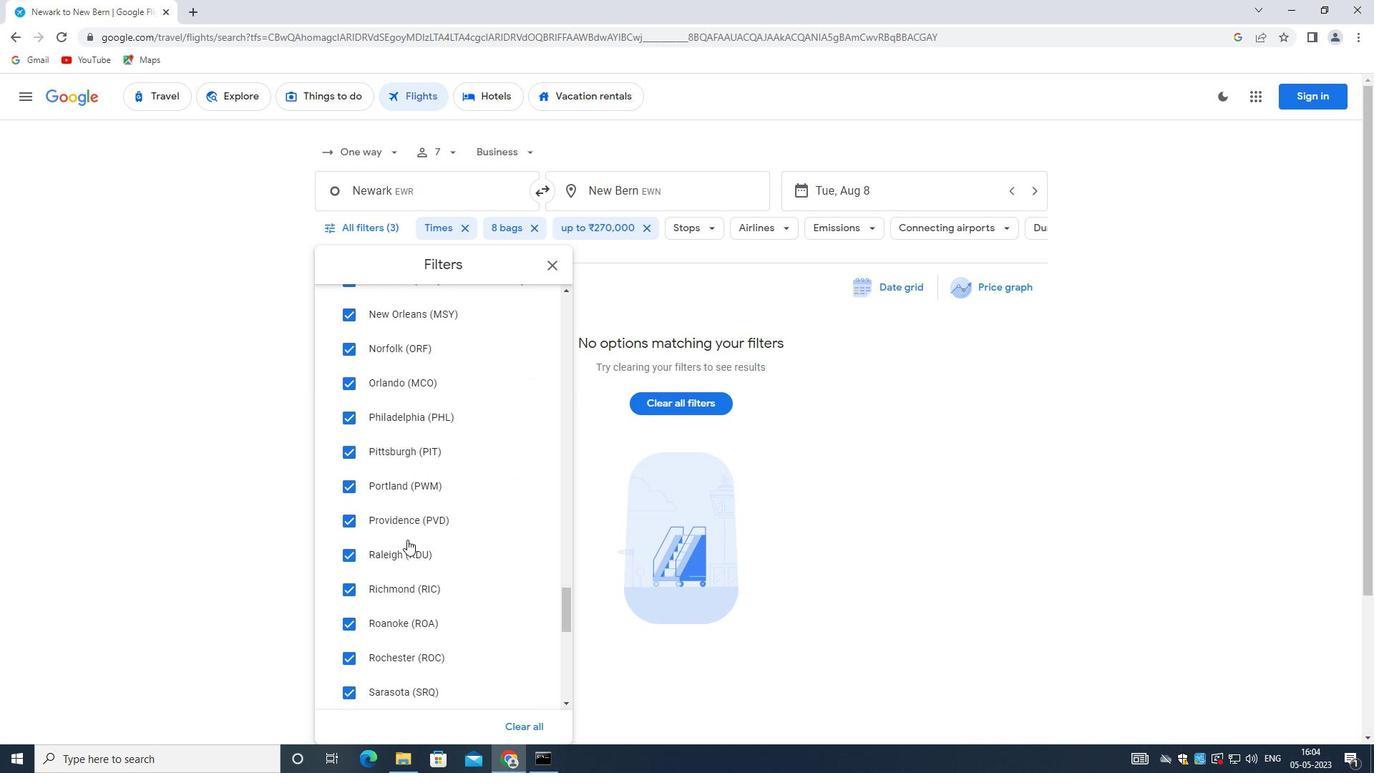 
Action: Mouse scrolled (407, 538) with delta (0, 0)
Screenshot: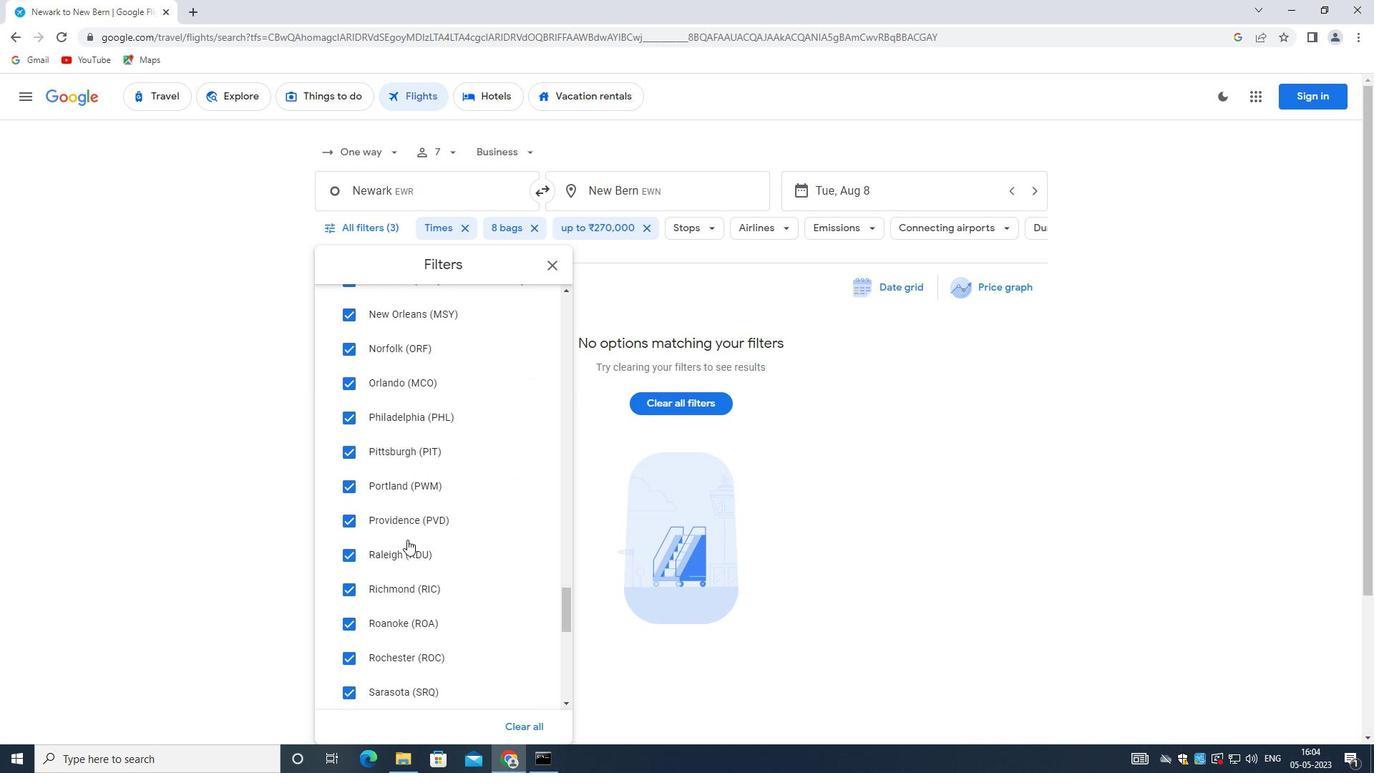
Action: Mouse scrolled (407, 538) with delta (0, 0)
Screenshot: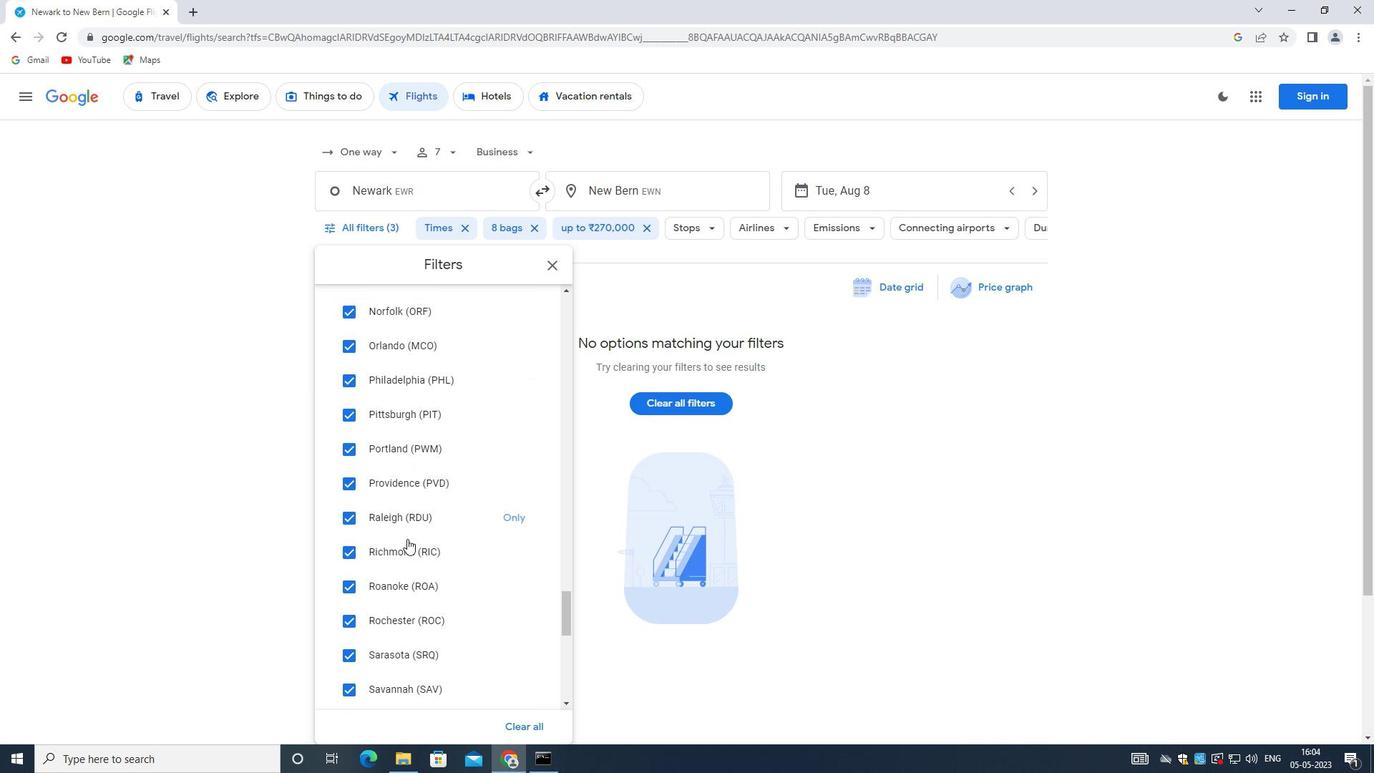
Action: Mouse scrolled (407, 538) with delta (0, 0)
Screenshot: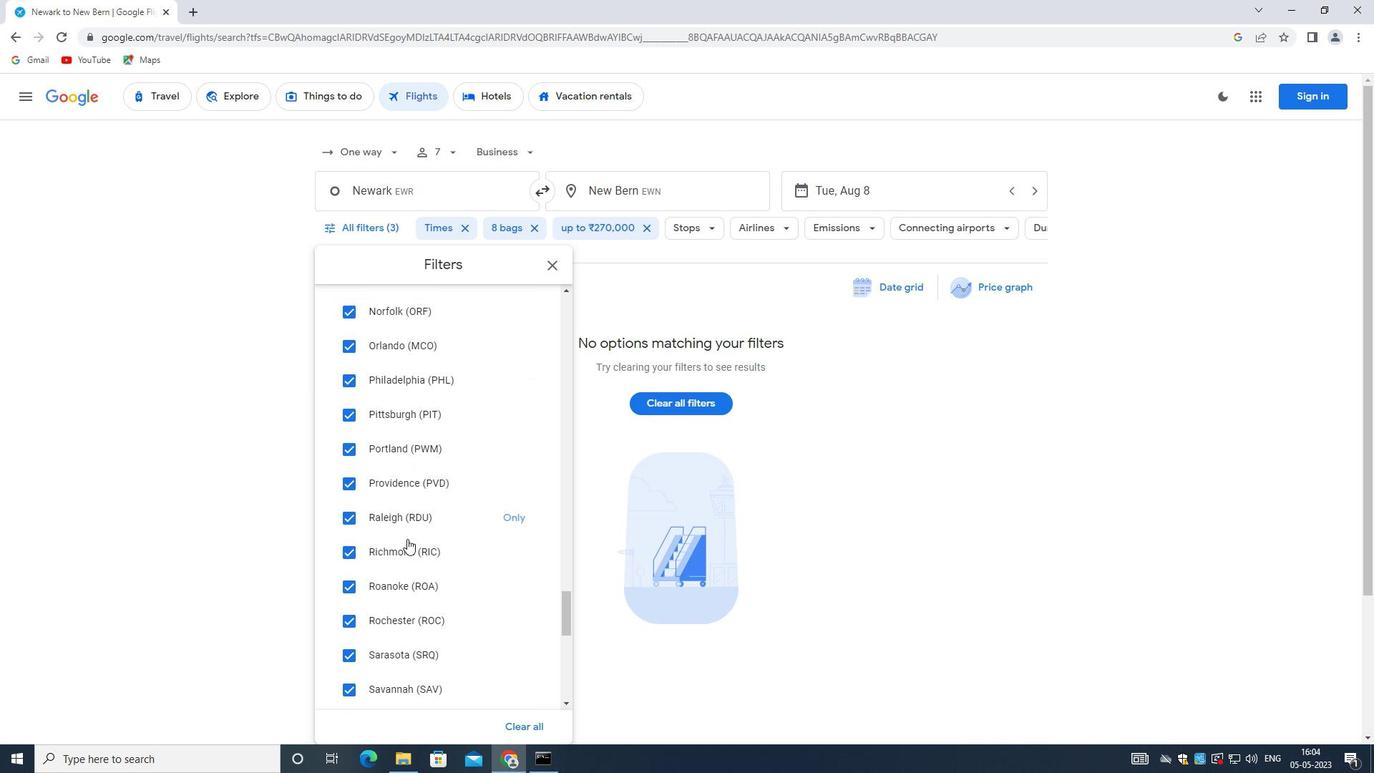 
Action: Mouse scrolled (407, 538) with delta (0, 0)
Screenshot: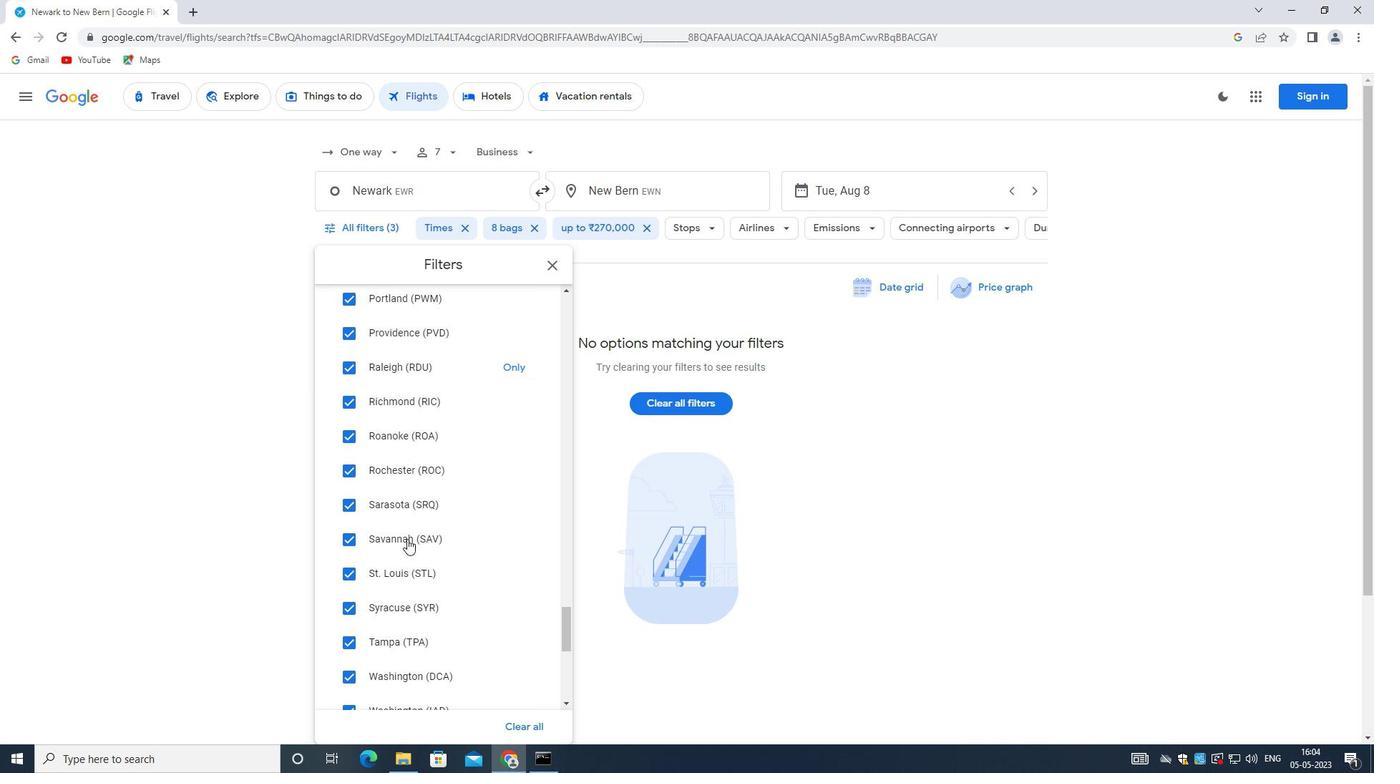 
Action: Mouse scrolled (407, 538) with delta (0, 0)
Screenshot: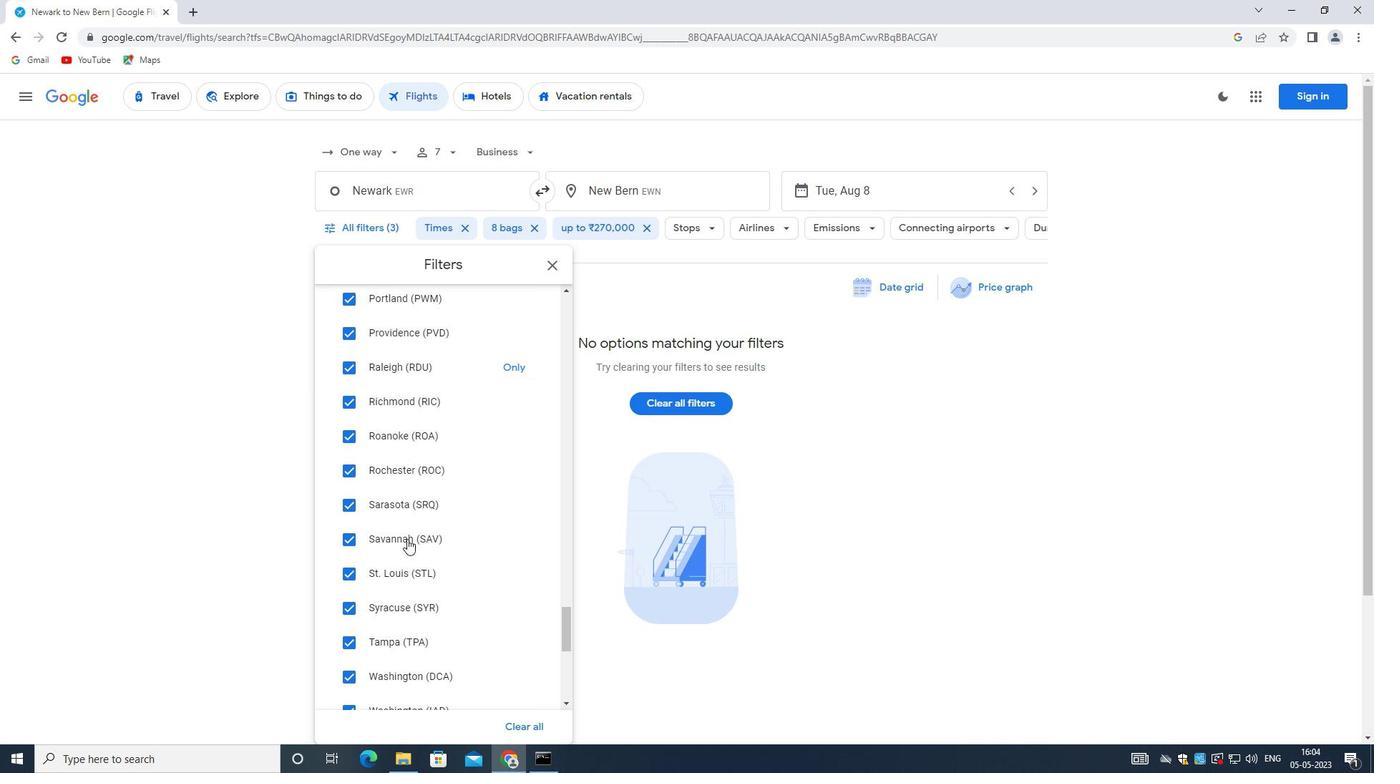 
Action: Mouse moved to (407, 536)
Screenshot: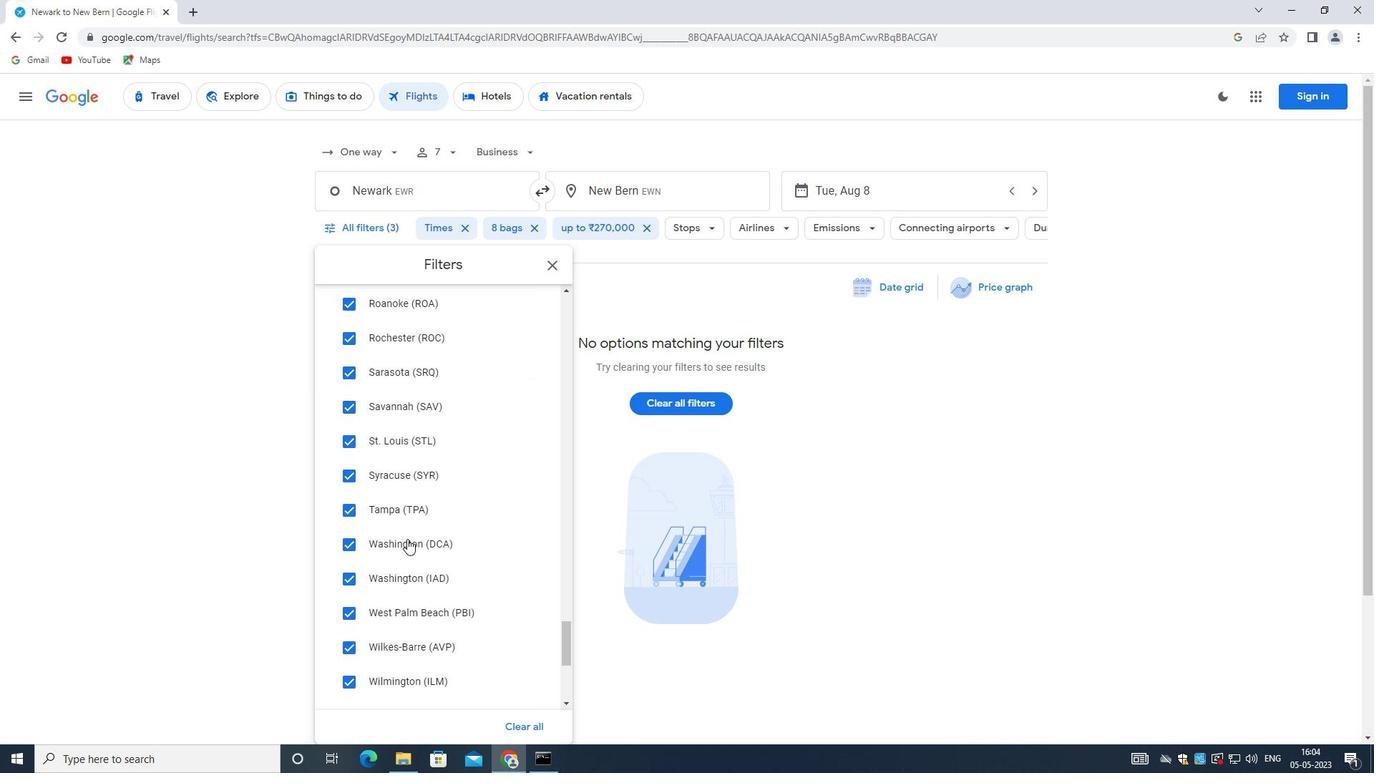 
Action: Mouse scrolled (407, 535) with delta (0, 0)
Screenshot: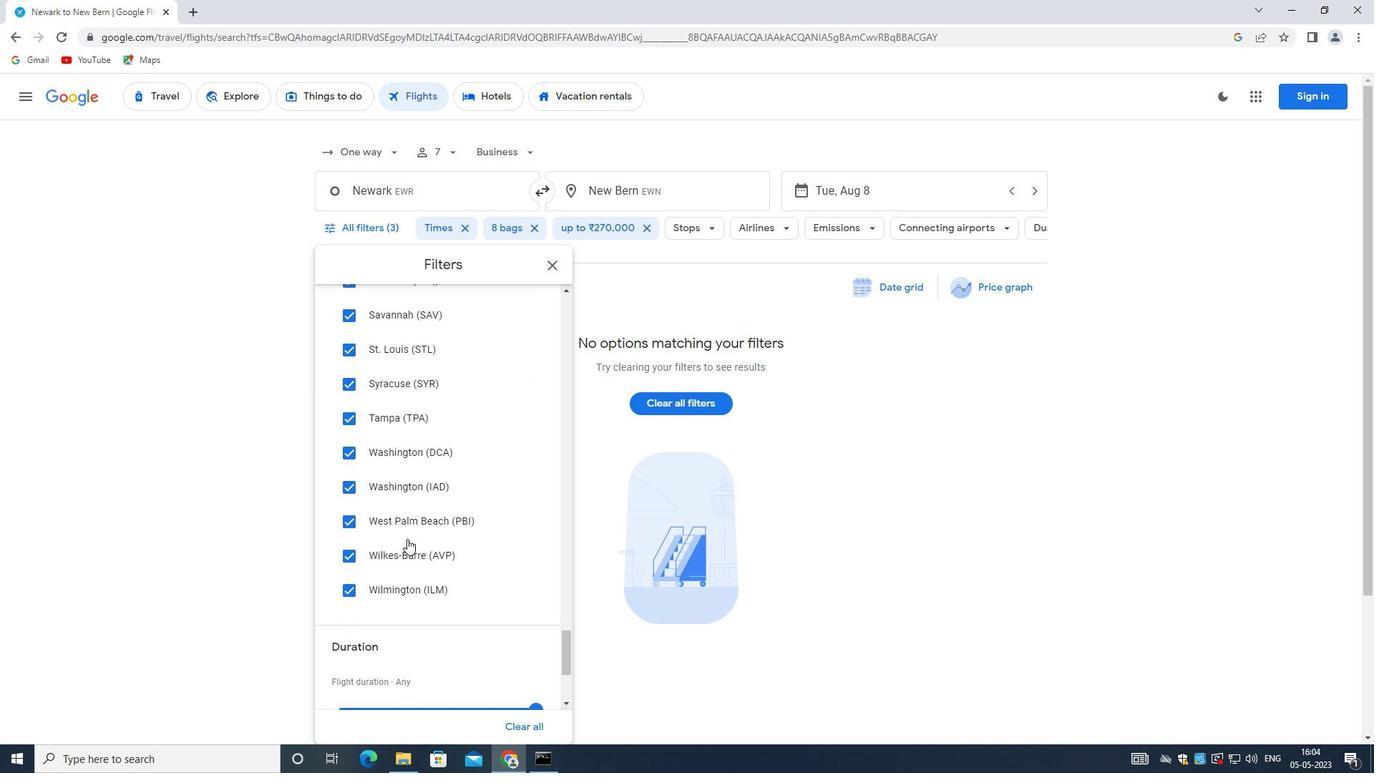 
Action: Mouse scrolled (407, 535) with delta (0, 0)
Screenshot: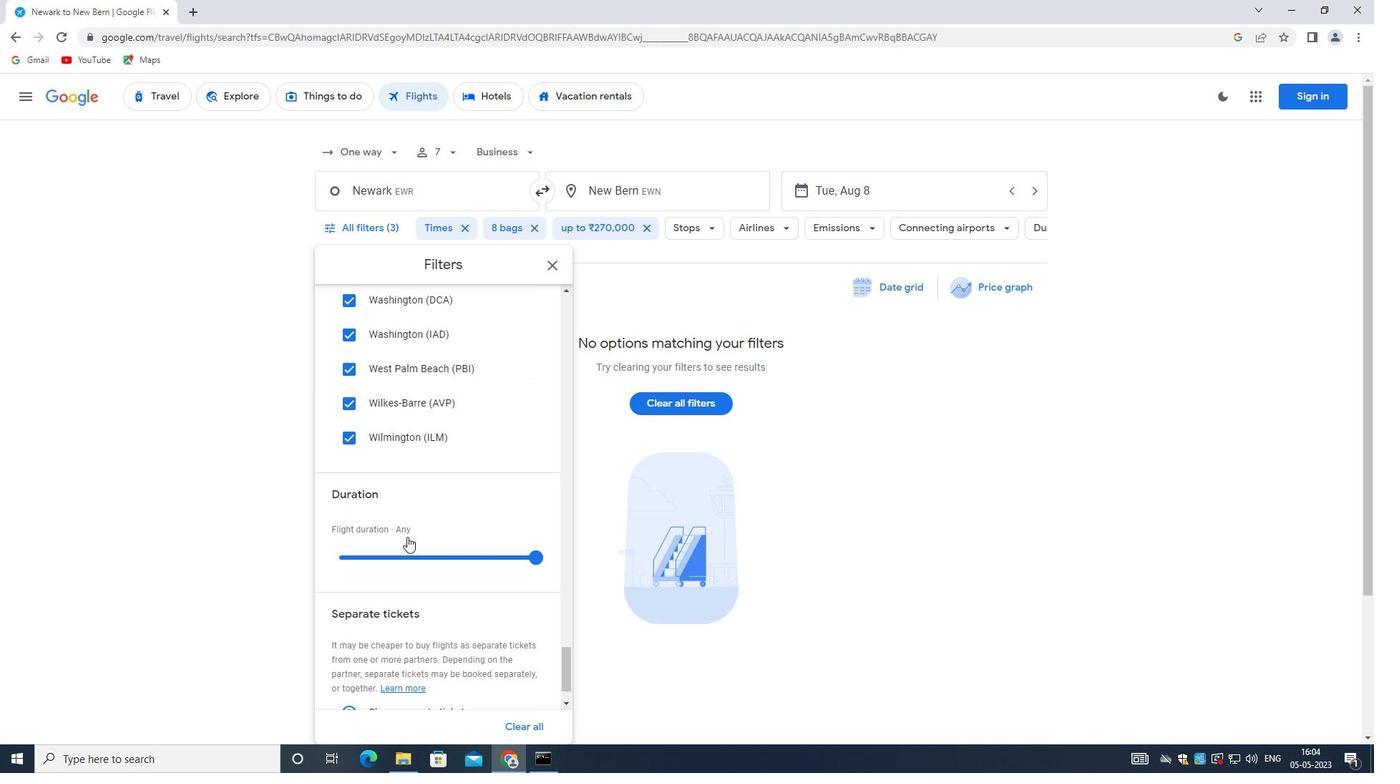 
Action: Mouse scrolled (407, 535) with delta (0, 0)
Screenshot: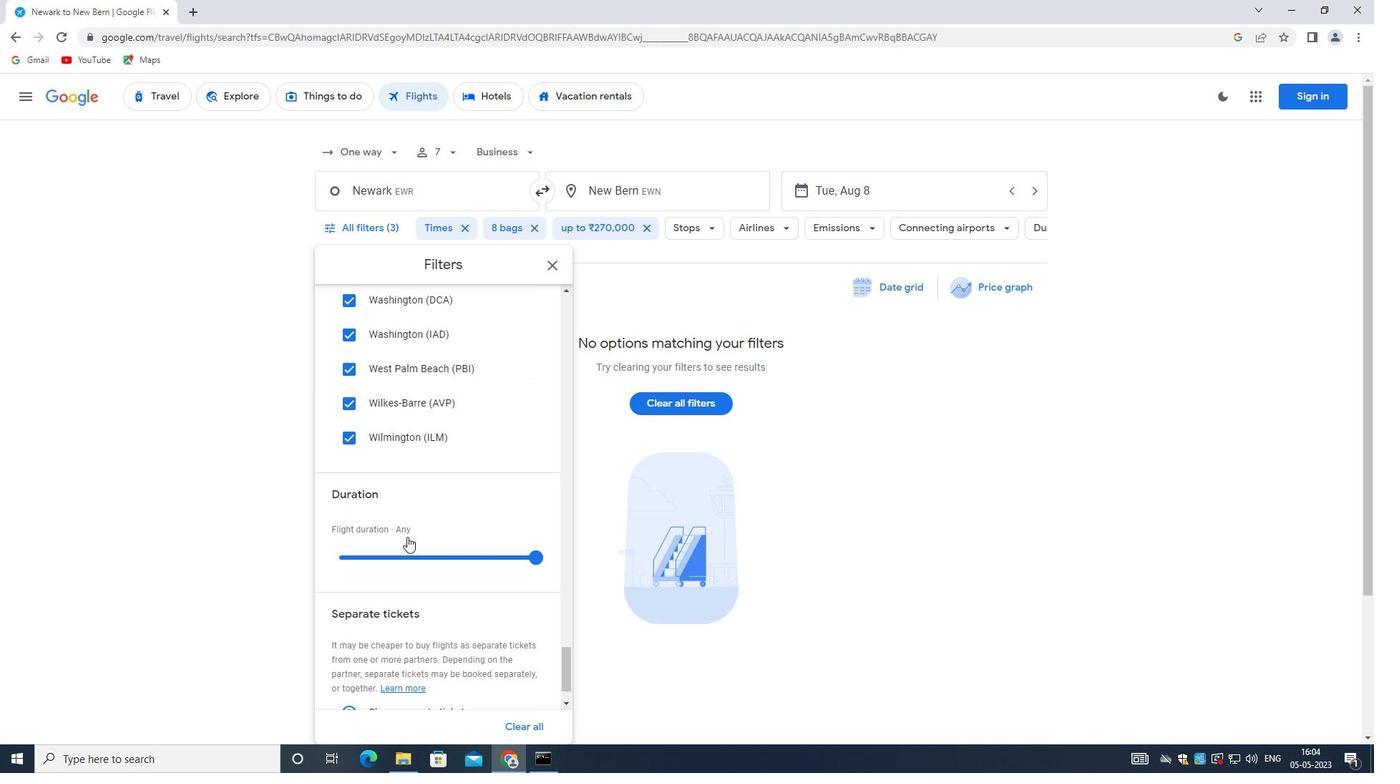 
Action: Mouse scrolled (407, 535) with delta (0, 0)
Screenshot: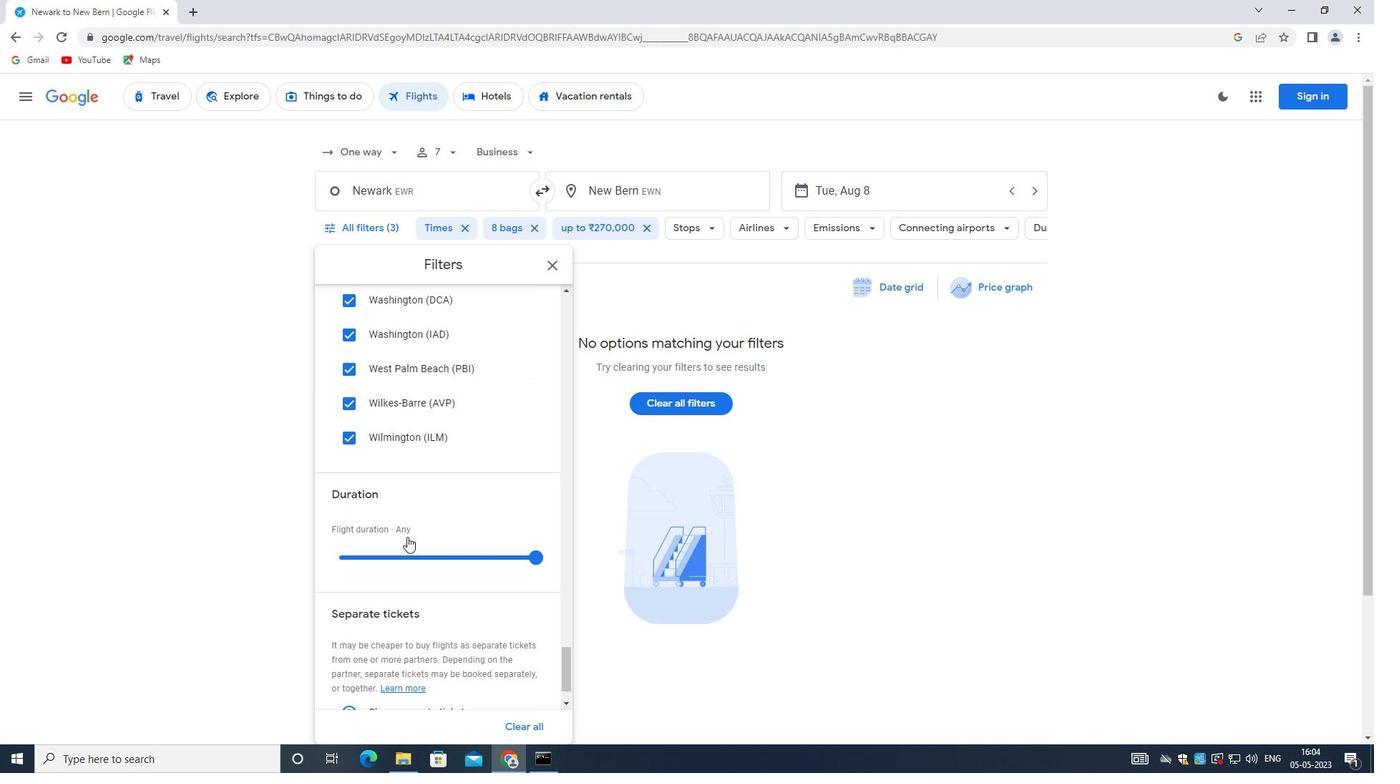 
Action: Mouse moved to (407, 535)
Screenshot: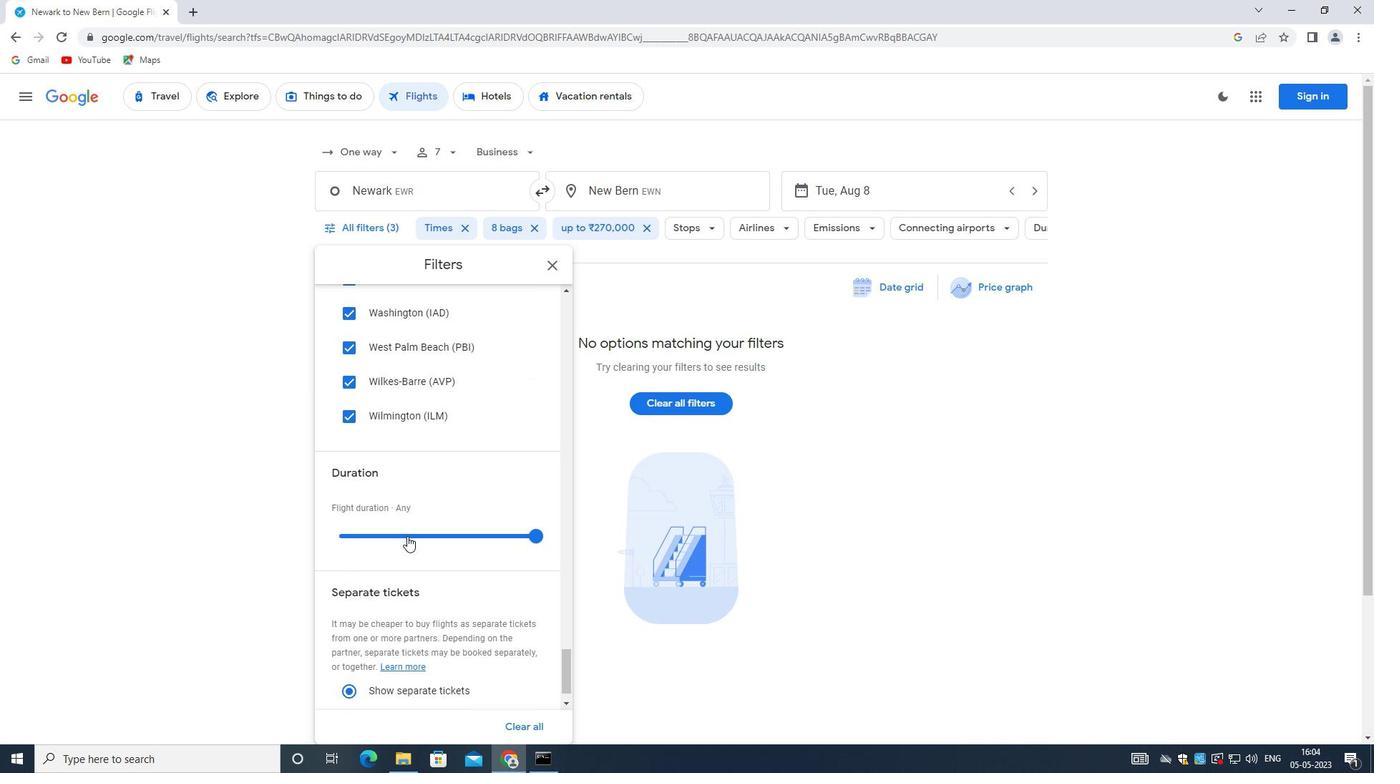 
